Task: Buy 5 Coolers & Accessories from Engine Cooling & Climate Control section under best seller category for shipping address: Dallas Robinson, 4283 Crim Lane, Underhill, Vermont 05489, Cell Number 9377427970. Pay from credit card ending with 6010, CVV 682
Action: Mouse moved to (28, 61)
Screenshot: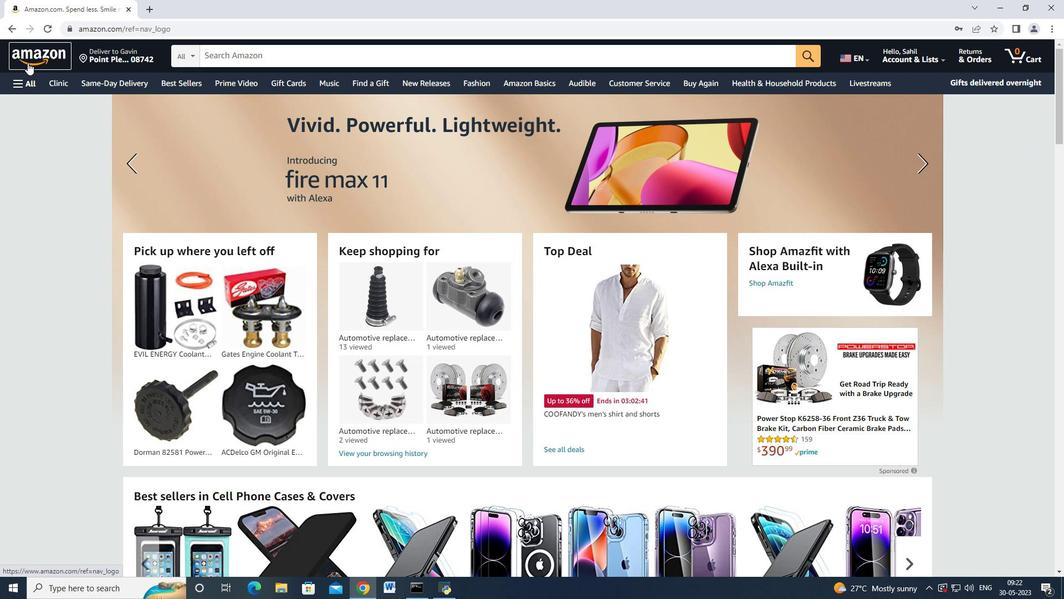 
Action: Mouse pressed left at (28, 61)
Screenshot: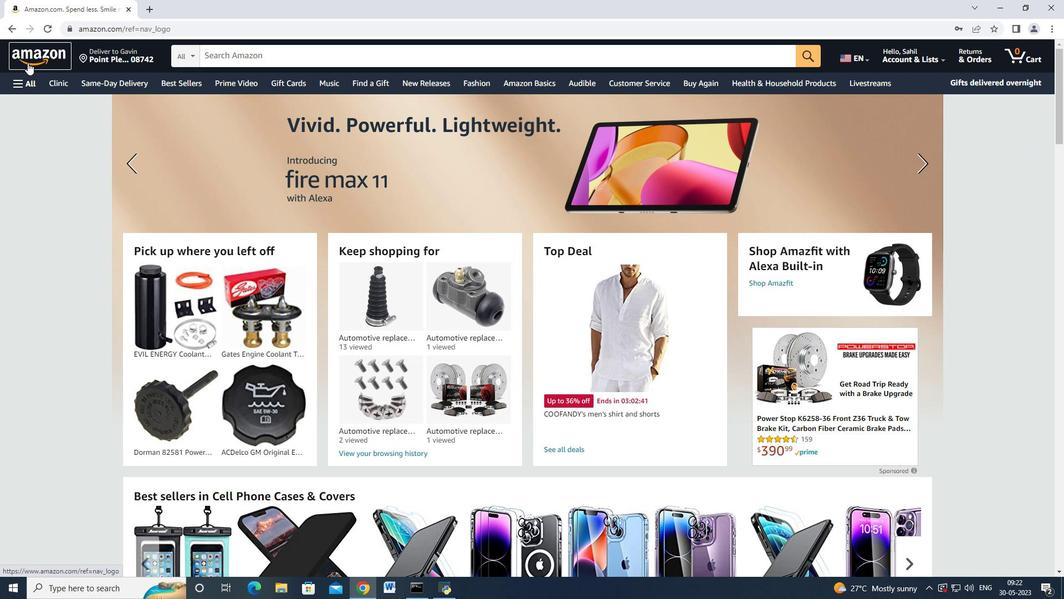 
Action: Mouse moved to (23, 86)
Screenshot: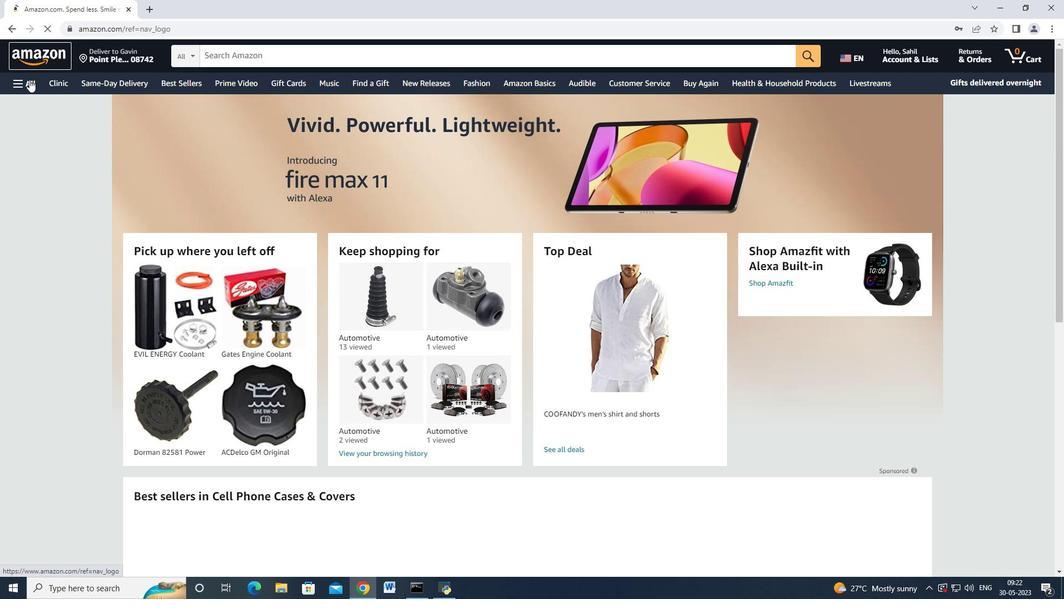 
Action: Mouse pressed left at (23, 86)
Screenshot: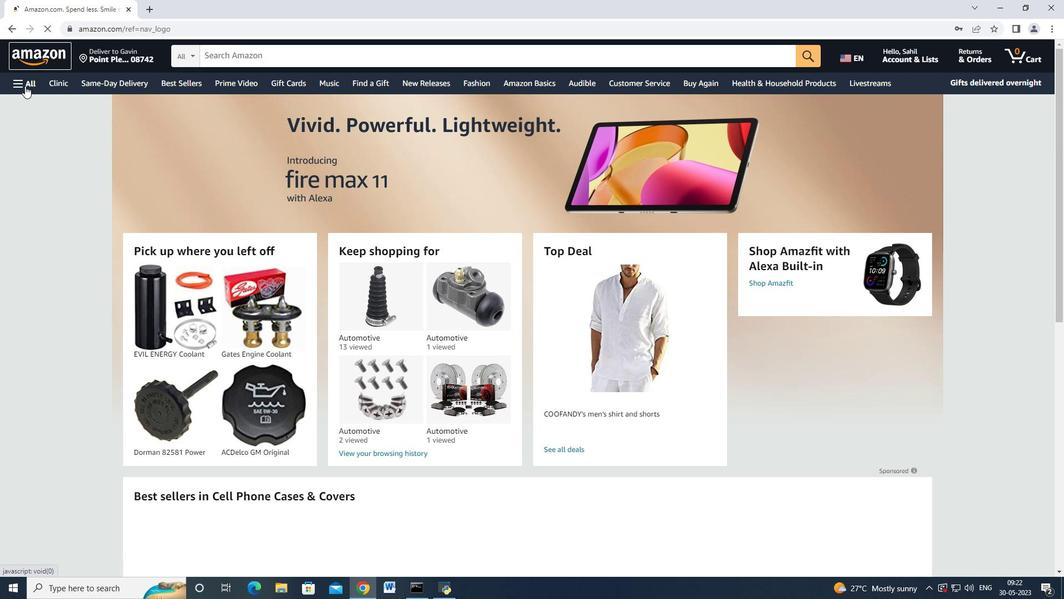 
Action: Mouse moved to (61, 183)
Screenshot: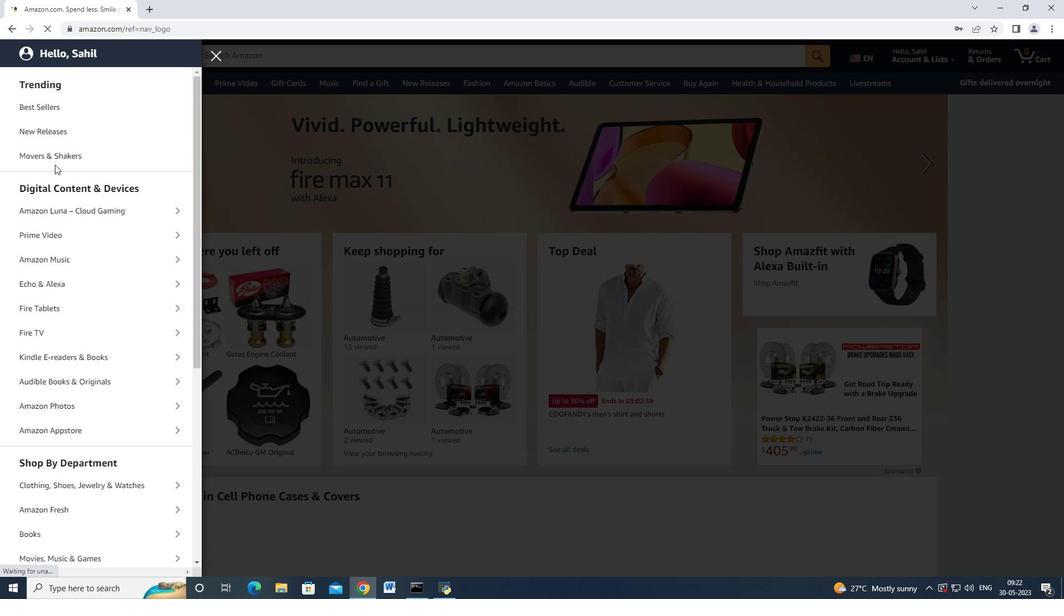 
Action: Mouse scrolled (61, 182) with delta (0, 0)
Screenshot: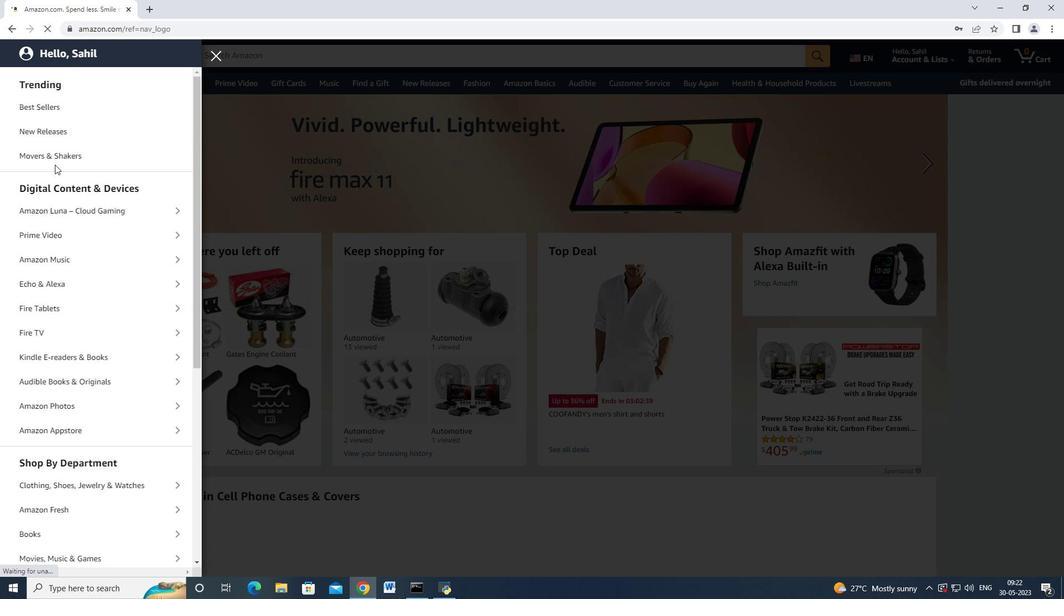 
Action: Mouse moved to (73, 292)
Screenshot: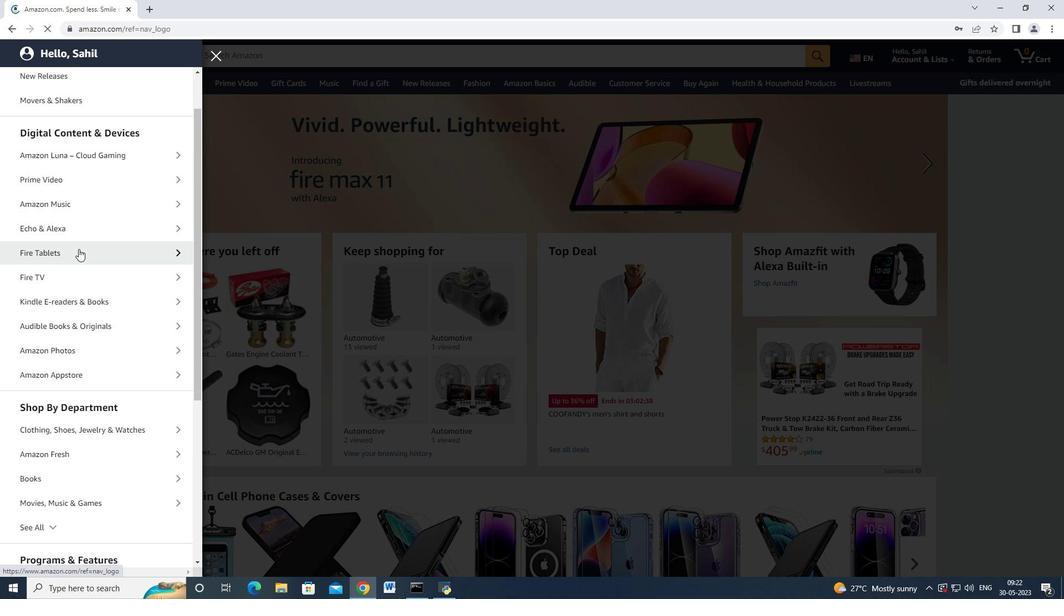 
Action: Mouse scrolled (77, 268) with delta (0, 0)
Screenshot: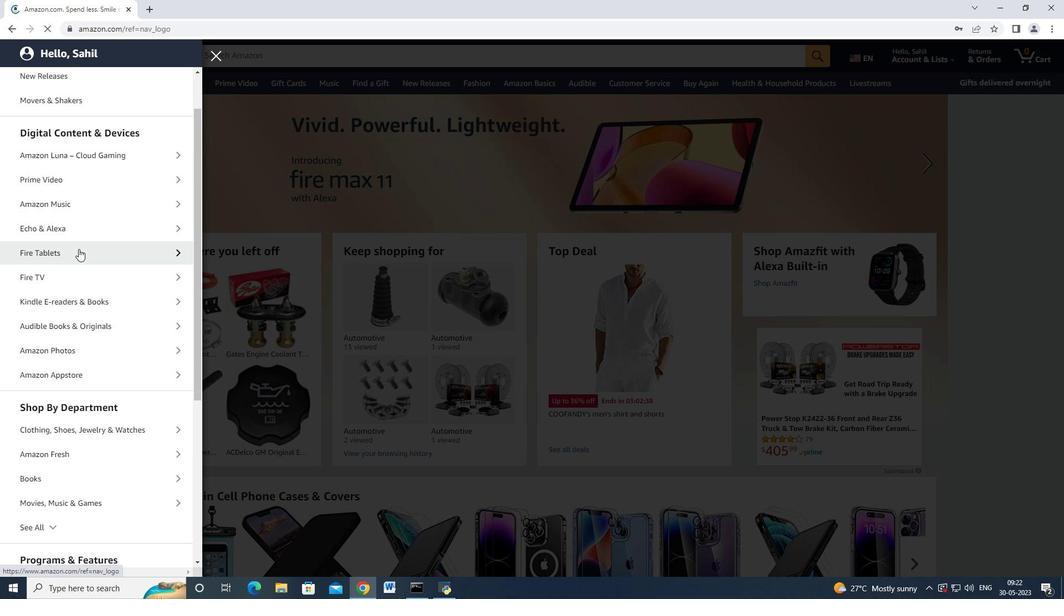
Action: Mouse moved to (74, 304)
Screenshot: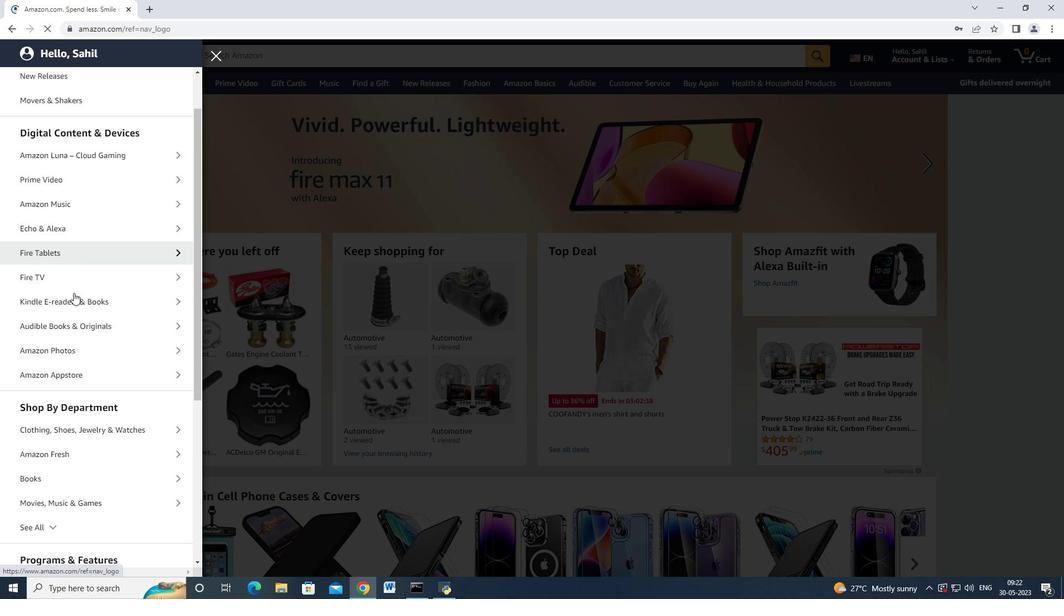
Action: Mouse scrolled (74, 303) with delta (0, 0)
Screenshot: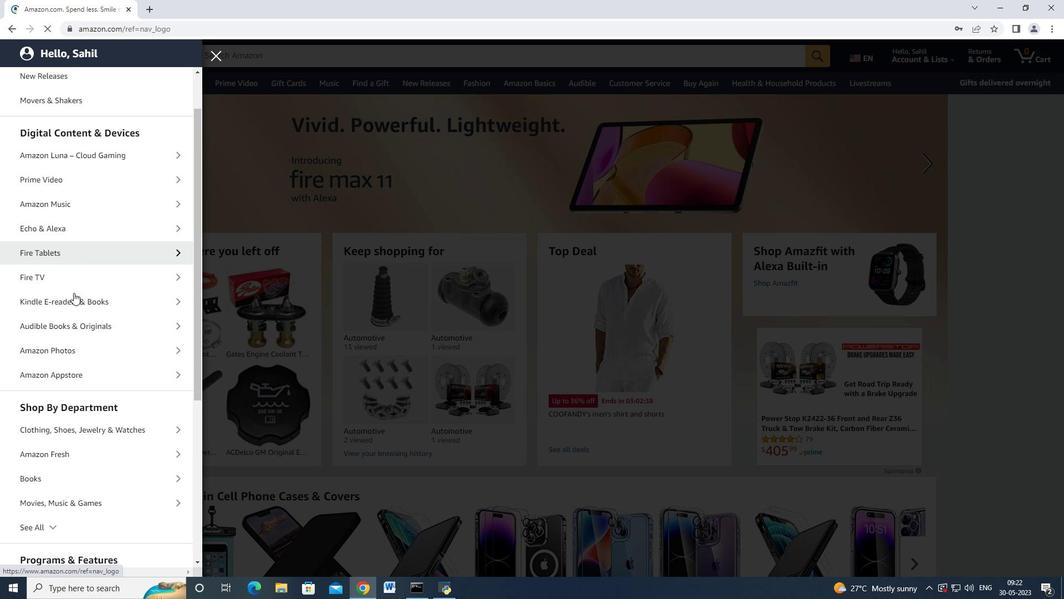 
Action: Mouse moved to (72, 310)
Screenshot: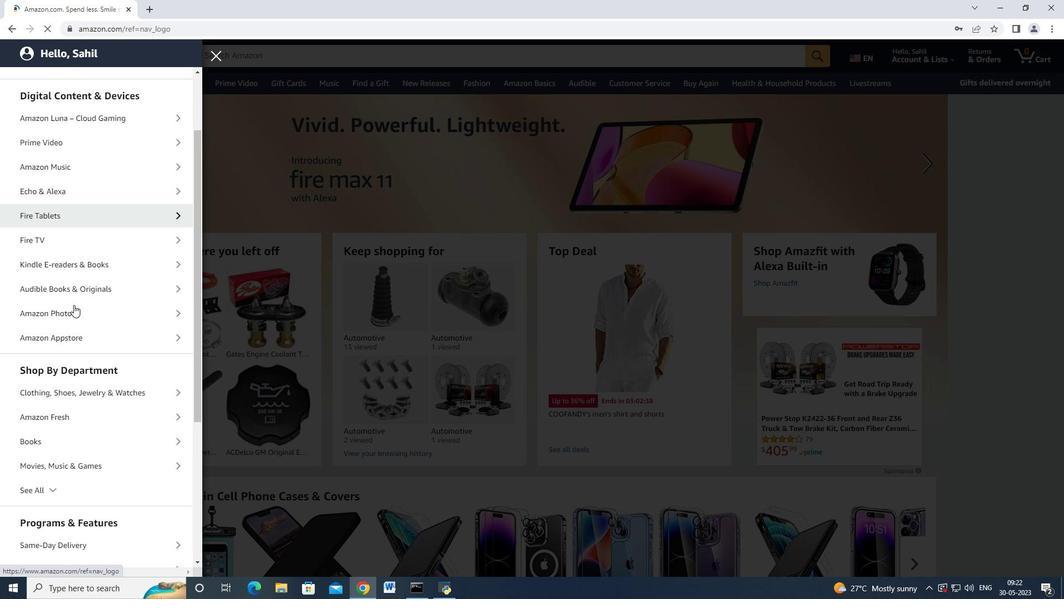 
Action: Mouse scrolled (72, 309) with delta (0, 0)
Screenshot: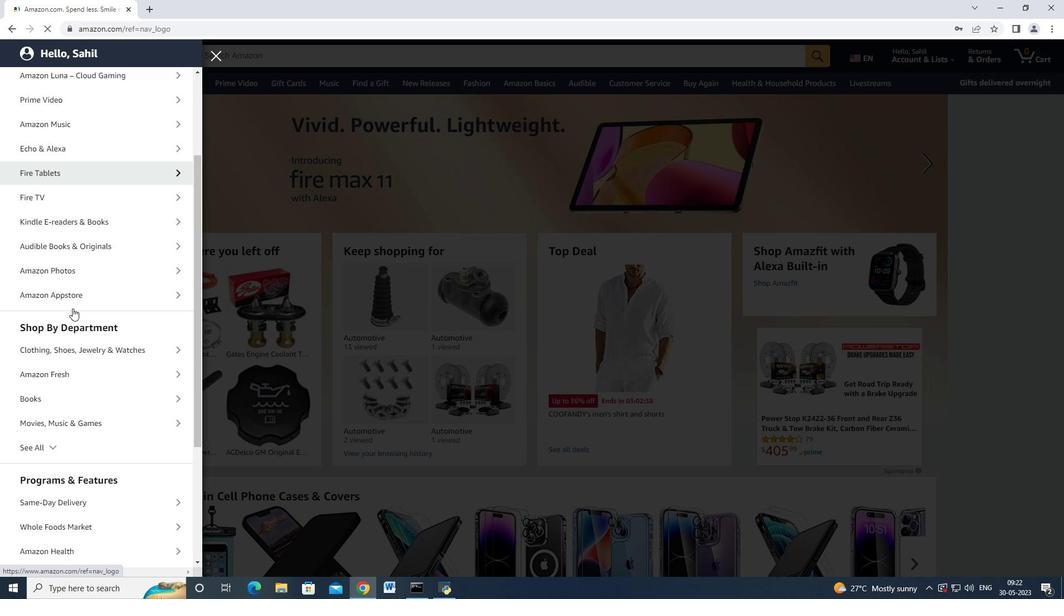 
Action: Mouse moved to (46, 358)
Screenshot: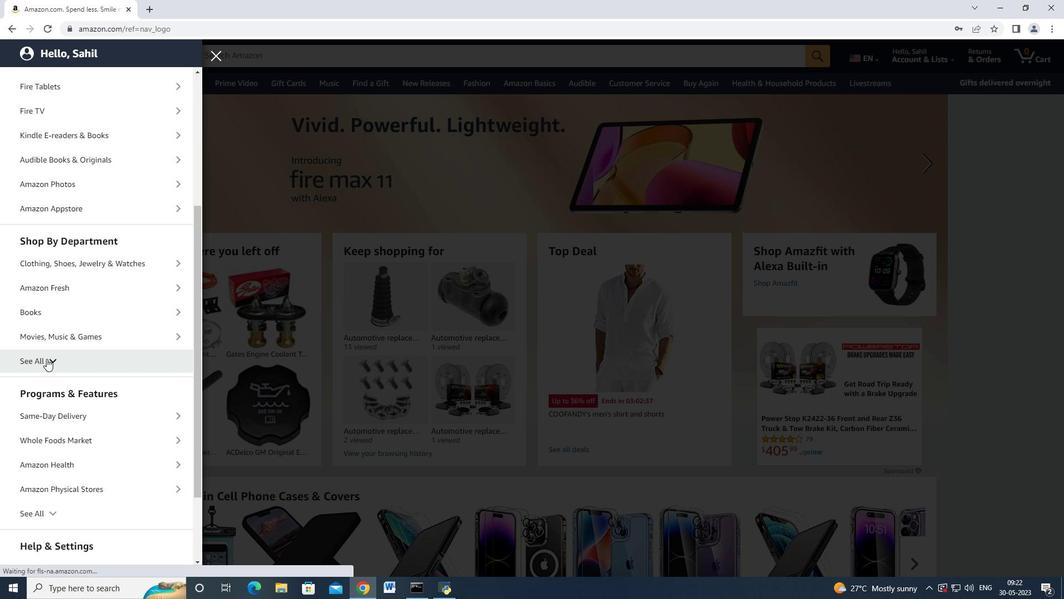 
Action: Mouse pressed left at (46, 358)
Screenshot: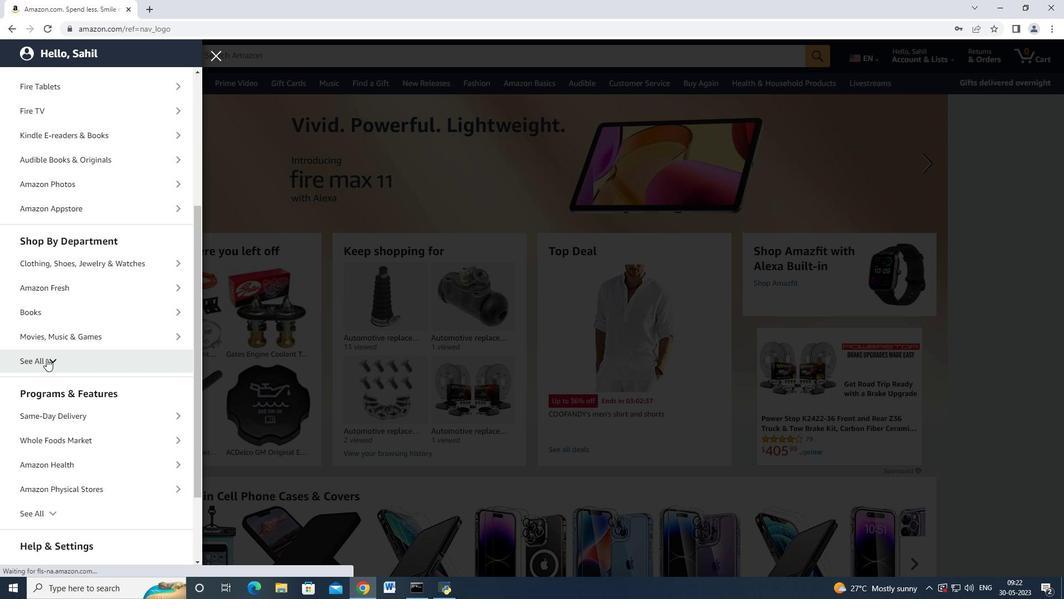 
Action: Mouse moved to (63, 344)
Screenshot: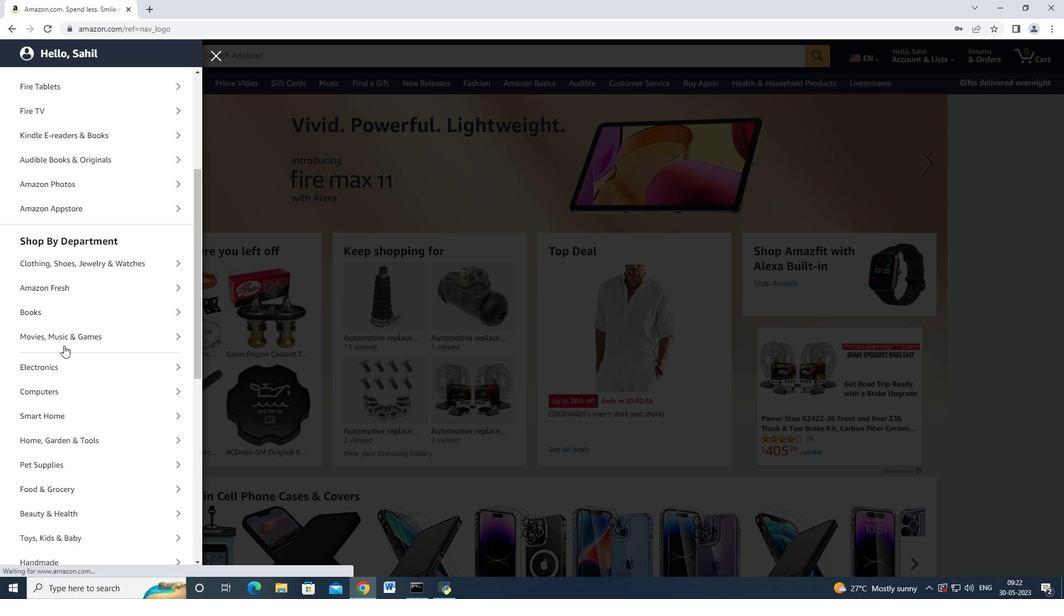 
Action: Mouse scrolled (63, 344) with delta (0, 0)
Screenshot: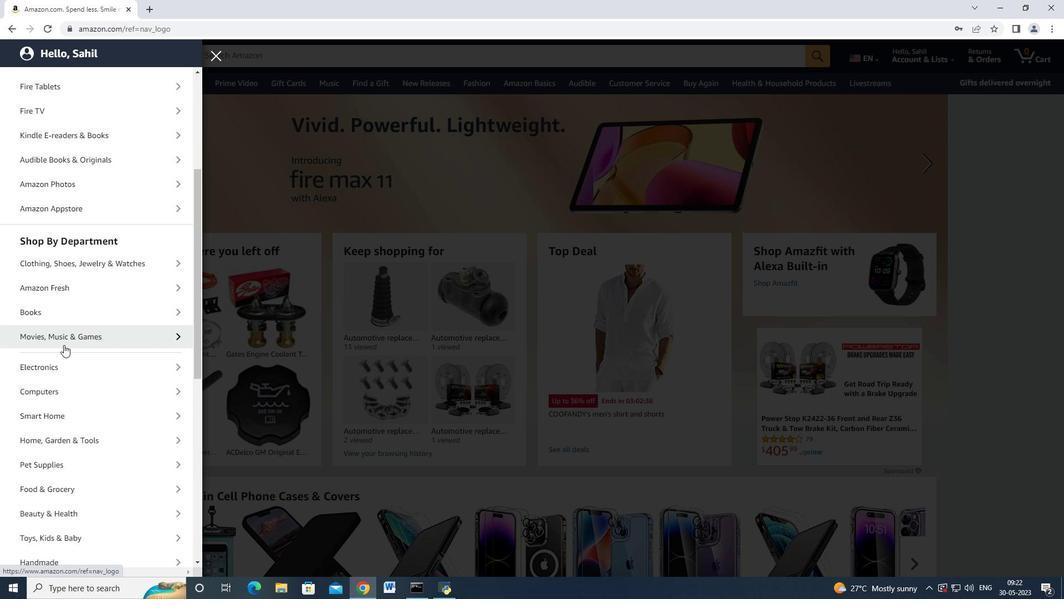 
Action: Mouse moved to (61, 345)
Screenshot: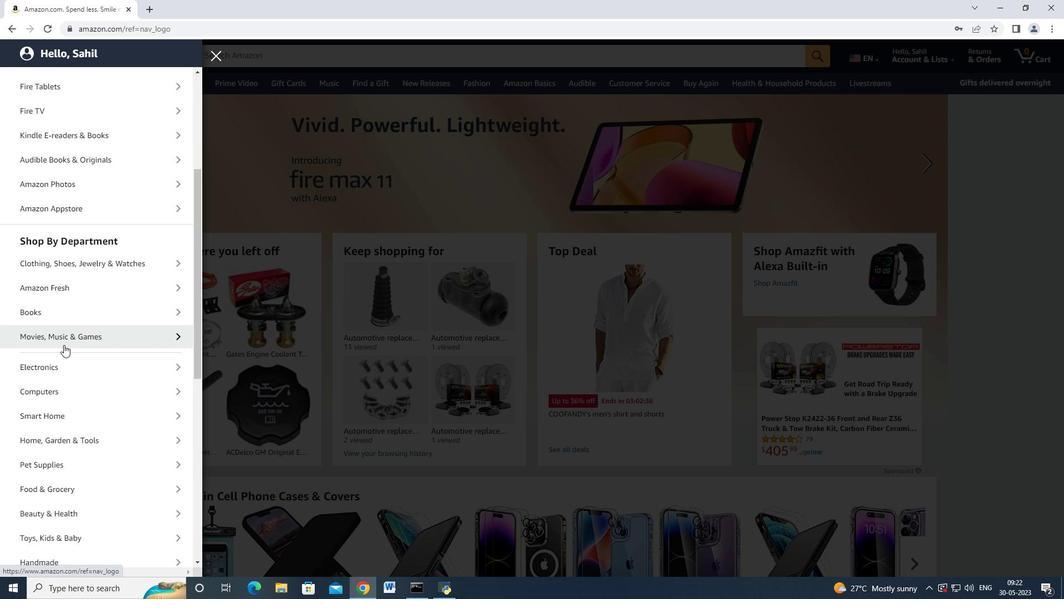 
Action: Mouse scrolled (61, 344) with delta (0, 0)
Screenshot: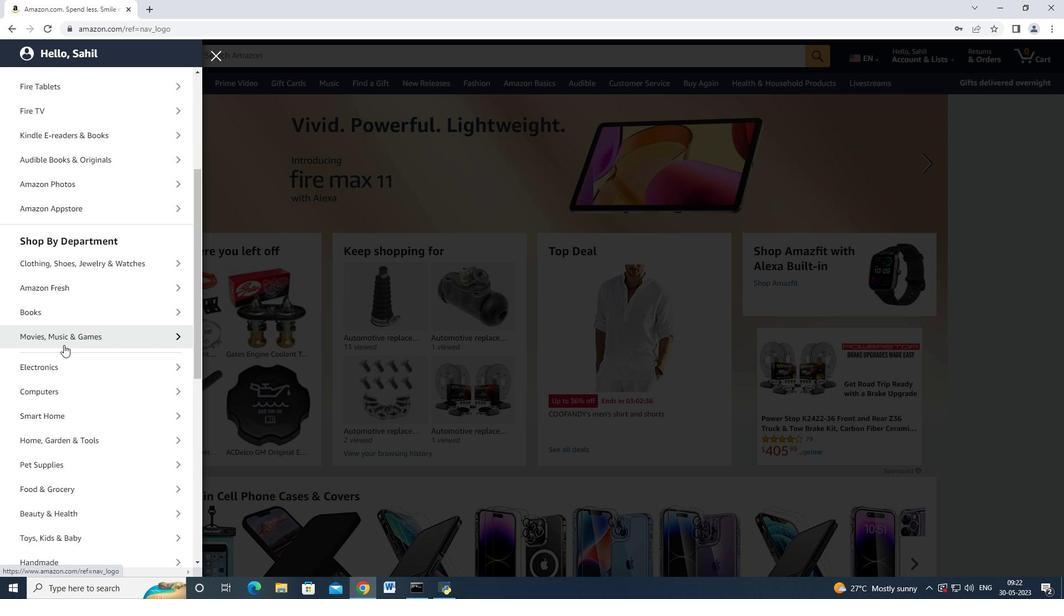 
Action: Mouse moved to (78, 335)
Screenshot: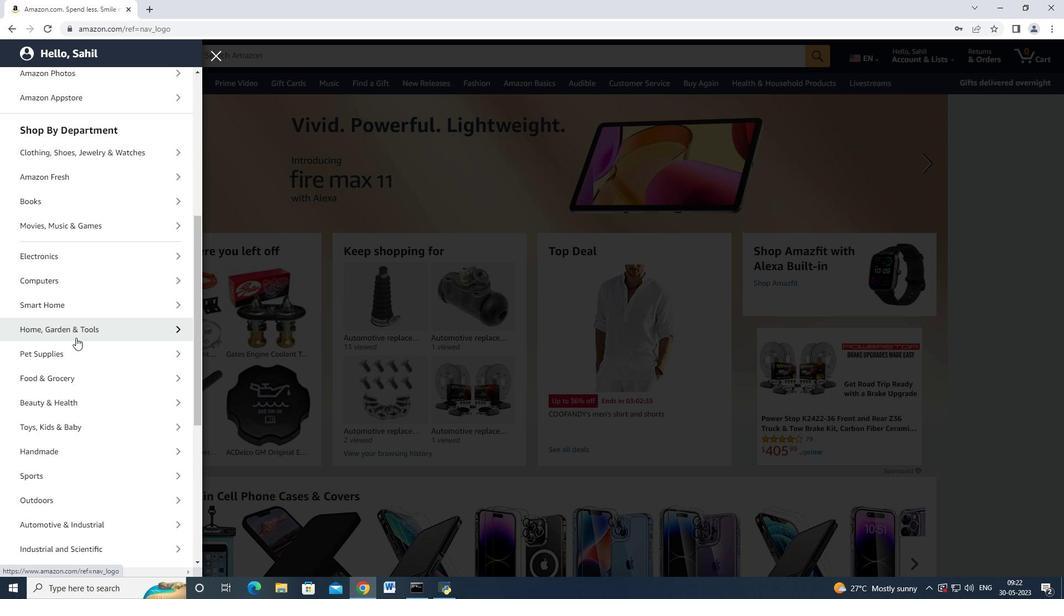 
Action: Mouse scrolled (77, 336) with delta (0, 0)
Screenshot: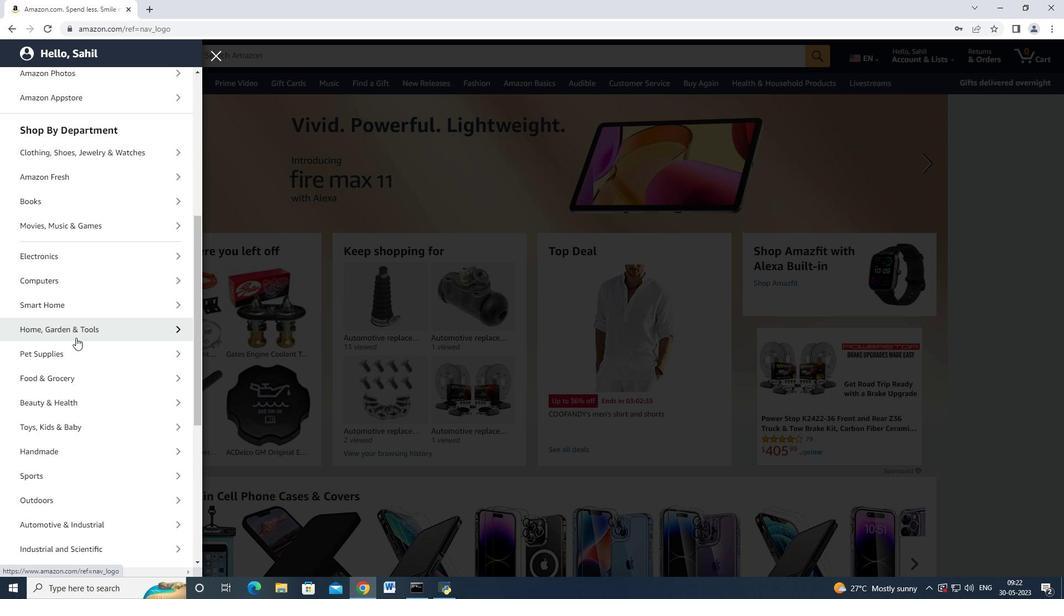 
Action: Mouse moved to (78, 335)
Screenshot: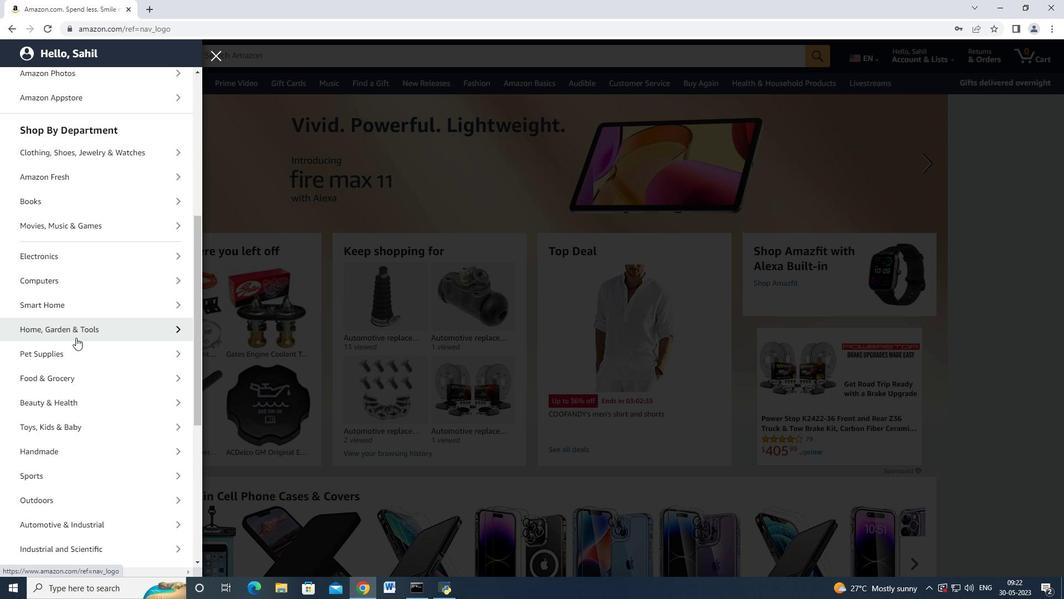 
Action: Mouse scrolled (78, 334) with delta (0, 0)
Screenshot: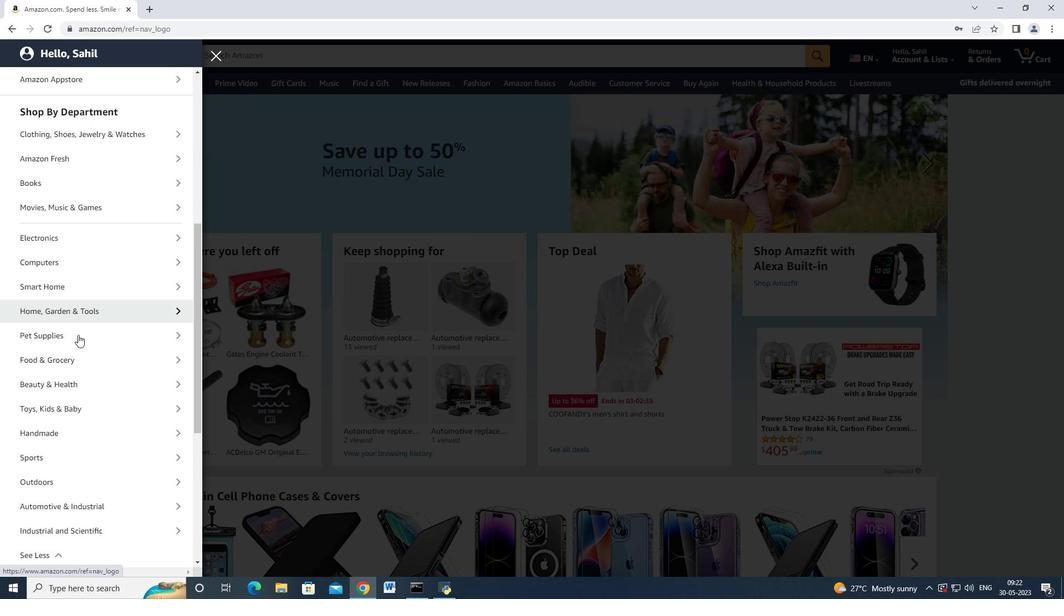 
Action: Mouse moved to (93, 229)
Screenshot: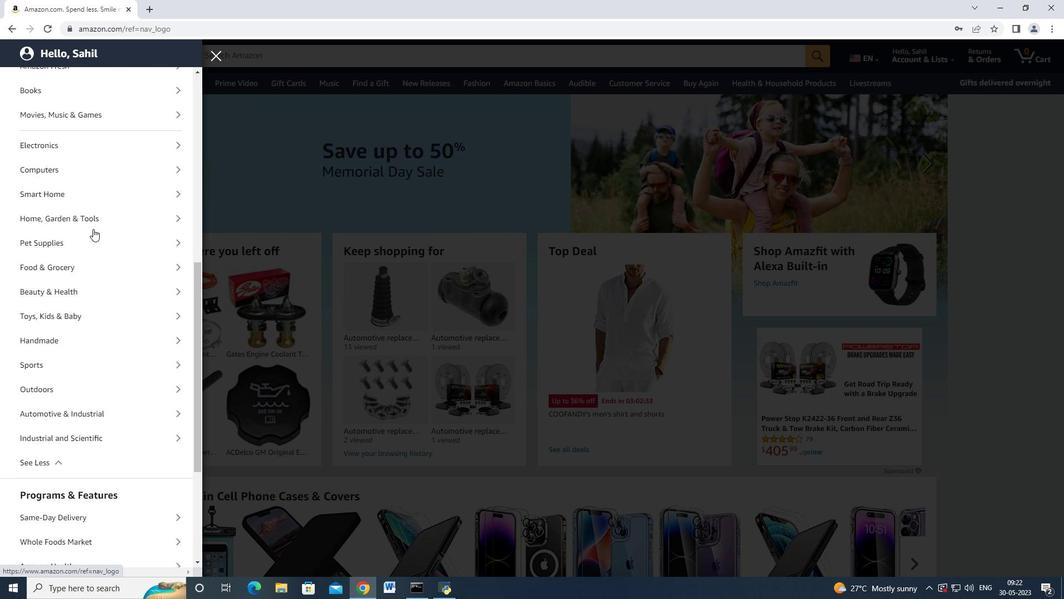 
Action: Mouse scrolled (93, 228) with delta (0, 0)
Screenshot: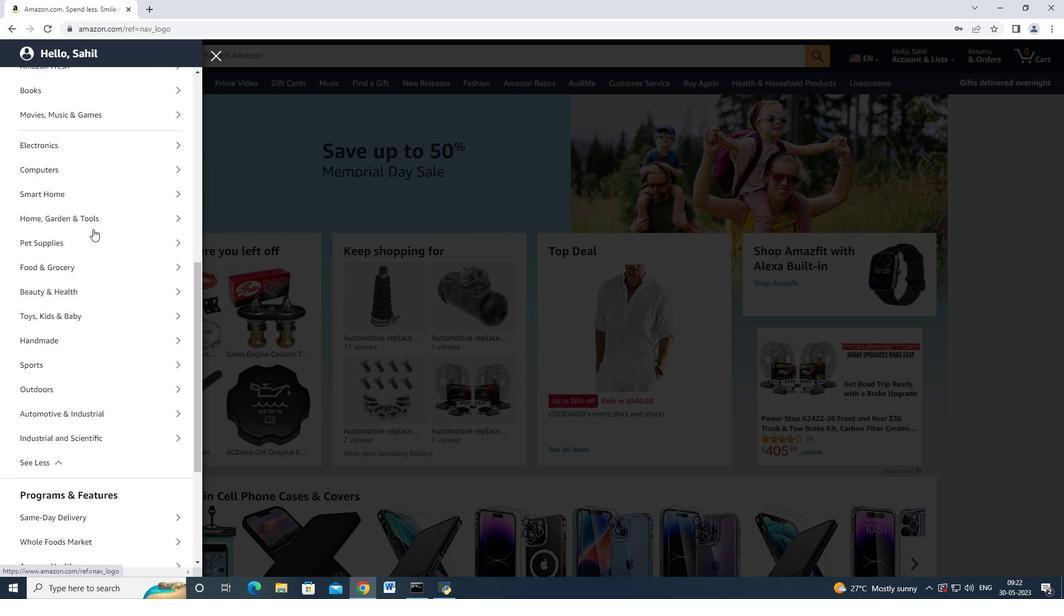 
Action: Mouse moved to (95, 230)
Screenshot: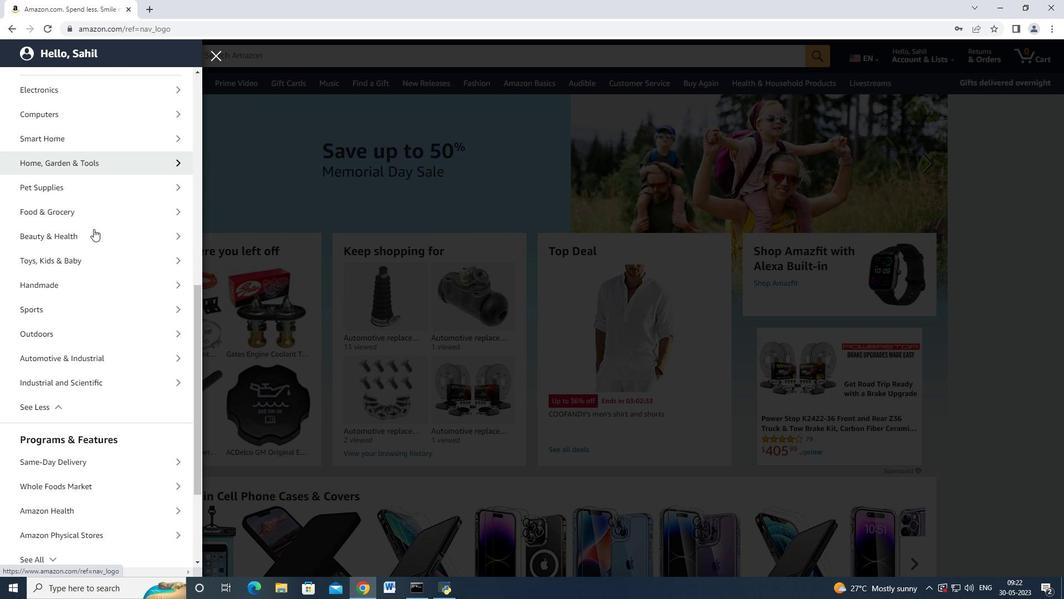 
Action: Mouse scrolled (95, 229) with delta (0, 0)
Screenshot: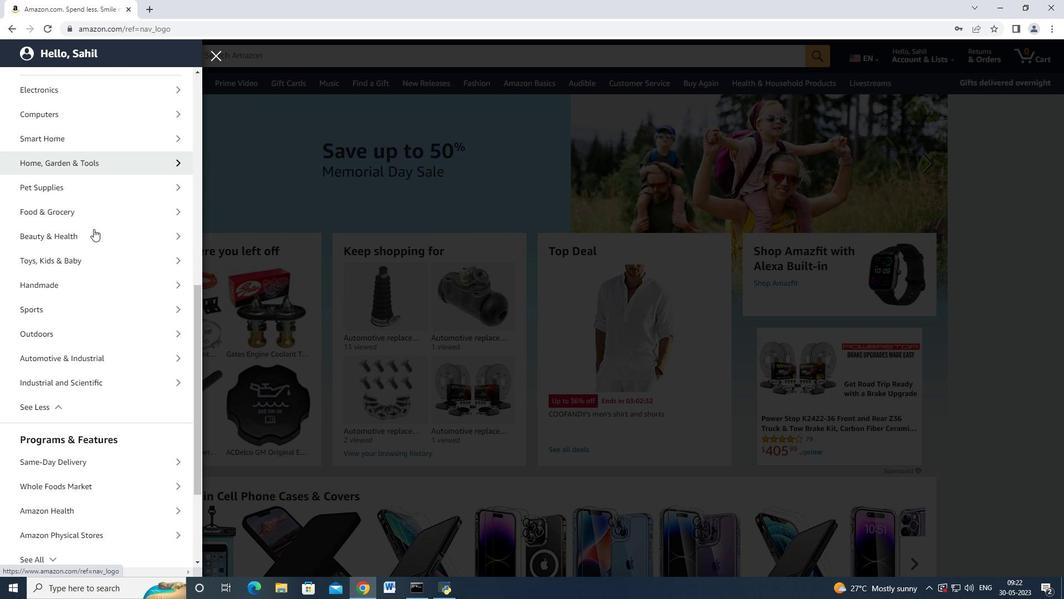 
Action: Mouse moved to (89, 305)
Screenshot: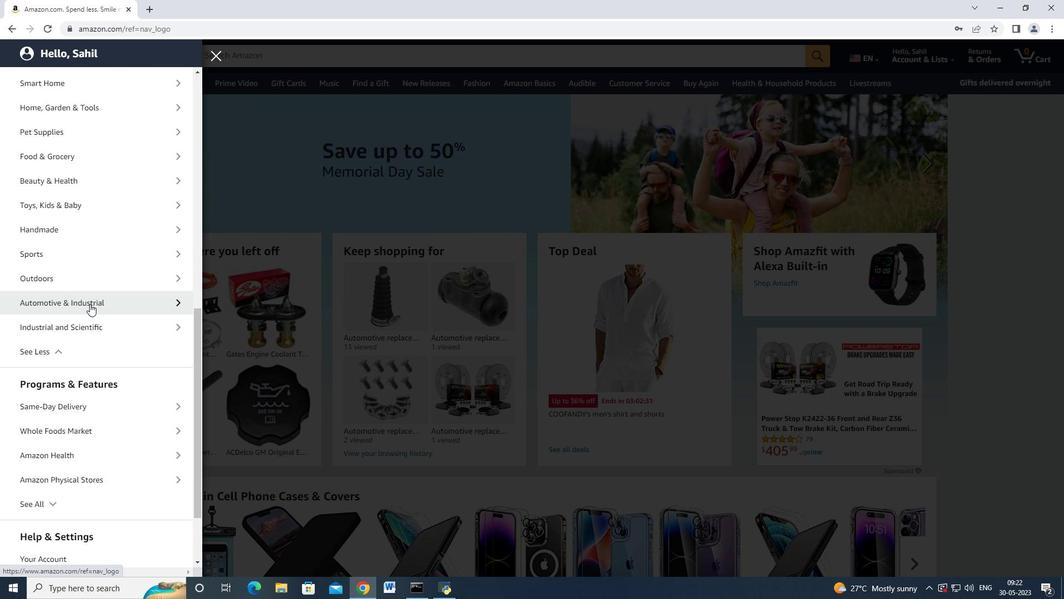
Action: Mouse pressed left at (89, 305)
Screenshot: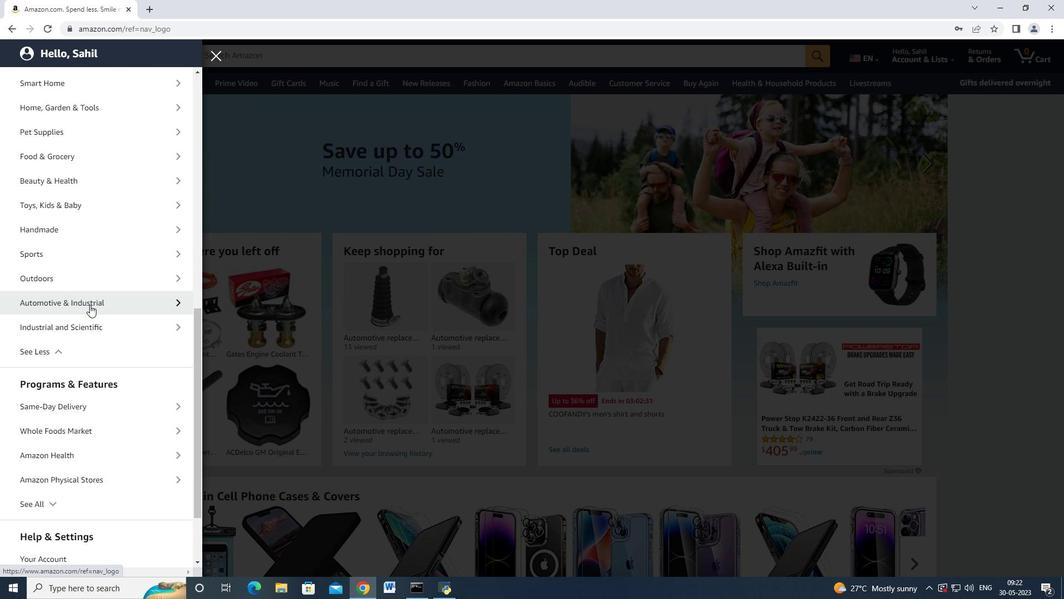 
Action: Mouse moved to (124, 127)
Screenshot: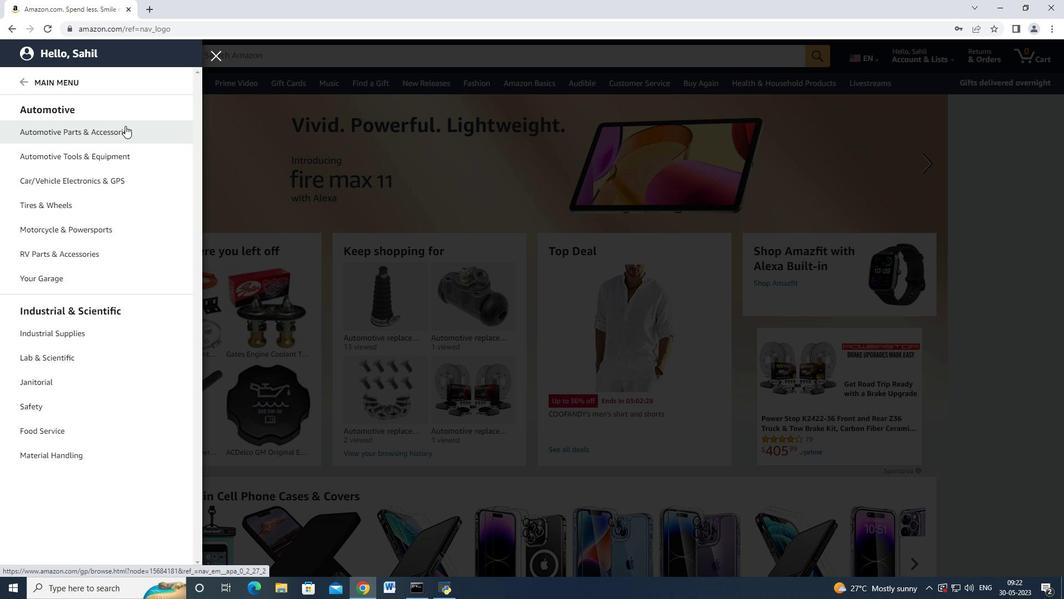
Action: Mouse pressed left at (124, 127)
Screenshot: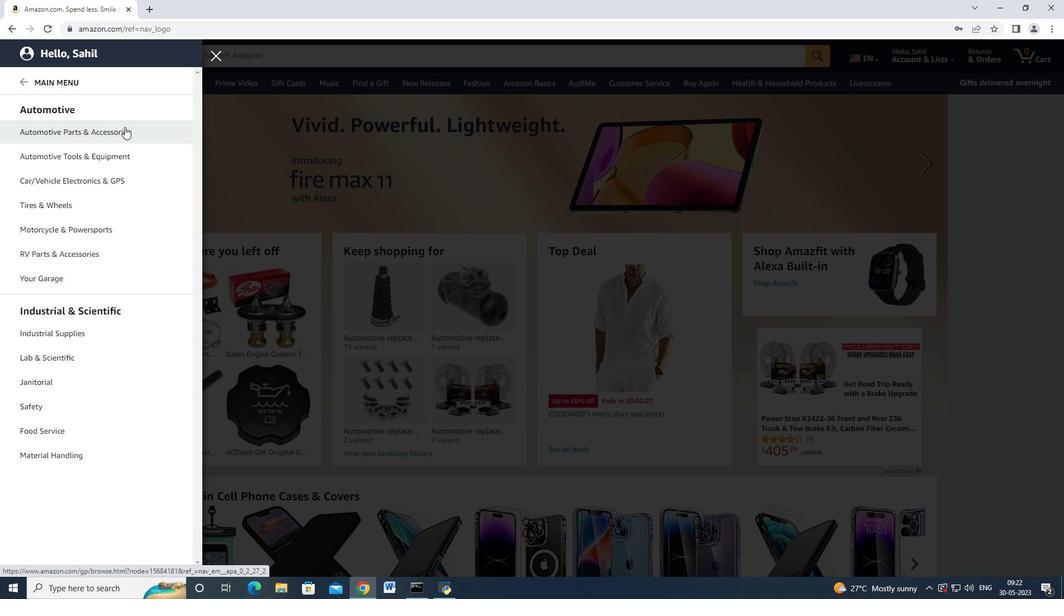 
Action: Mouse moved to (370, 107)
Screenshot: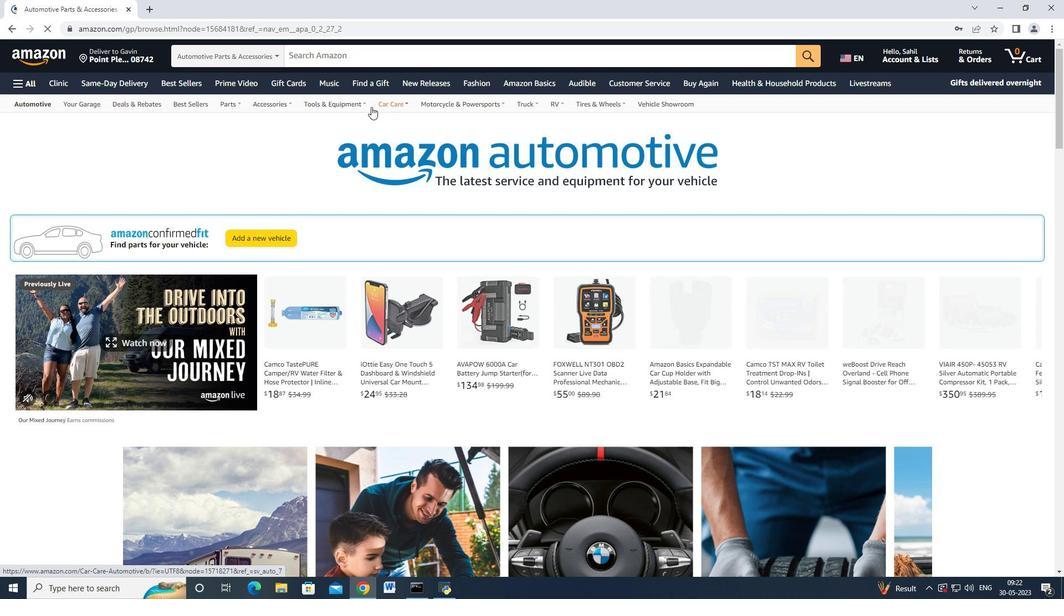 
Action: Mouse scrolled (370, 107) with delta (0, 0)
Screenshot: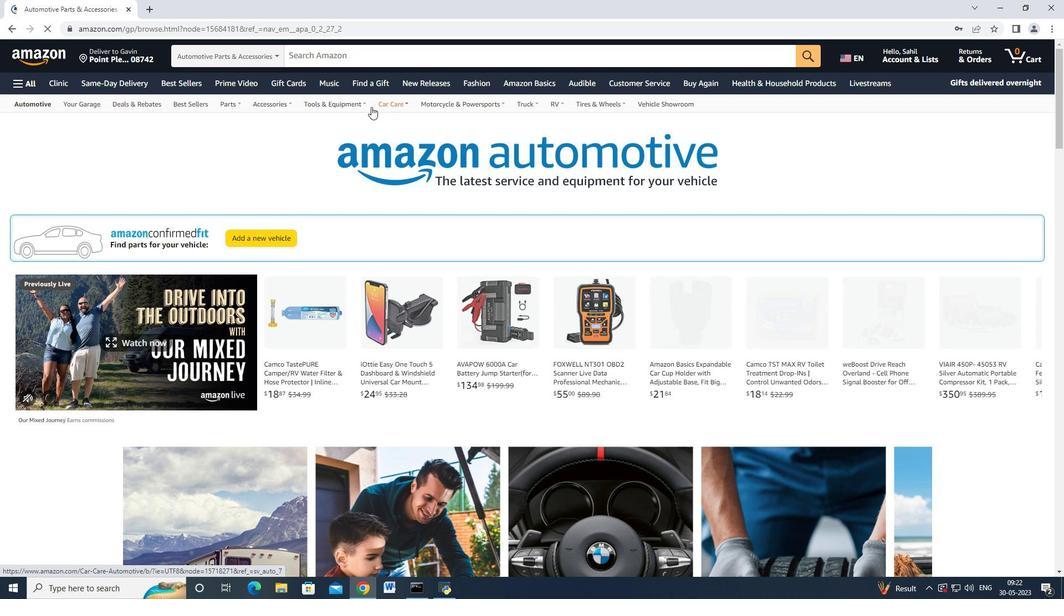 
Action: Mouse moved to (349, 102)
Screenshot: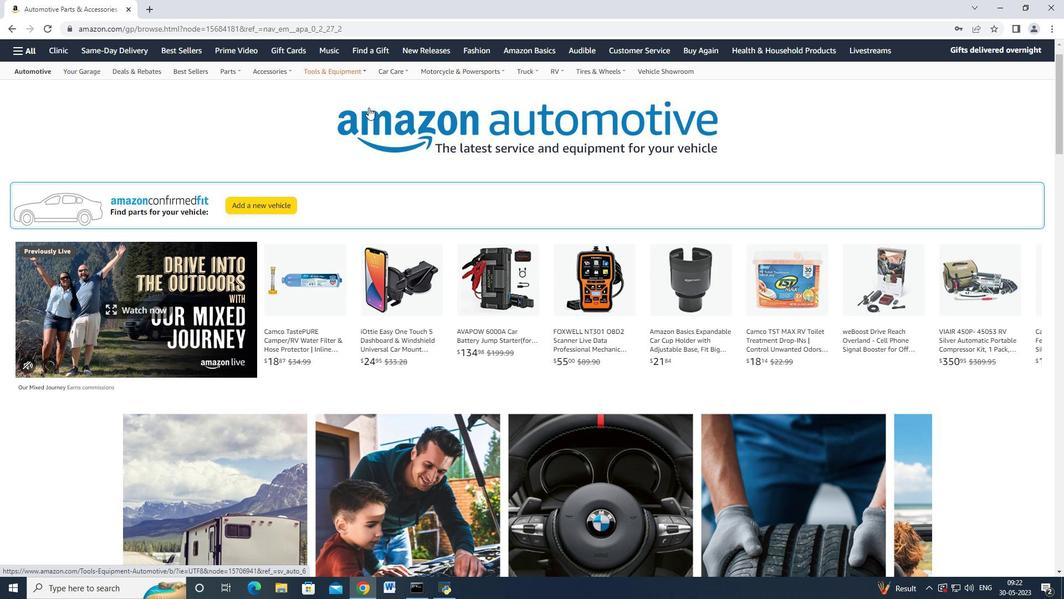 
Action: Mouse scrolled (349, 103) with delta (0, 0)
Screenshot: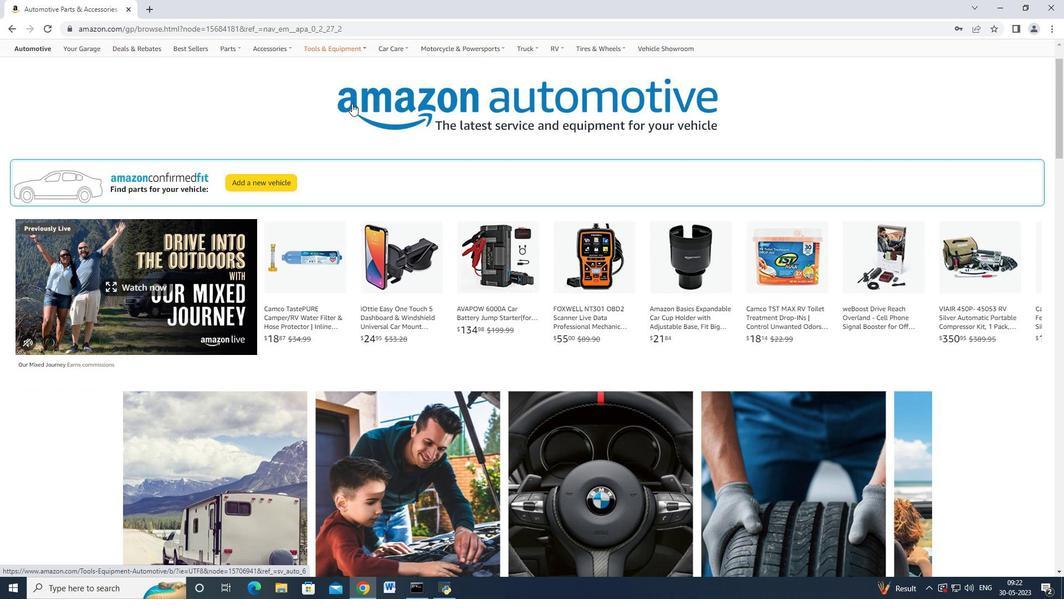 
Action: Mouse moved to (175, 103)
Screenshot: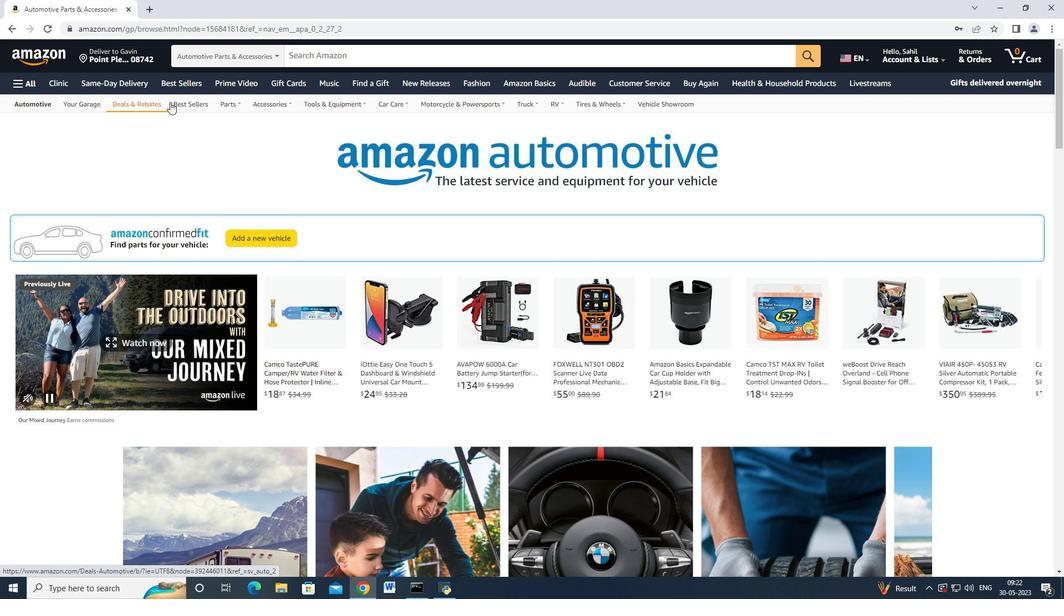 
Action: Mouse pressed left at (175, 103)
Screenshot: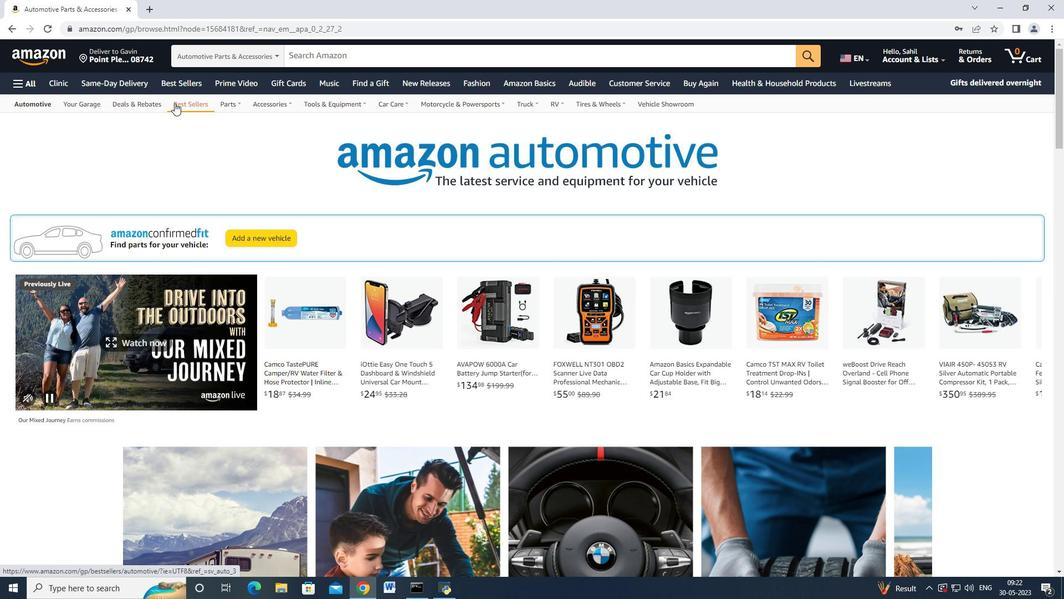 
Action: Mouse moved to (60, 356)
Screenshot: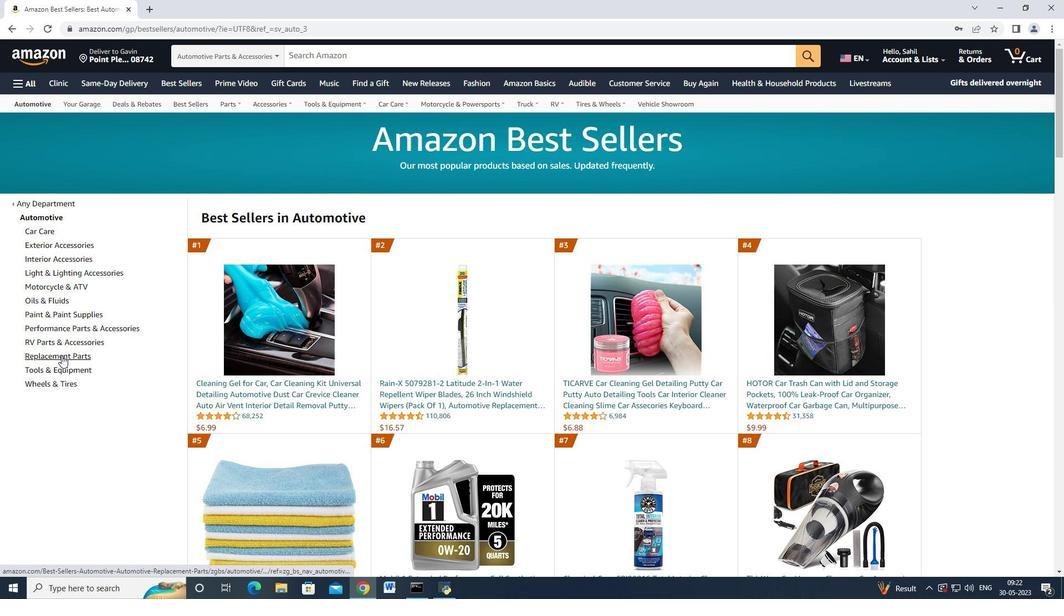 
Action: Mouse pressed left at (60, 356)
Screenshot: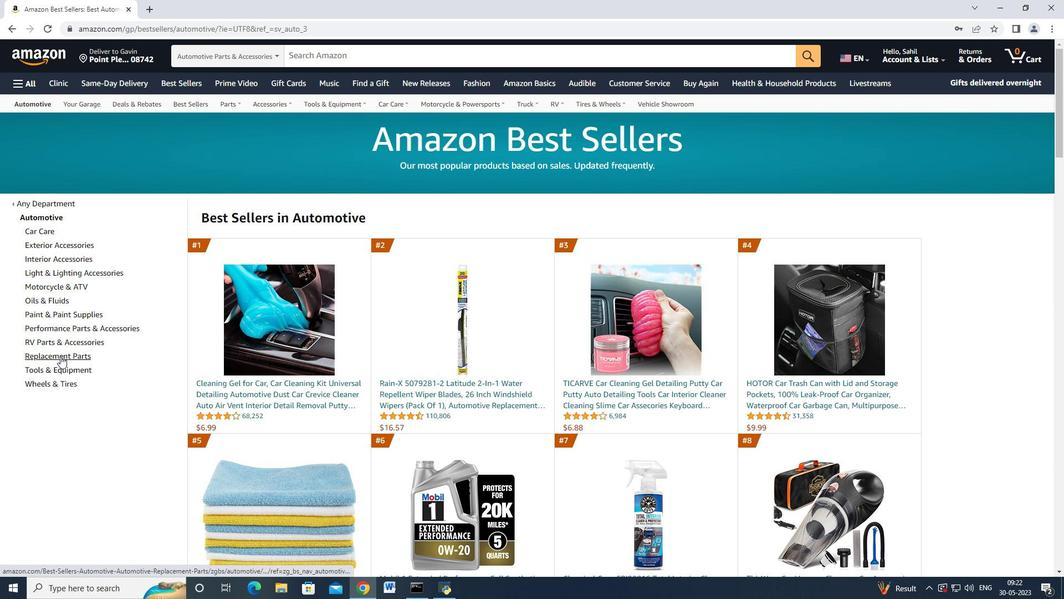 
Action: Mouse moved to (84, 344)
Screenshot: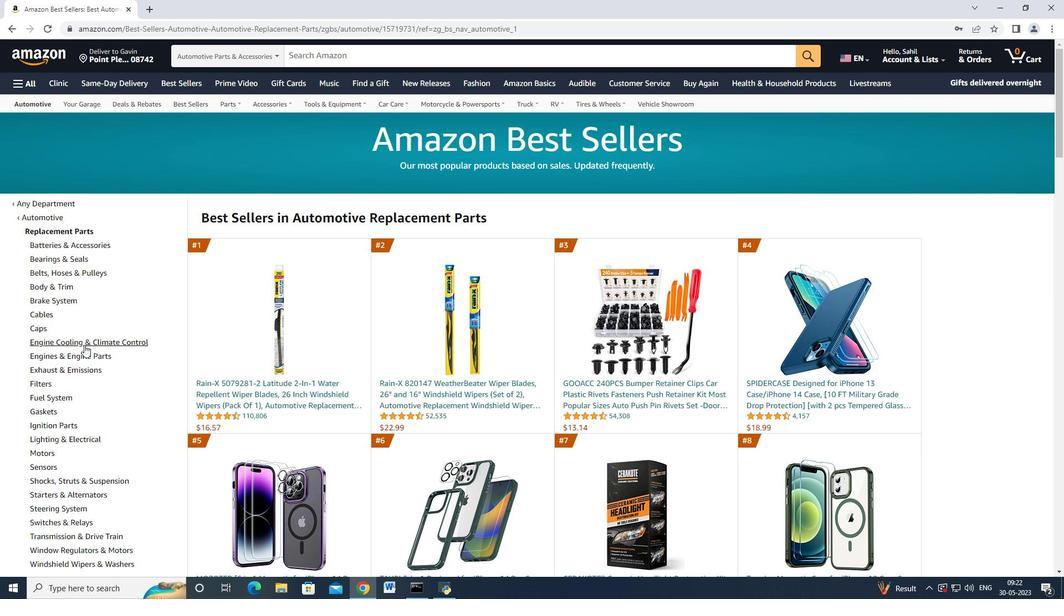 
Action: Mouse pressed left at (84, 344)
Screenshot: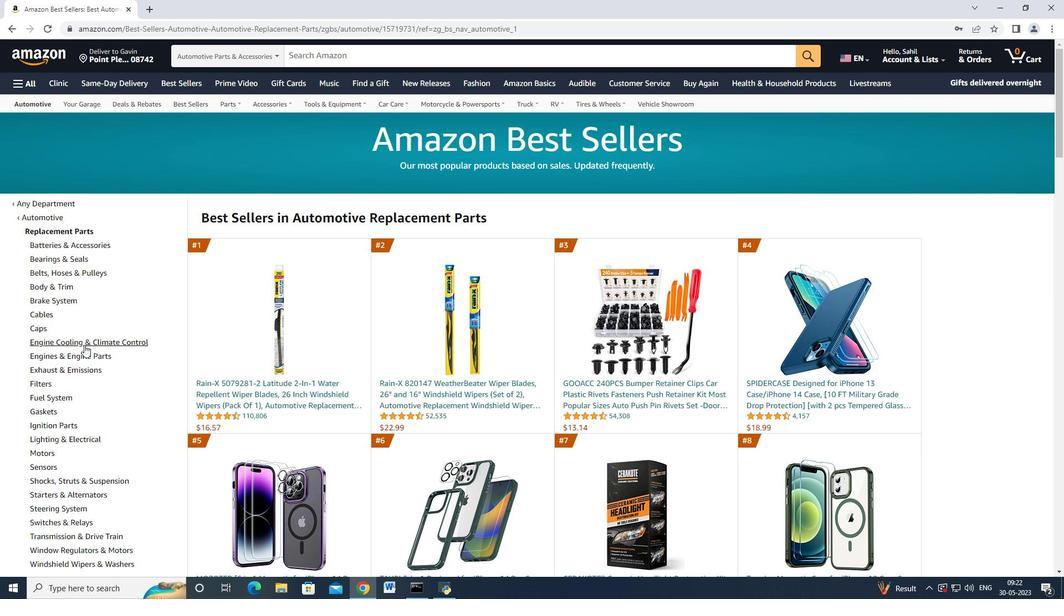 
Action: Mouse moved to (106, 308)
Screenshot: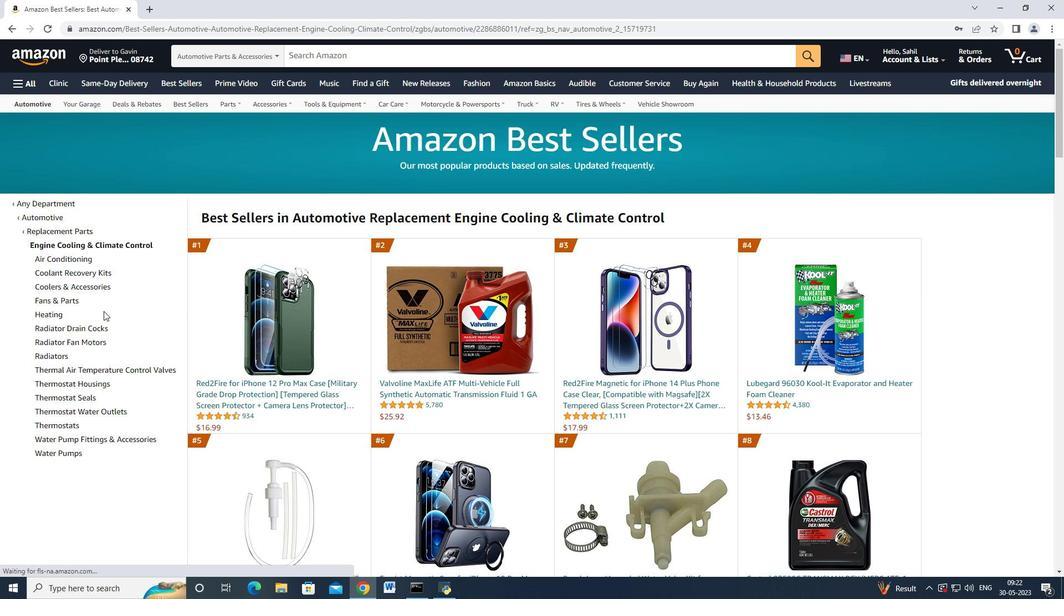 
Action: Mouse scrolled (106, 308) with delta (0, 0)
Screenshot: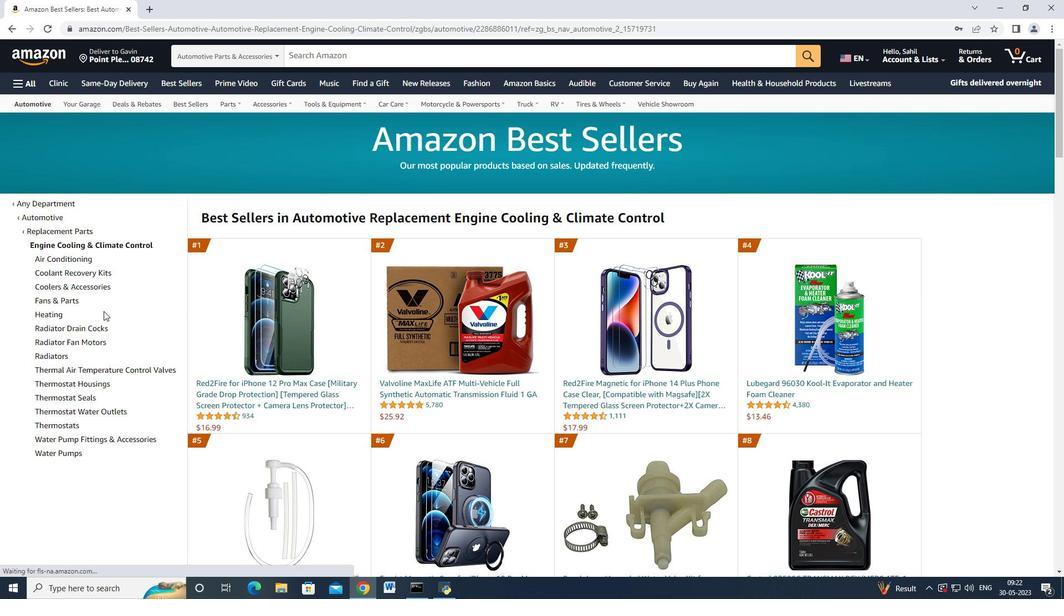 
Action: Mouse moved to (112, 278)
Screenshot: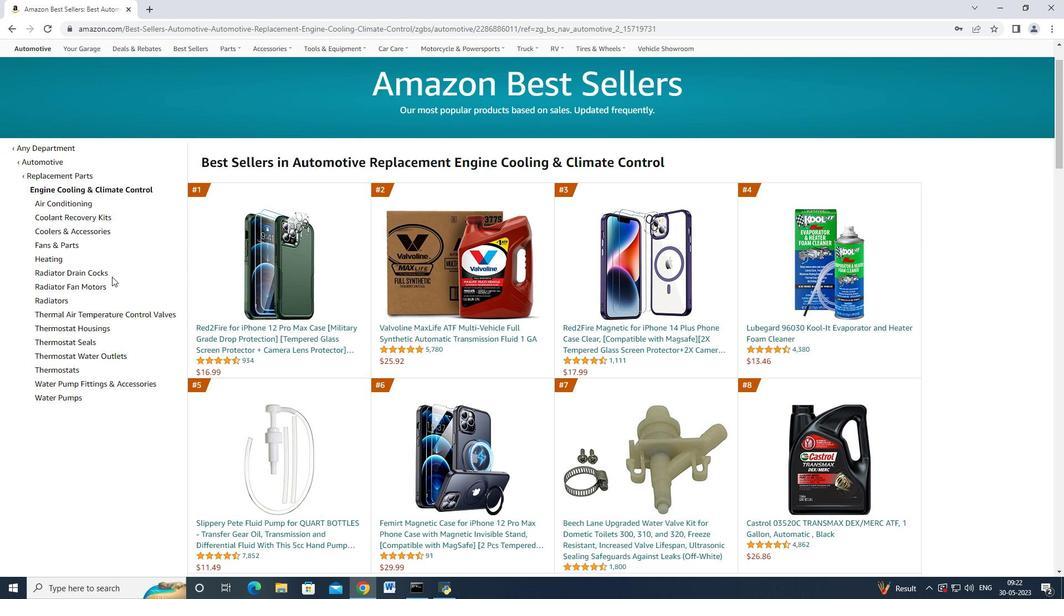 
Action: Mouse scrolled (112, 278) with delta (0, 0)
Screenshot: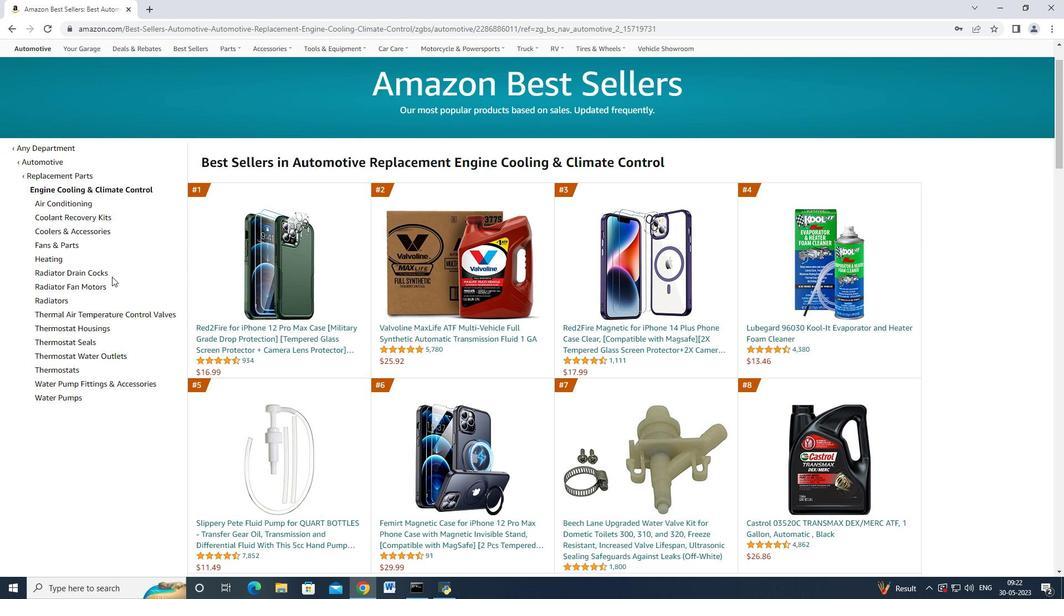 
Action: Mouse moved to (113, 282)
Screenshot: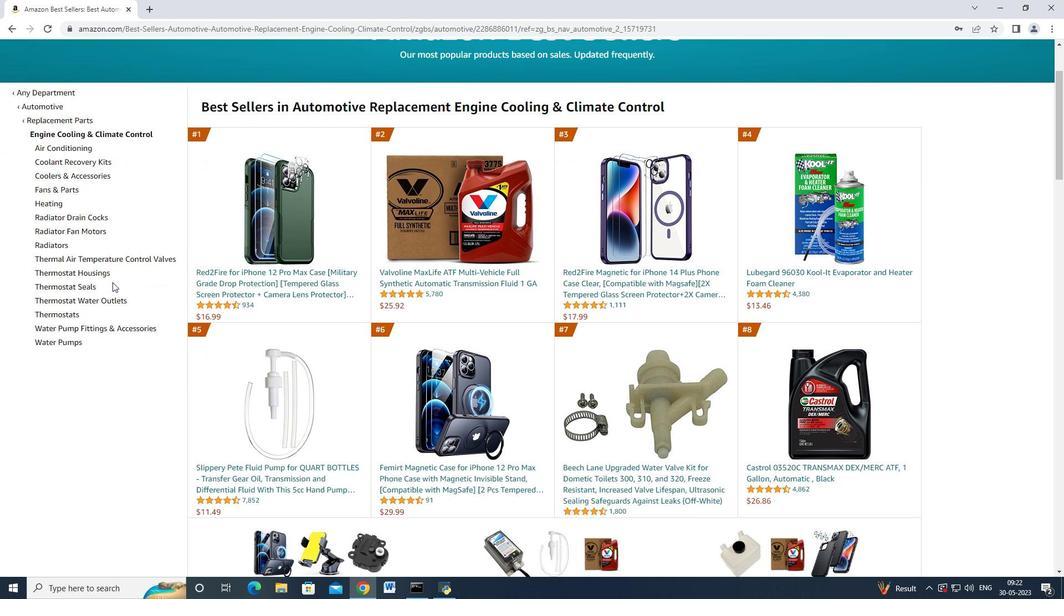 
Action: Mouse scrolled (113, 282) with delta (0, 0)
Screenshot: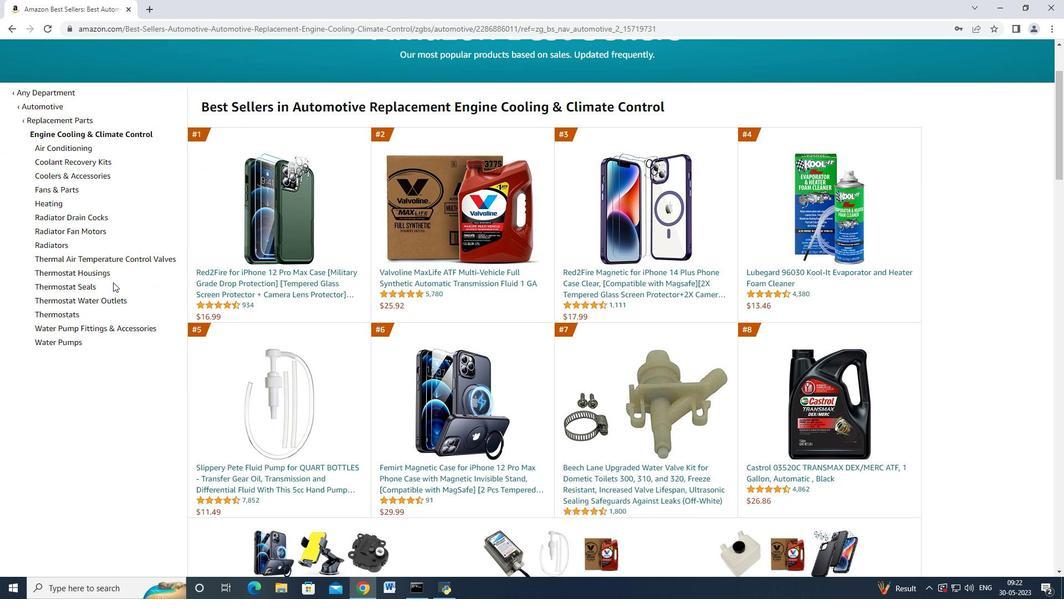 
Action: Mouse scrolled (113, 282) with delta (0, 0)
Screenshot: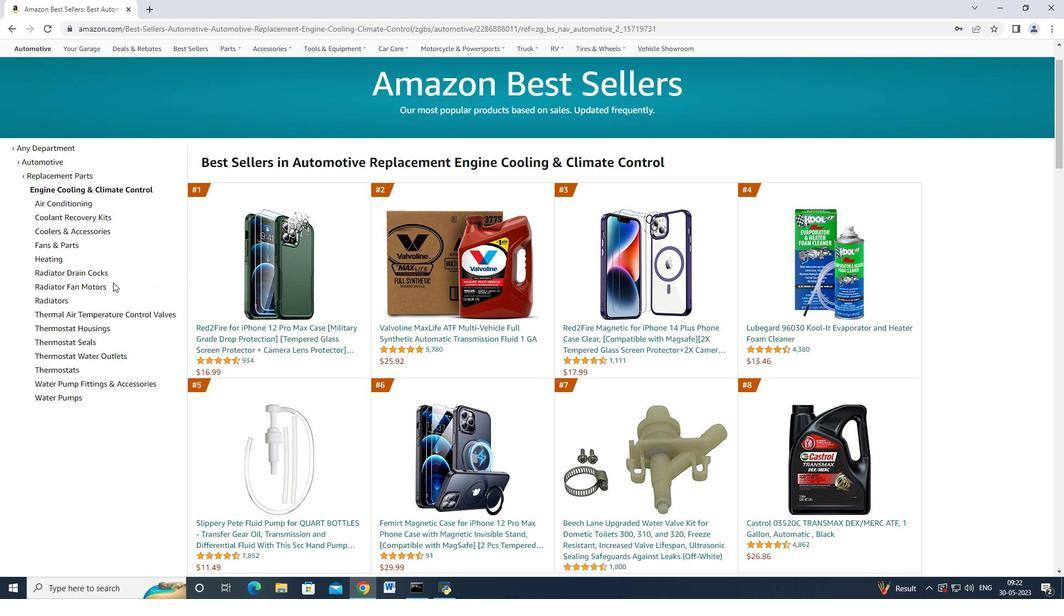 
Action: Mouse moved to (85, 282)
Screenshot: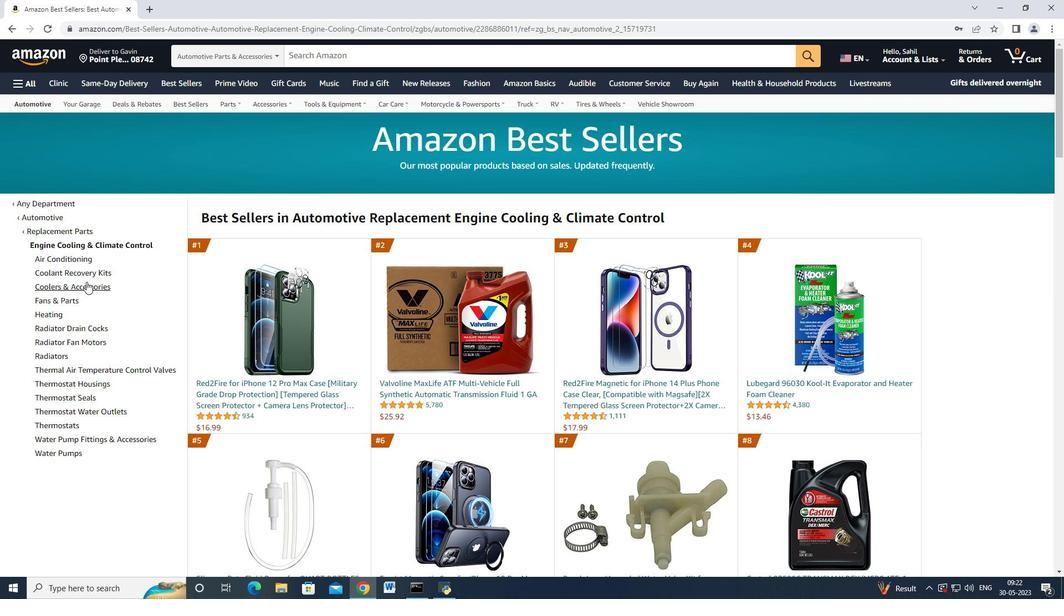 
Action: Mouse pressed left at (85, 282)
Screenshot: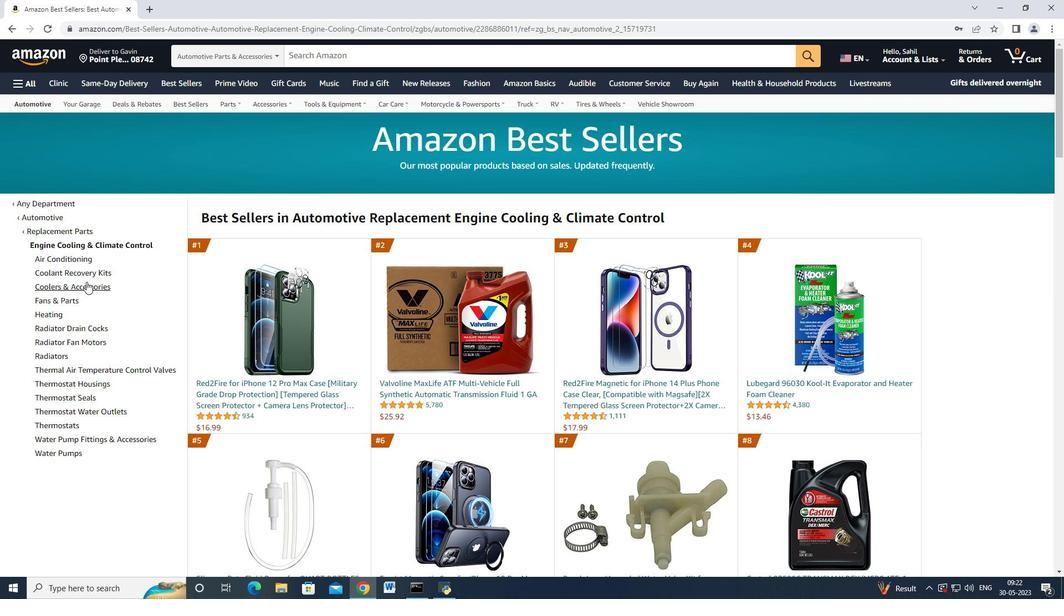 
Action: Mouse moved to (344, 290)
Screenshot: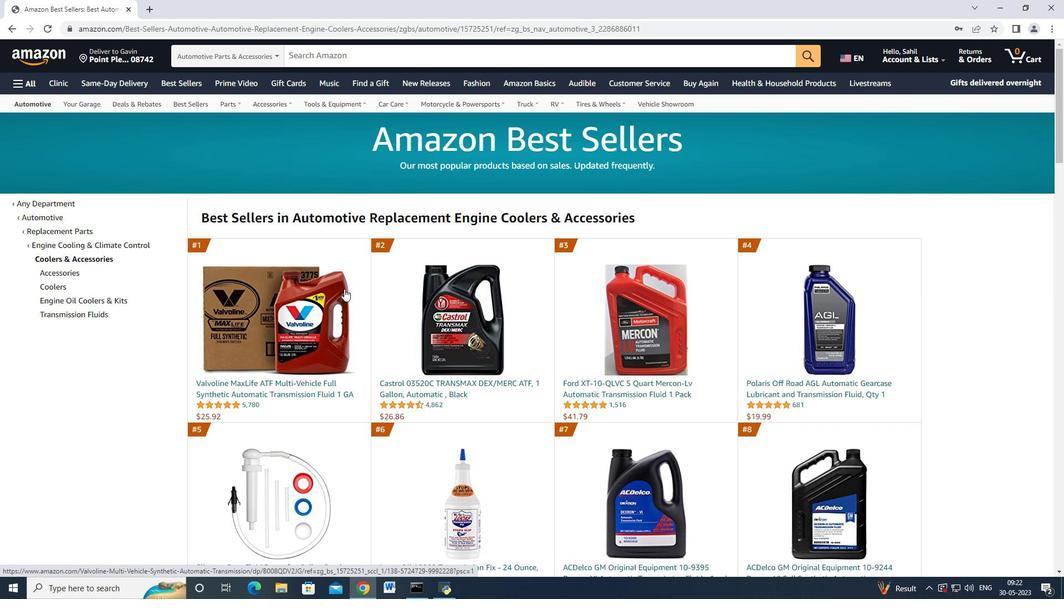 
Action: Mouse scrolled (344, 289) with delta (0, 0)
Screenshot: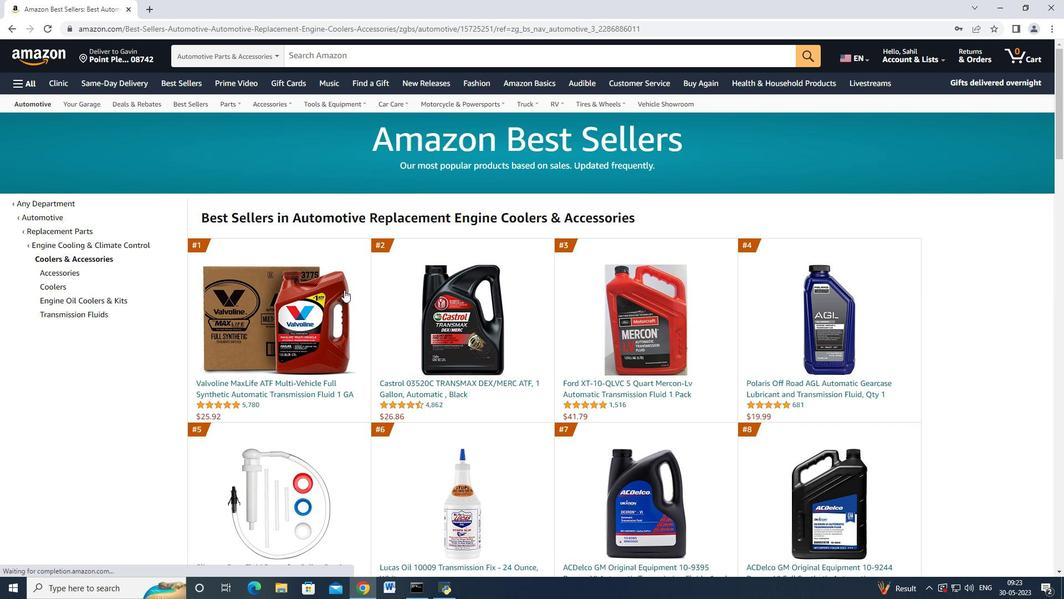 
Action: Mouse scrolled (344, 289) with delta (0, 0)
Screenshot: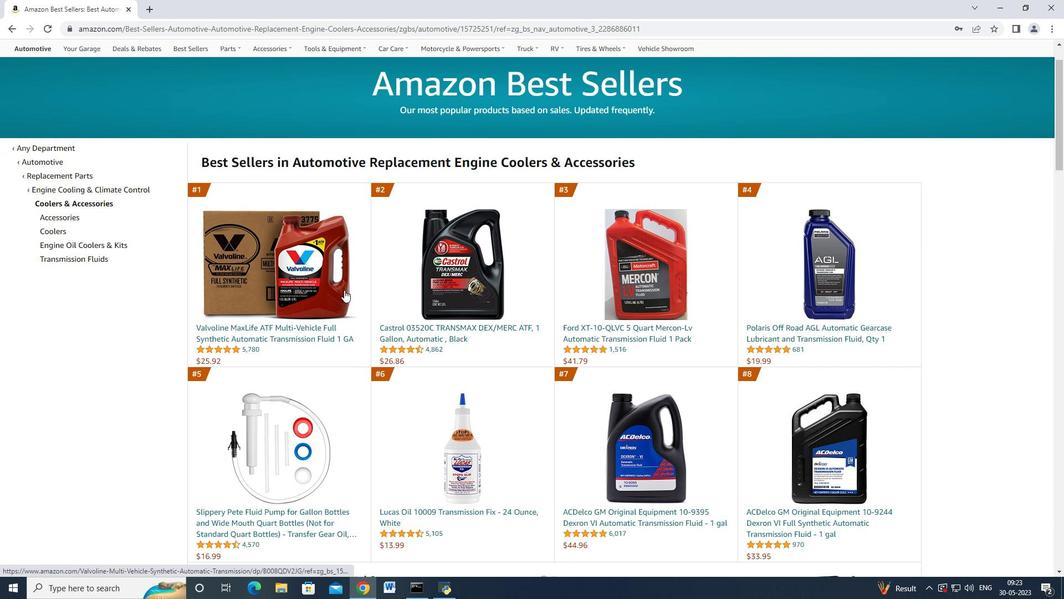 
Action: Mouse moved to (440, 290)
Screenshot: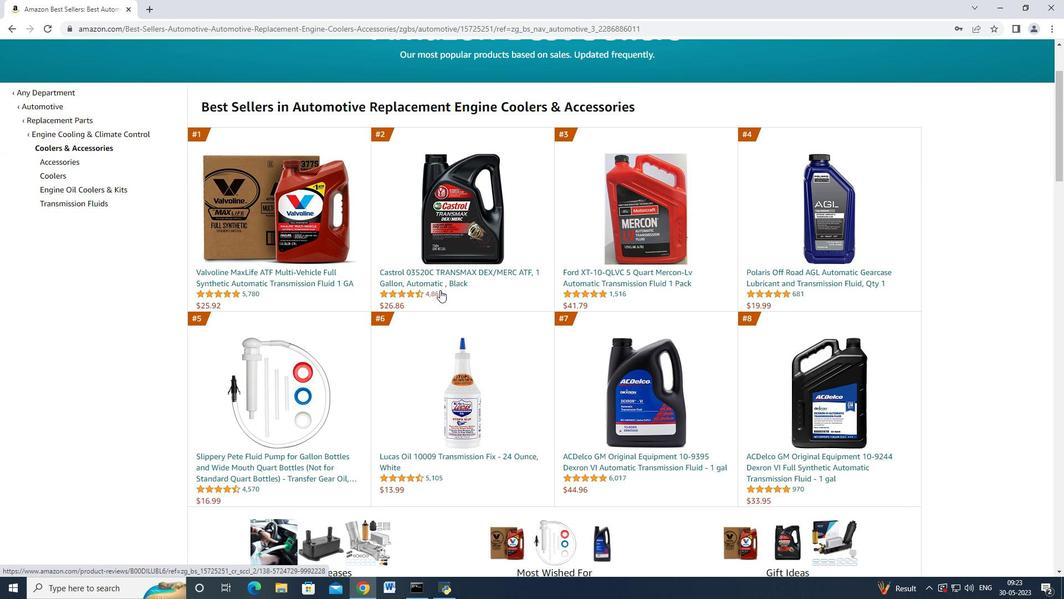 
Action: Mouse scrolled (440, 290) with delta (0, 0)
Screenshot: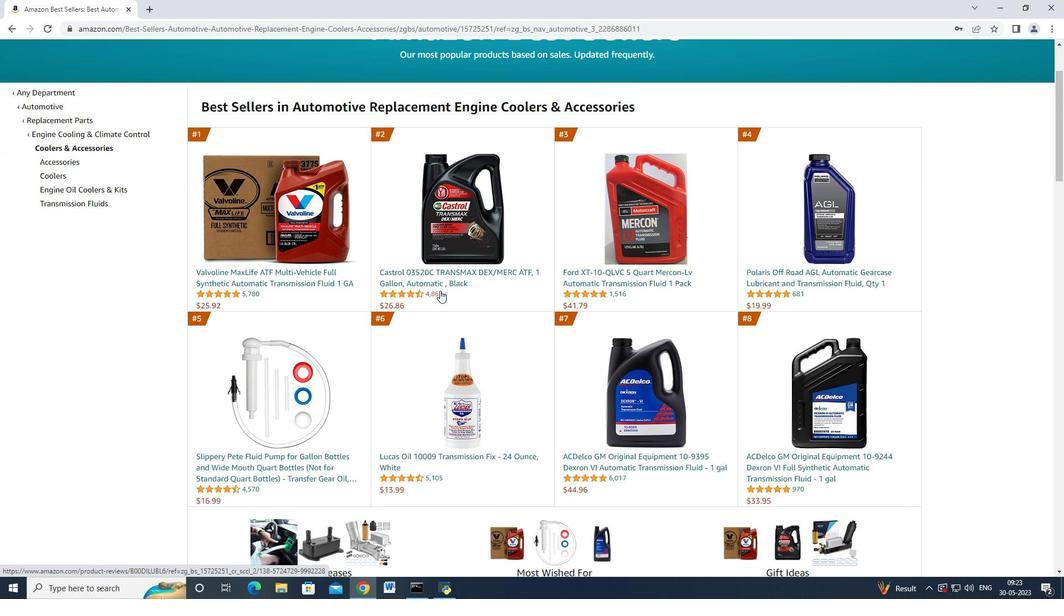 
Action: Mouse moved to (412, 294)
Screenshot: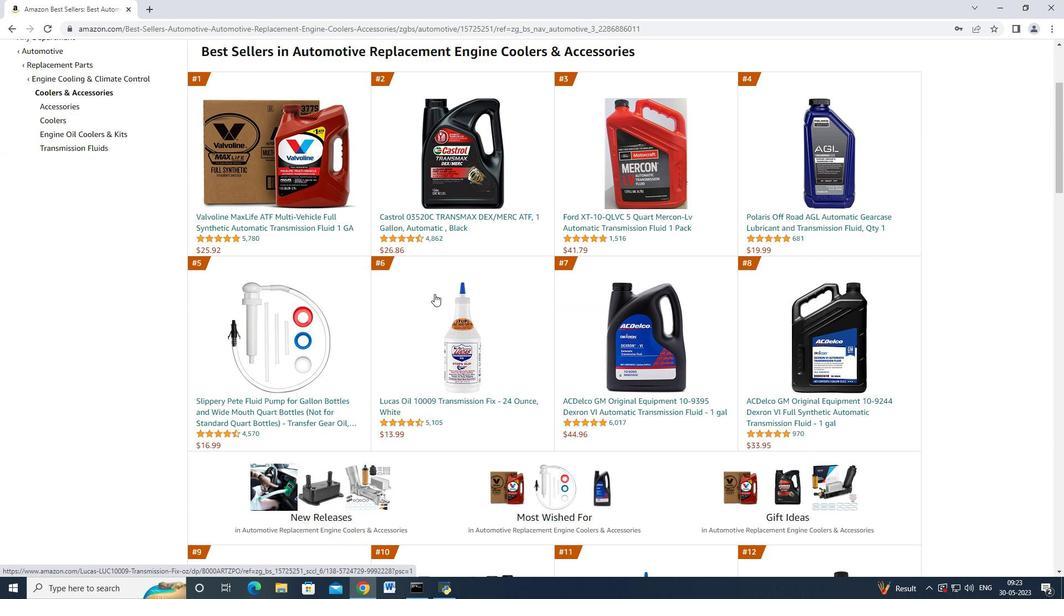 
Action: Mouse scrolled (412, 295) with delta (0, 0)
Screenshot: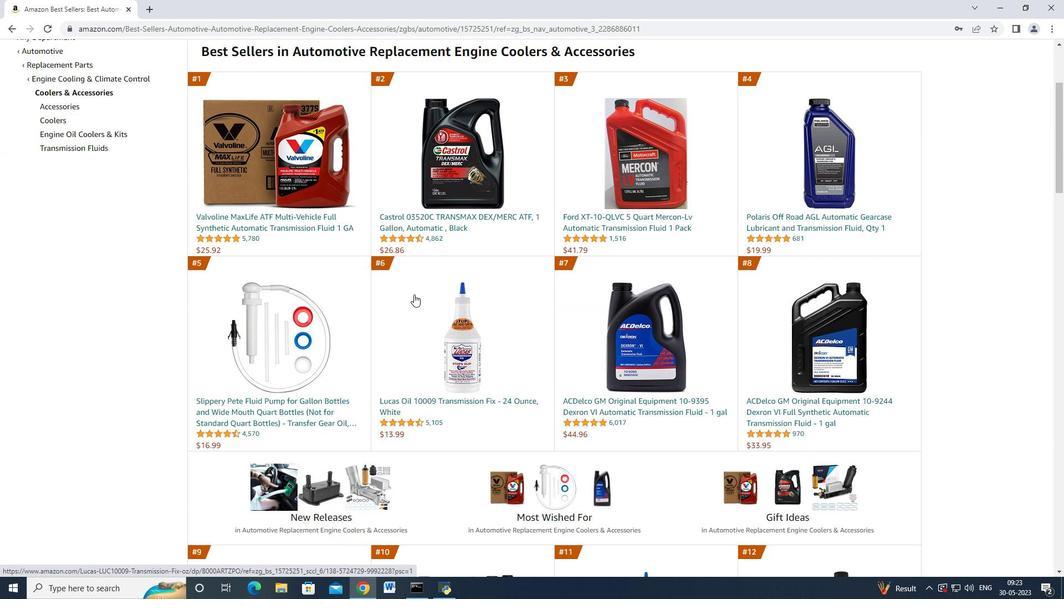 
Action: Mouse moved to (411, 294)
Screenshot: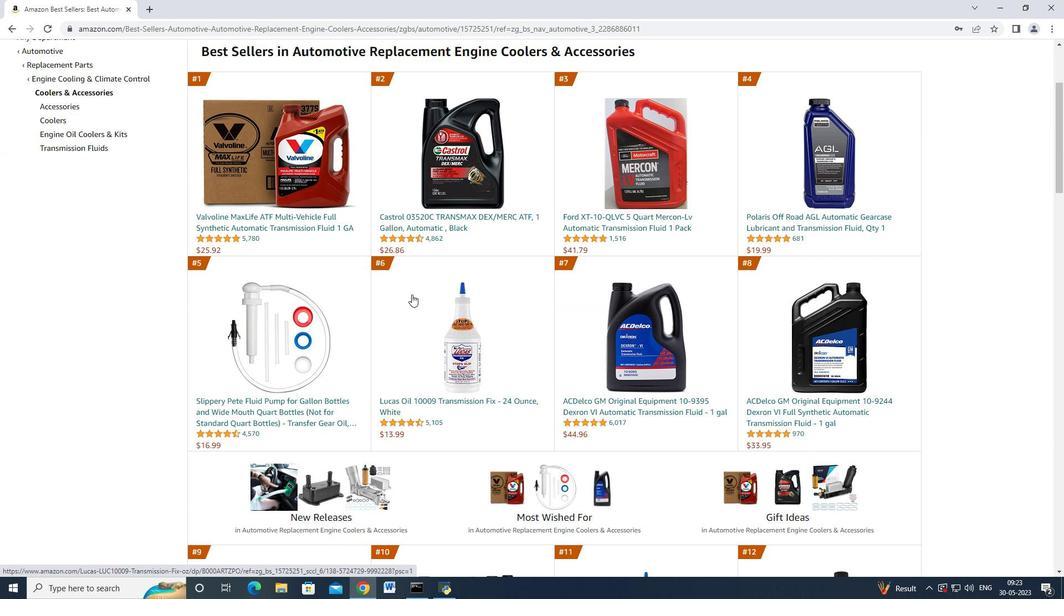 
Action: Mouse scrolled (411, 295) with delta (0, 0)
Screenshot: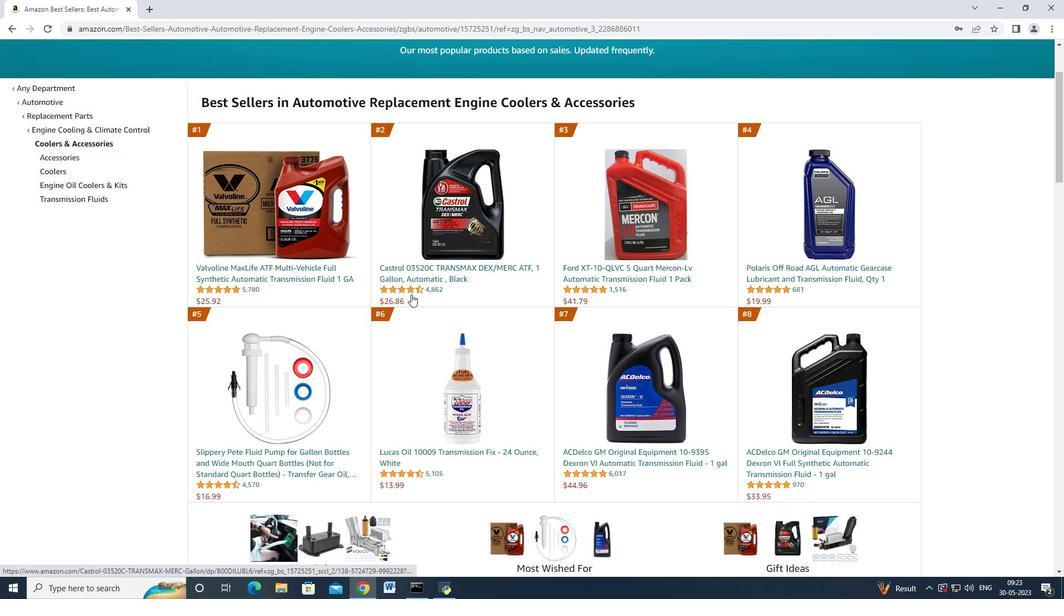 
Action: Mouse moved to (322, 327)
Screenshot: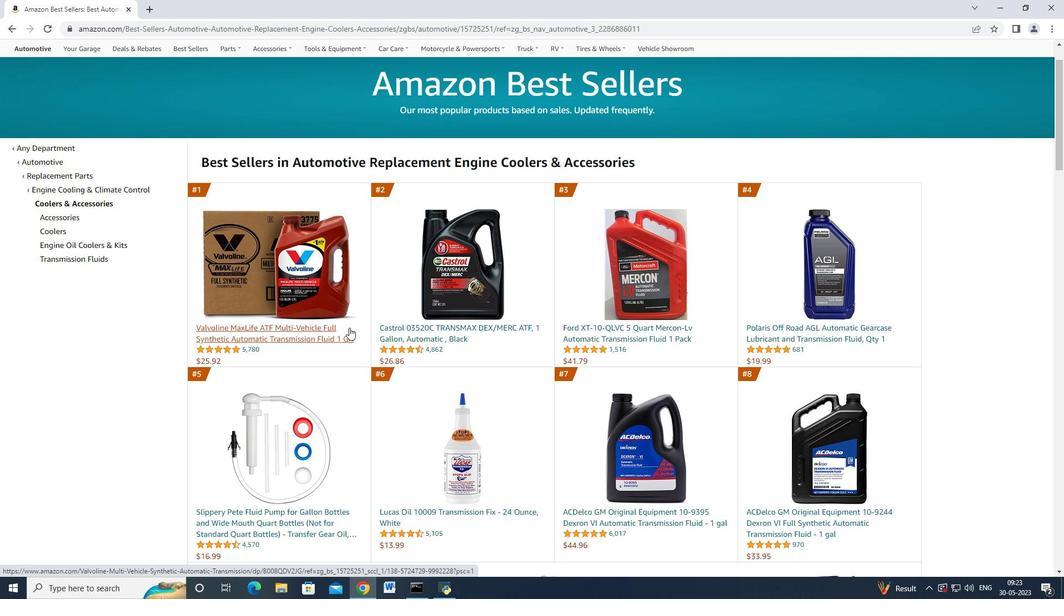 
Action: Mouse pressed left at (322, 327)
Screenshot: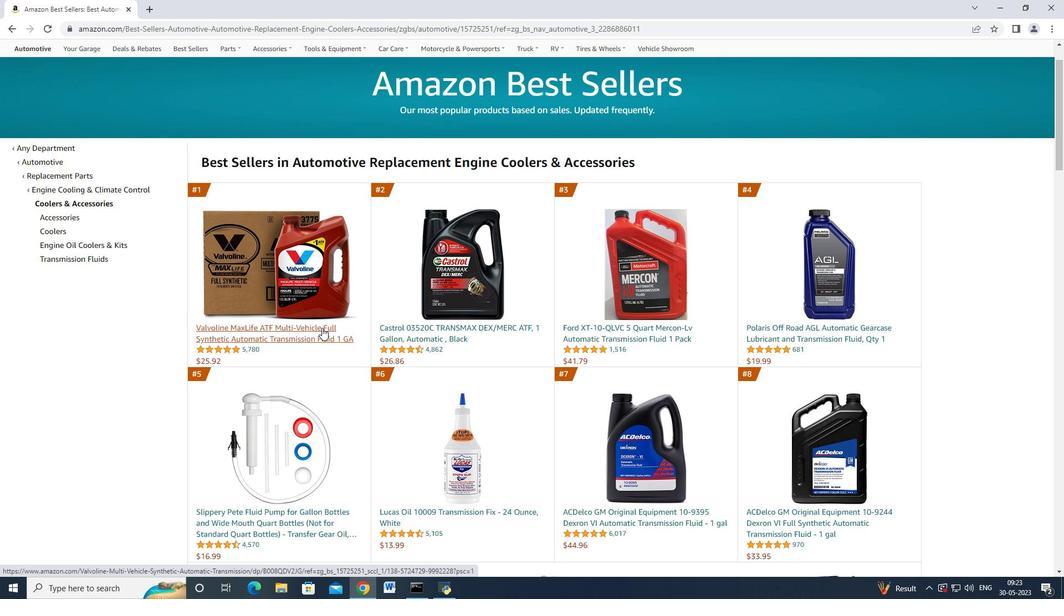 
Action: Mouse moved to (380, 226)
Screenshot: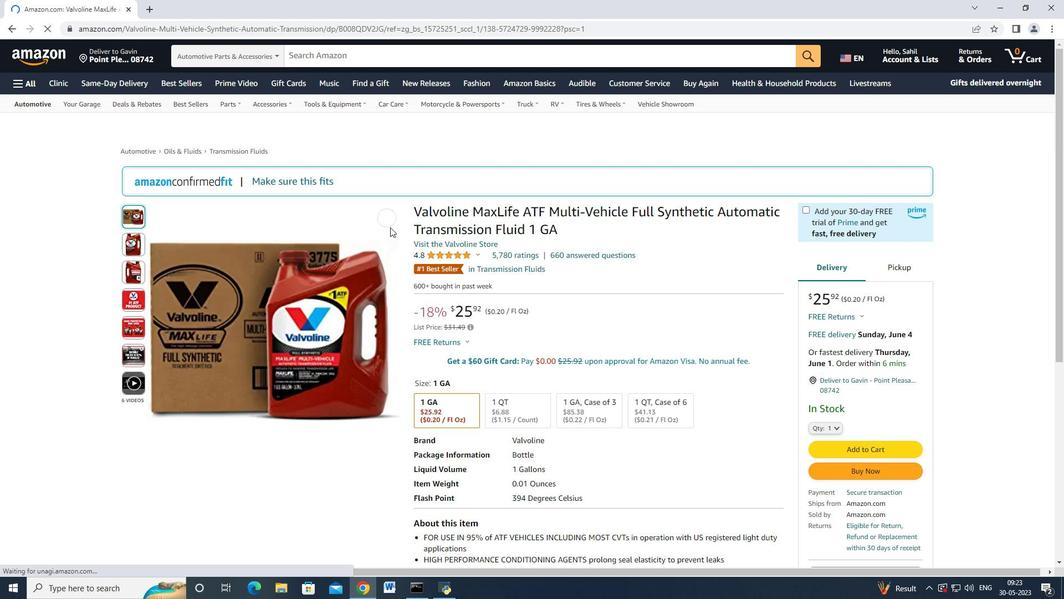 
Action: Mouse scrolled (380, 226) with delta (0, 0)
Screenshot: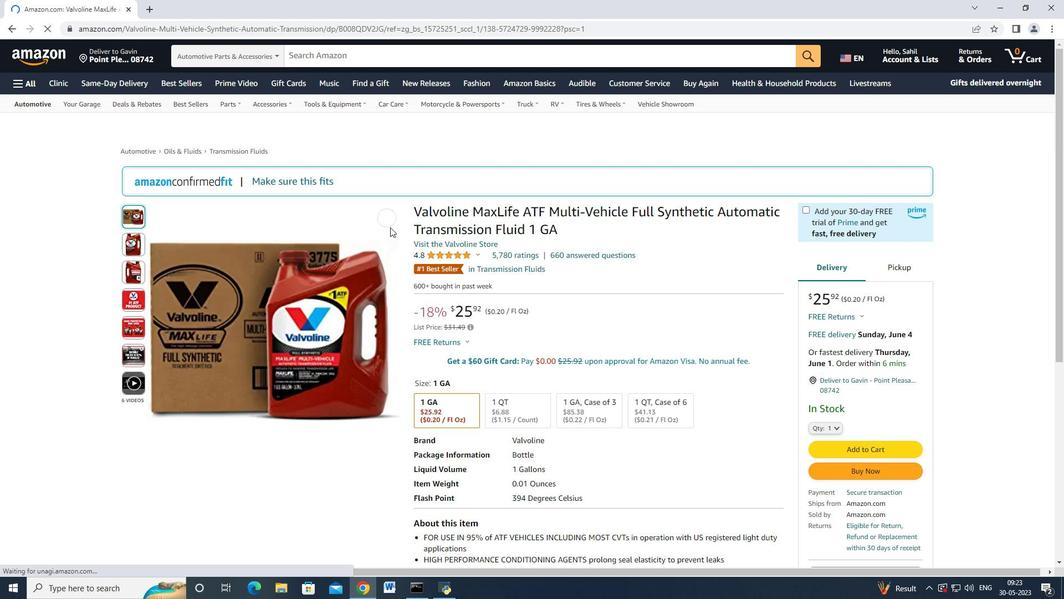 
Action: Mouse moved to (385, 227)
Screenshot: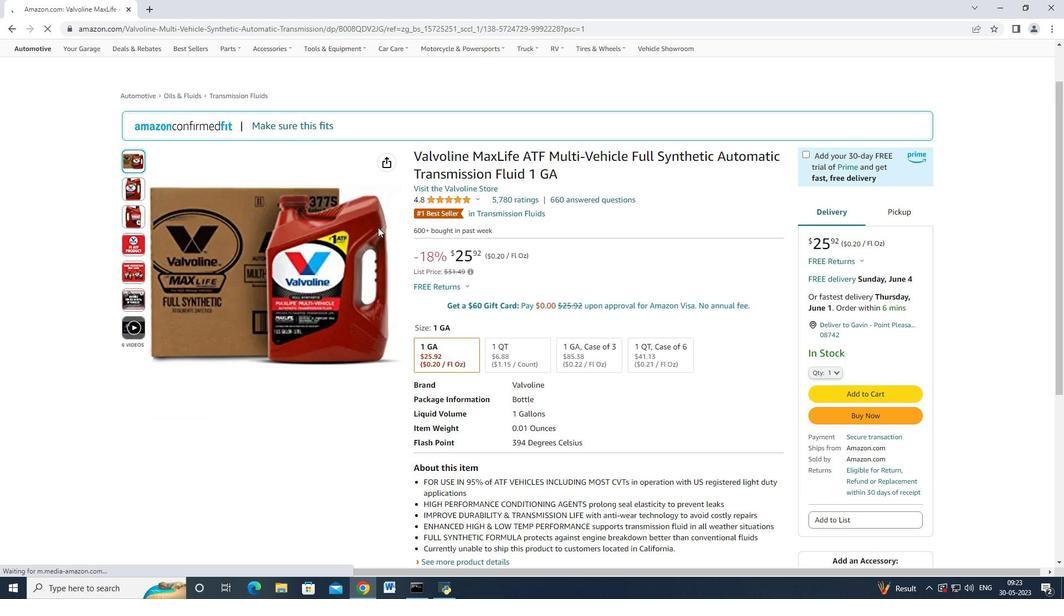 
Action: Mouse scrolled (385, 227) with delta (0, 0)
Screenshot: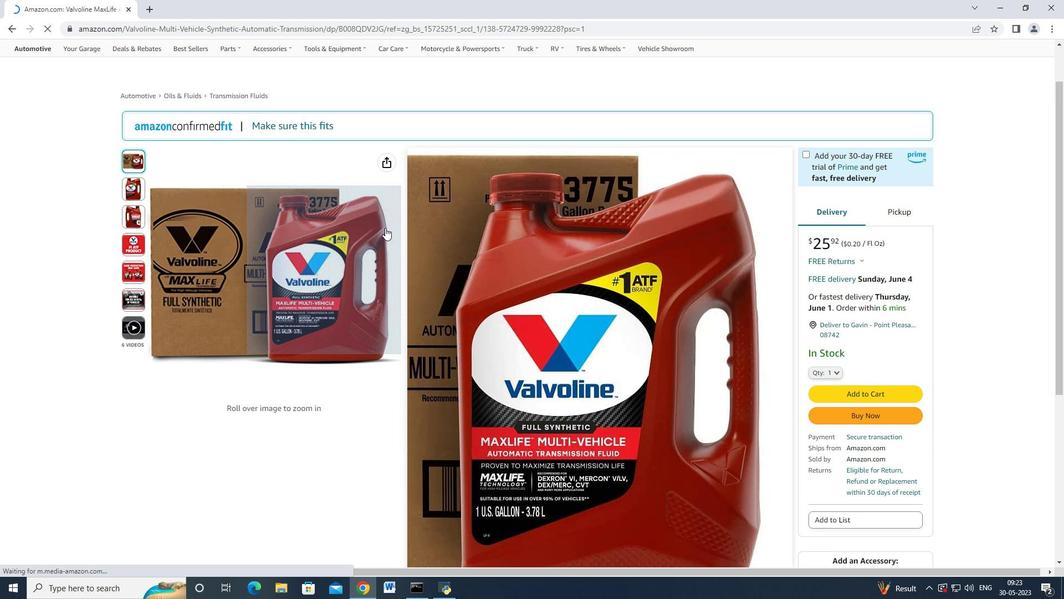
Action: Mouse moved to (528, 291)
Screenshot: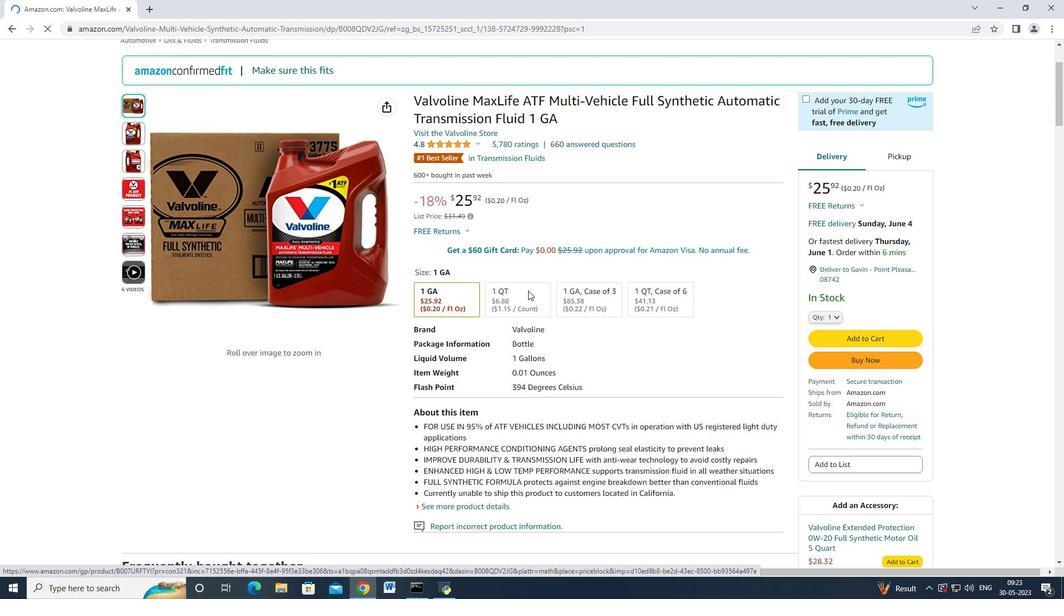 
Action: Mouse pressed left at (528, 291)
Screenshot: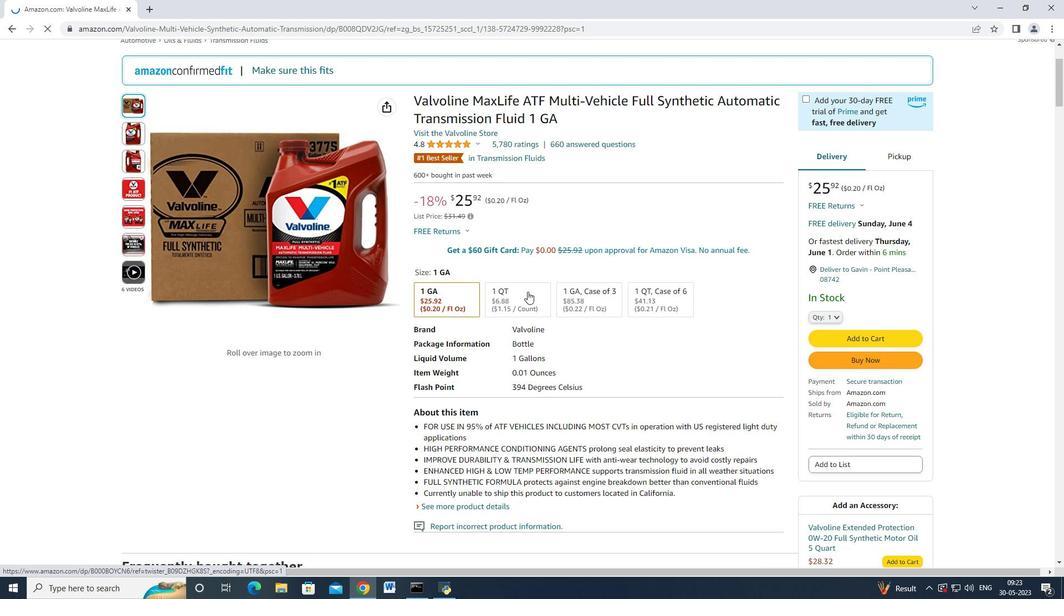 
Action: Mouse moved to (529, 298)
Screenshot: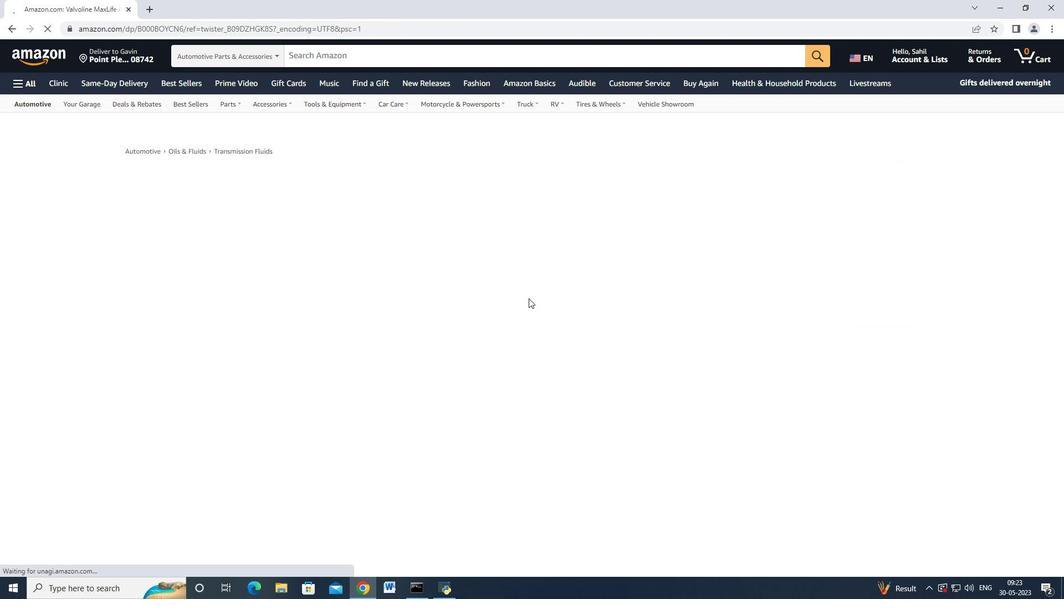 
Action: Mouse scrolled (529, 297) with delta (0, 0)
Screenshot: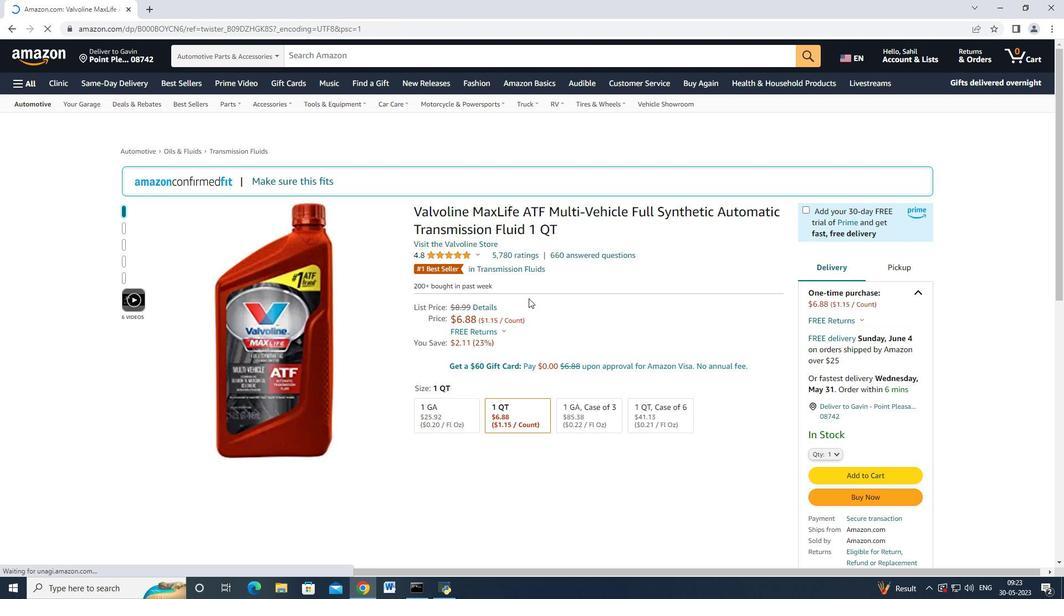 
Action: Mouse scrolled (529, 297) with delta (0, 0)
Screenshot: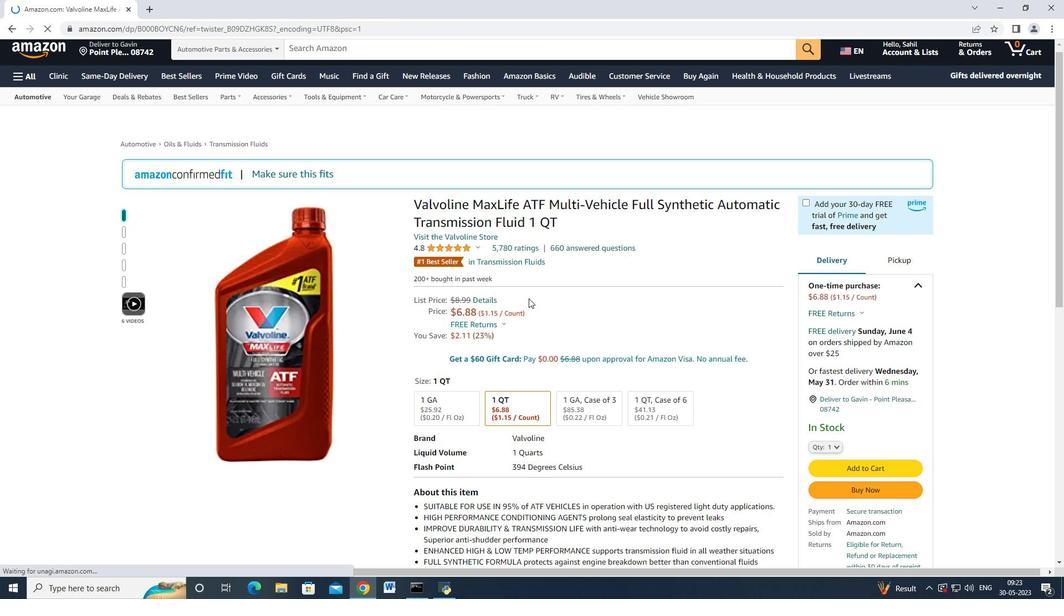 
Action: Mouse scrolled (529, 297) with delta (0, 0)
Screenshot: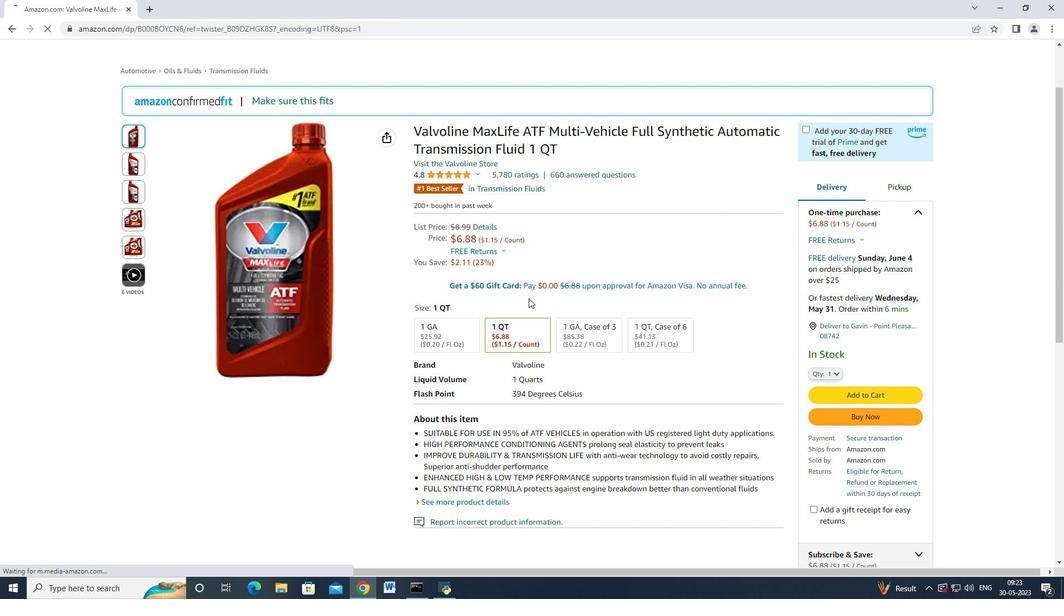 
Action: Mouse scrolled (529, 297) with delta (0, 0)
Screenshot: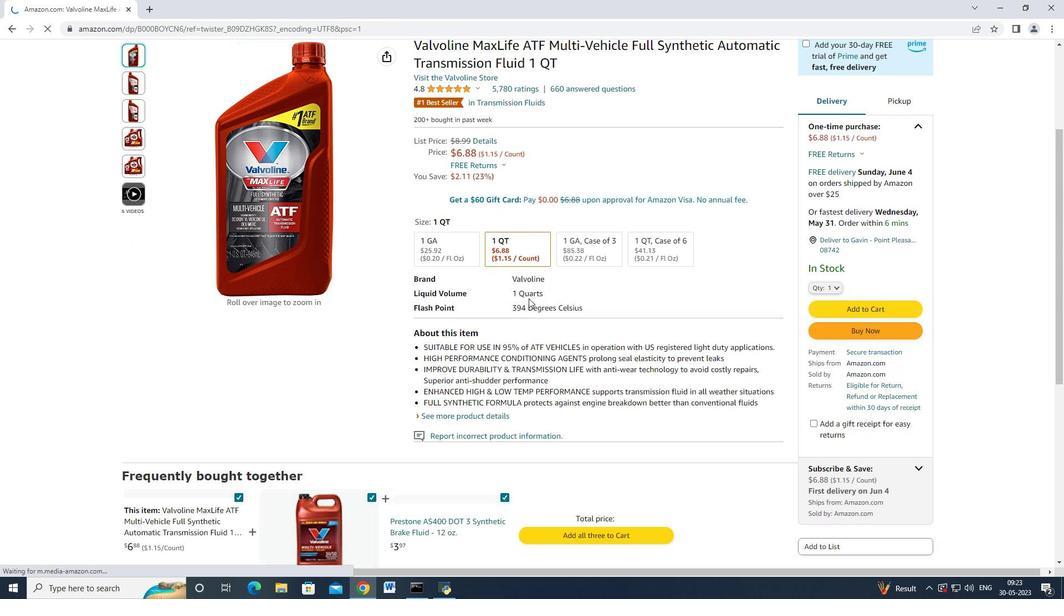 
Action: Mouse scrolled (529, 297) with delta (0, 0)
Screenshot: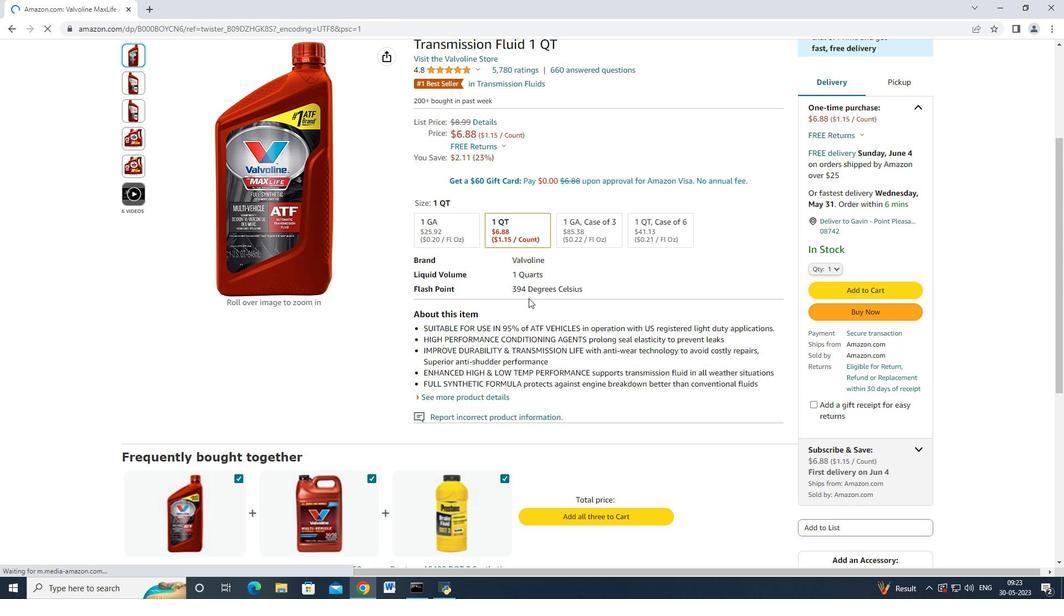 
Action: Mouse moved to (530, 296)
Screenshot: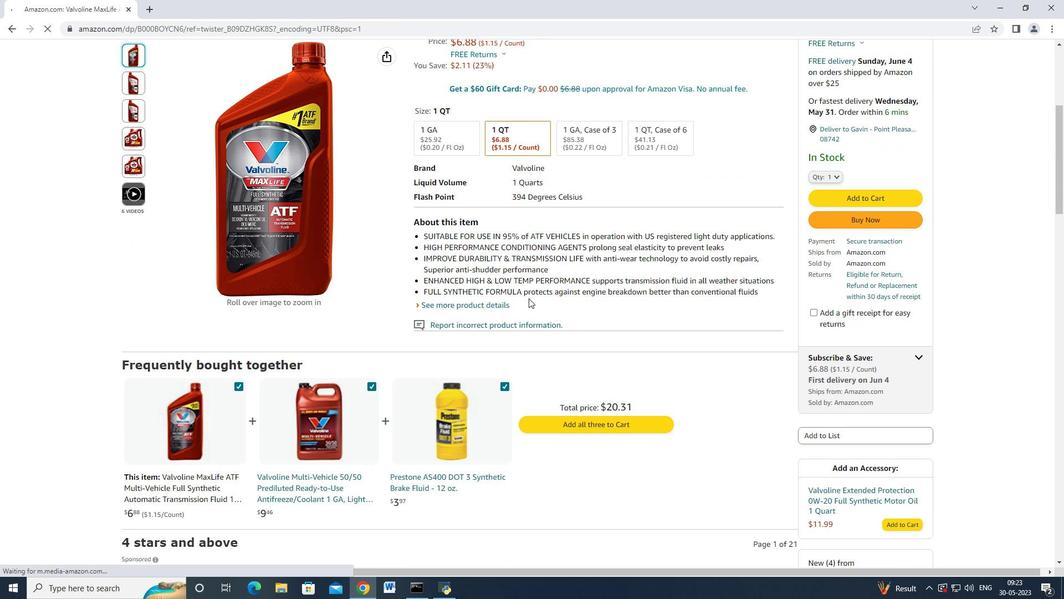 
Action: Mouse scrolled (530, 296) with delta (0, 0)
Screenshot: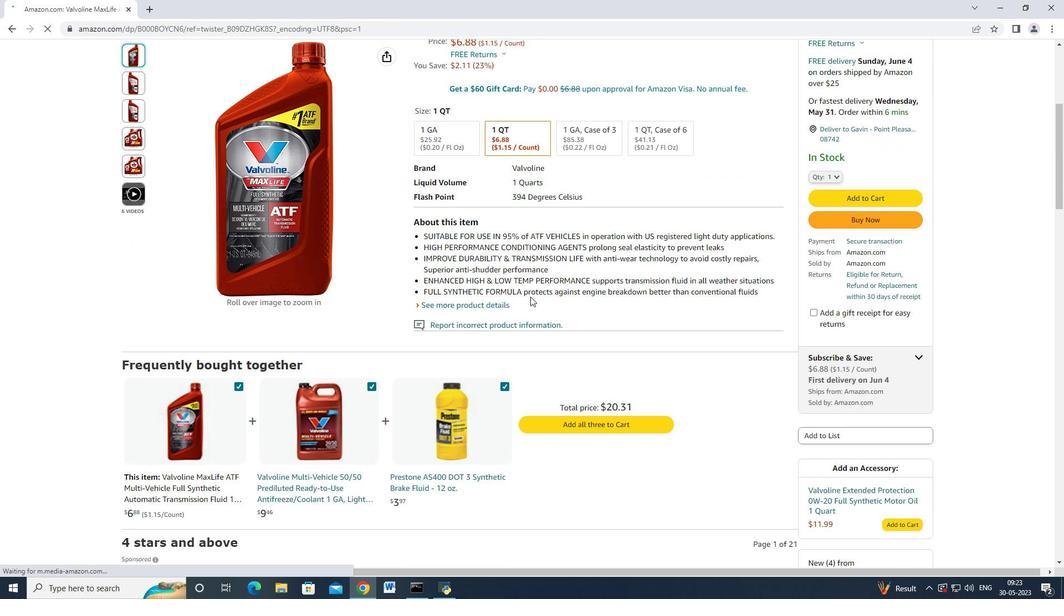 
Action: Mouse moved to (495, 249)
Screenshot: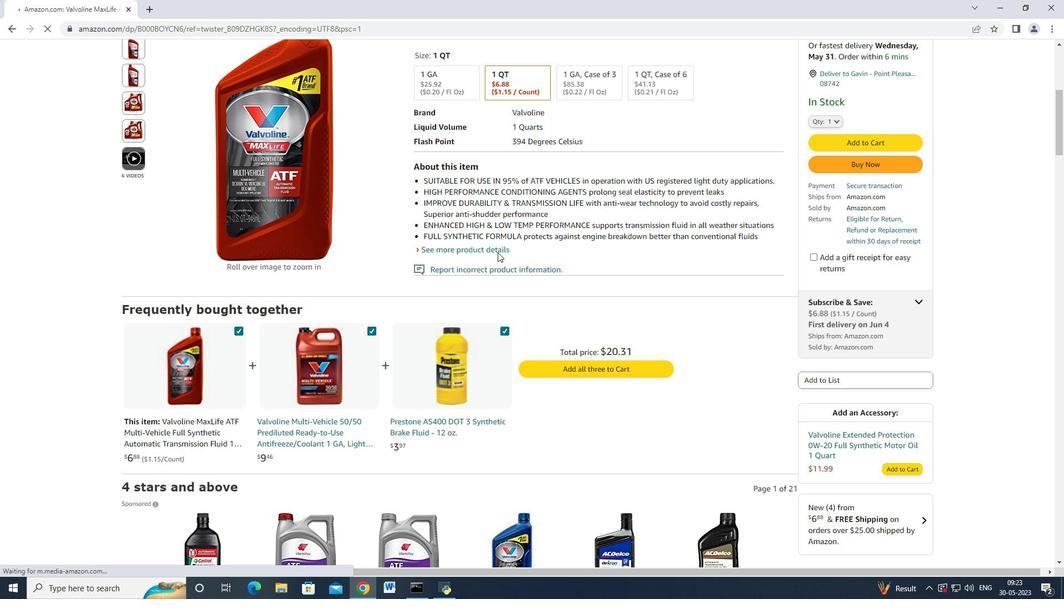 
Action: Mouse pressed left at (495, 249)
Screenshot: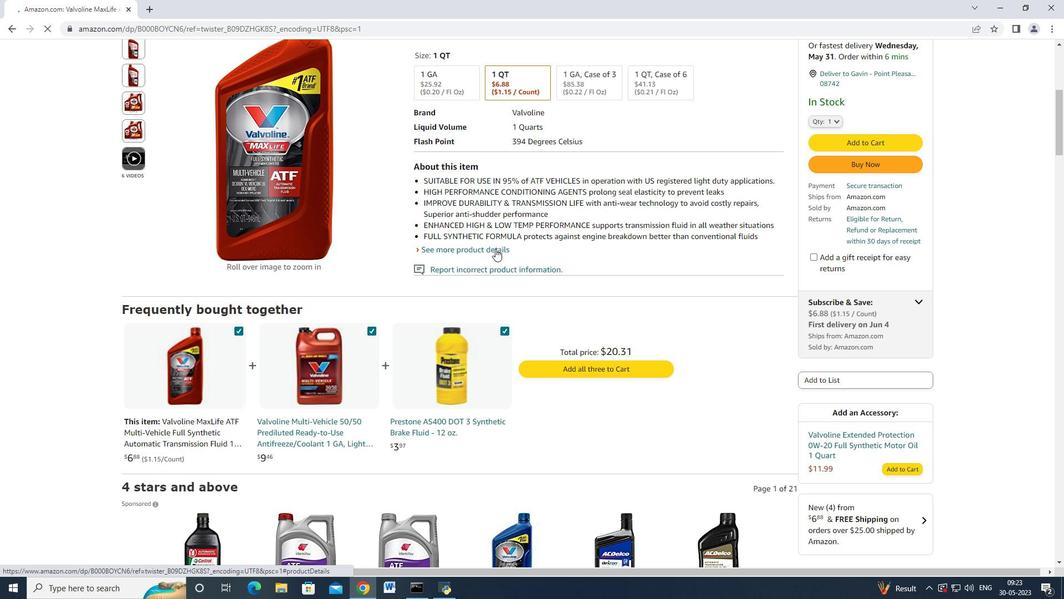 
Action: Mouse moved to (506, 249)
Screenshot: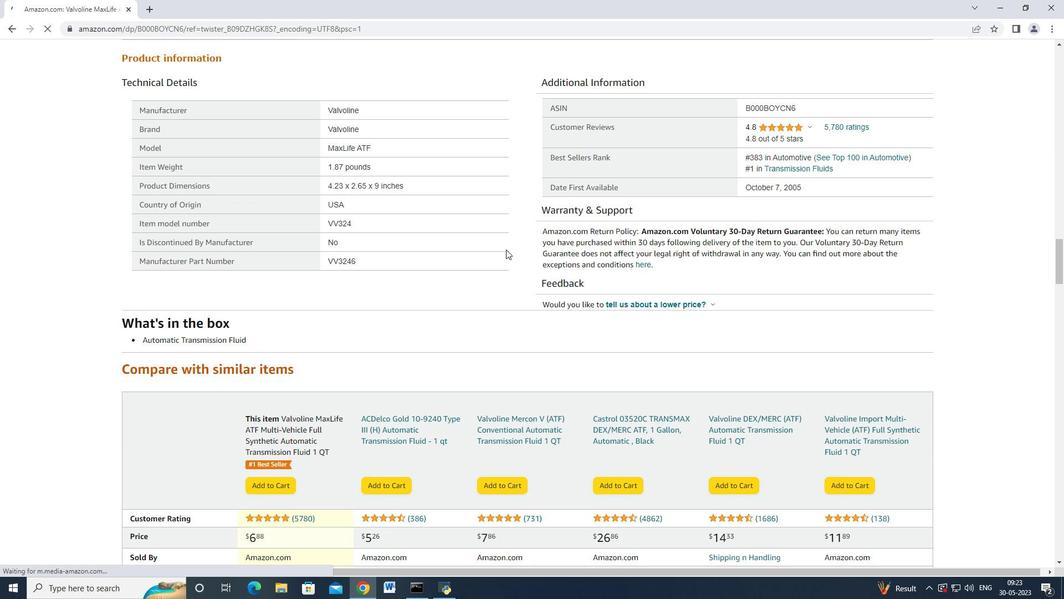 
Action: Mouse scrolled (506, 249) with delta (0, 0)
Screenshot: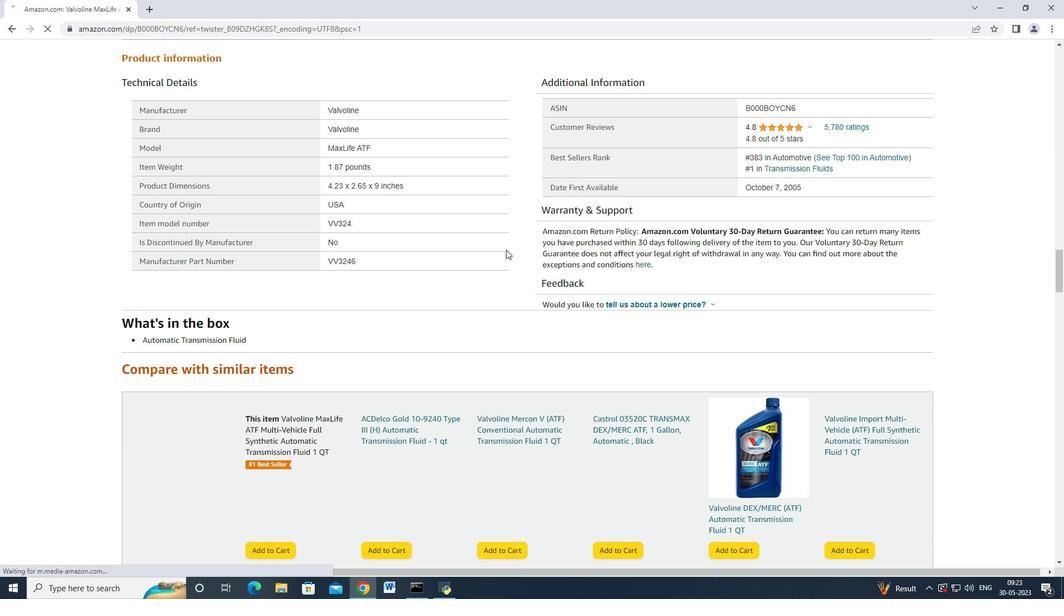 
Action: Mouse scrolled (506, 249) with delta (0, 0)
Screenshot: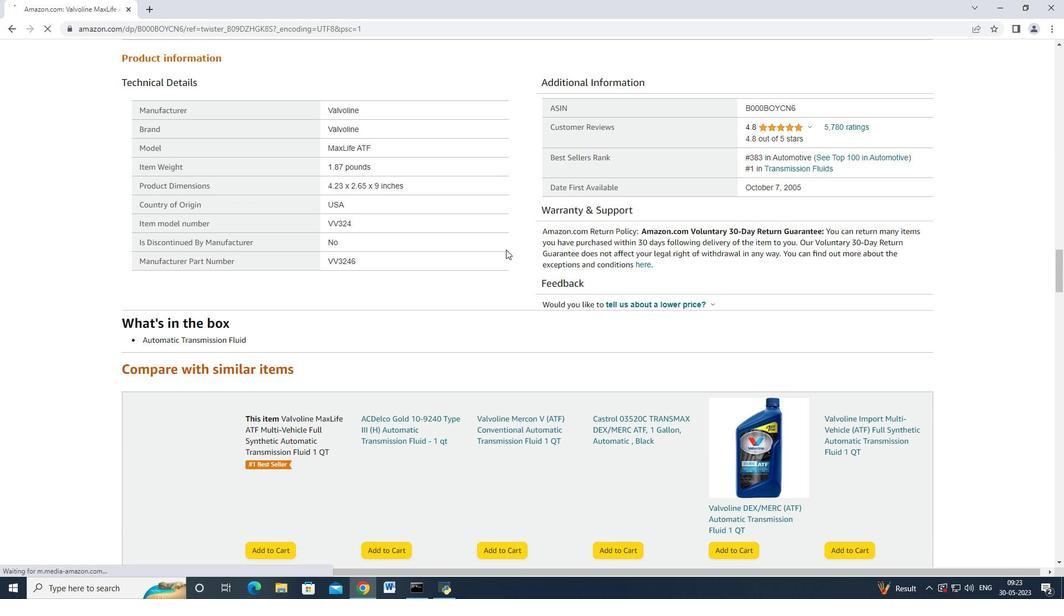 
Action: Mouse scrolled (506, 249) with delta (0, 0)
Screenshot: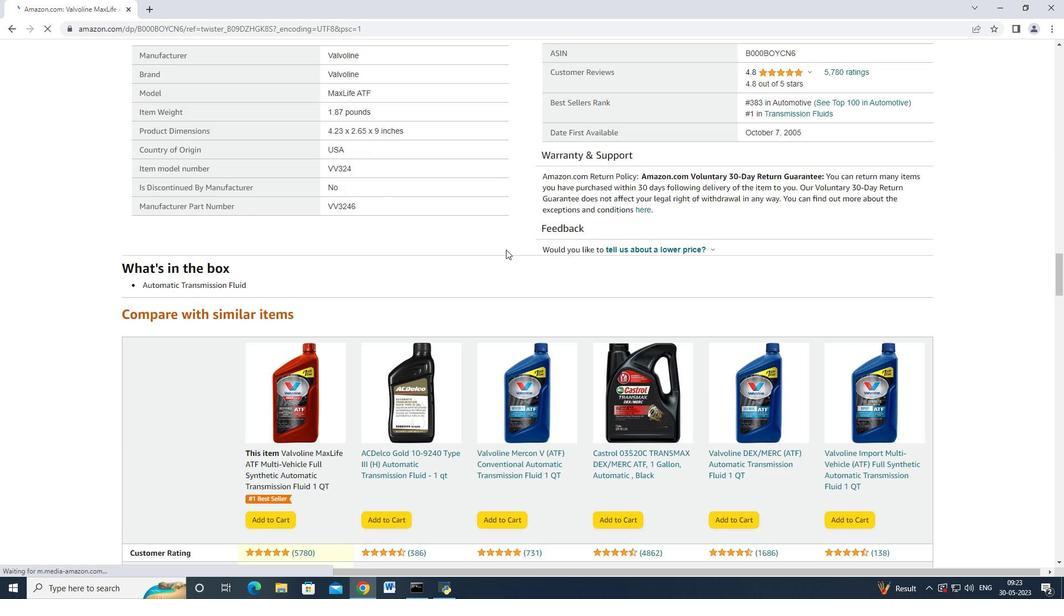 
Action: Mouse scrolled (506, 249) with delta (0, 0)
Screenshot: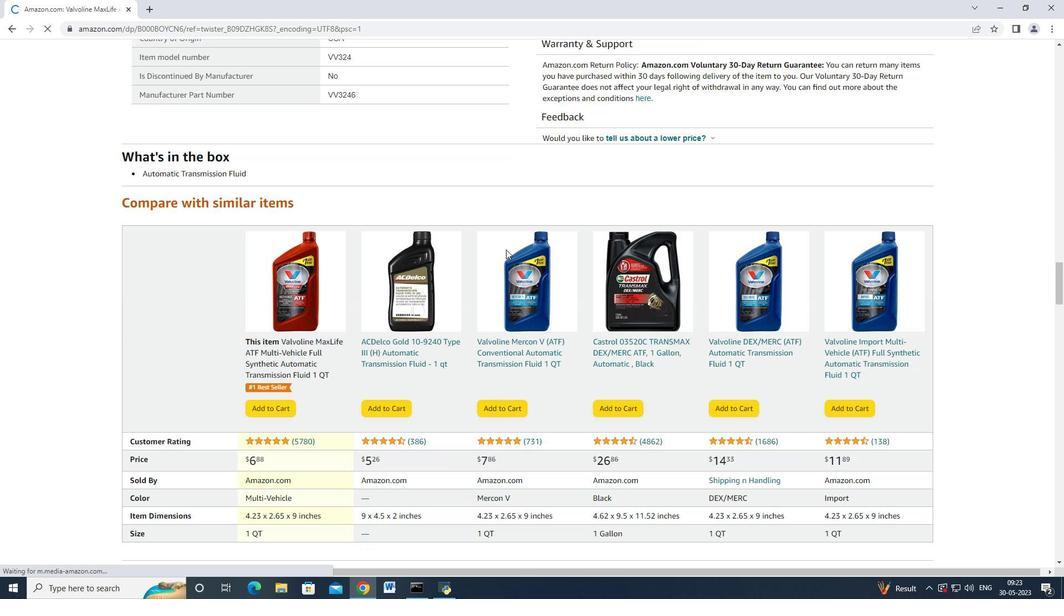 
Action: Mouse scrolled (506, 249) with delta (0, 0)
Screenshot: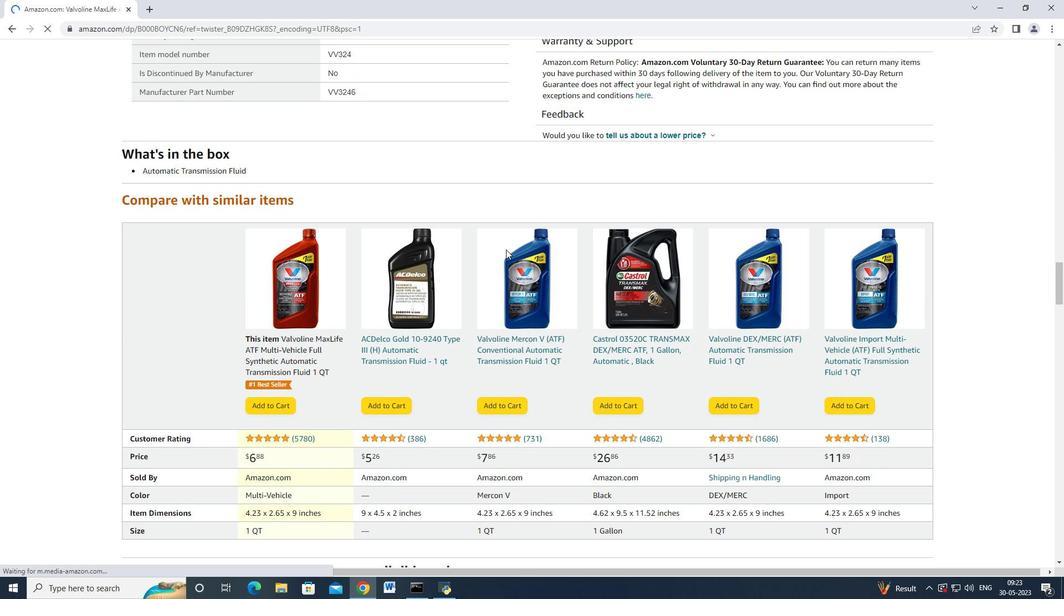 
Action: Mouse scrolled (506, 249) with delta (0, 0)
Screenshot: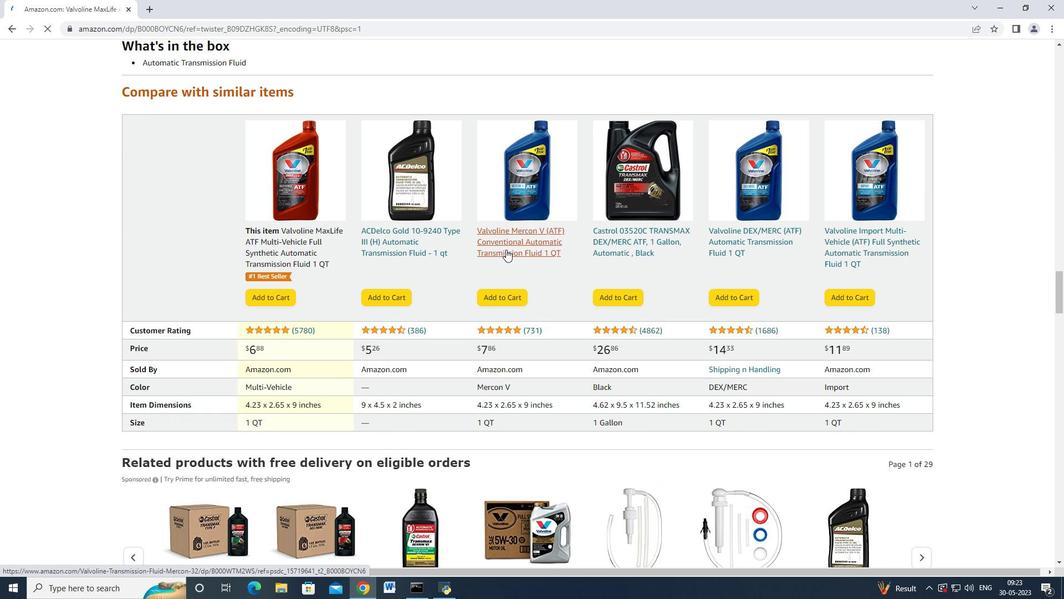 
Action: Mouse scrolled (506, 249) with delta (0, 0)
Screenshot: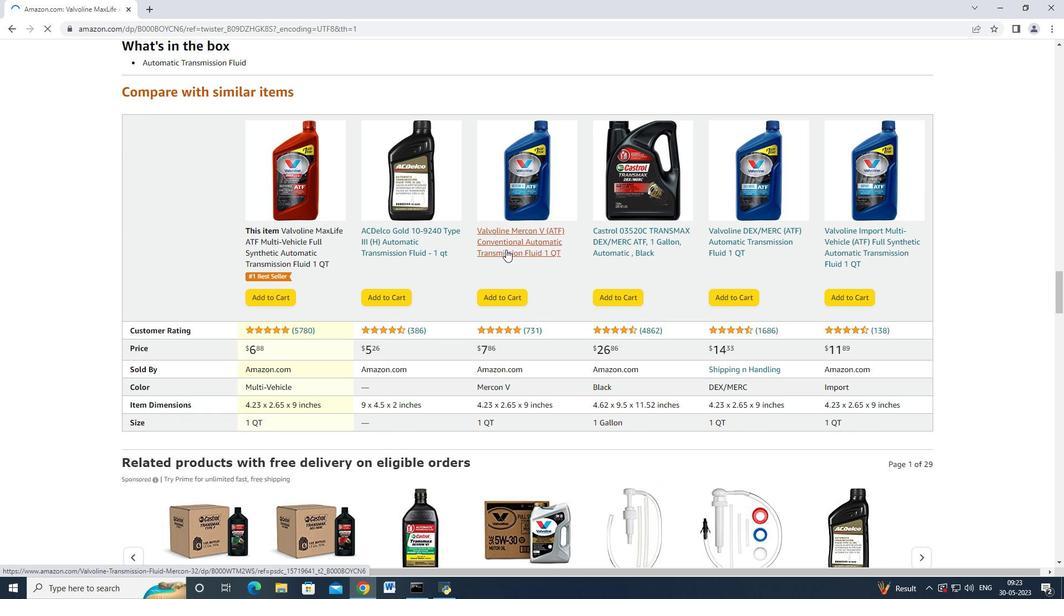 
Action: Mouse scrolled (506, 249) with delta (0, 0)
Screenshot: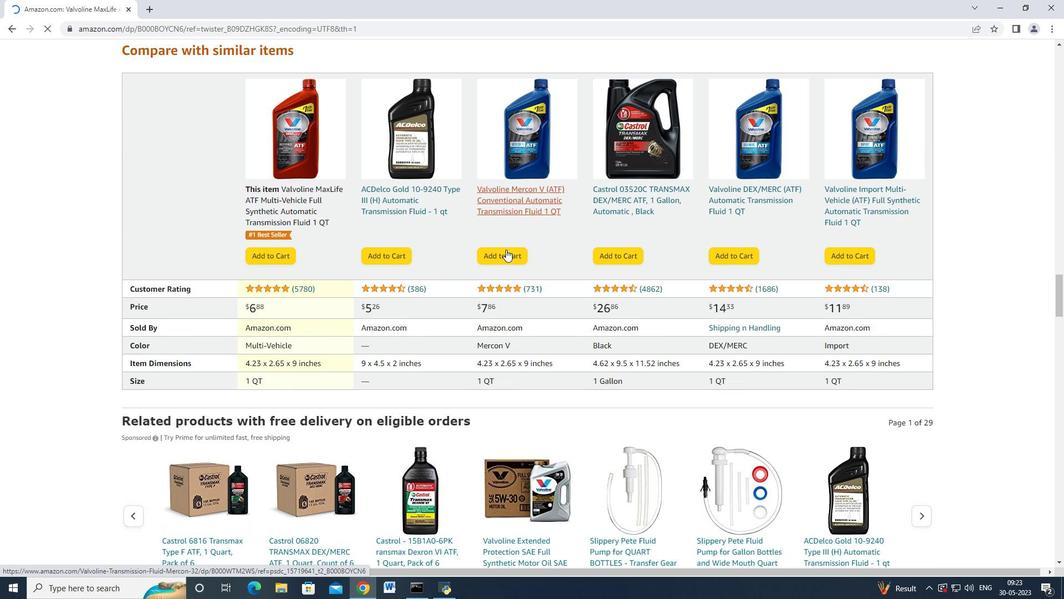 
Action: Mouse scrolled (506, 249) with delta (0, 0)
Screenshot: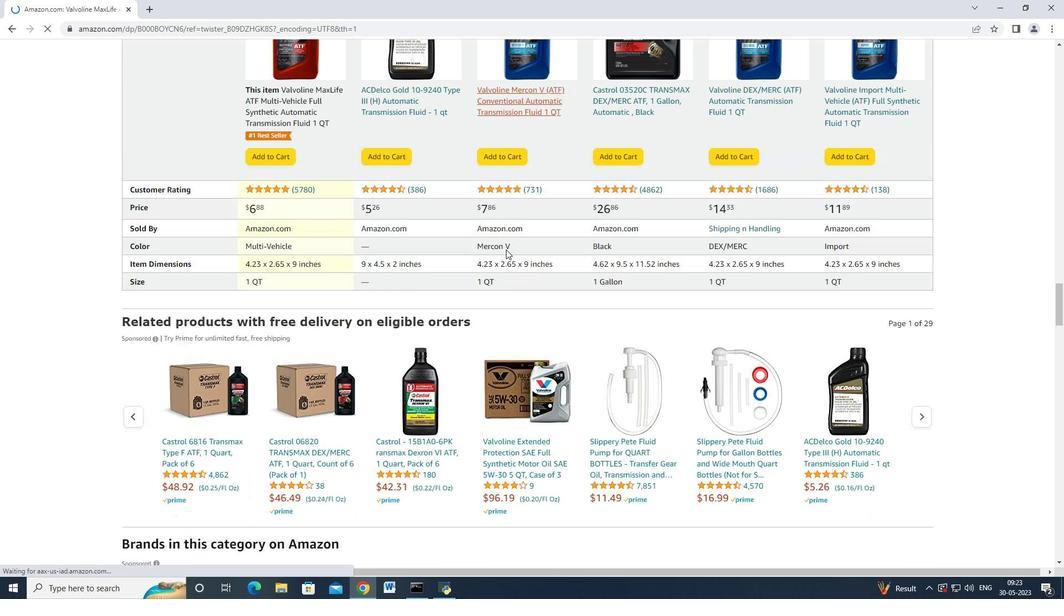 
Action: Mouse scrolled (506, 249) with delta (0, 0)
Screenshot: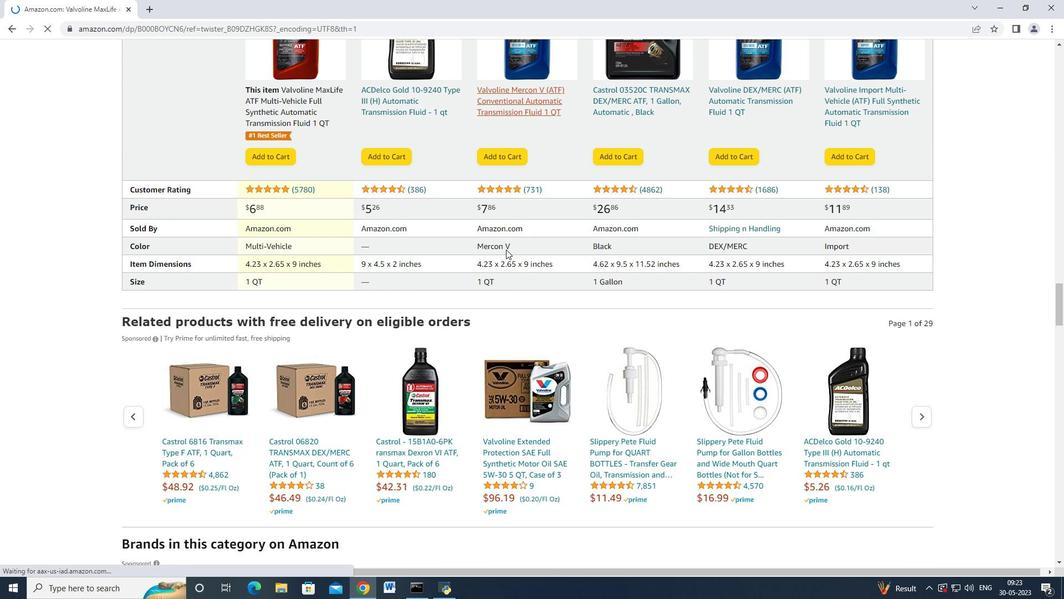 
Action: Mouse scrolled (506, 249) with delta (0, 0)
Screenshot: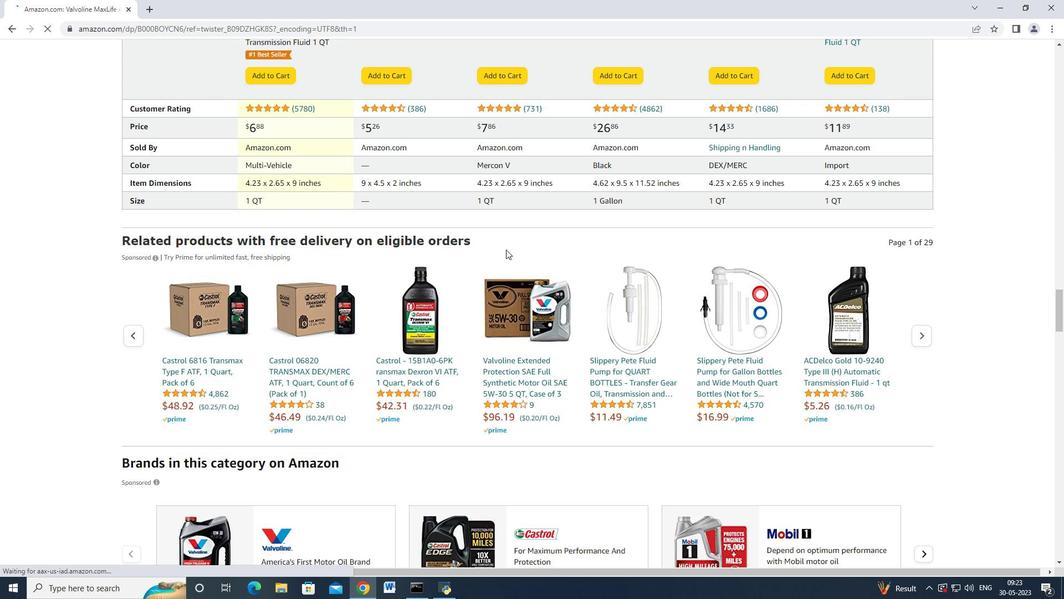 
Action: Mouse moved to (506, 250)
Screenshot: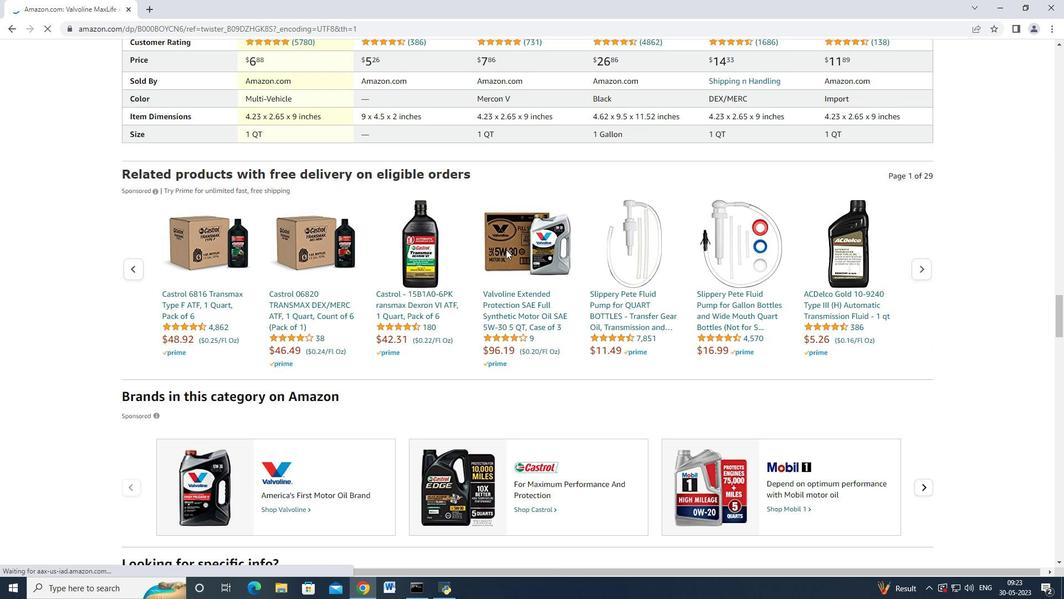 
Action: Mouse scrolled (506, 250) with delta (0, 0)
Screenshot: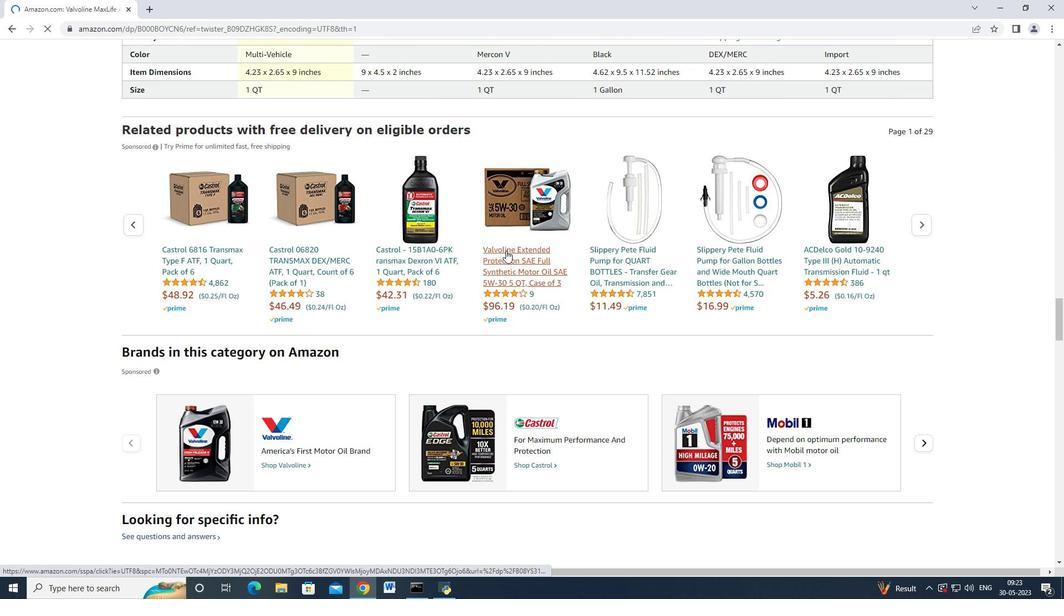 
Action: Mouse scrolled (506, 250) with delta (0, 0)
Screenshot: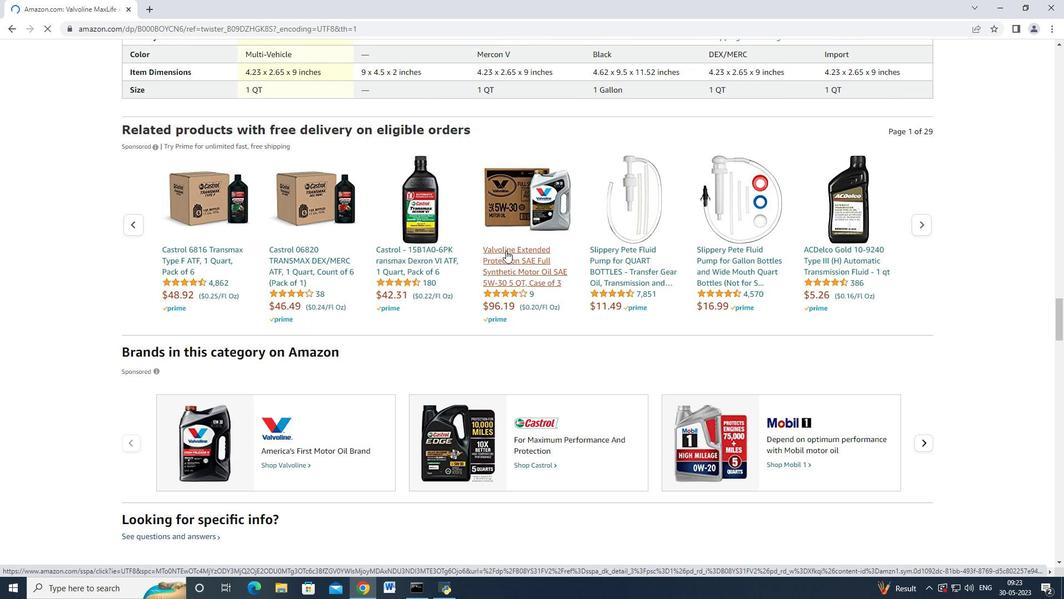 
Action: Mouse scrolled (506, 250) with delta (0, 0)
Screenshot: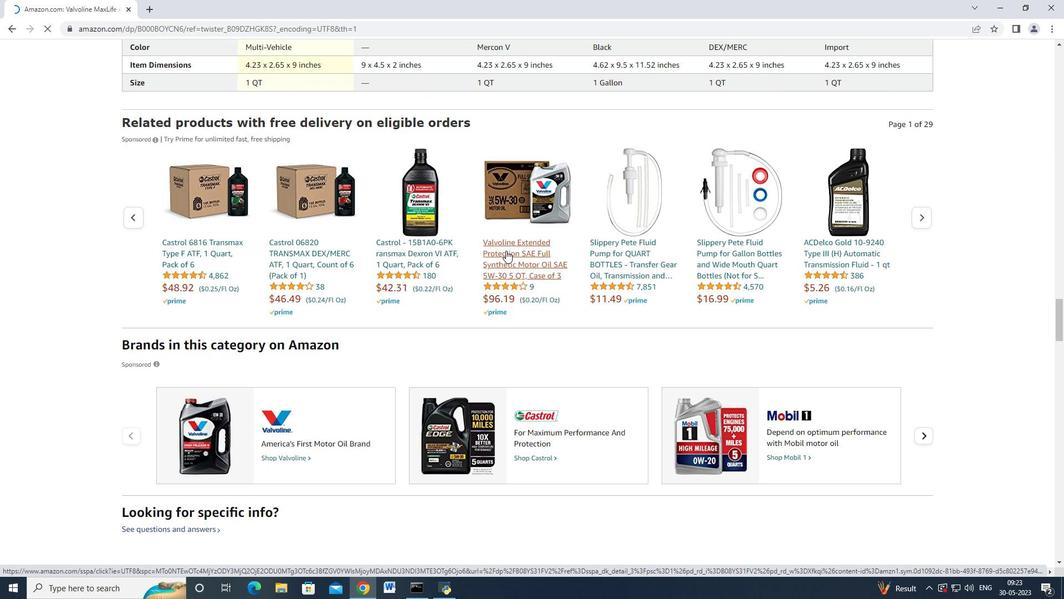 
Action: Mouse scrolled (506, 250) with delta (0, 0)
Screenshot: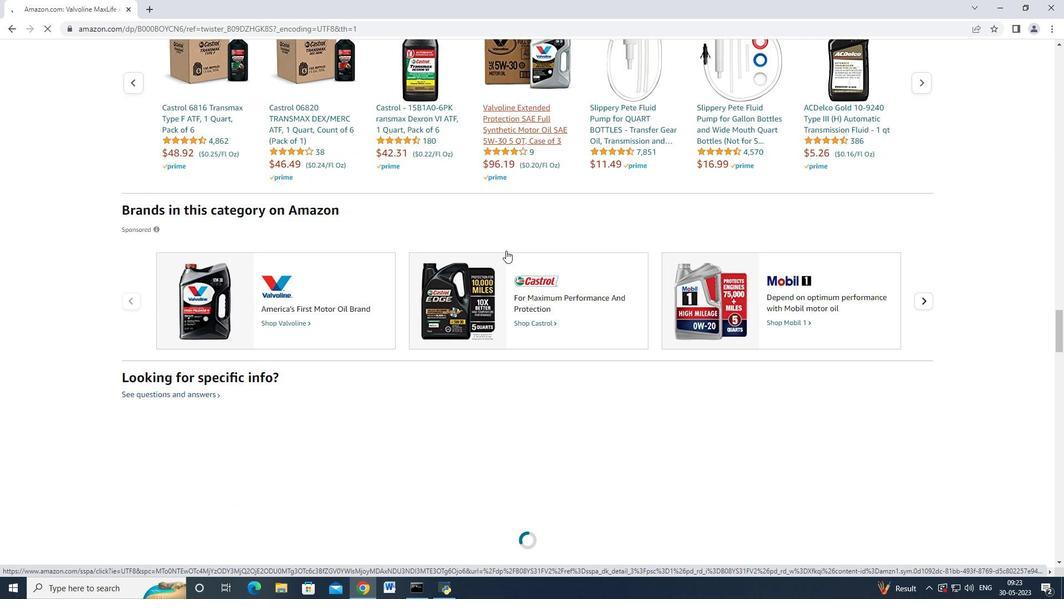 
Action: Mouse scrolled (506, 250) with delta (0, 0)
Screenshot: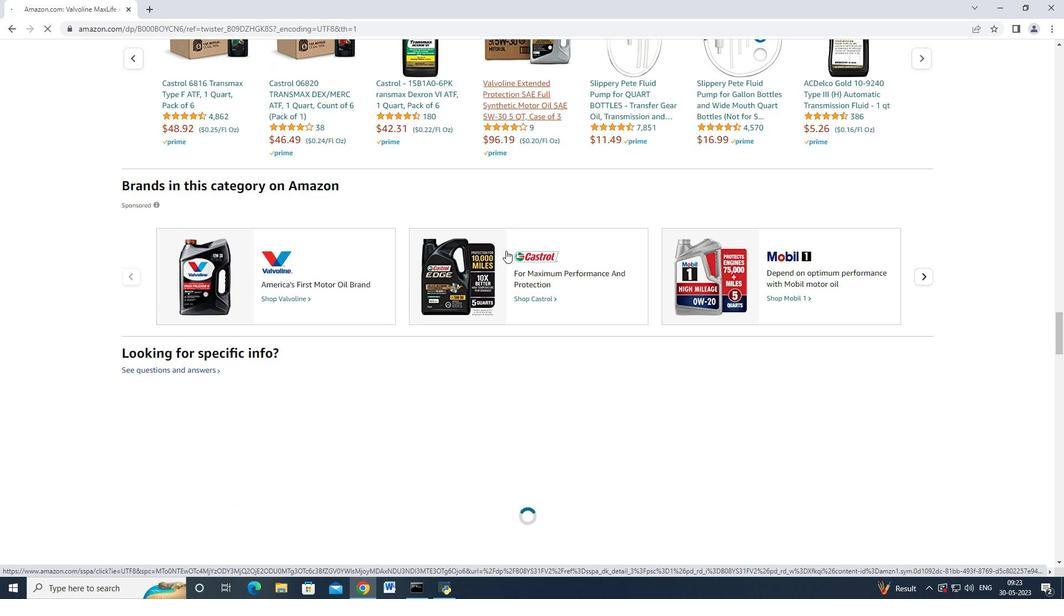 
Action: Mouse scrolled (506, 250) with delta (0, 0)
Screenshot: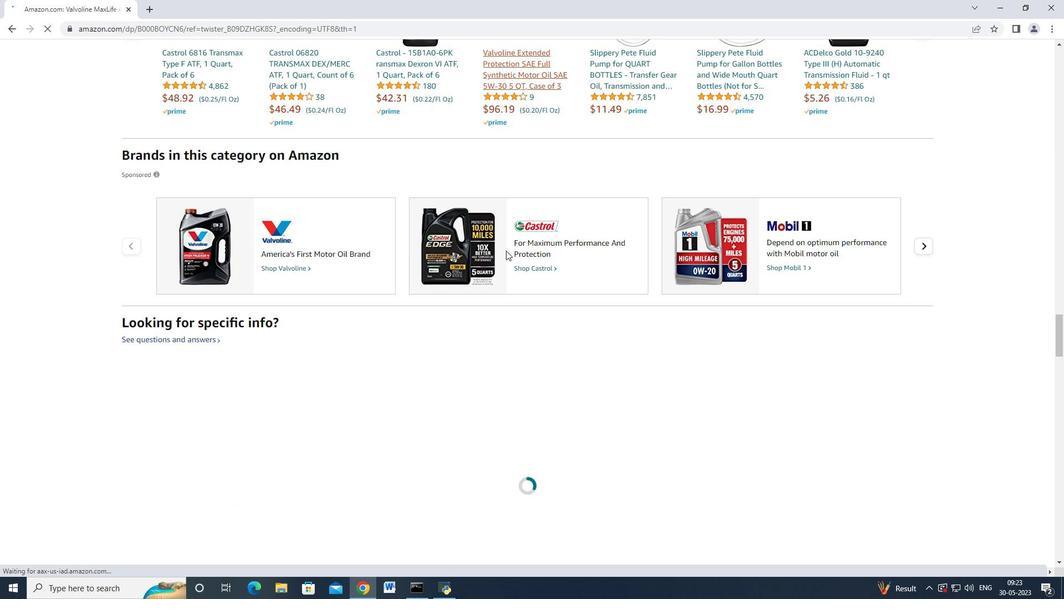 
Action: Mouse moved to (514, 250)
Screenshot: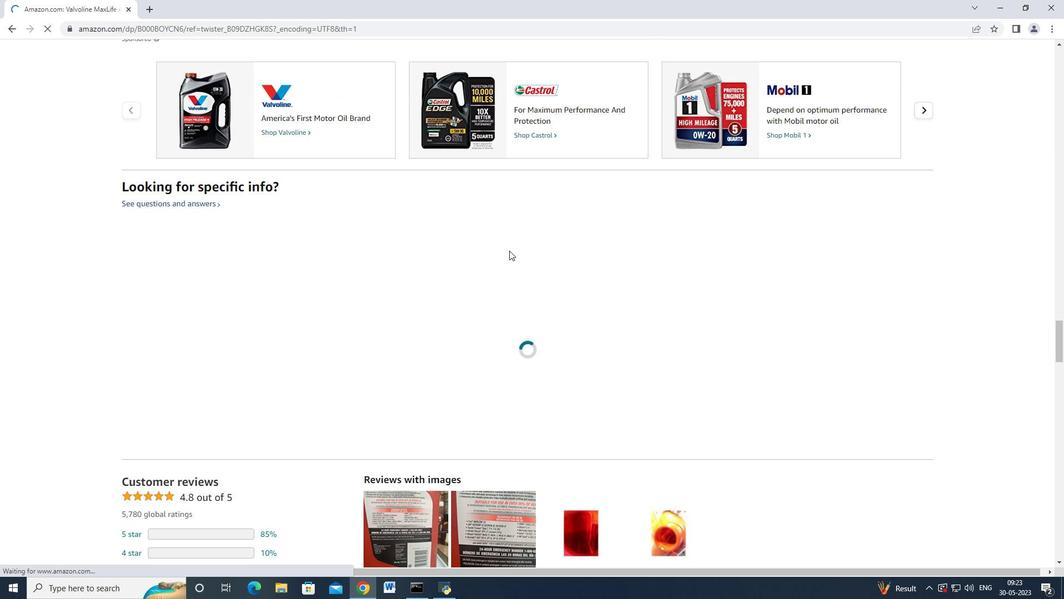
Action: Mouse scrolled (514, 249) with delta (0, 0)
Screenshot: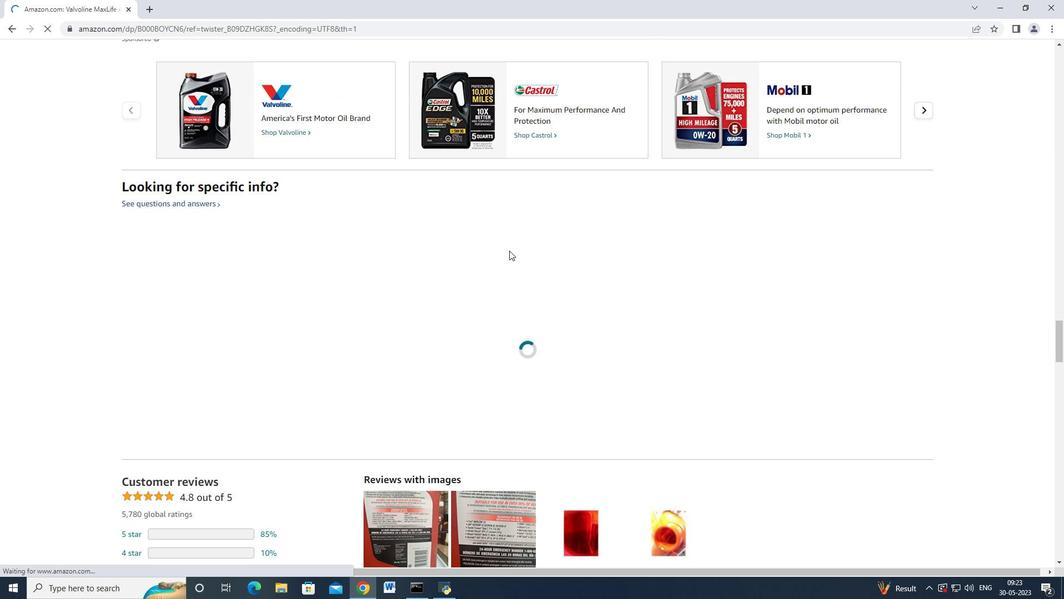
Action: Mouse moved to (515, 250)
Screenshot: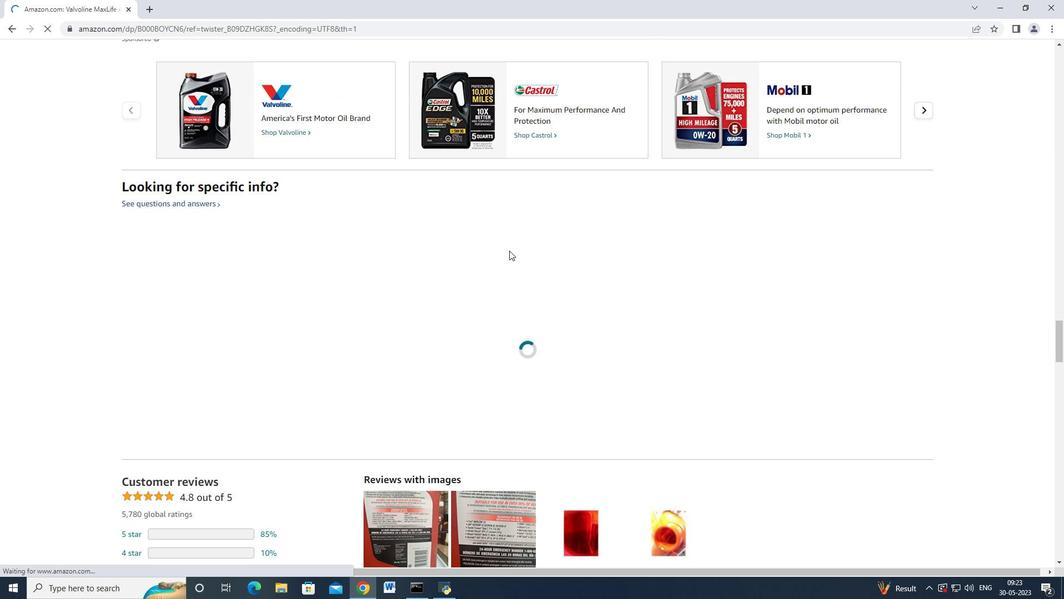 
Action: Mouse scrolled (515, 249) with delta (0, 0)
Screenshot: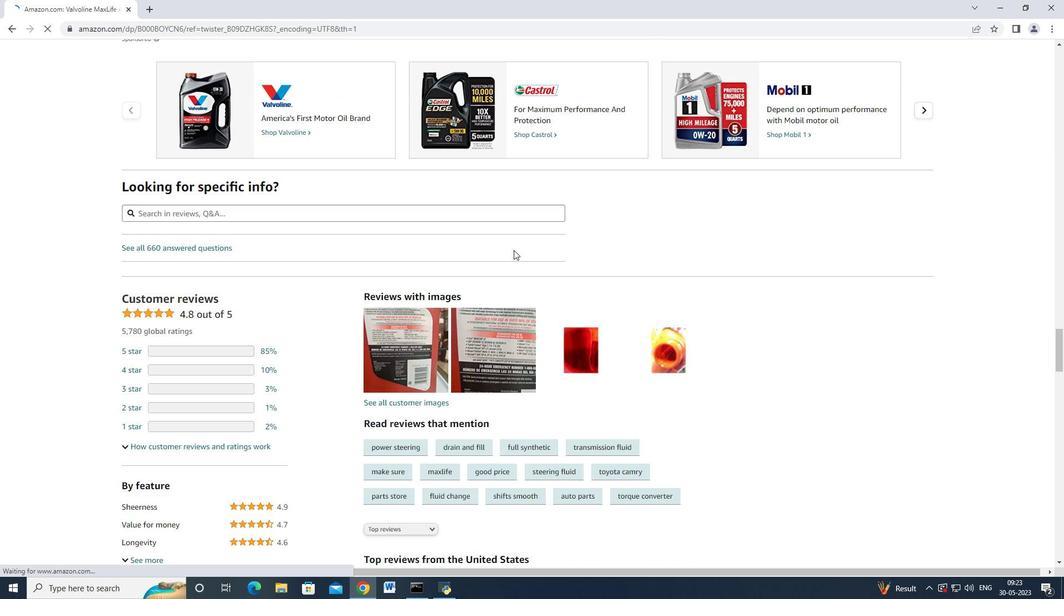 
Action: Mouse scrolled (515, 249) with delta (0, 0)
Screenshot: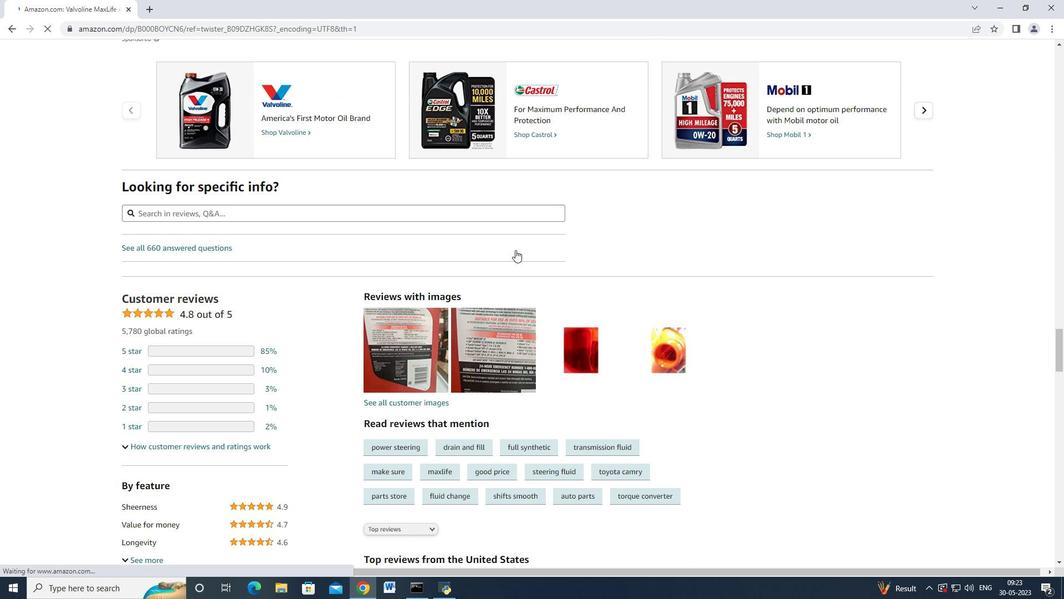 
Action: Mouse scrolled (515, 249) with delta (0, 0)
Screenshot: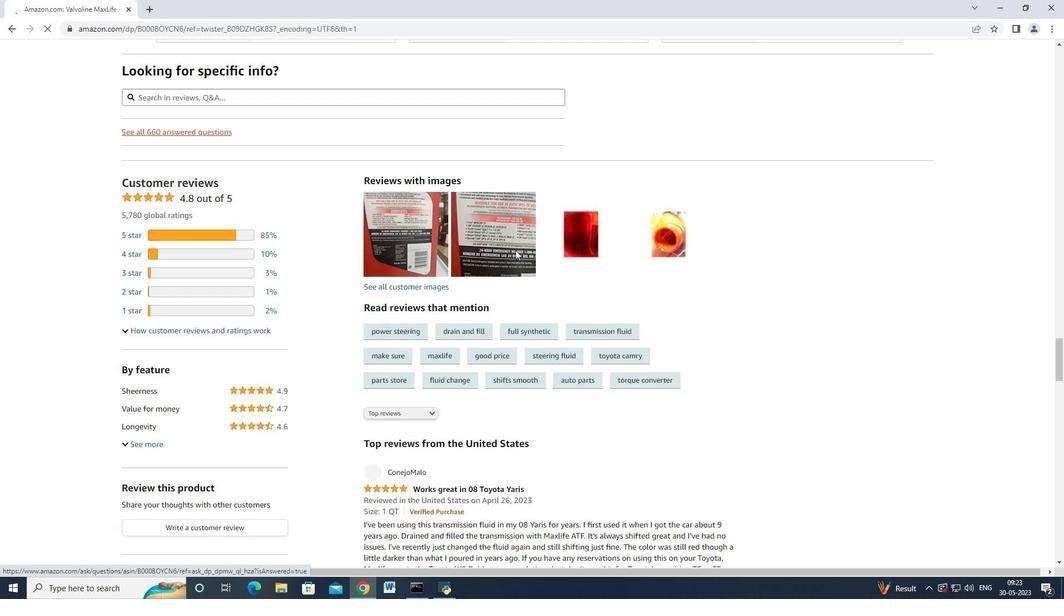 
Action: Mouse scrolled (515, 249) with delta (0, 0)
Screenshot: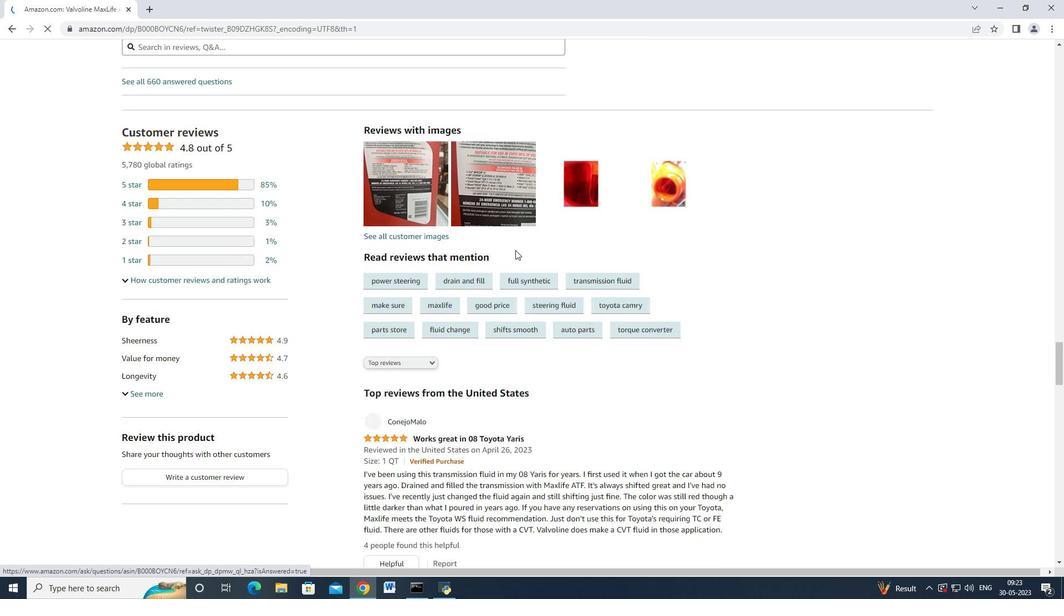 
Action: Mouse moved to (559, 265)
Screenshot: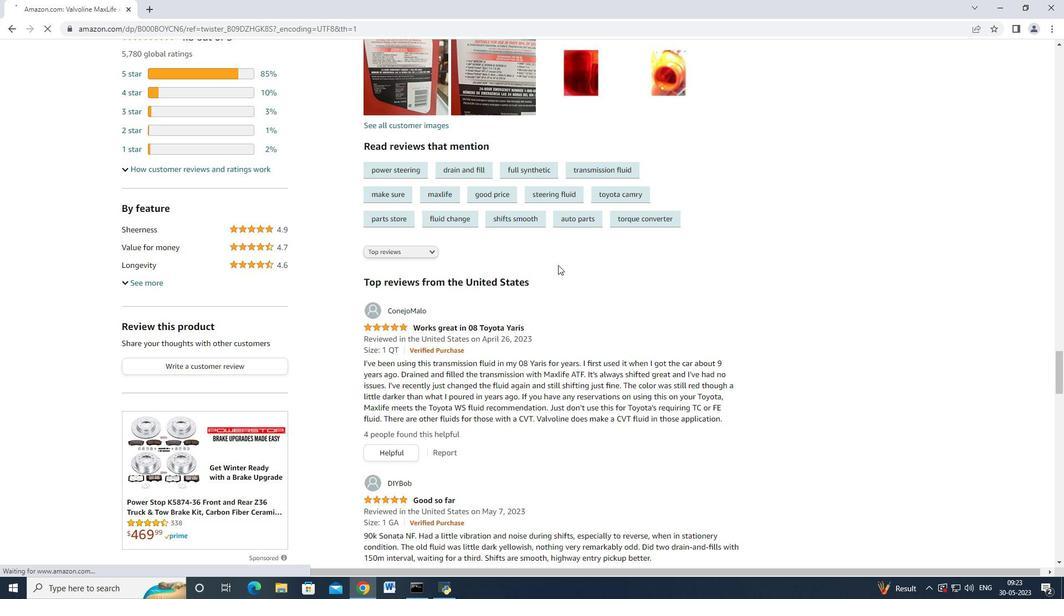 
Action: Mouse scrolled (559, 265) with delta (0, 0)
Screenshot: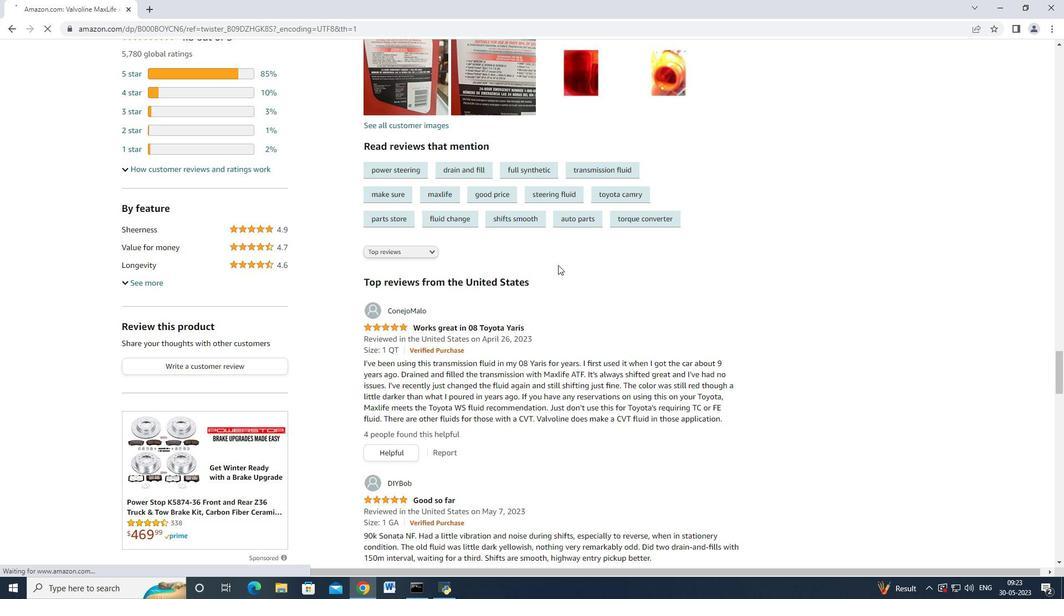 
Action: Mouse scrolled (559, 265) with delta (0, 0)
Screenshot: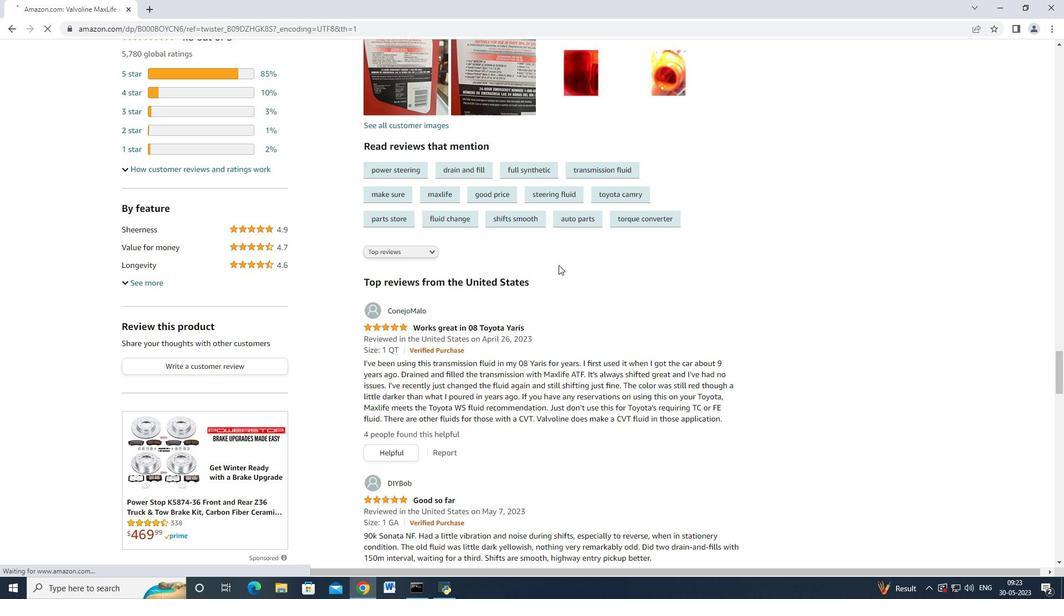 
Action: Mouse scrolled (559, 265) with delta (0, 0)
Screenshot: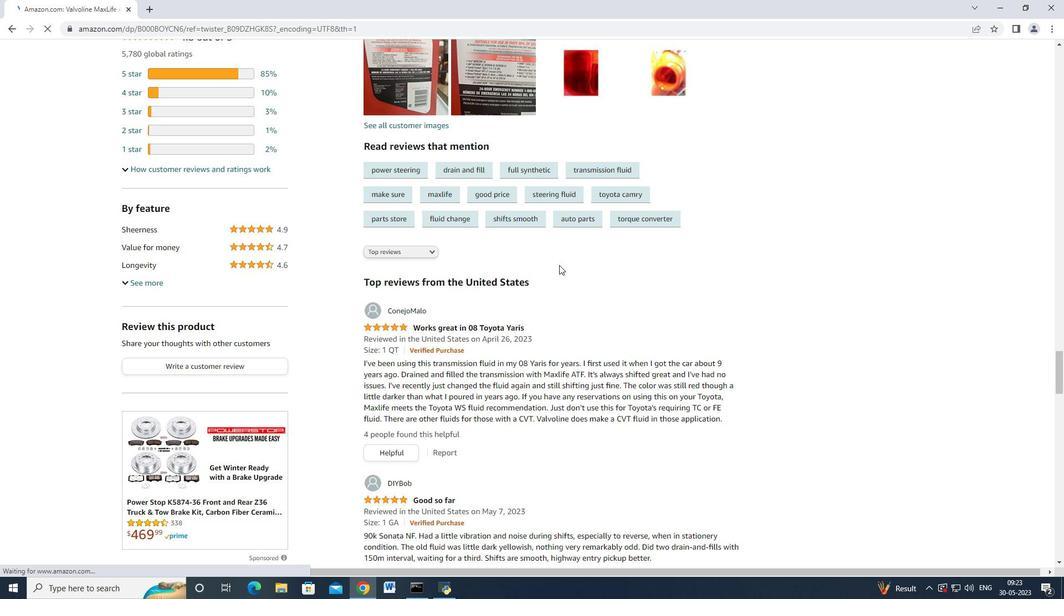 
Action: Mouse scrolled (559, 265) with delta (0, 0)
Screenshot: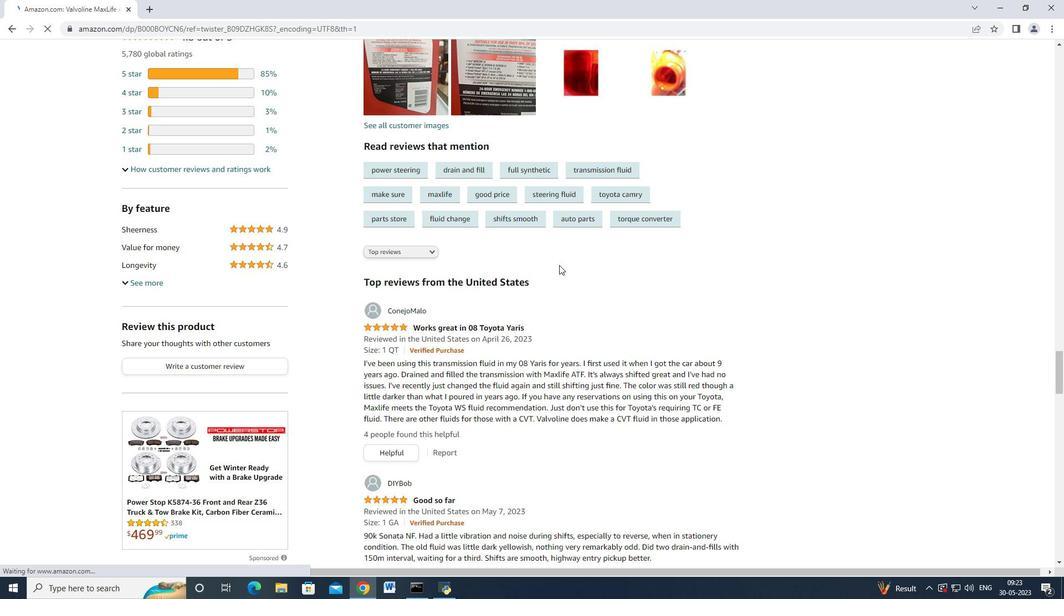 
Action: Mouse scrolled (559, 265) with delta (0, 0)
Screenshot: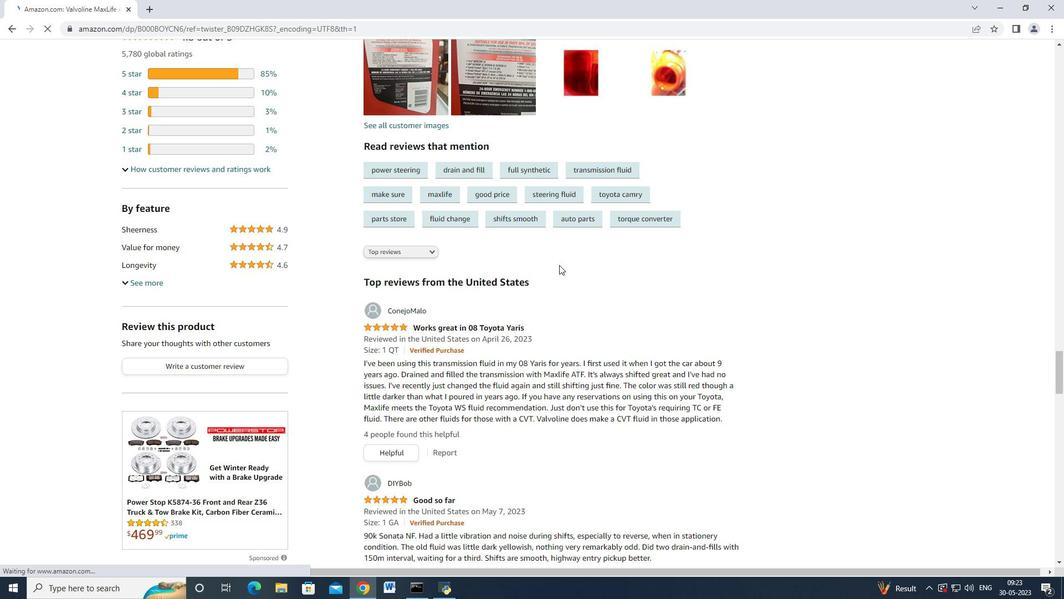 
Action: Mouse scrolled (559, 265) with delta (0, 0)
Screenshot: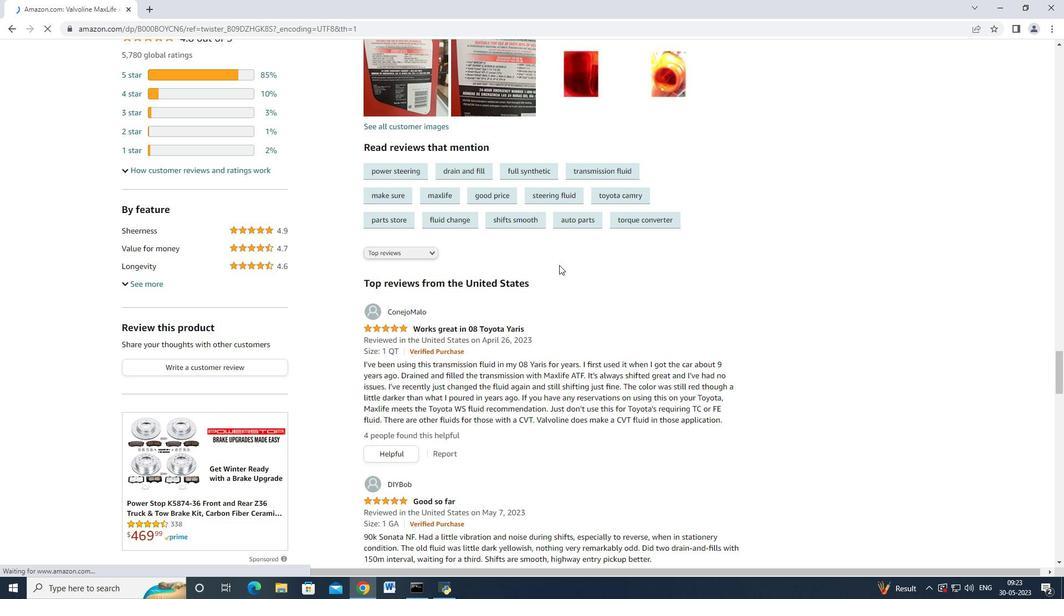 
Action: Mouse scrolled (559, 265) with delta (0, 0)
Screenshot: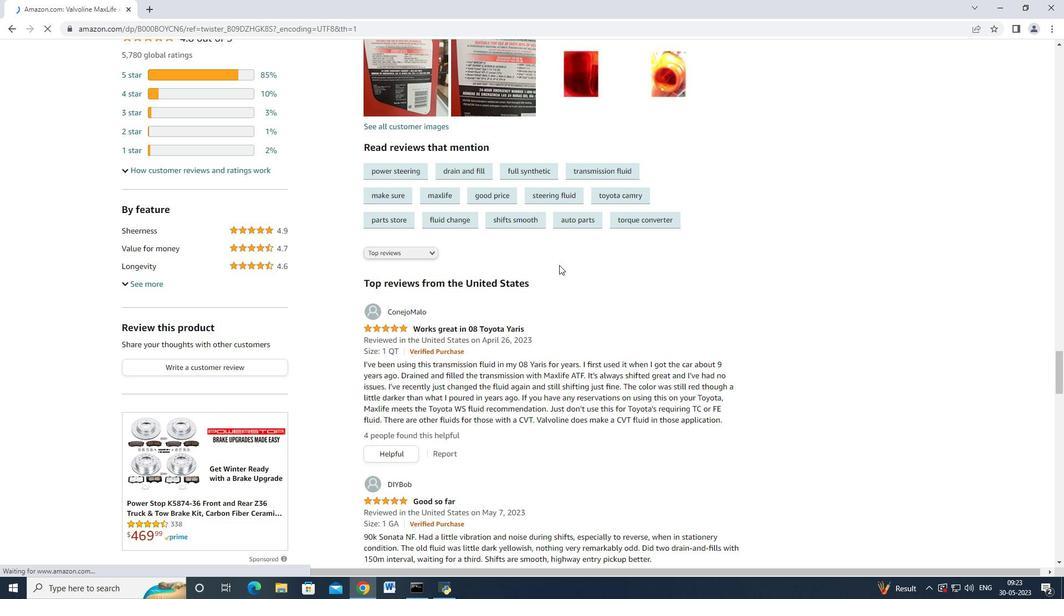 
Action: Mouse moved to (574, 269)
Screenshot: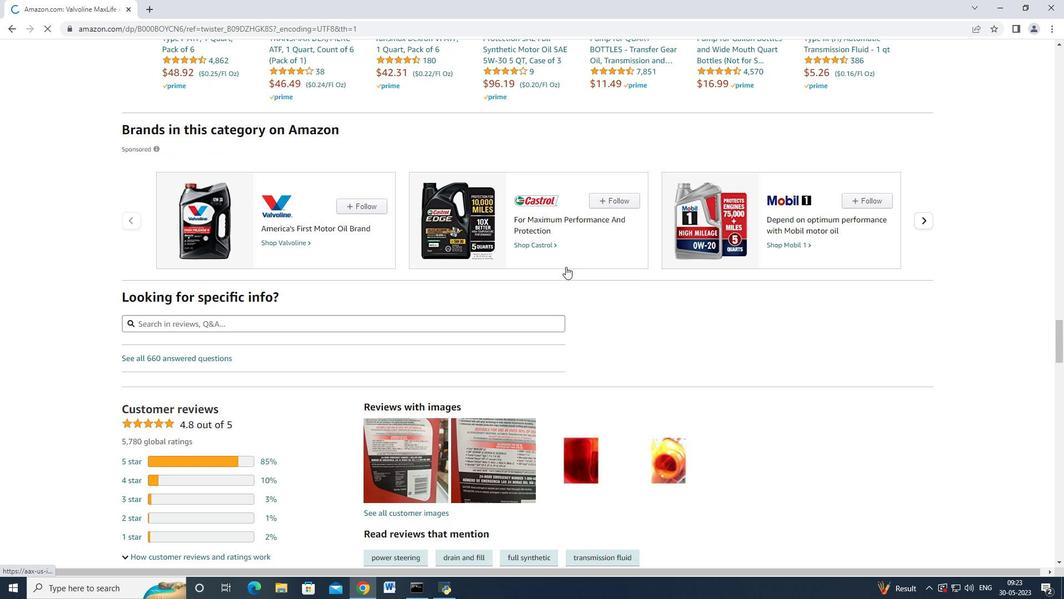 
Action: Mouse scrolled (574, 269) with delta (0, 0)
Screenshot: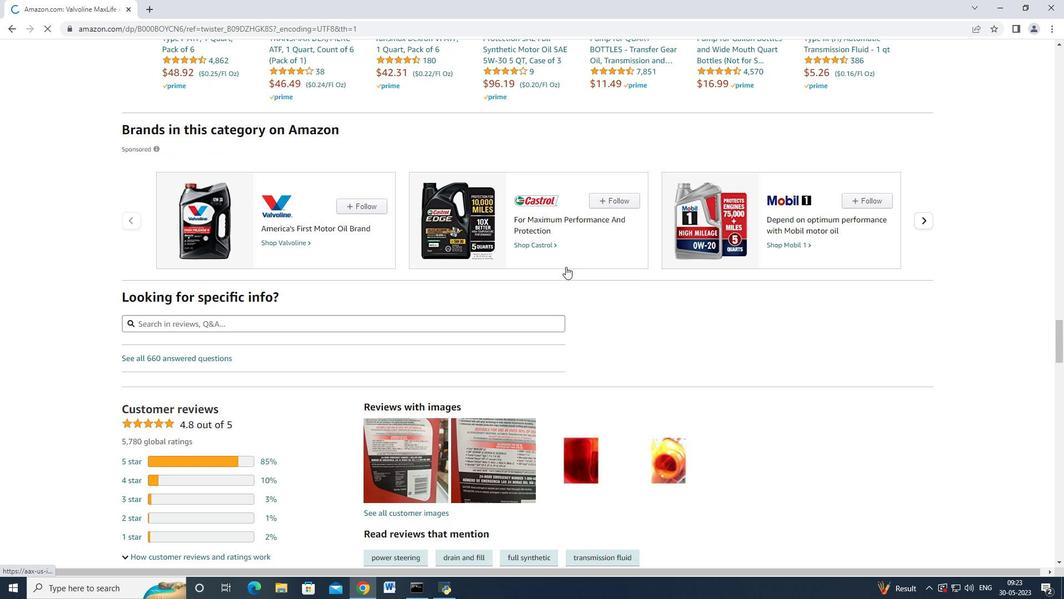 
Action: Mouse scrolled (574, 269) with delta (0, 0)
Screenshot: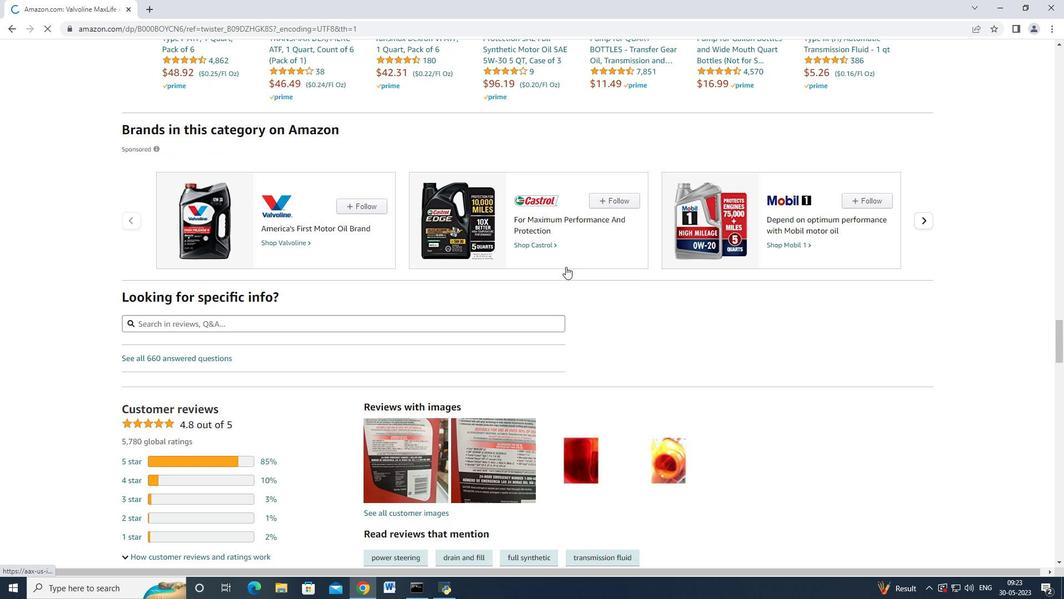 
Action: Mouse moved to (575, 269)
Screenshot: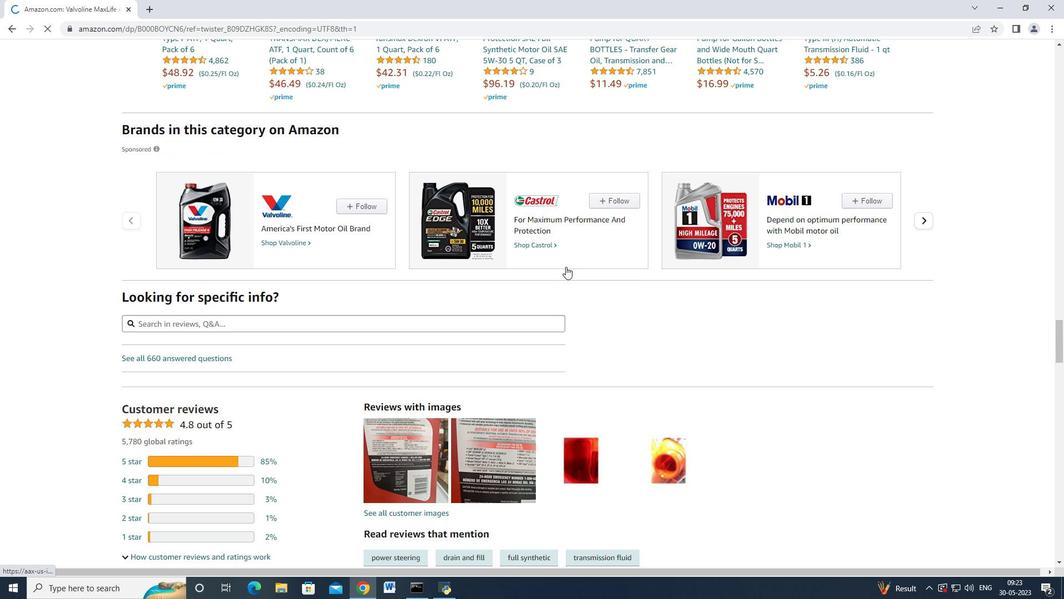 
Action: Mouse scrolled (575, 269) with delta (0, 0)
Screenshot: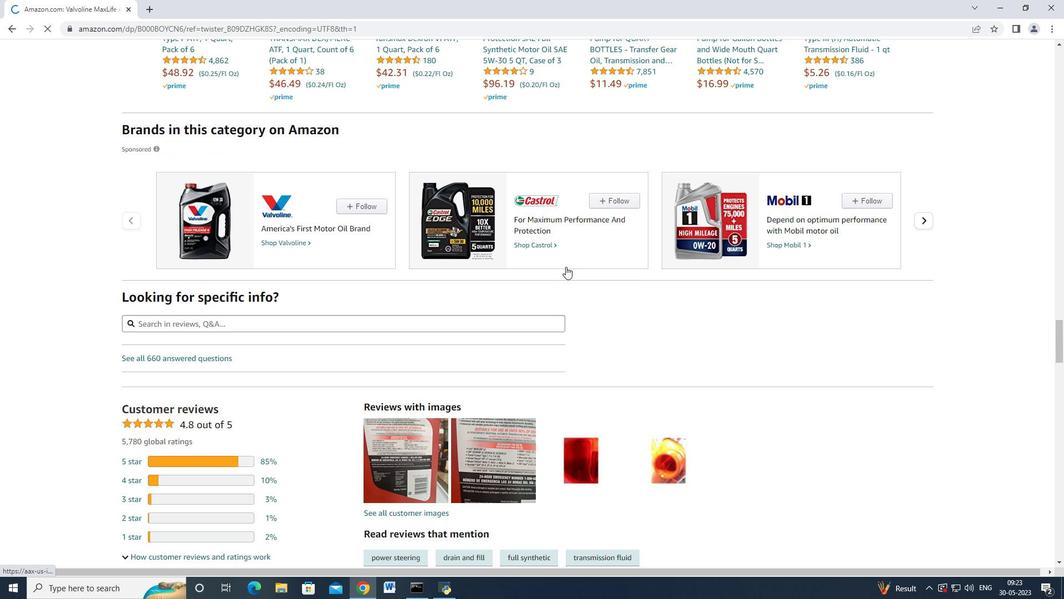 
Action: Mouse scrolled (575, 269) with delta (0, 0)
Screenshot: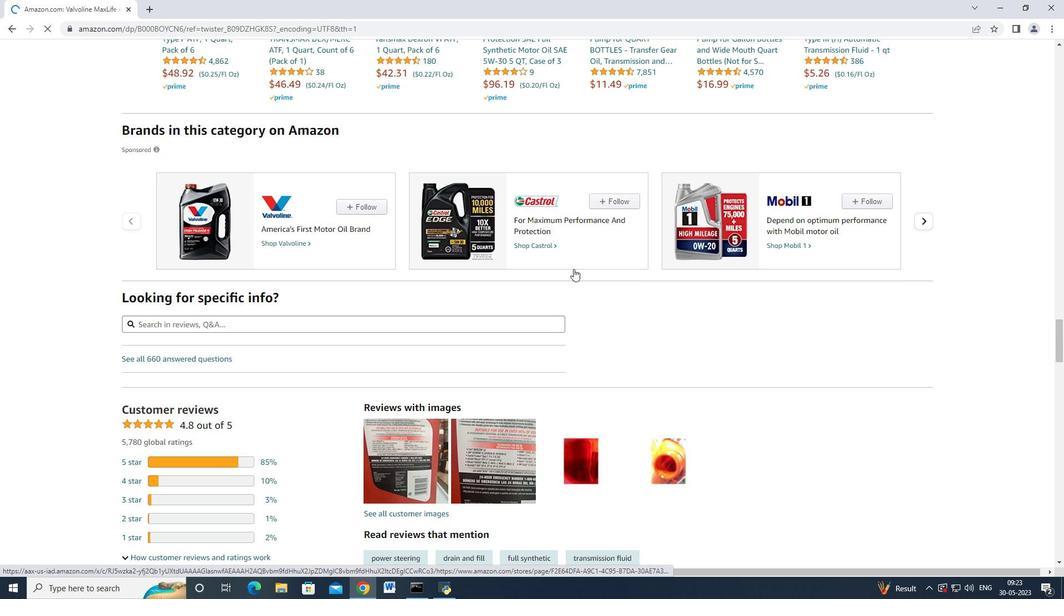 
Action: Mouse scrolled (575, 269) with delta (0, 0)
Screenshot: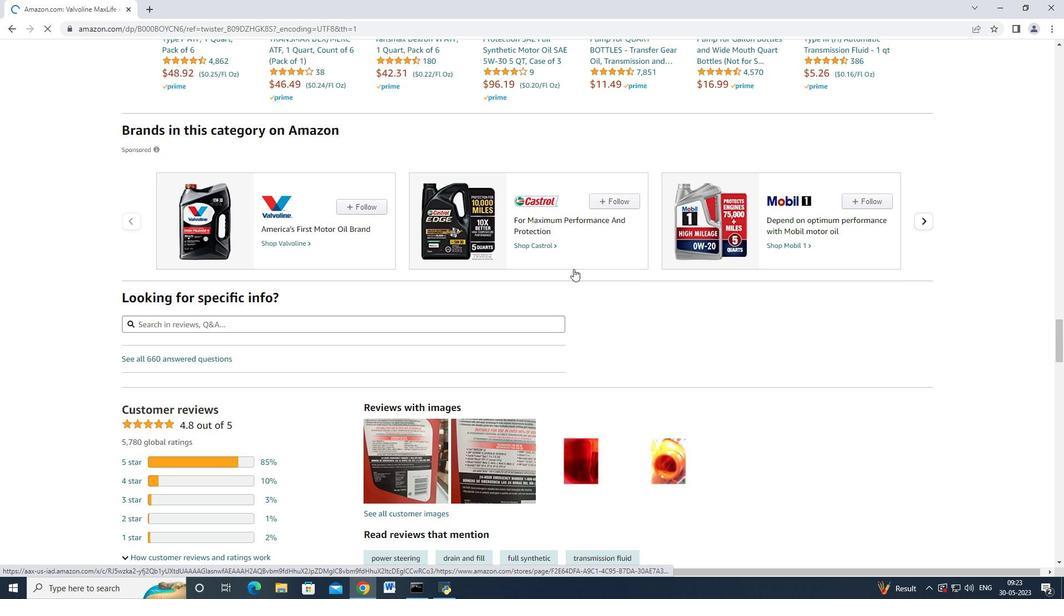 
Action: Mouse scrolled (575, 269) with delta (0, 0)
Screenshot: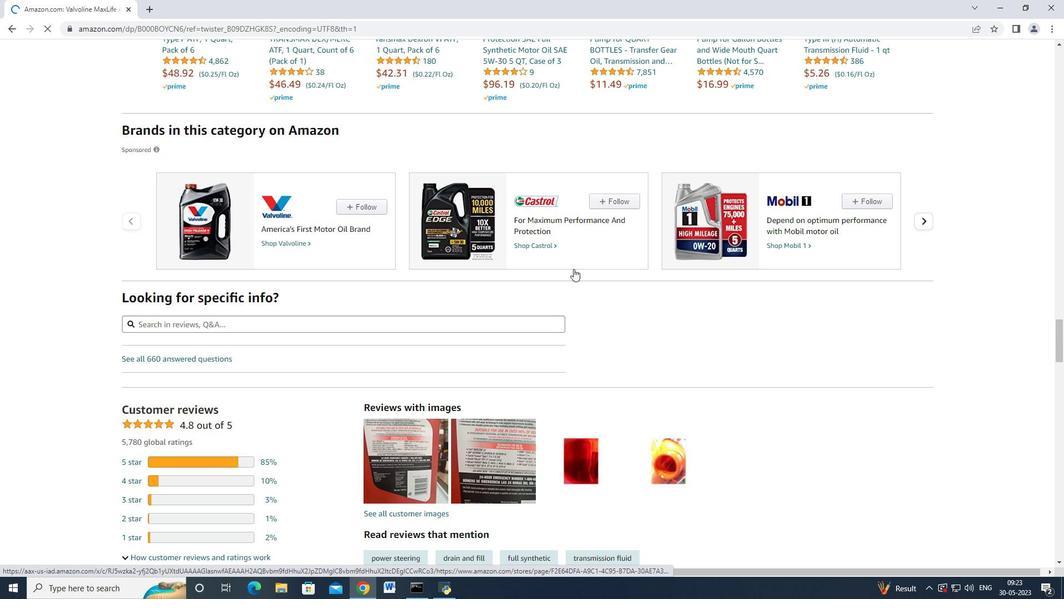 
Action: Mouse moved to (575, 269)
Screenshot: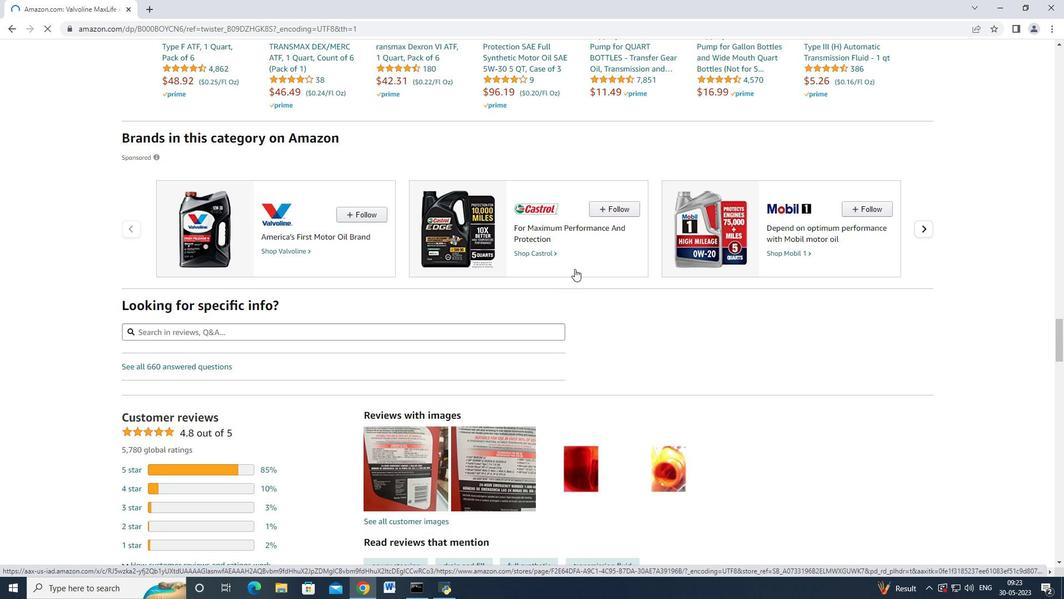 
Action: Mouse scrolled (575, 270) with delta (0, 0)
Screenshot: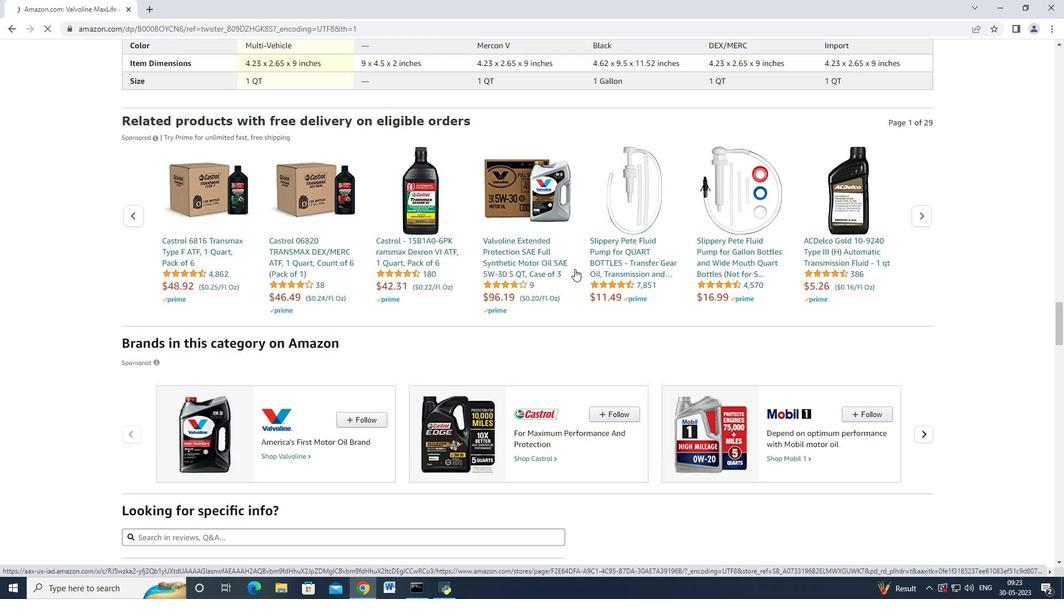 
Action: Mouse scrolled (575, 270) with delta (0, 0)
Screenshot: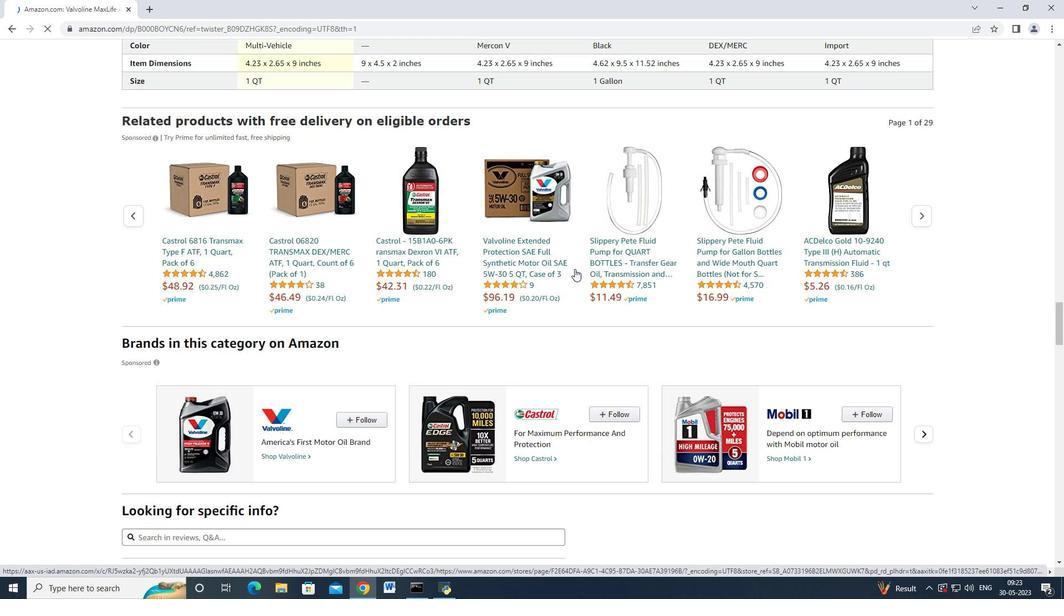 
Action: Mouse moved to (575, 269)
Screenshot: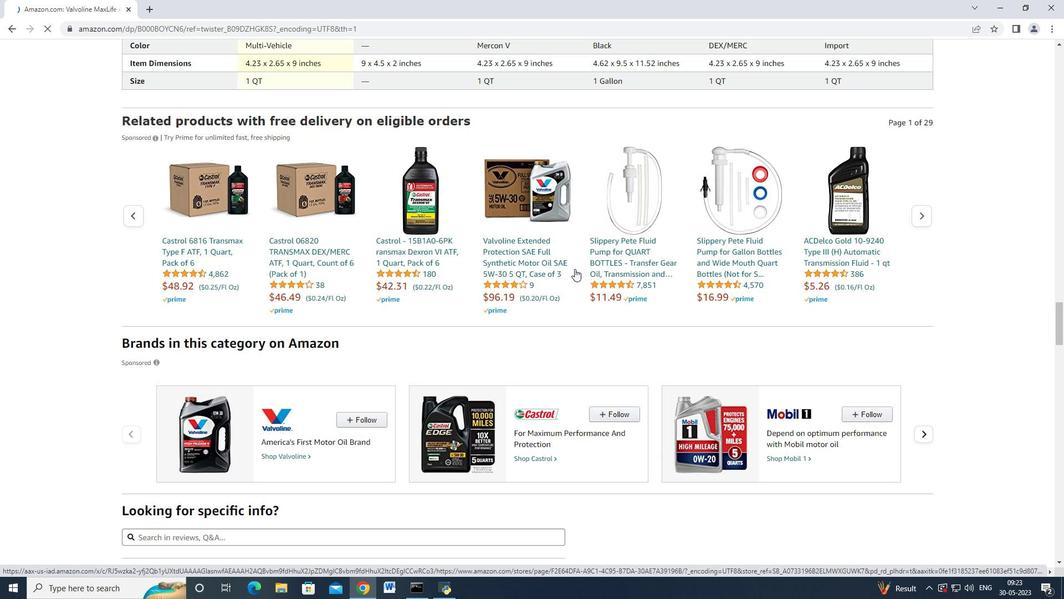 
Action: Mouse scrolled (575, 270) with delta (0, 0)
Screenshot: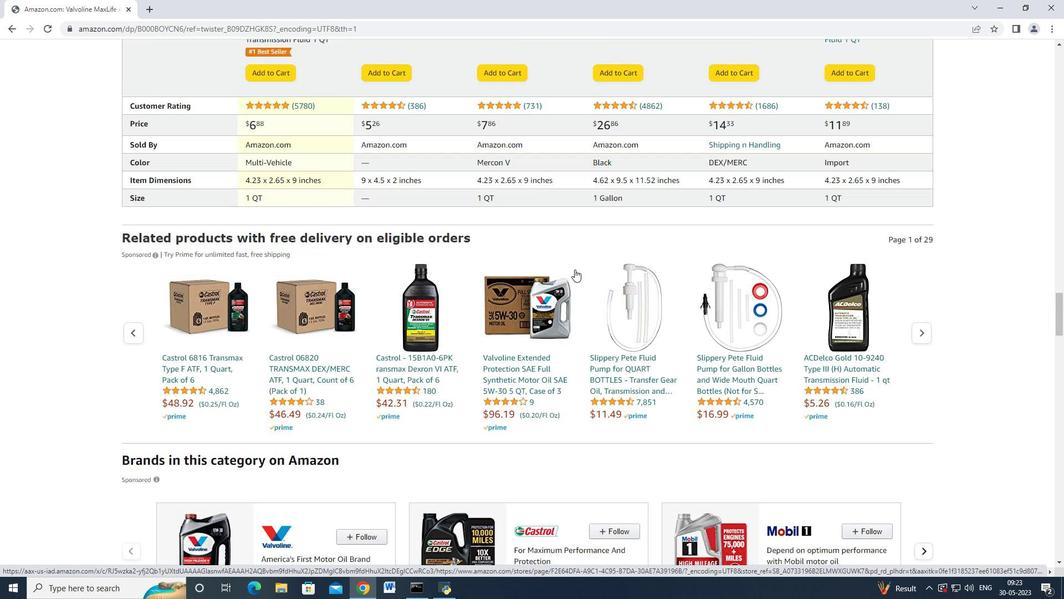 
Action: Mouse scrolled (575, 270) with delta (0, 0)
Screenshot: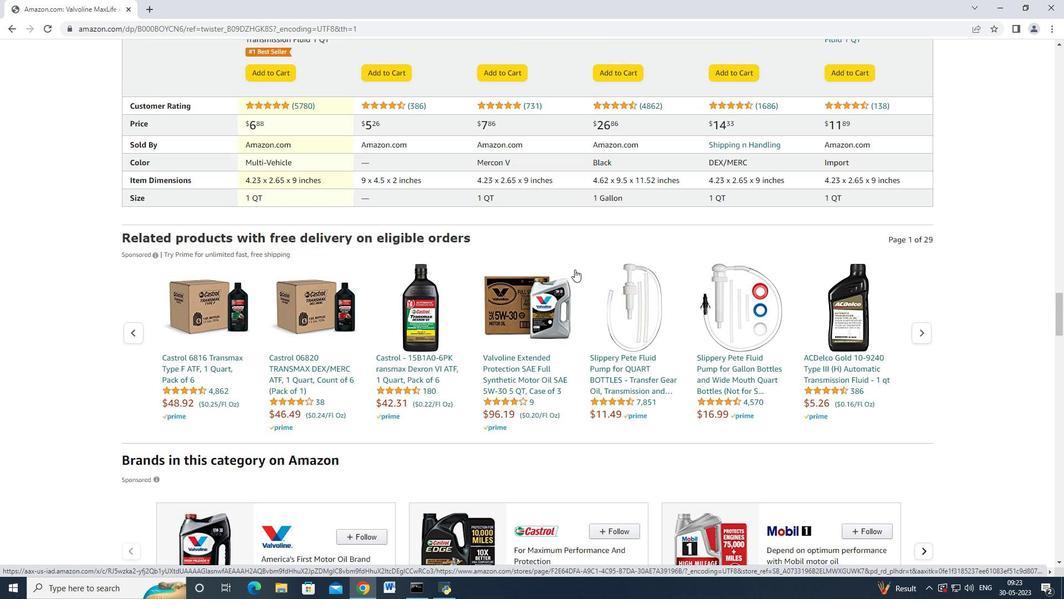 
Action: Mouse scrolled (575, 270) with delta (0, 0)
Screenshot: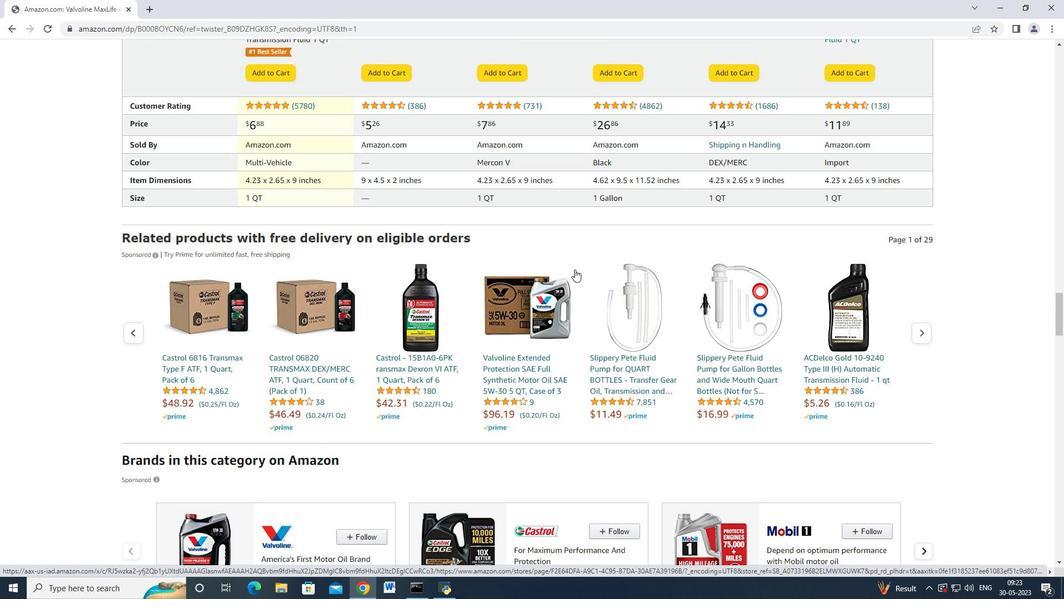 
Action: Mouse scrolled (575, 270) with delta (0, 0)
Screenshot: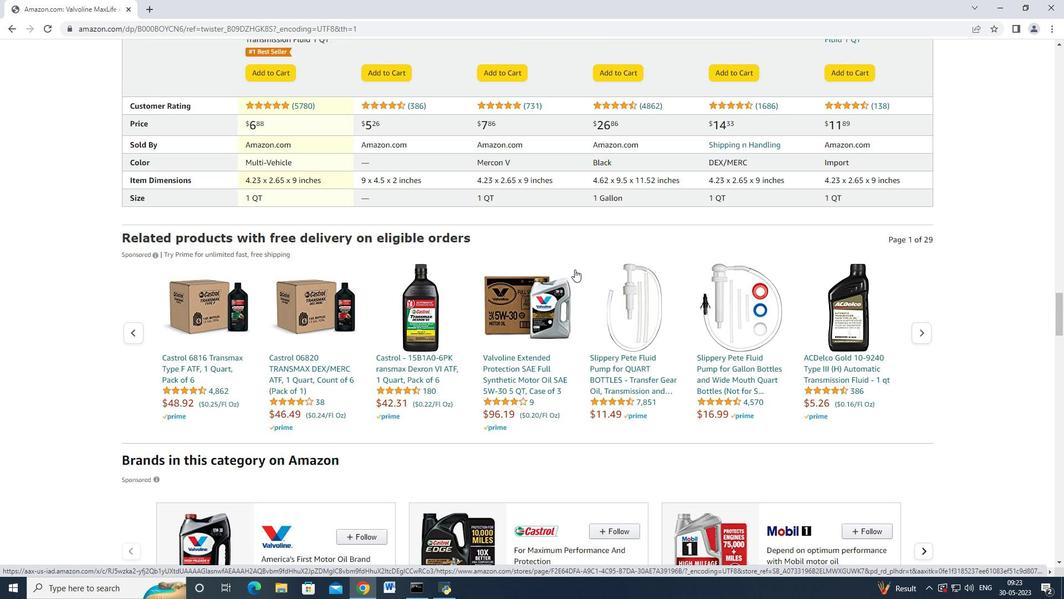 
Action: Mouse scrolled (575, 270) with delta (0, 0)
Screenshot: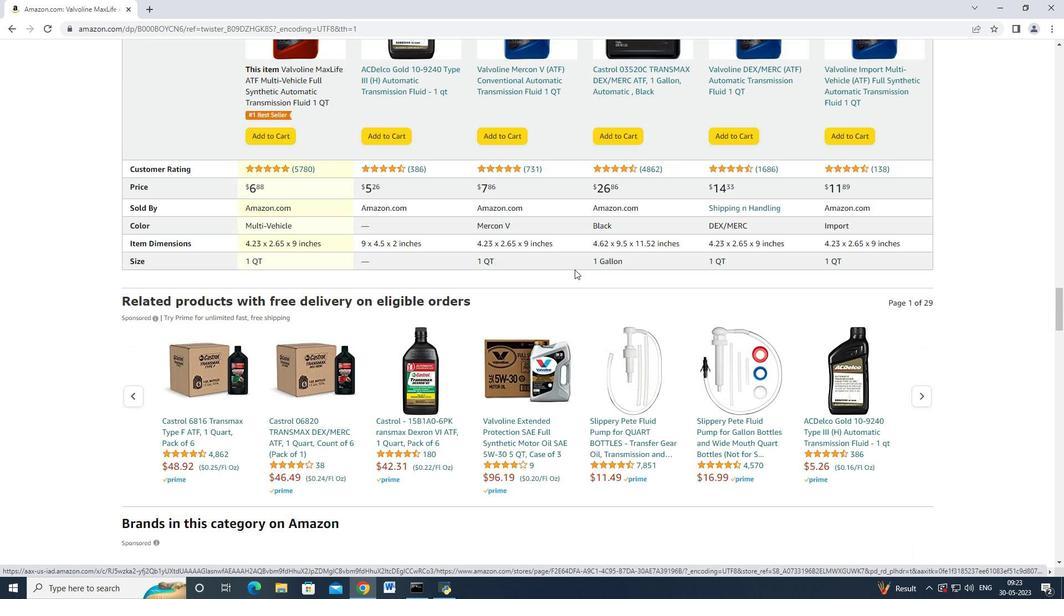 
Action: Mouse scrolled (575, 270) with delta (0, 0)
Screenshot: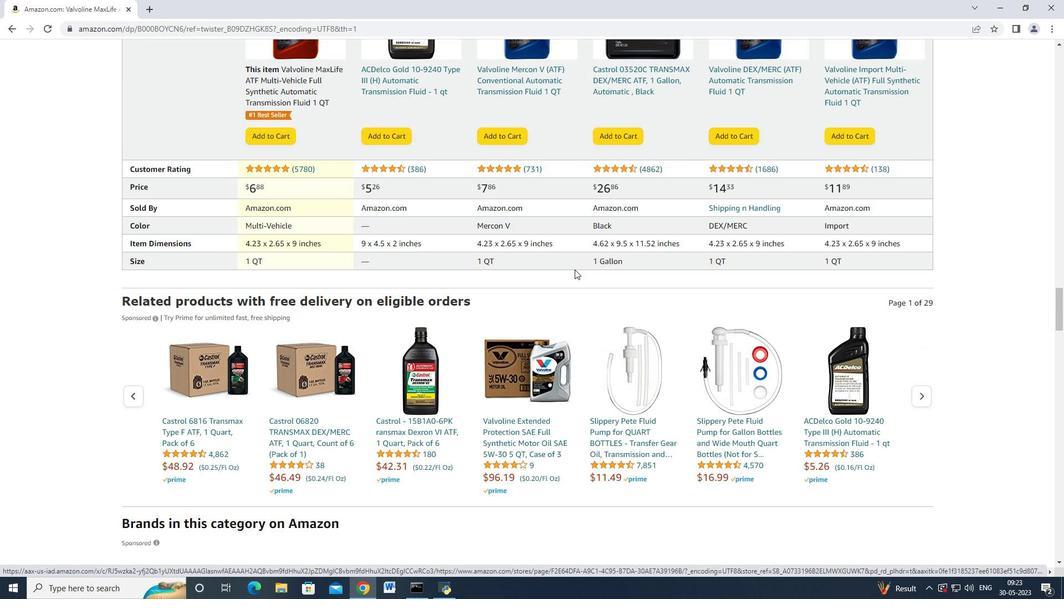 
Action: Mouse scrolled (575, 270) with delta (0, 0)
Screenshot: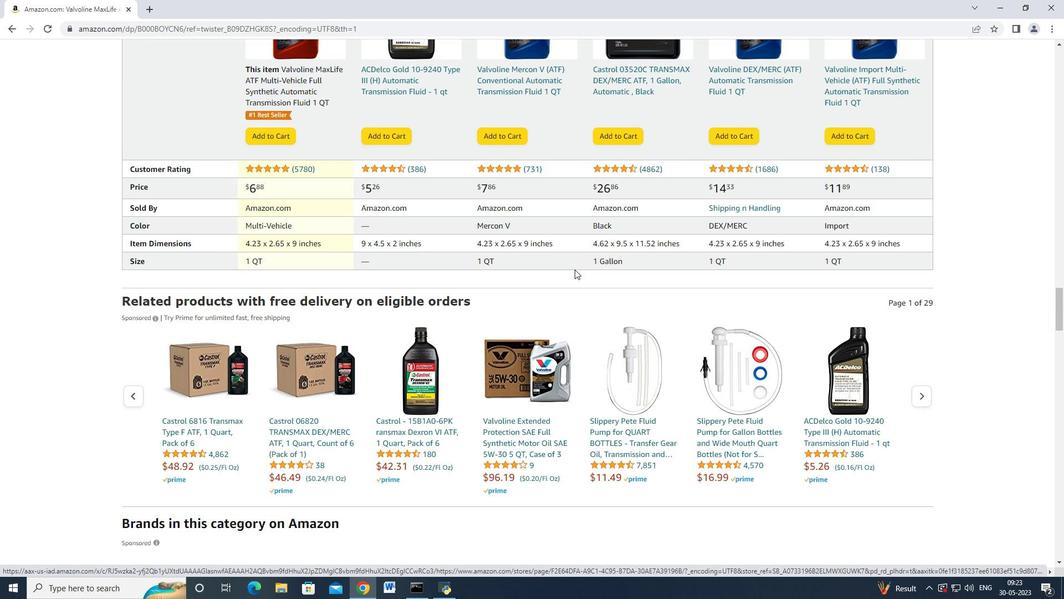 
Action: Mouse moved to (575, 269)
Screenshot: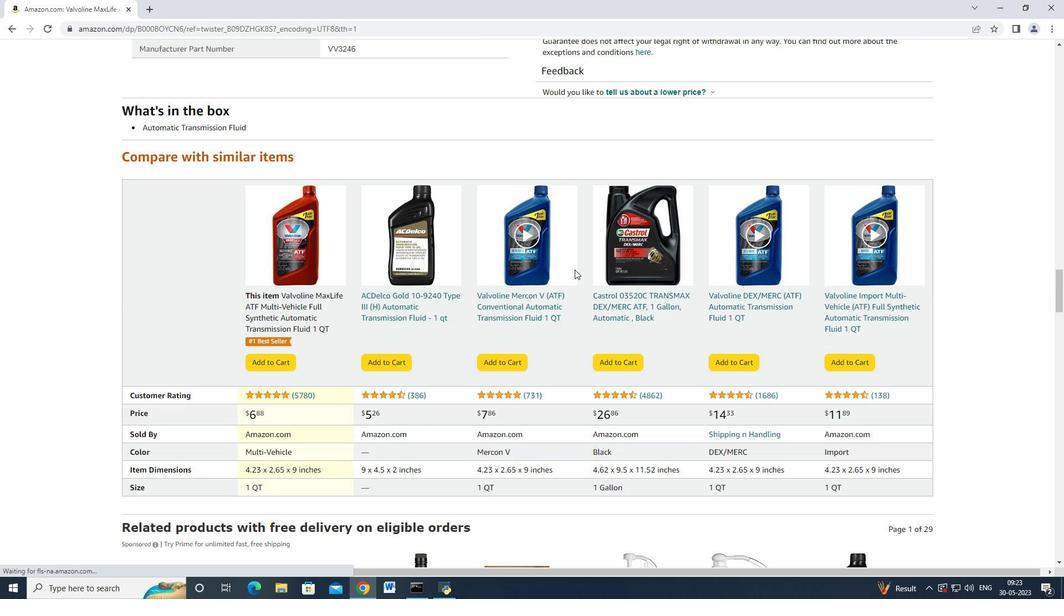 
Action: Mouse scrolled (575, 270) with delta (0, 0)
Screenshot: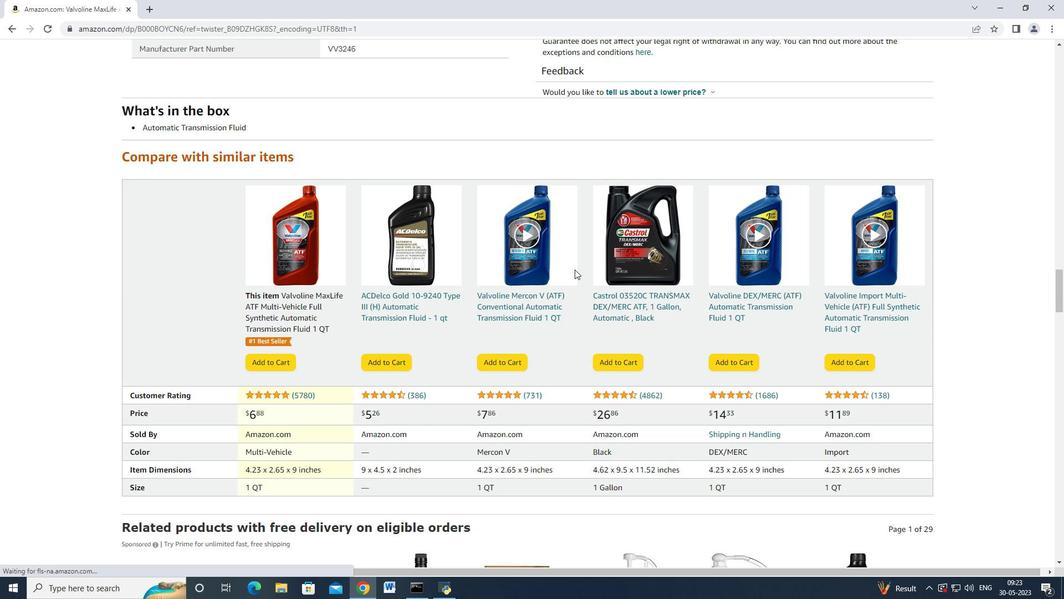 
Action: Mouse moved to (575, 269)
Screenshot: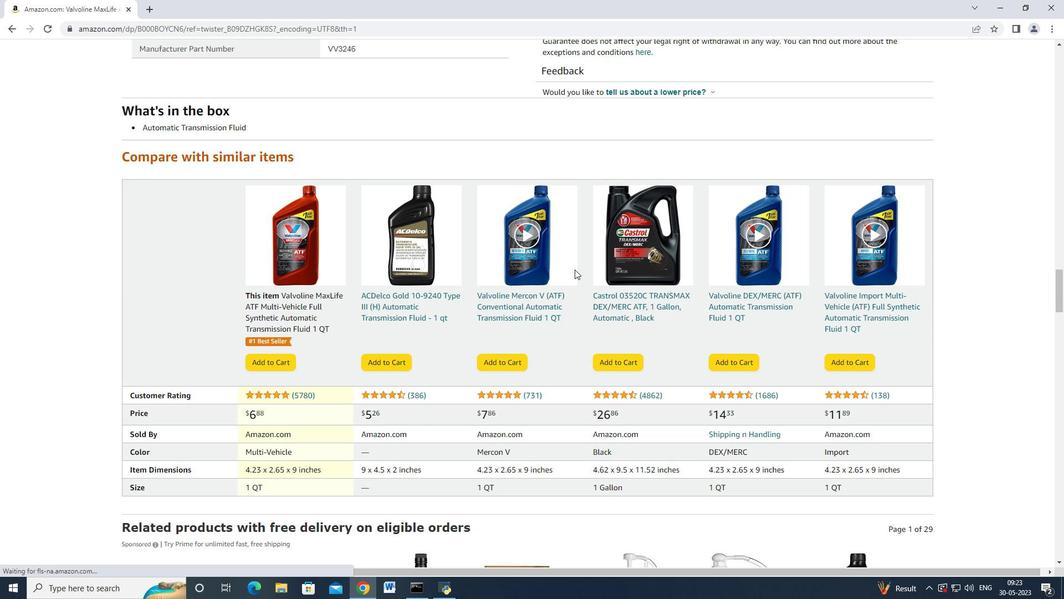 
Action: Mouse scrolled (575, 270) with delta (0, 0)
Screenshot: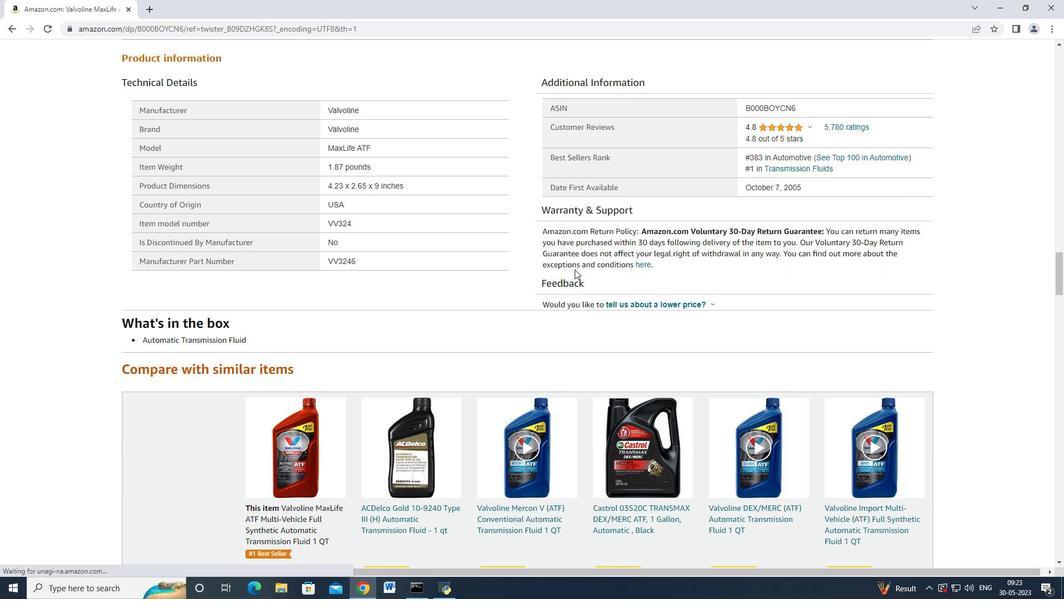 
Action: Mouse moved to (575, 269)
Screenshot: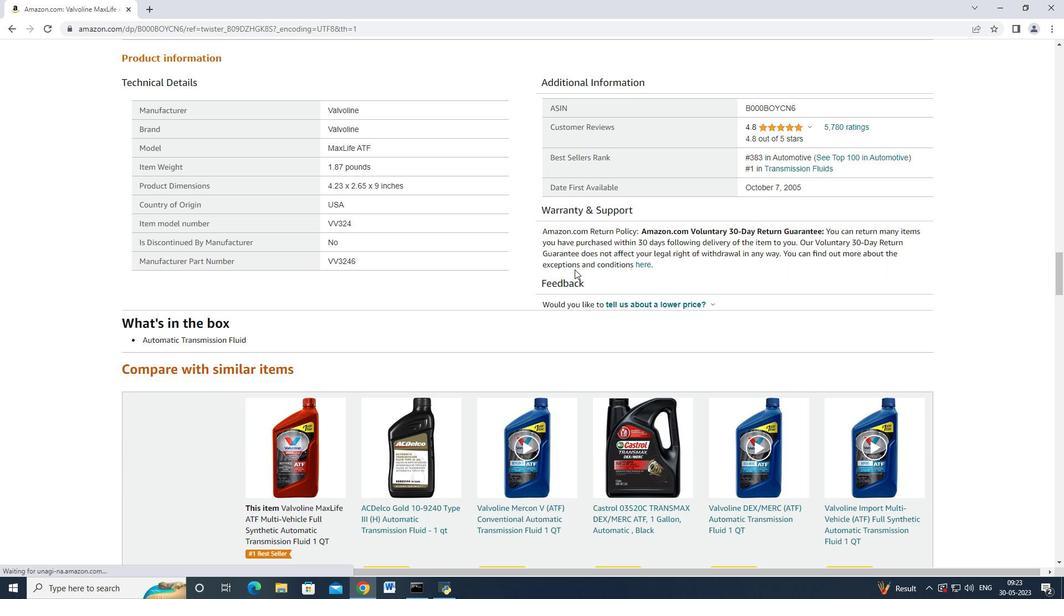 
Action: Mouse scrolled (575, 270) with delta (0, 0)
Screenshot: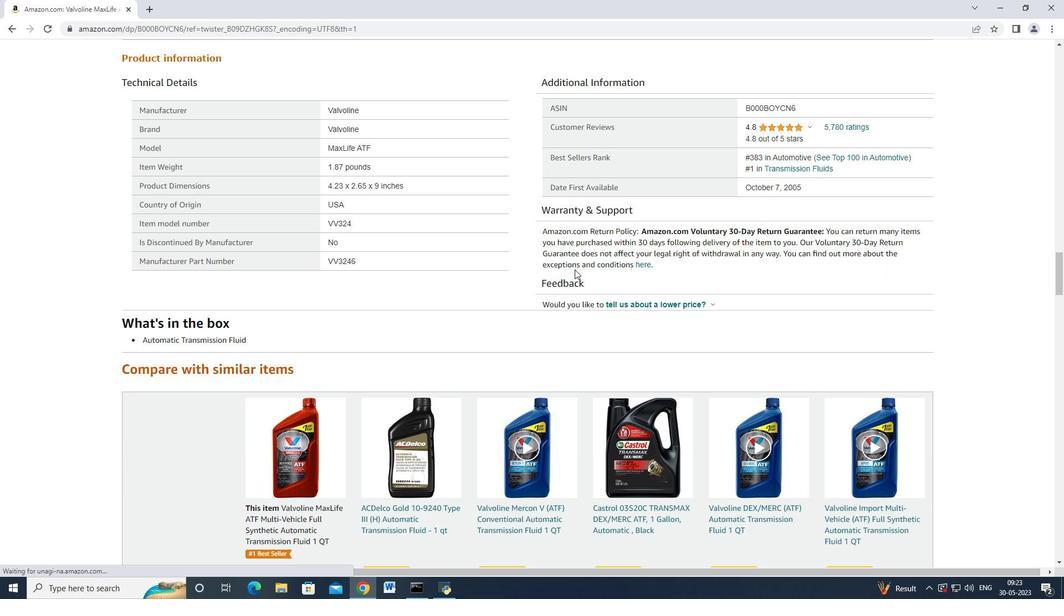 
Action: Mouse moved to (575, 269)
Screenshot: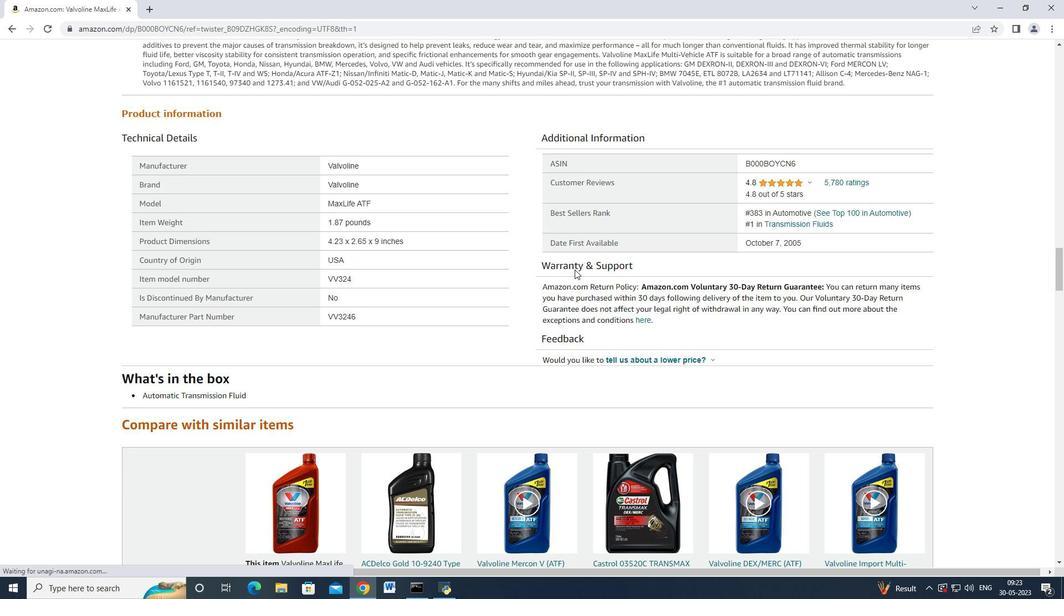 
Action: Mouse scrolled (575, 270) with delta (0, 0)
Screenshot: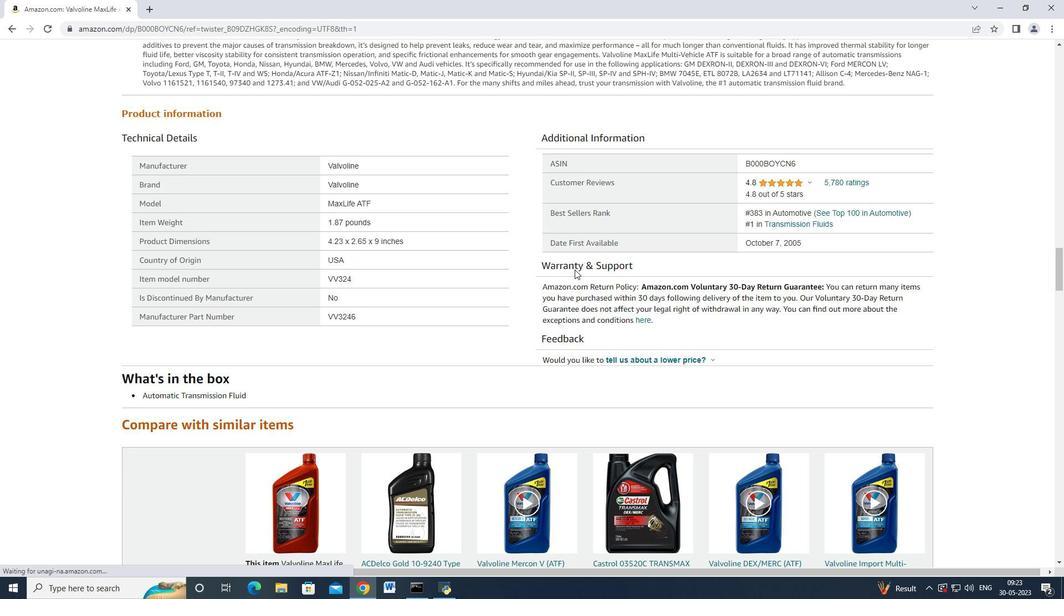 
Action: Mouse moved to (575, 270)
Screenshot: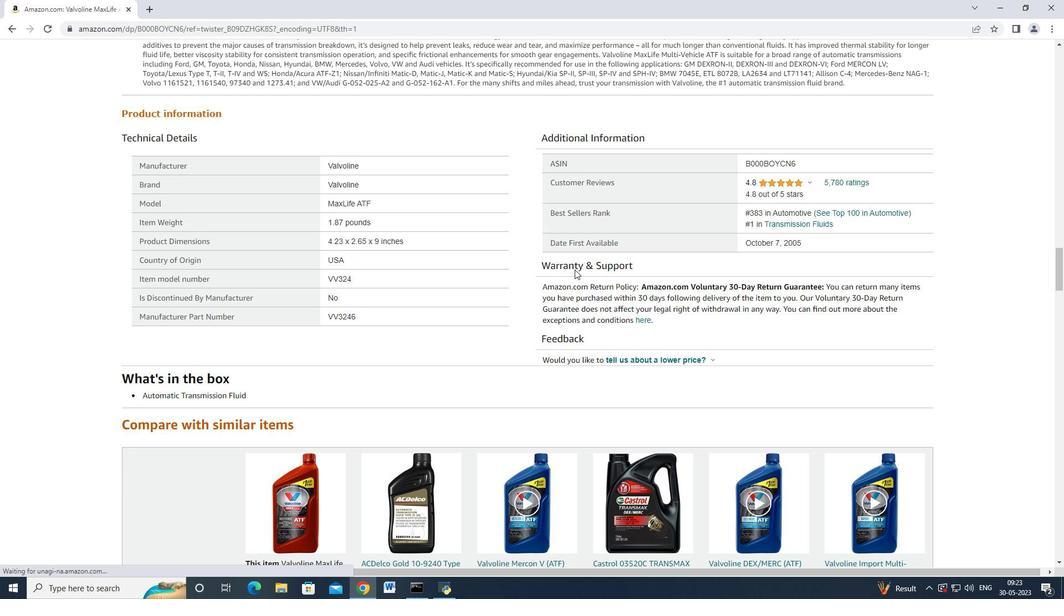 
Action: Mouse scrolled (575, 270) with delta (0, 0)
Screenshot: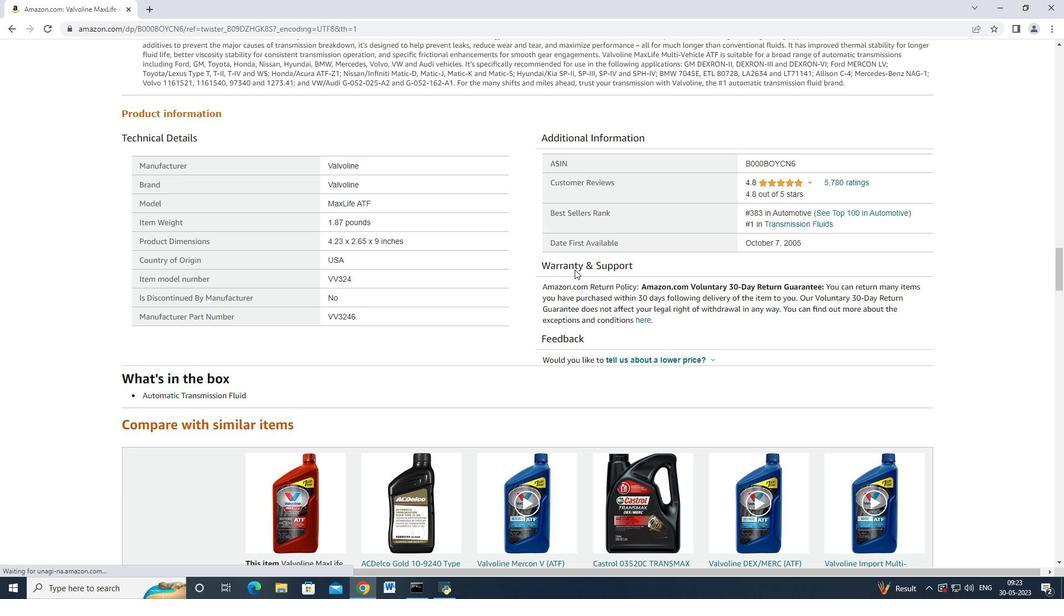 
Action: Mouse moved to (575, 270)
Screenshot: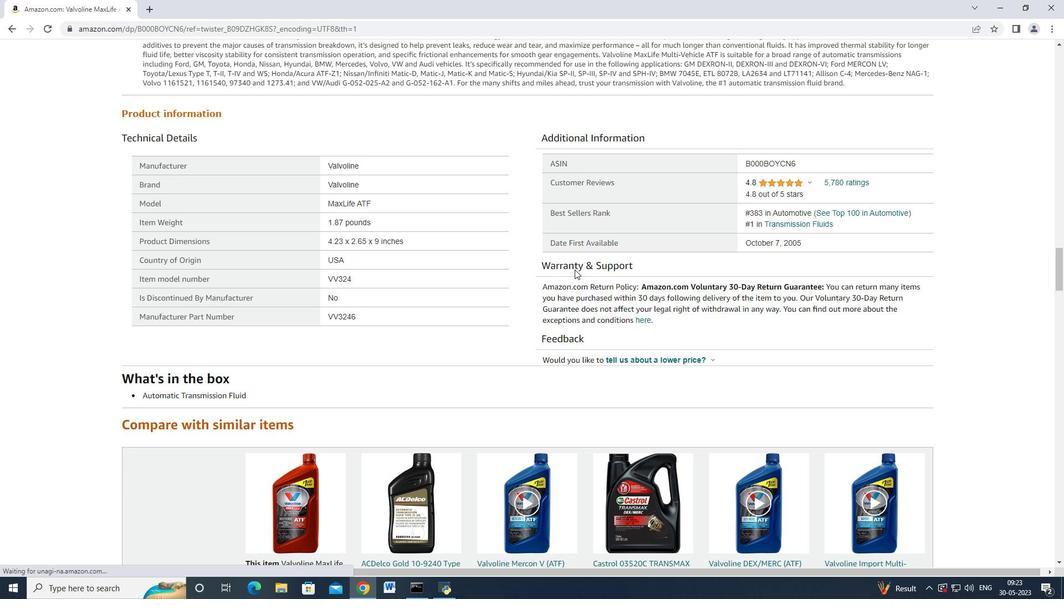 
Action: Mouse scrolled (575, 270) with delta (0, 0)
Screenshot: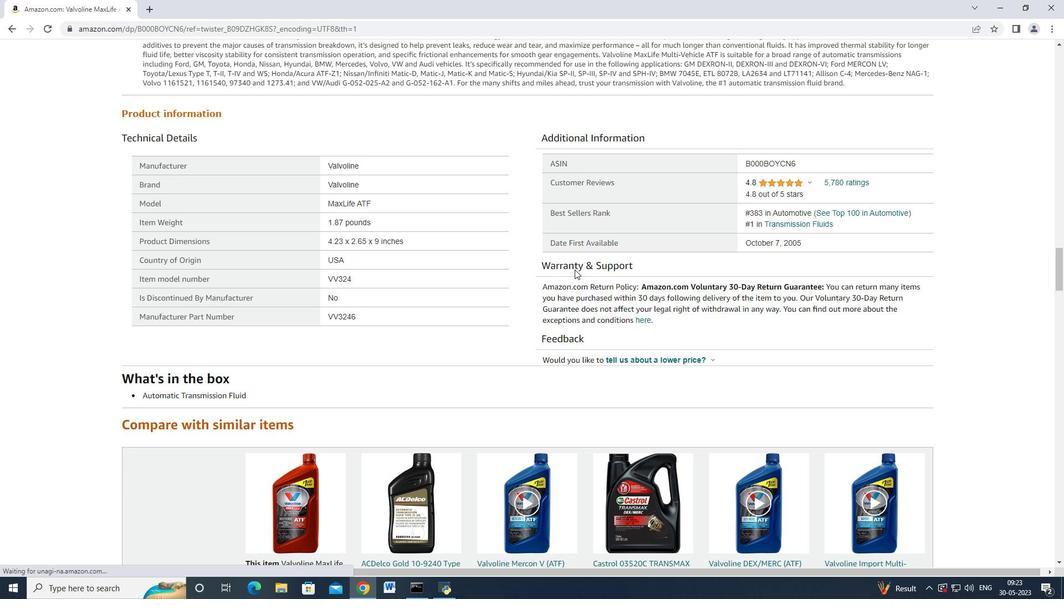 
Action: Mouse moved to (574, 270)
Screenshot: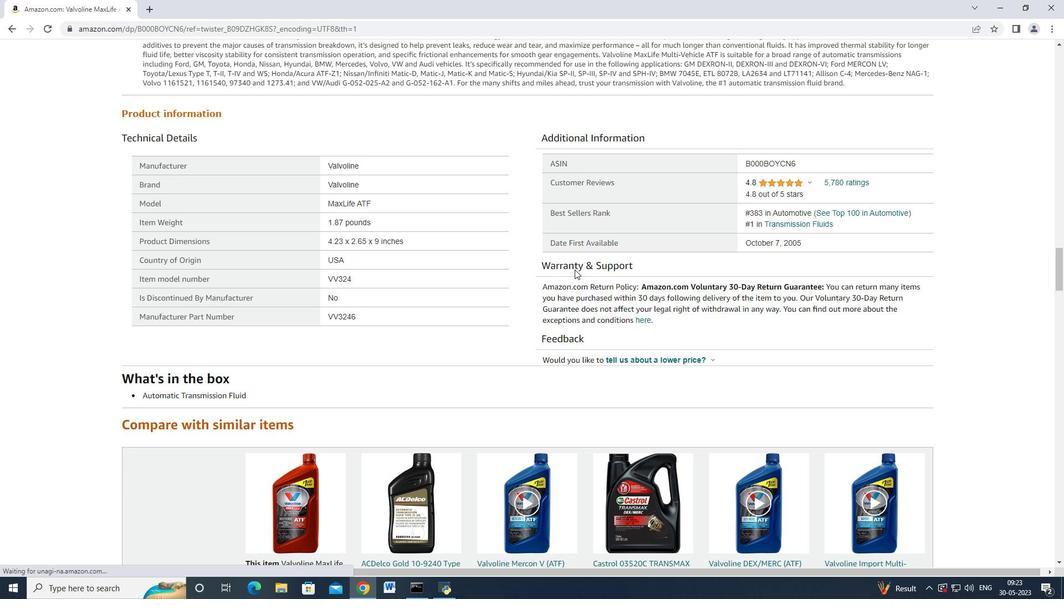 
Action: Mouse scrolled (575, 270) with delta (0, 0)
Screenshot: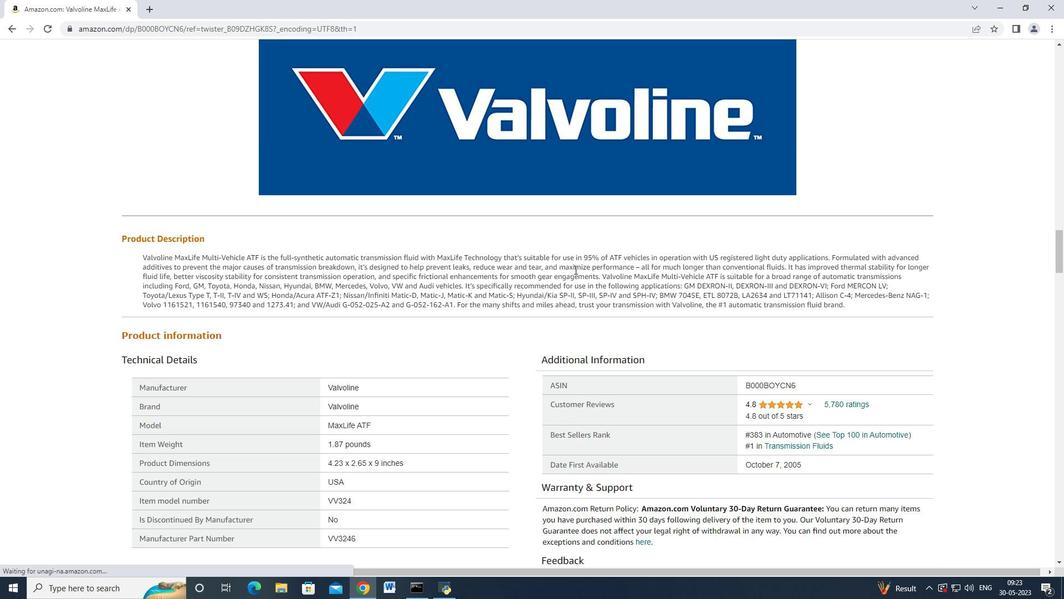 
Action: Mouse scrolled (575, 270) with delta (0, 0)
Screenshot: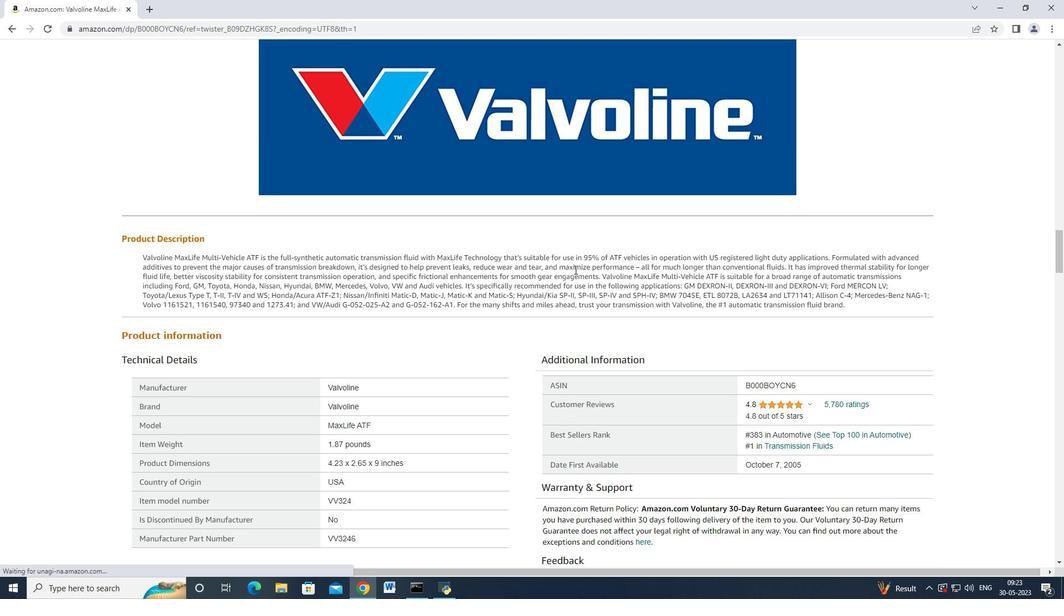 
Action: Mouse scrolled (575, 270) with delta (0, 0)
Screenshot: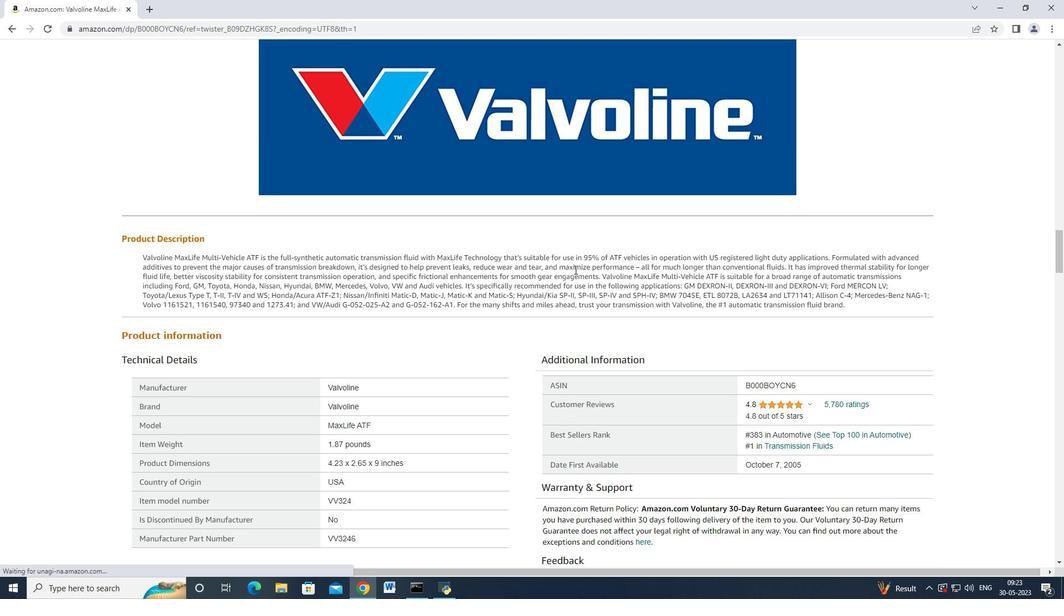 
Action: Mouse scrolled (575, 270) with delta (0, 0)
Screenshot: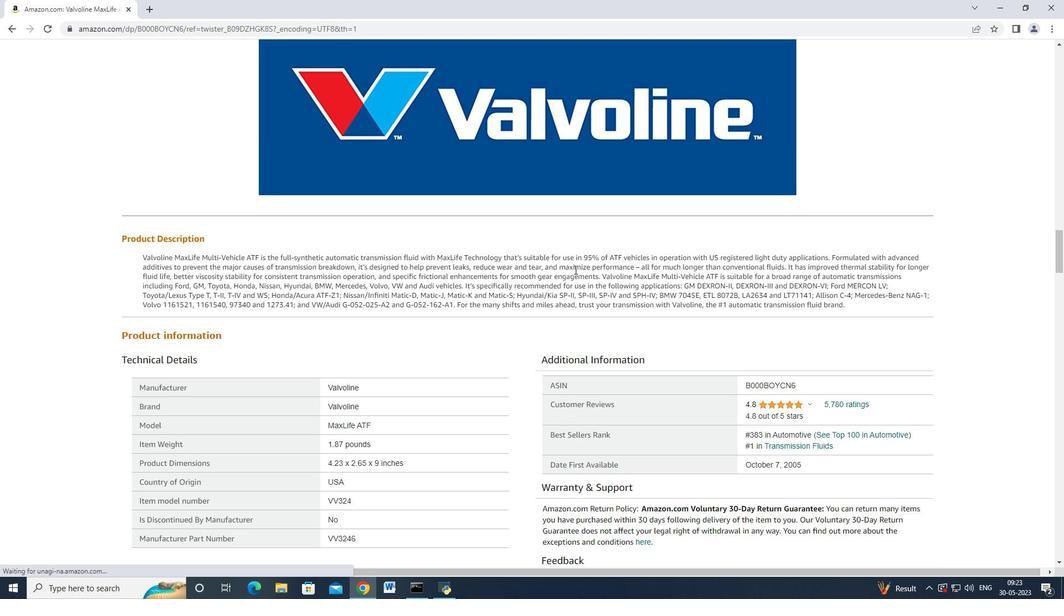 
Action: Mouse scrolled (575, 270) with delta (0, 0)
Screenshot: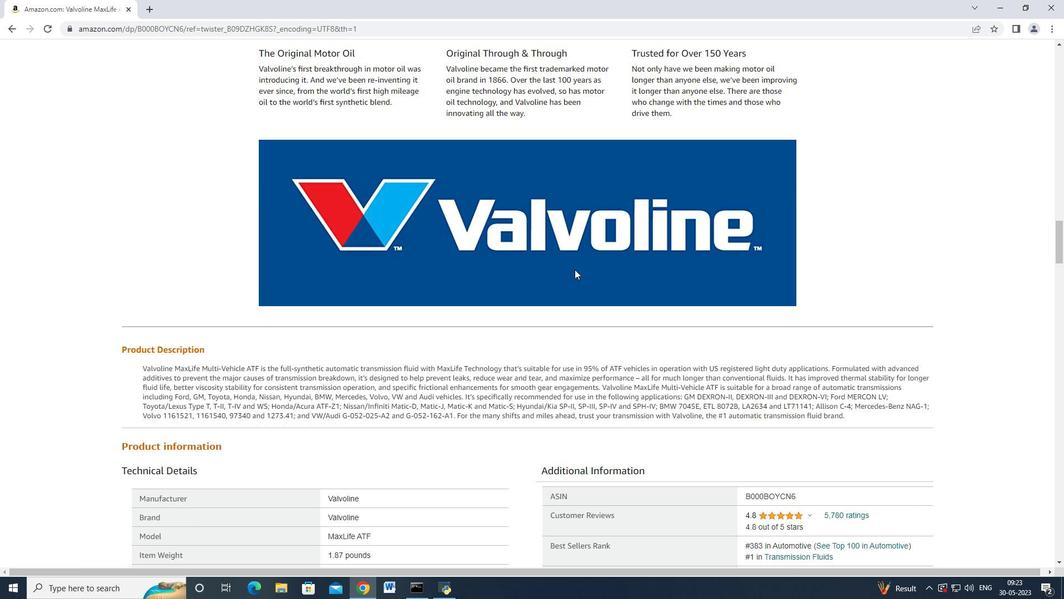 
Action: Mouse scrolled (575, 270) with delta (0, 0)
Screenshot: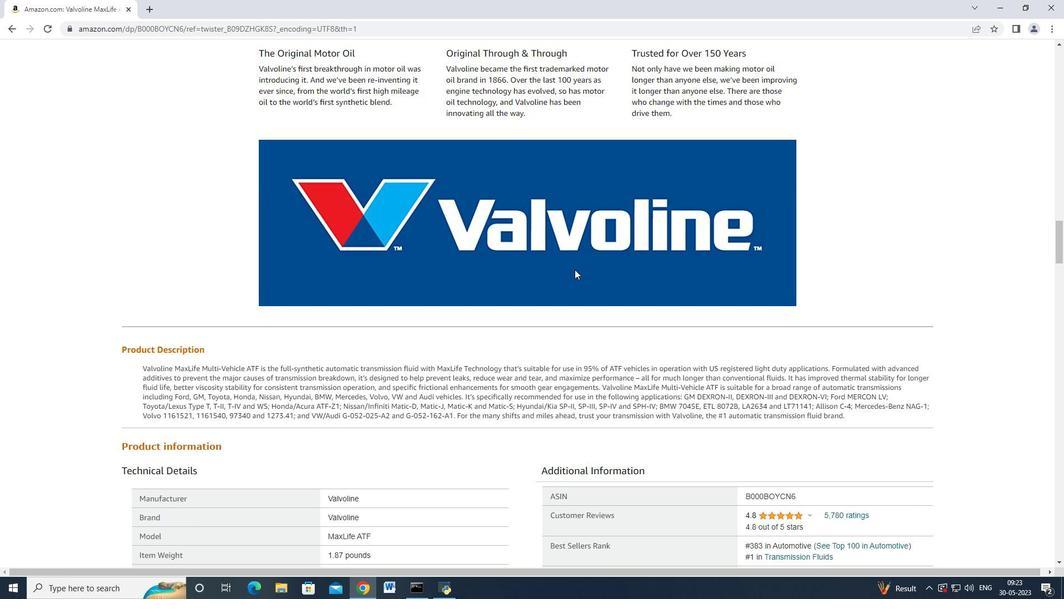 
Action: Mouse scrolled (575, 270) with delta (0, 0)
Screenshot: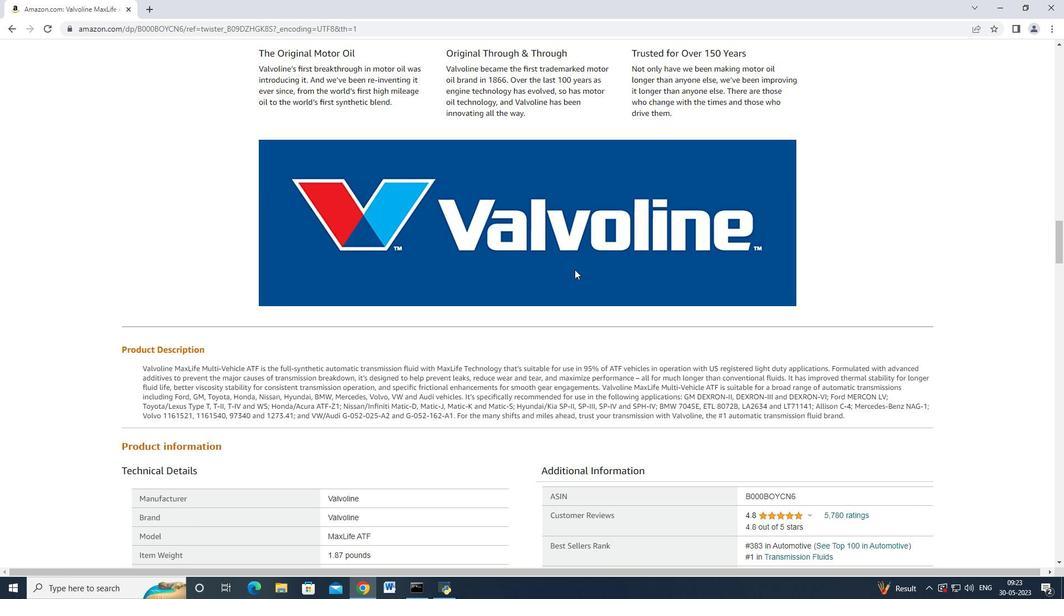 
Action: Mouse scrolled (575, 270) with delta (0, 0)
Screenshot: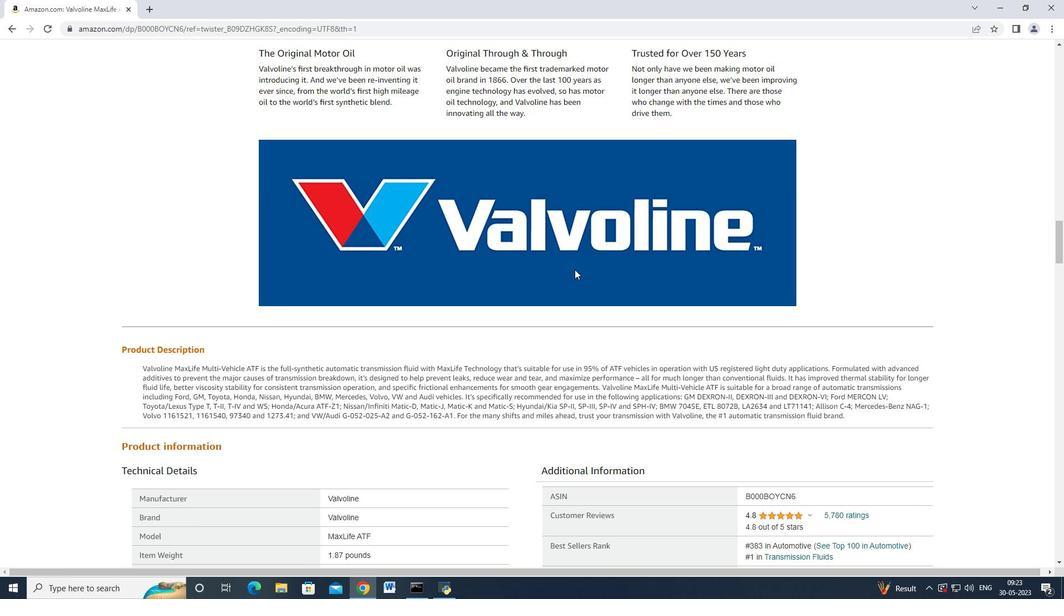 
Action: Mouse scrolled (575, 271) with delta (0, 0)
Screenshot: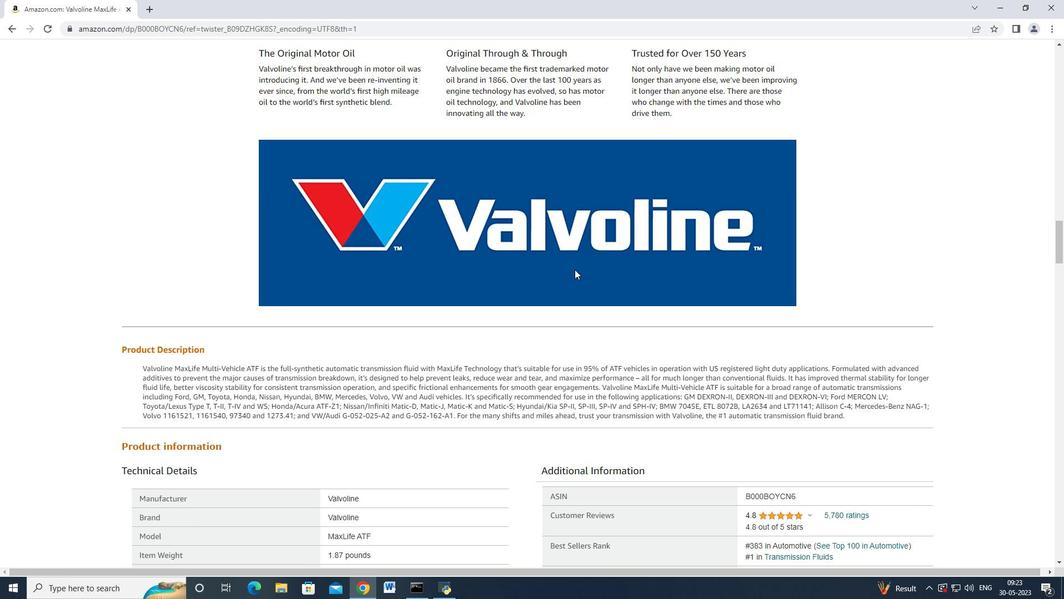 
Action: Mouse scrolled (575, 271) with delta (0, 0)
Screenshot: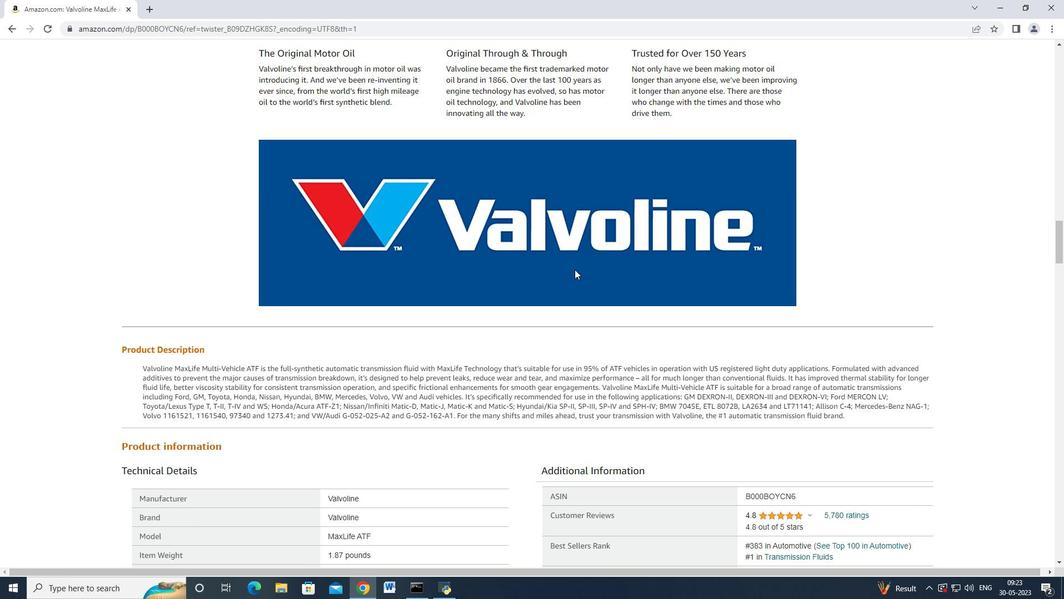 
Action: Mouse scrolled (575, 271) with delta (0, 0)
Screenshot: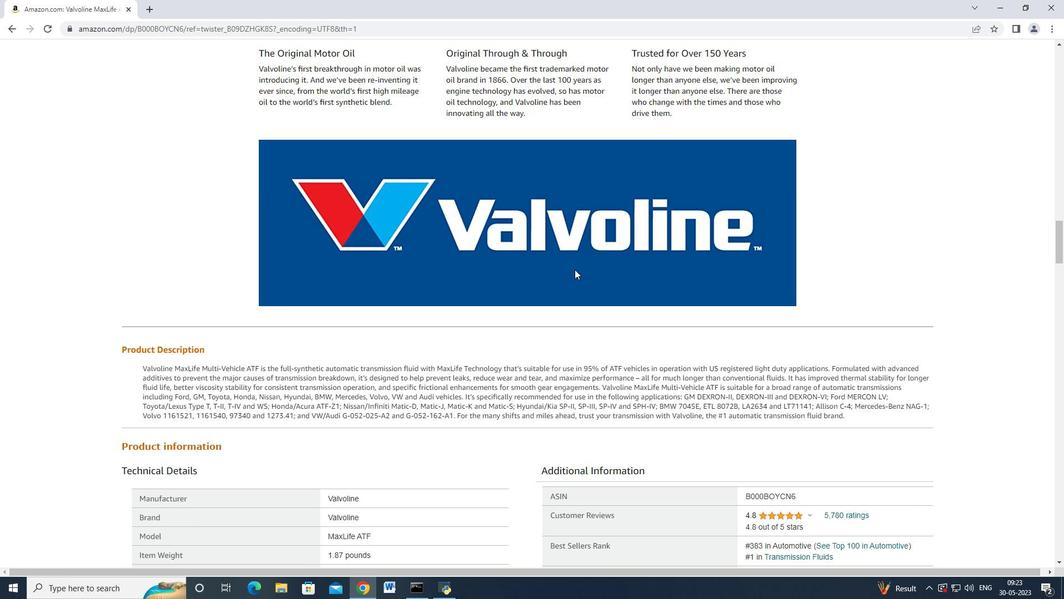 
Action: Mouse scrolled (575, 271) with delta (0, 0)
Screenshot: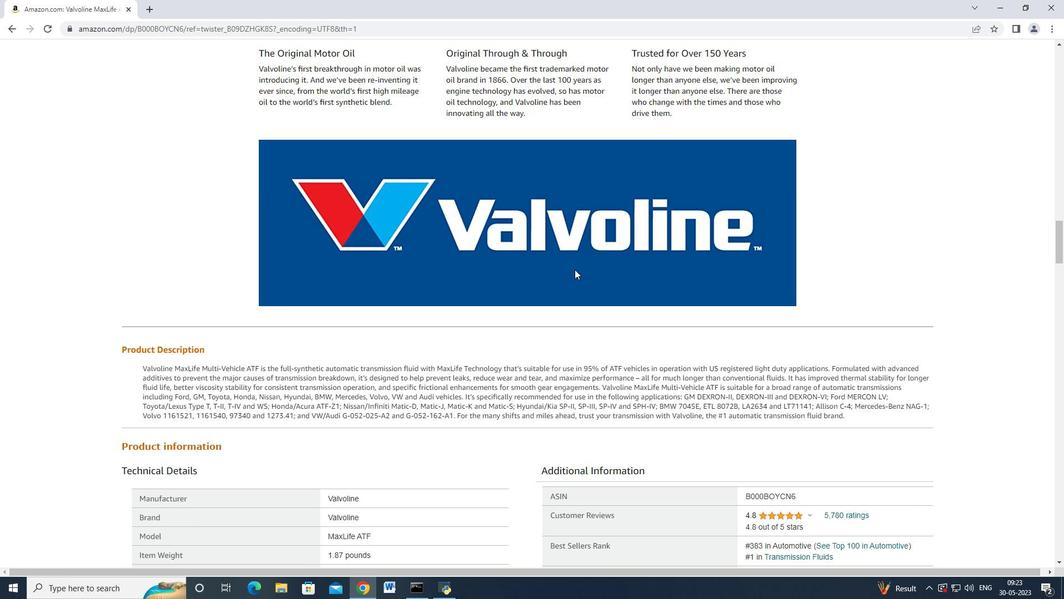
Action: Mouse scrolled (575, 271) with delta (0, 0)
Screenshot: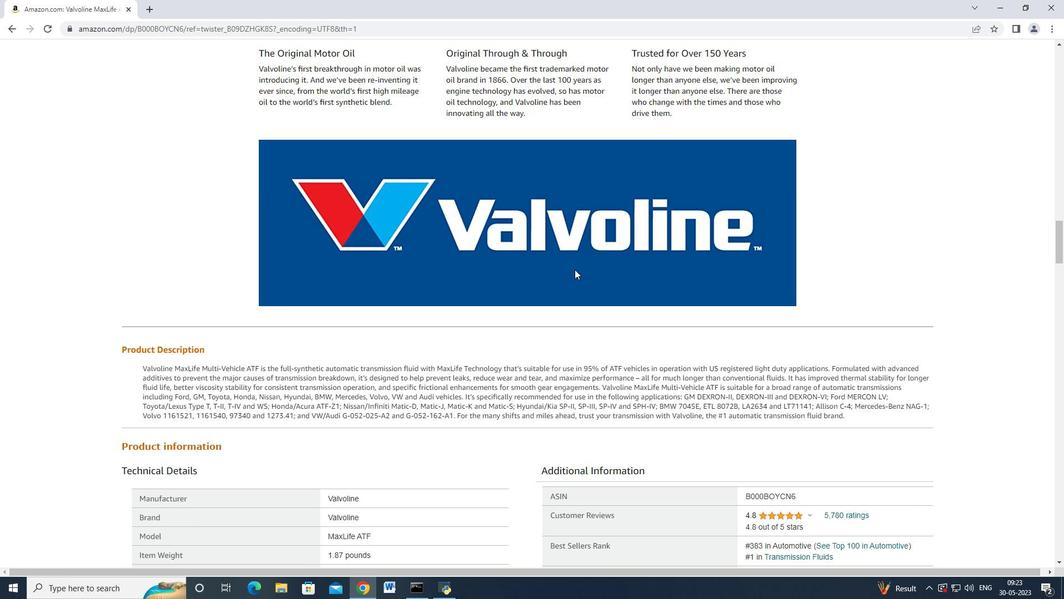 
Action: Mouse scrolled (575, 271) with delta (0, 0)
Screenshot: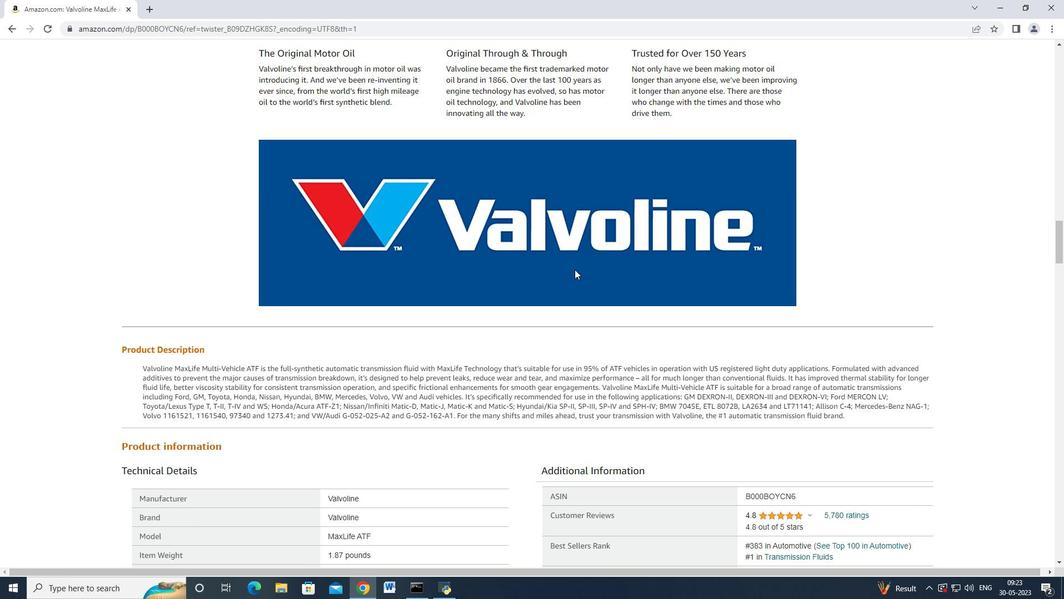
Action: Mouse pressed middle at (574, 270)
Screenshot: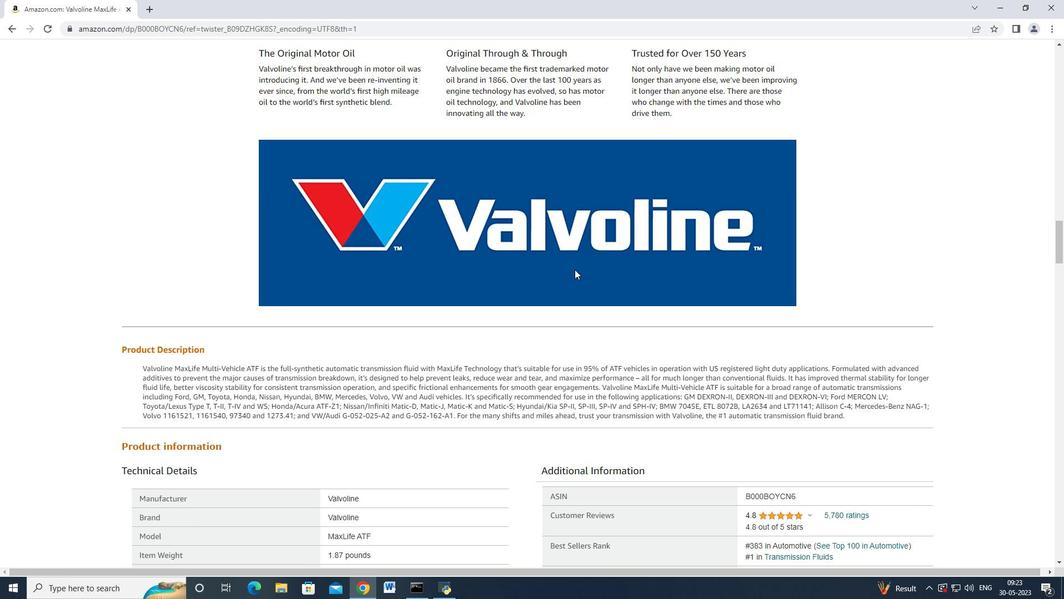 
Action: Mouse scrolled (574, 271) with delta (0, 0)
Screenshot: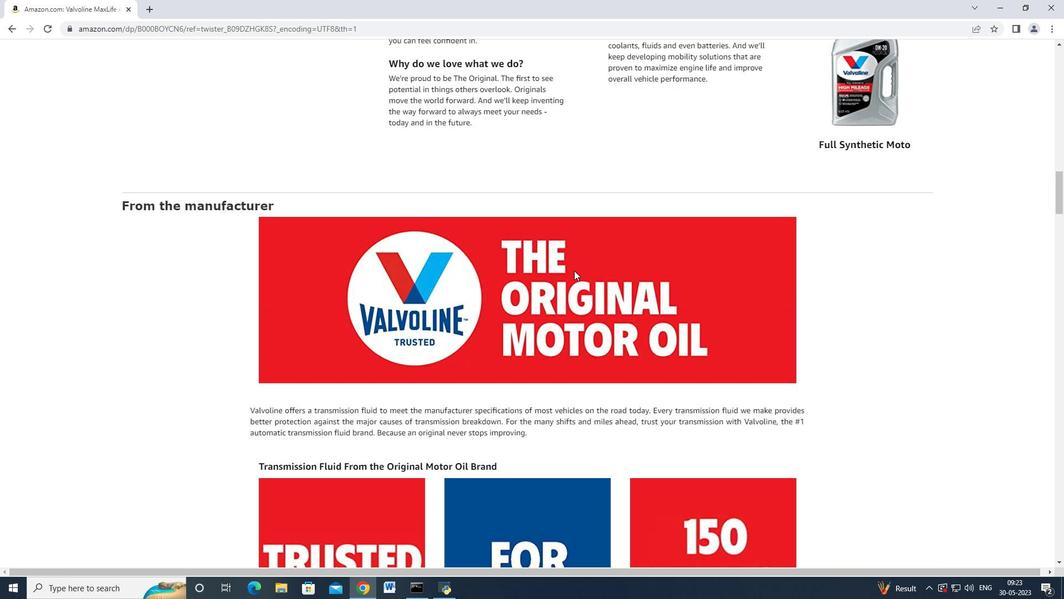 
Action: Mouse scrolled (574, 271) with delta (0, 0)
Screenshot: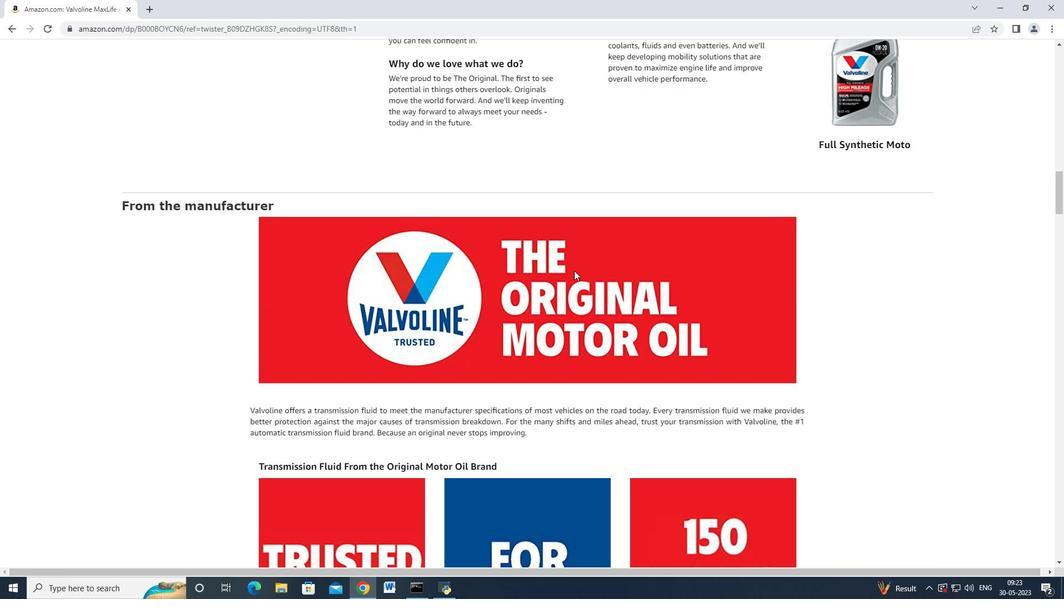 
Action: Mouse scrolled (574, 271) with delta (0, 0)
Screenshot: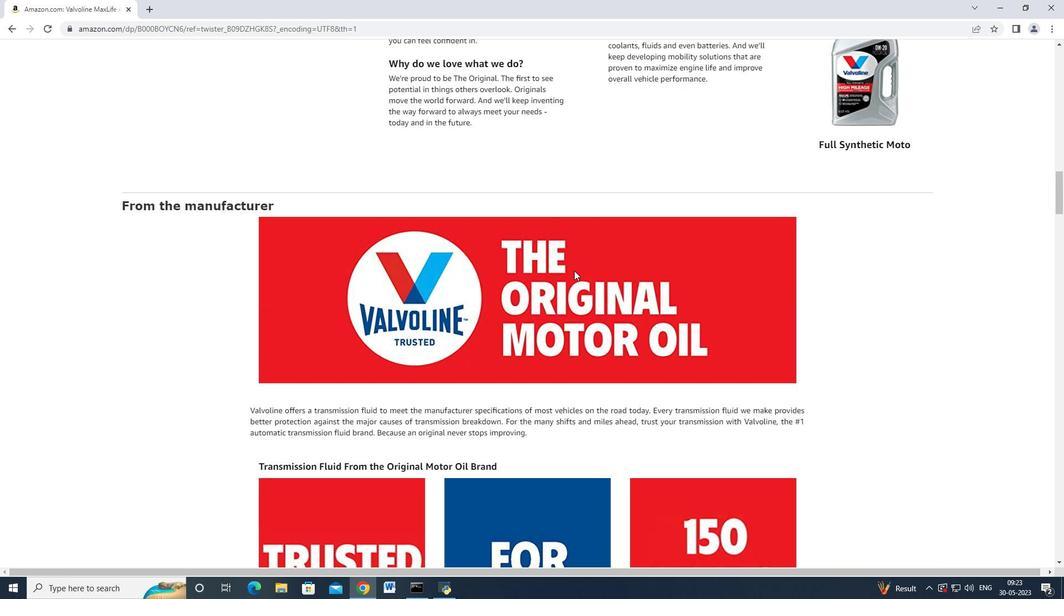 
Action: Mouse scrolled (574, 271) with delta (0, 0)
Screenshot: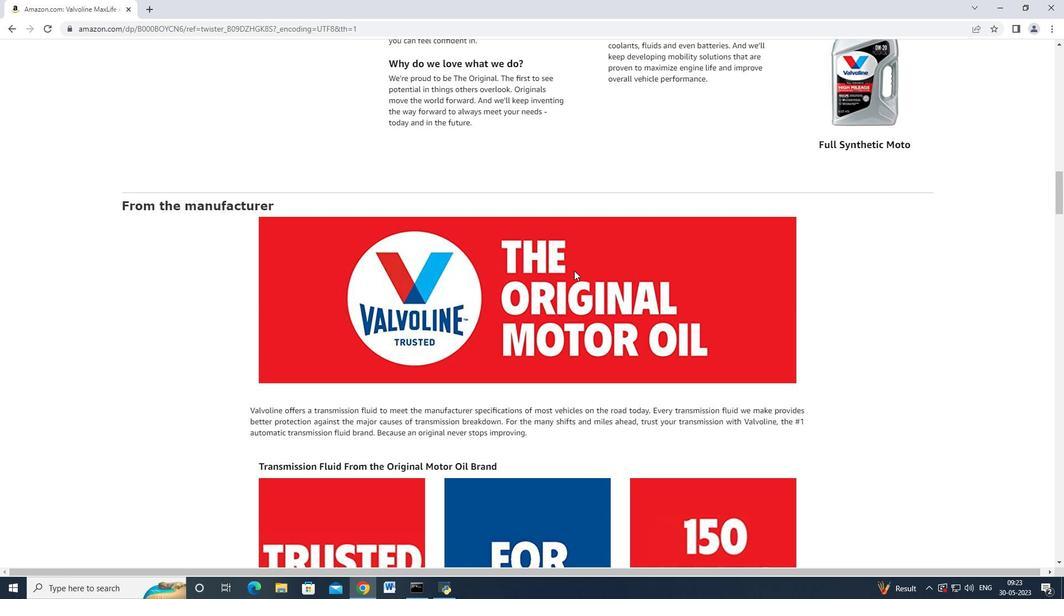 
Action: Mouse scrolled (574, 271) with delta (0, 0)
Screenshot: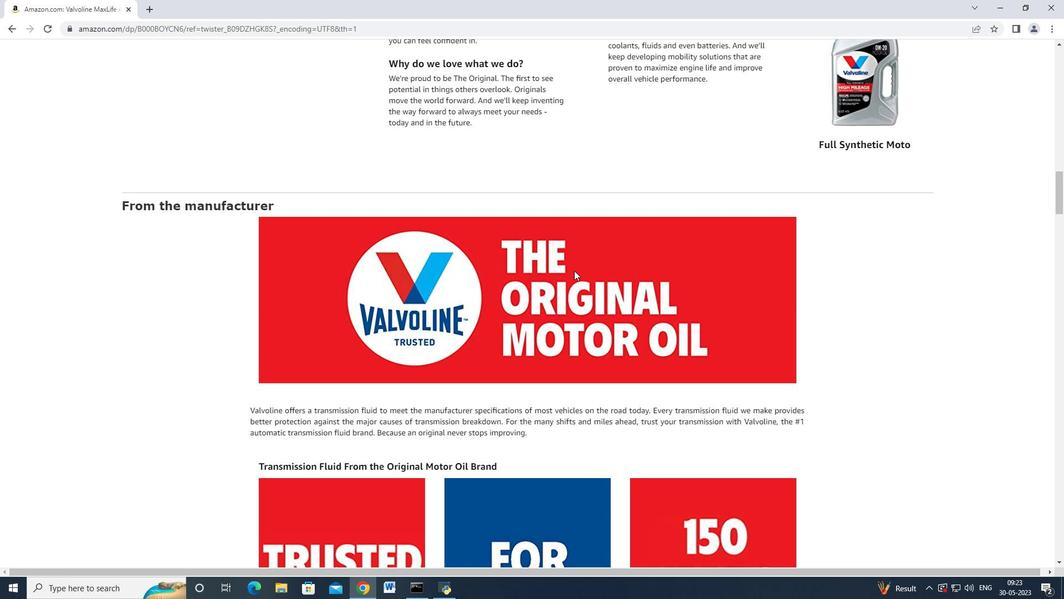 
Action: Mouse moved to (574, 270)
Screenshot: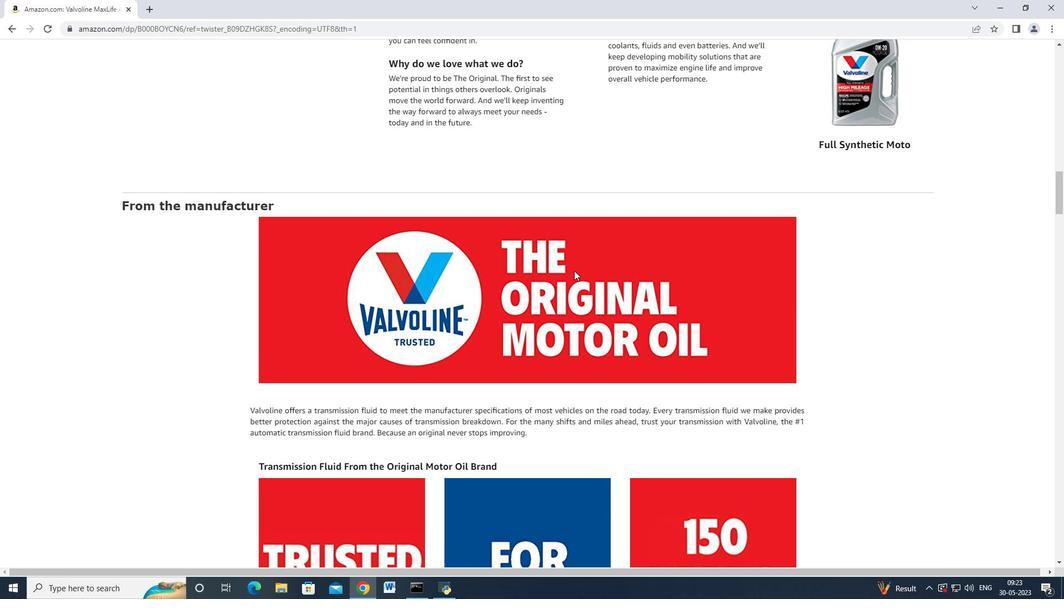 
Action: Mouse scrolled (574, 271) with delta (0, 0)
Screenshot: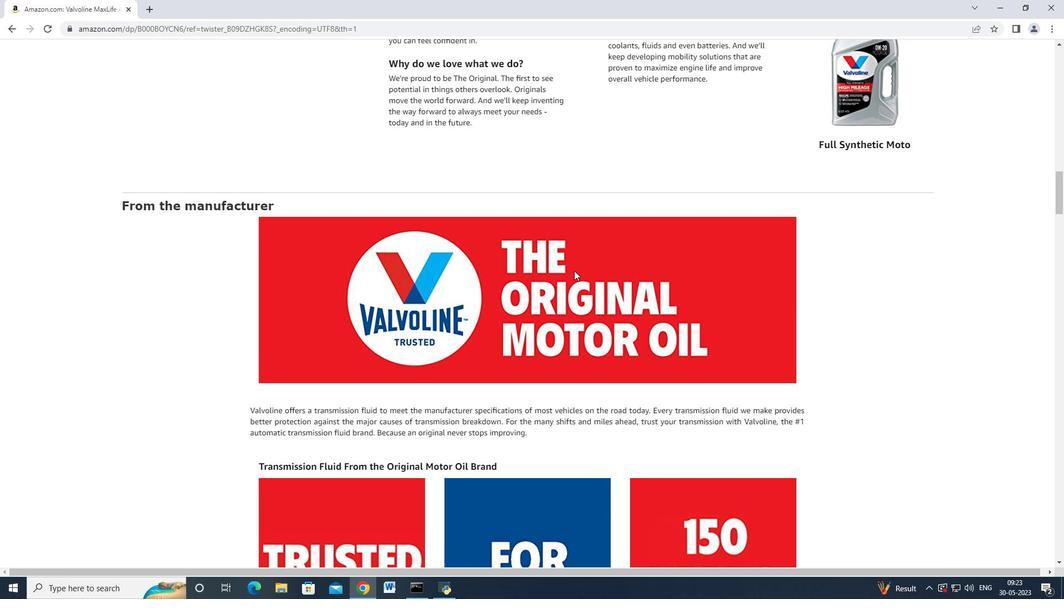 
Action: Mouse moved to (574, 270)
Screenshot: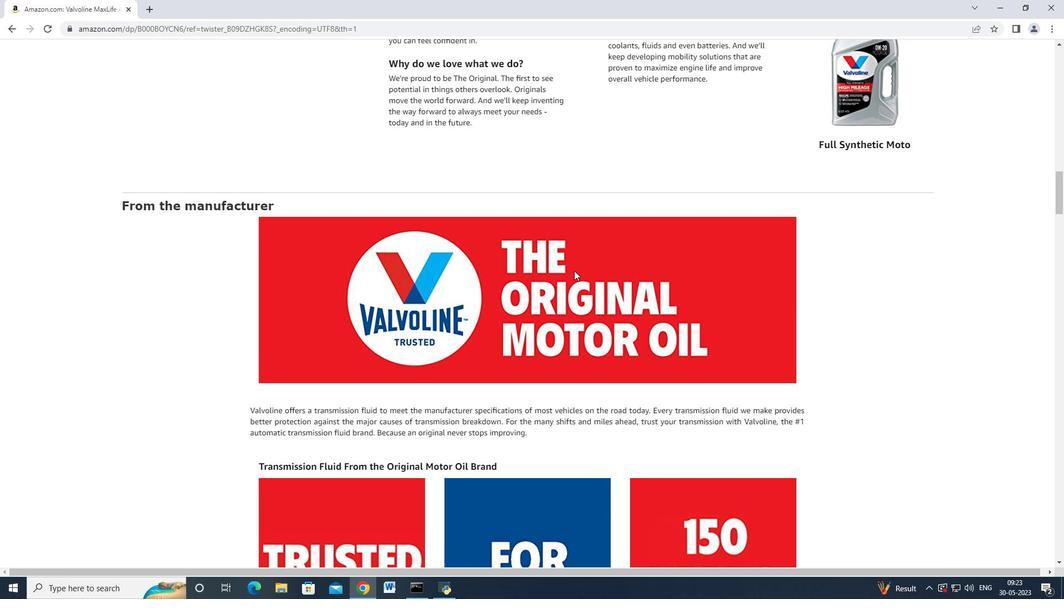 
Action: Mouse scrolled (574, 271) with delta (0, 0)
Screenshot: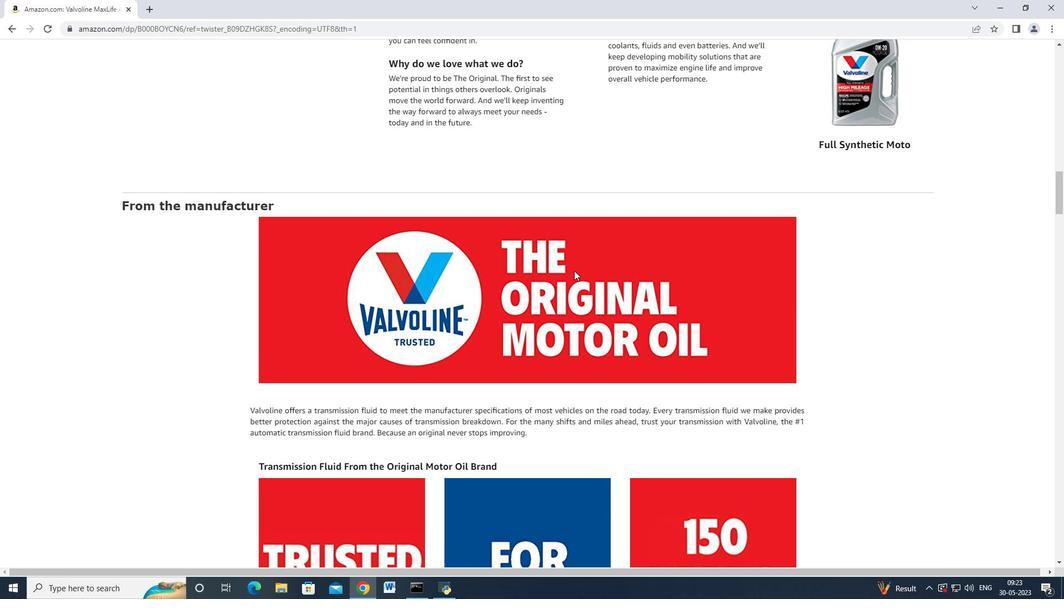 
Action: Mouse scrolled (574, 271) with delta (0, 0)
Screenshot: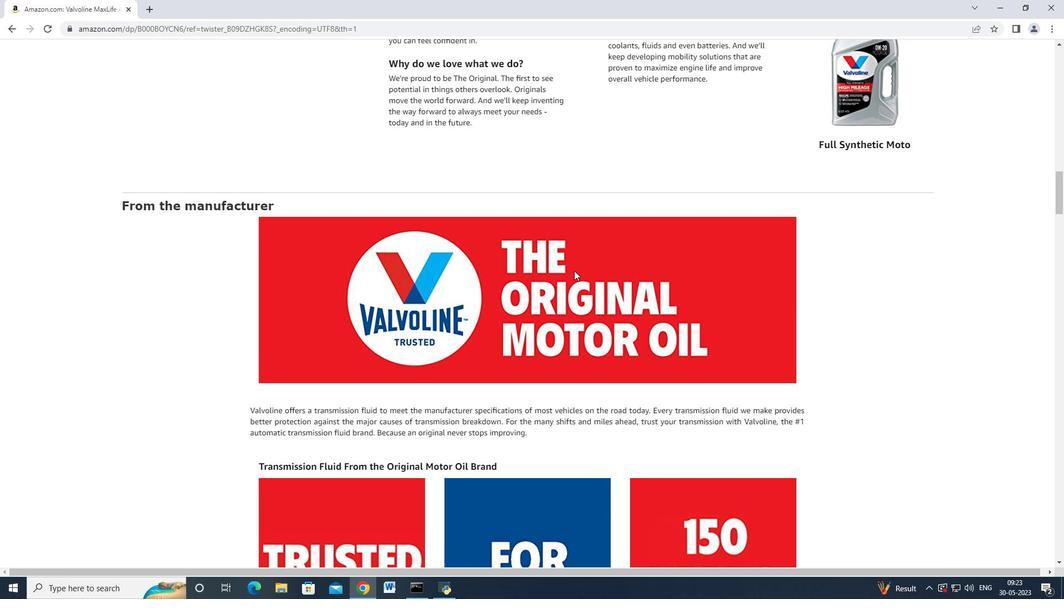 
Action: Mouse scrolled (574, 271) with delta (0, 0)
Screenshot: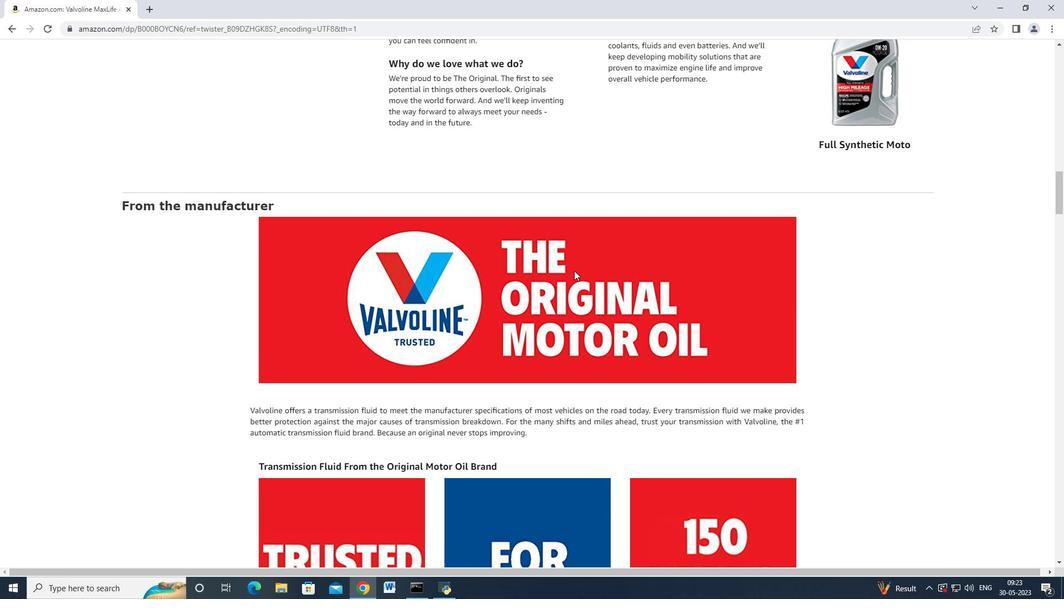 
Action: Mouse scrolled (574, 271) with delta (0, 0)
Screenshot: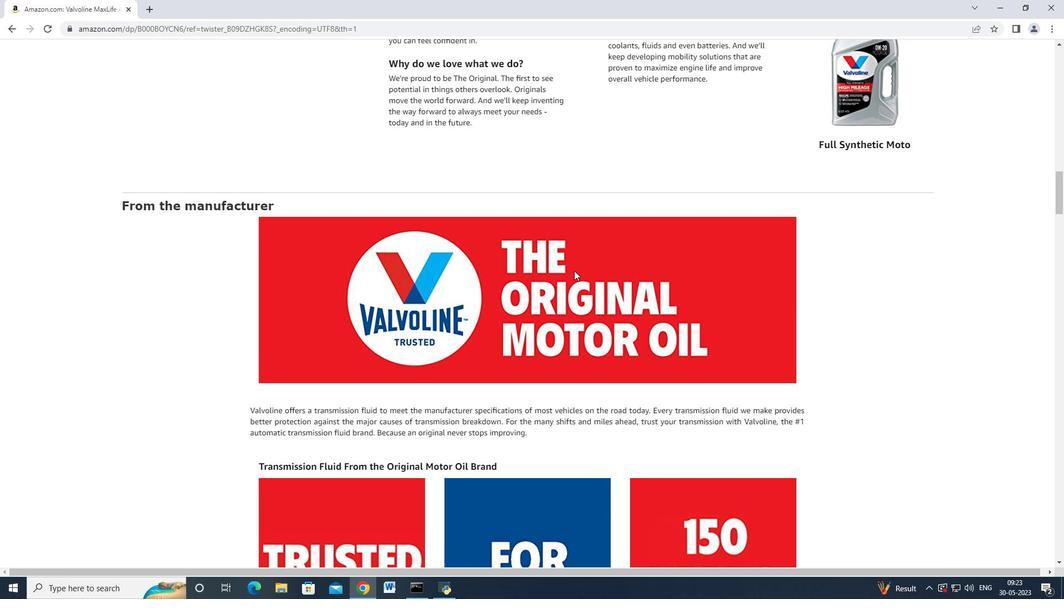 
Action: Mouse scrolled (574, 271) with delta (0, 0)
Screenshot: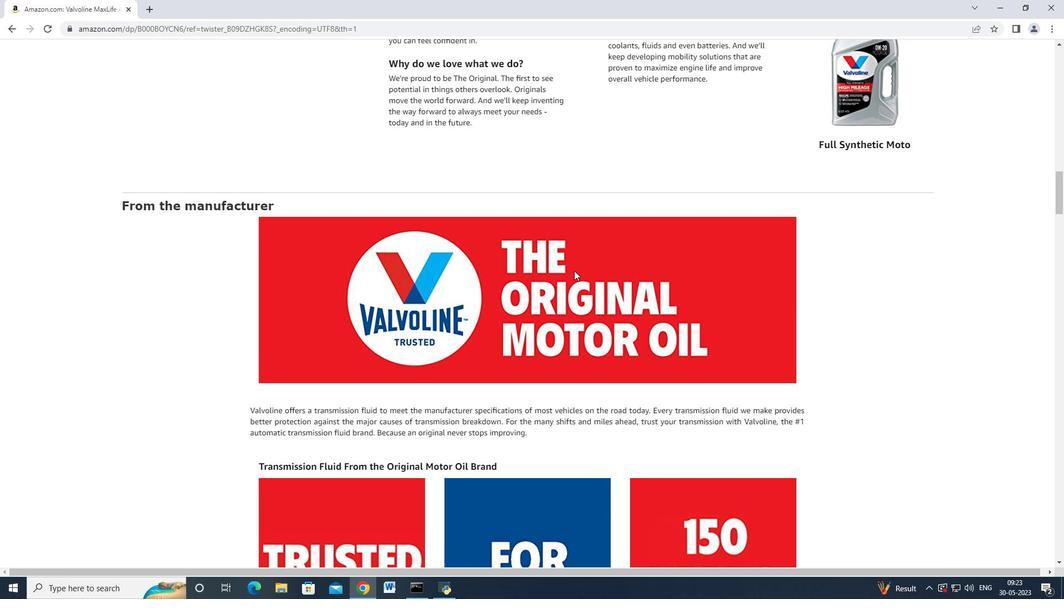 
Action: Mouse scrolled (574, 271) with delta (0, 0)
Screenshot: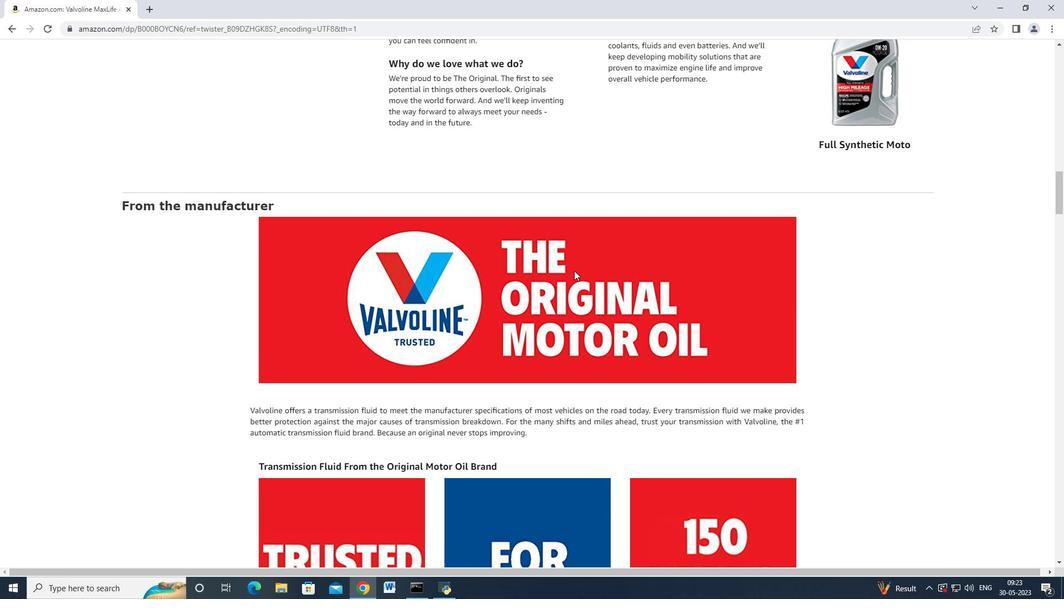 
Action: Mouse scrolled (574, 271) with delta (0, 0)
Screenshot: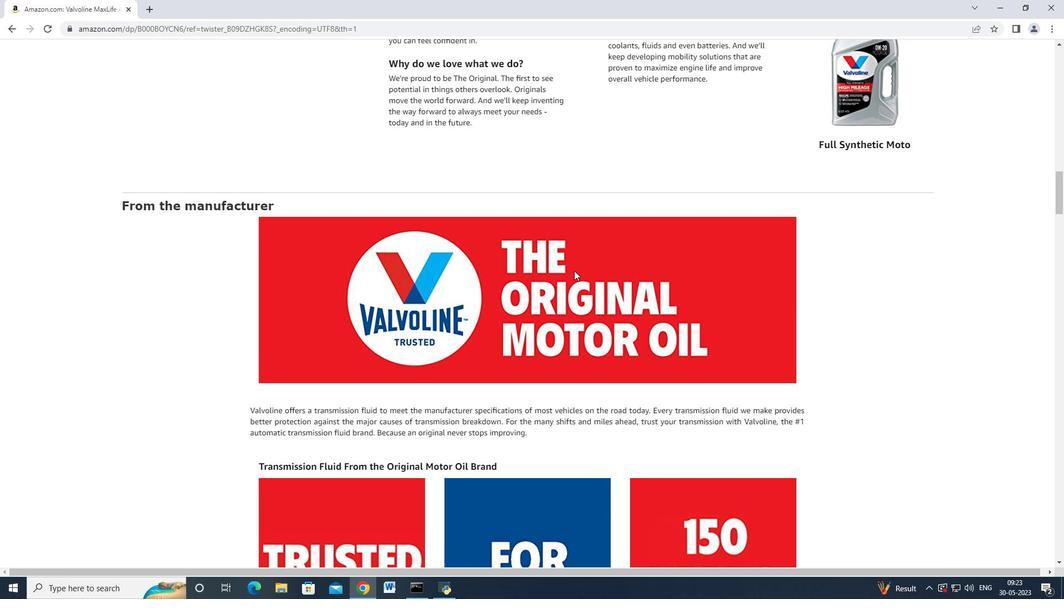 
Action: Mouse moved to (572, 271)
Screenshot: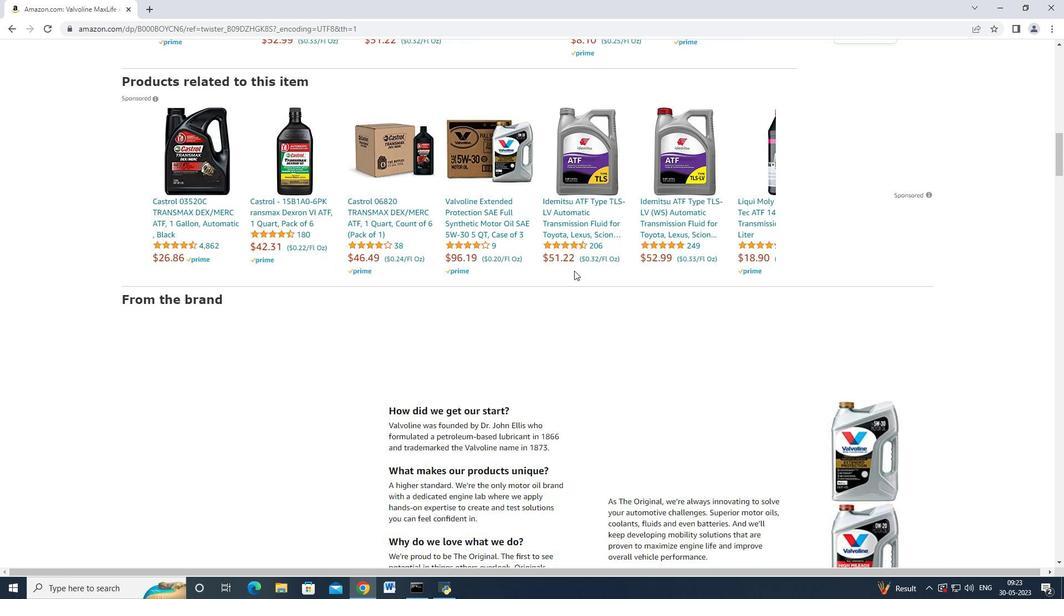 
Action: Mouse scrolled (574, 271) with delta (0, 0)
Screenshot: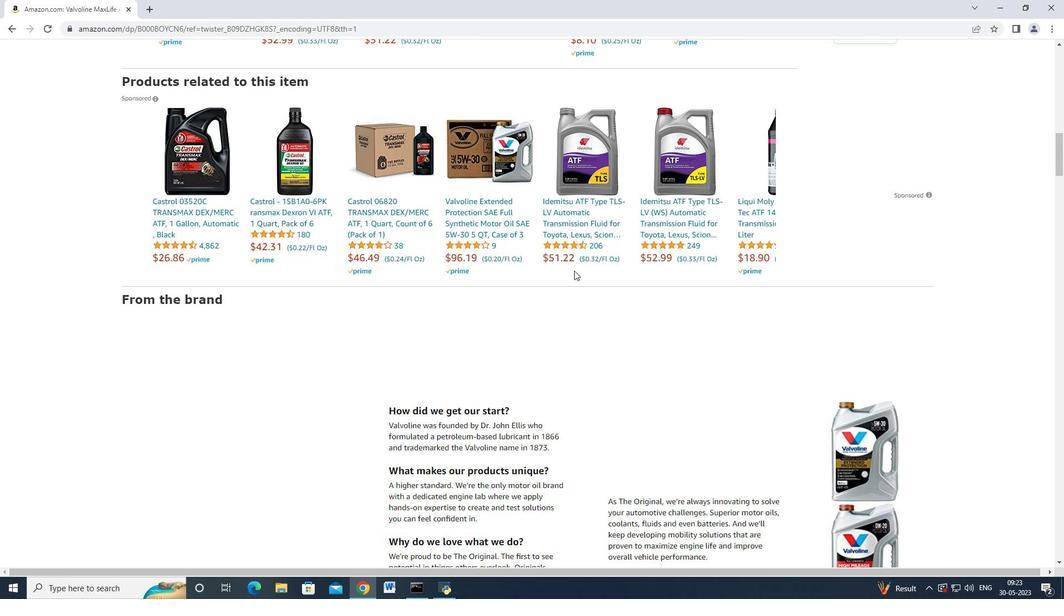 
Action: Mouse scrolled (574, 271) with delta (0, 0)
Screenshot: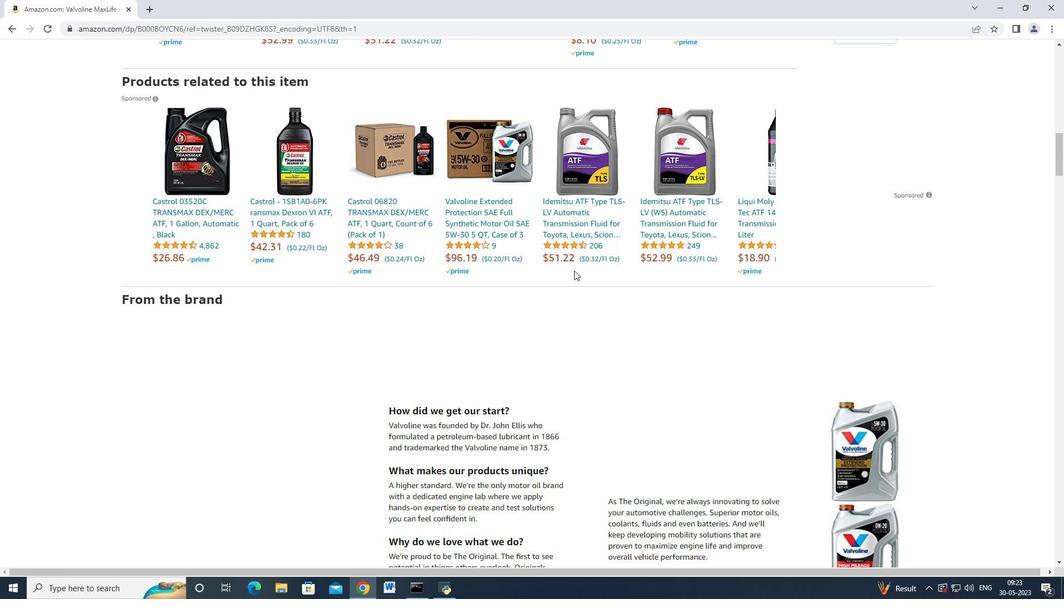
Action: Mouse scrolled (574, 271) with delta (0, 0)
Screenshot: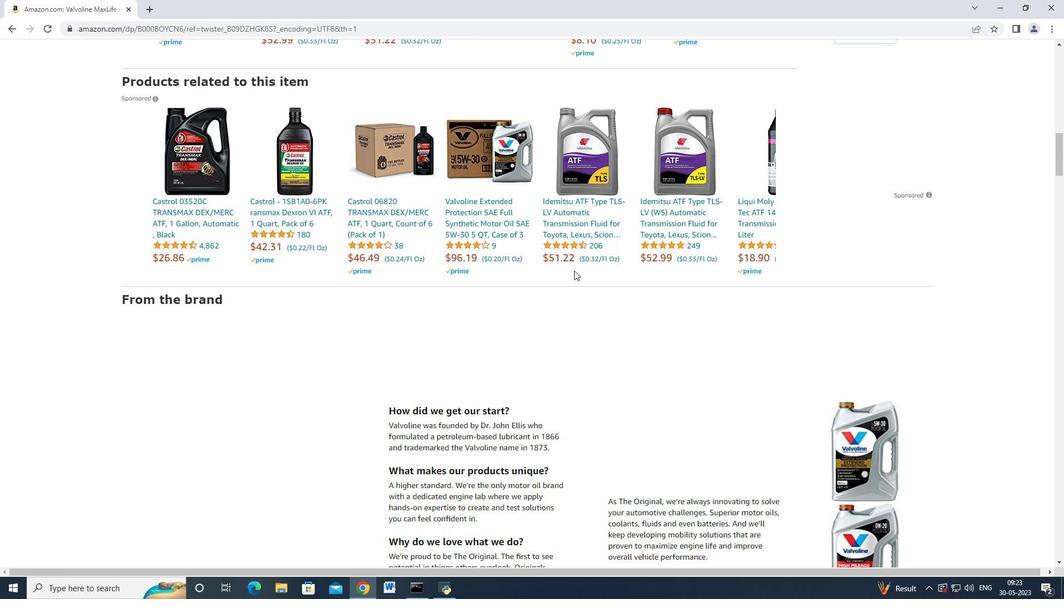 
Action: Mouse scrolled (574, 271) with delta (0, 0)
Screenshot: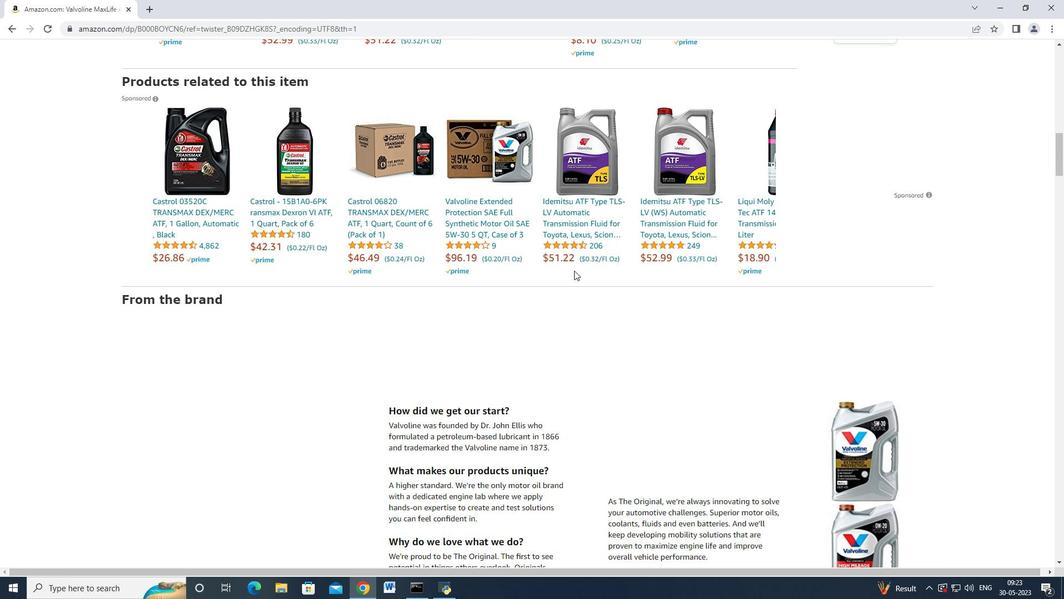 
Action: Mouse scrolled (574, 271) with delta (0, 0)
Screenshot: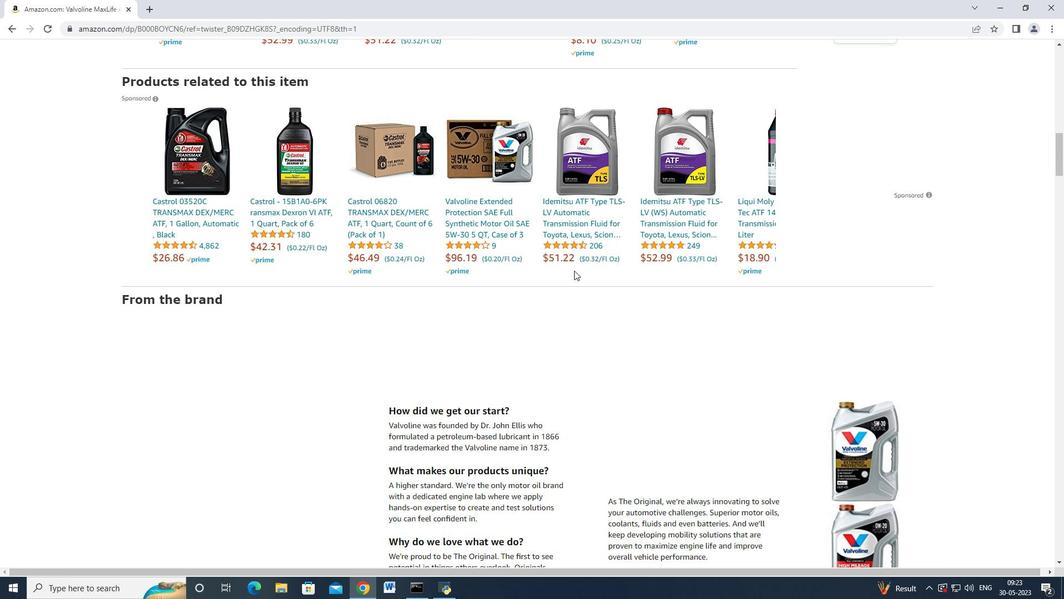 
Action: Mouse scrolled (574, 271) with delta (0, 0)
Screenshot: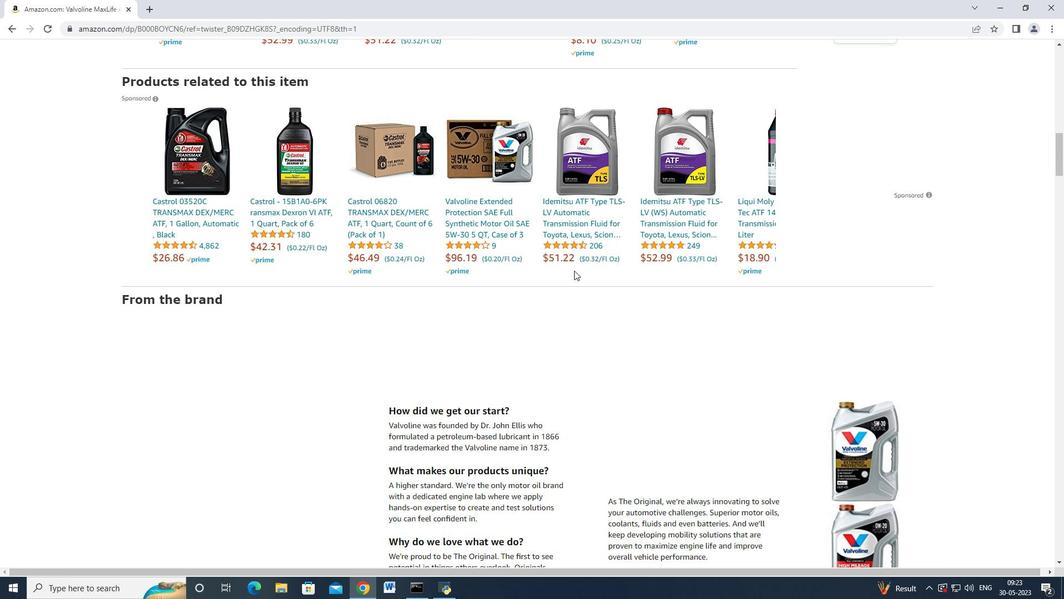 
Action: Mouse scrolled (574, 271) with delta (0, 0)
Screenshot: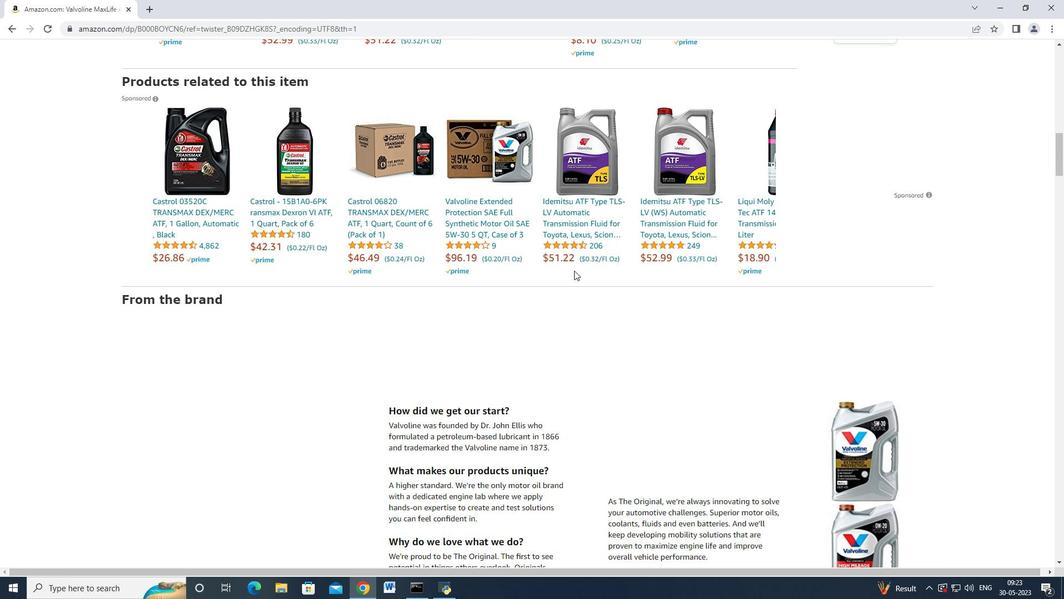 
Action: Mouse scrolled (574, 271) with delta (0, 0)
Screenshot: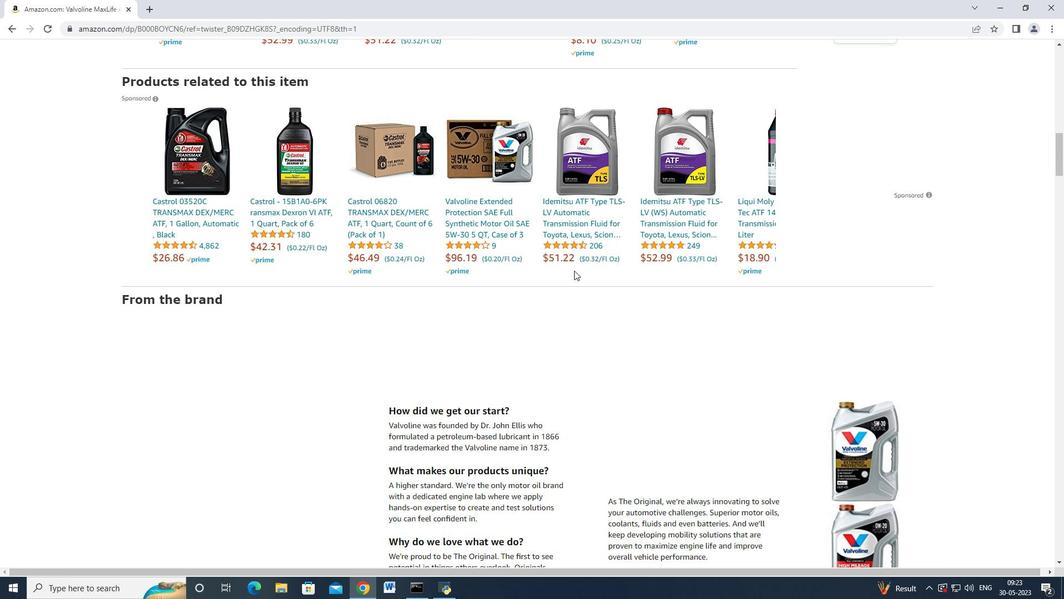 
Action: Mouse scrolled (574, 271) with delta (0, 0)
Screenshot: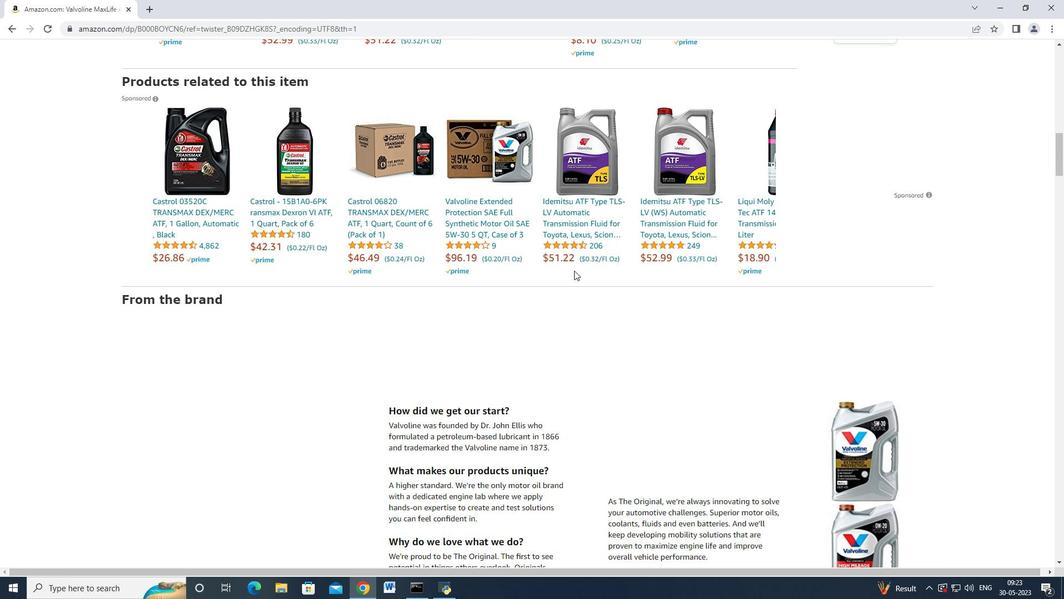 
Action: Mouse moved to (572, 271)
Screenshot: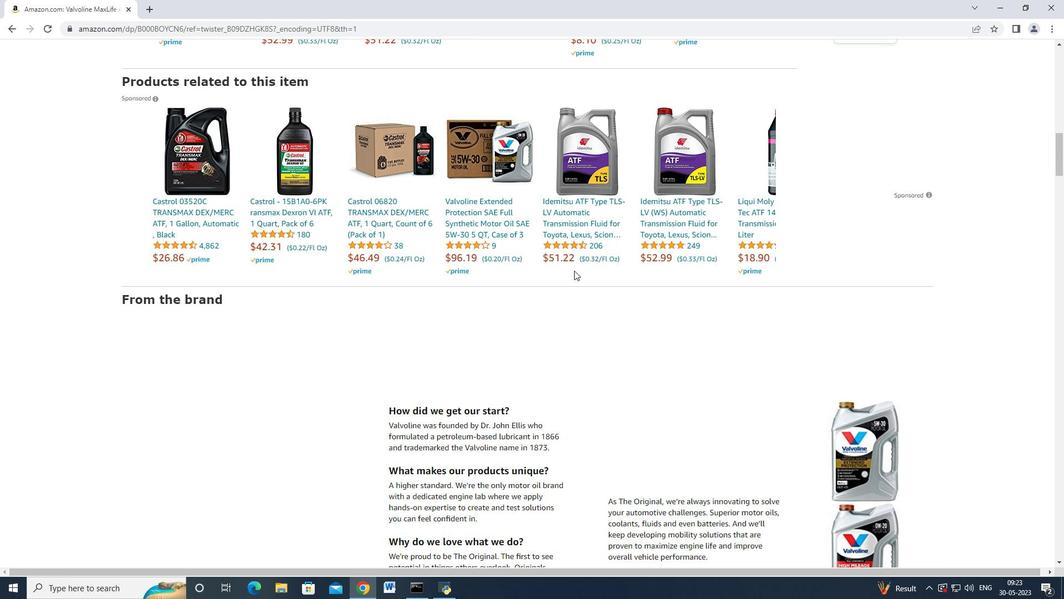 
Action: Mouse scrolled (574, 271) with delta (0, 0)
Screenshot: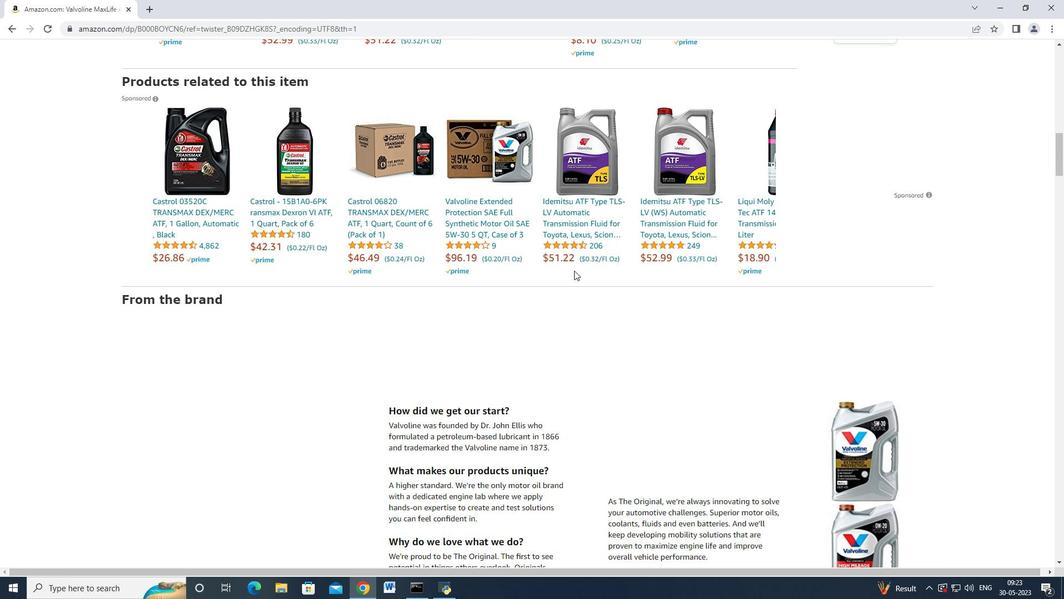 
Action: Mouse moved to (571, 271)
Screenshot: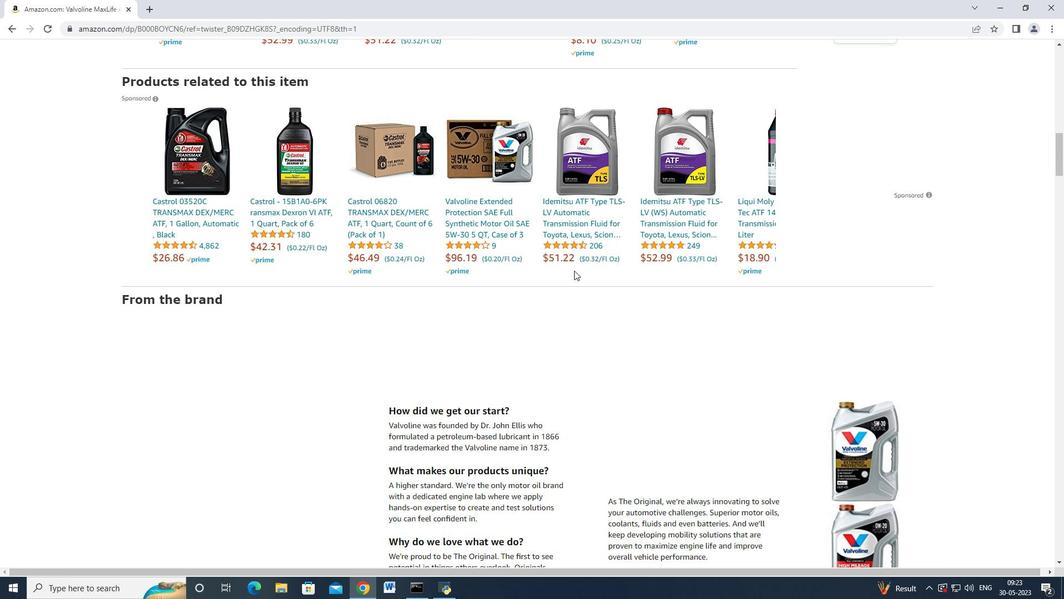 
Action: Mouse scrolled (572, 271) with delta (0, 0)
Screenshot: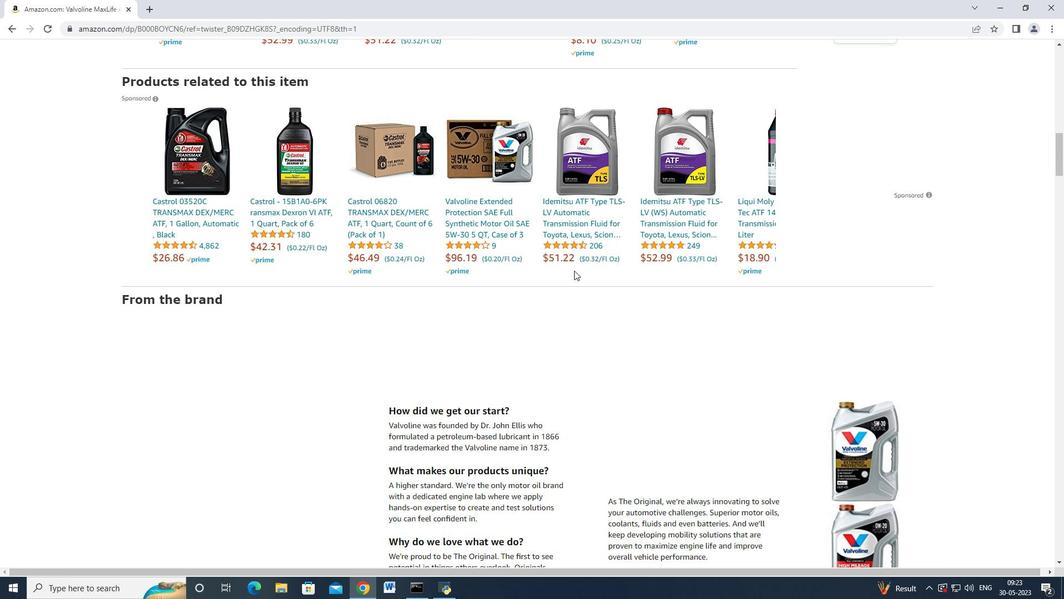 
Action: Mouse moved to (571, 271)
Screenshot: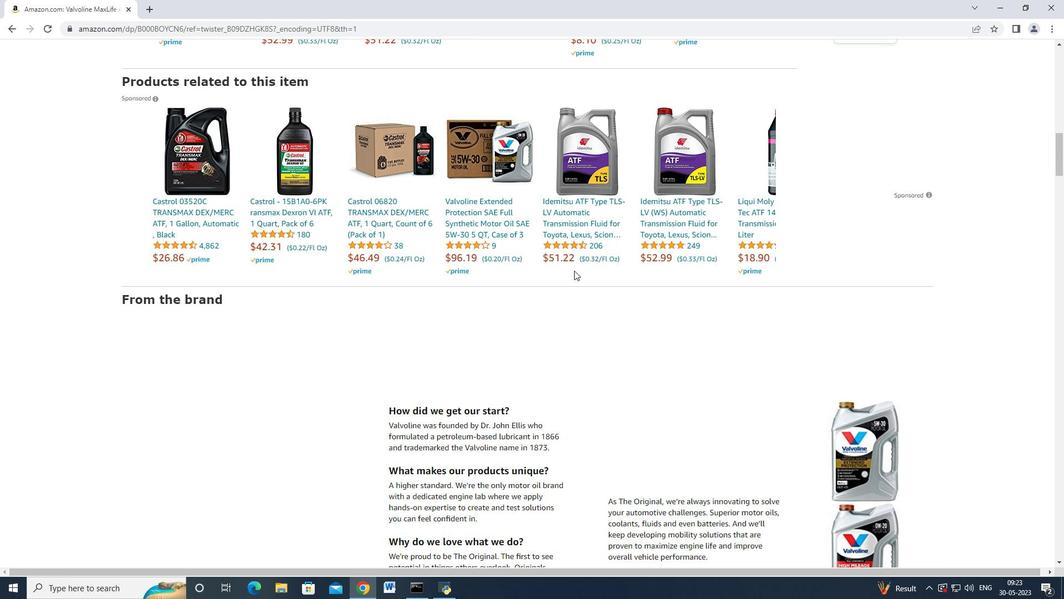 
Action: Mouse scrolled (572, 271) with delta (0, 0)
Screenshot: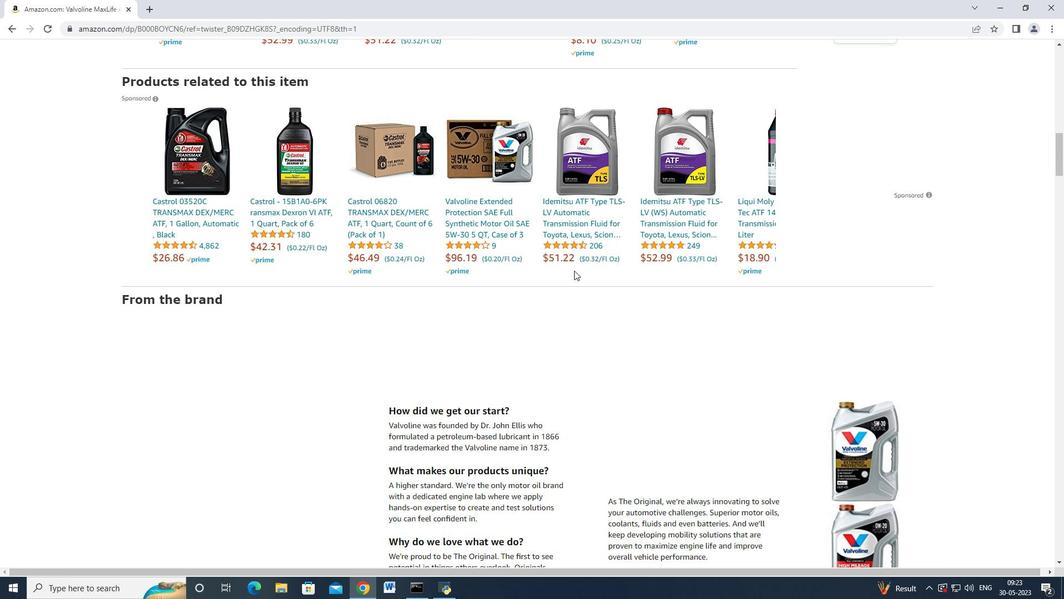 
Action: Mouse scrolled (572, 271) with delta (0, 0)
Screenshot: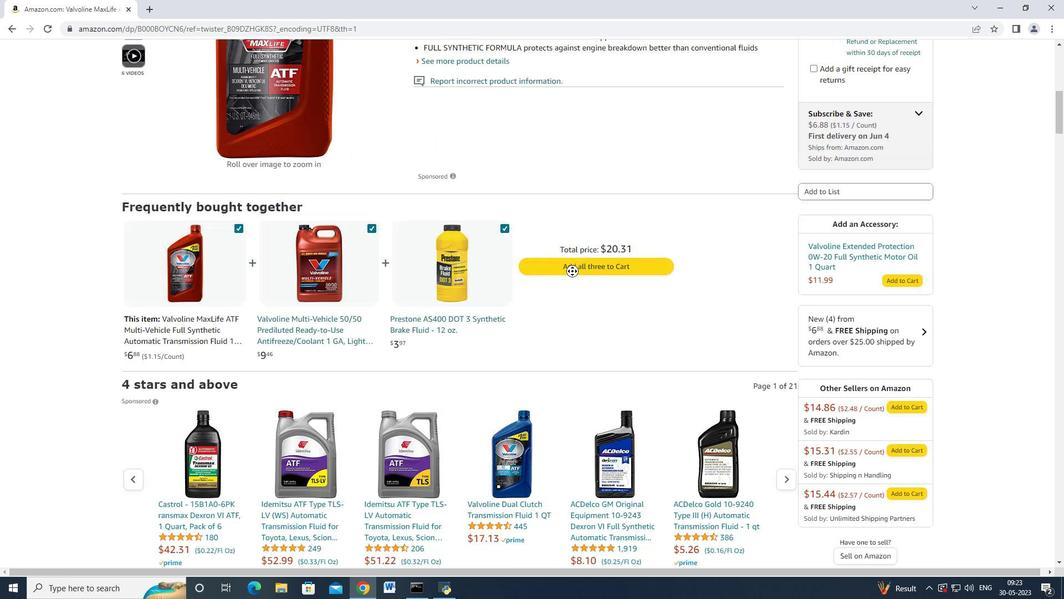 
Action: Mouse scrolled (572, 271) with delta (0, 0)
Screenshot: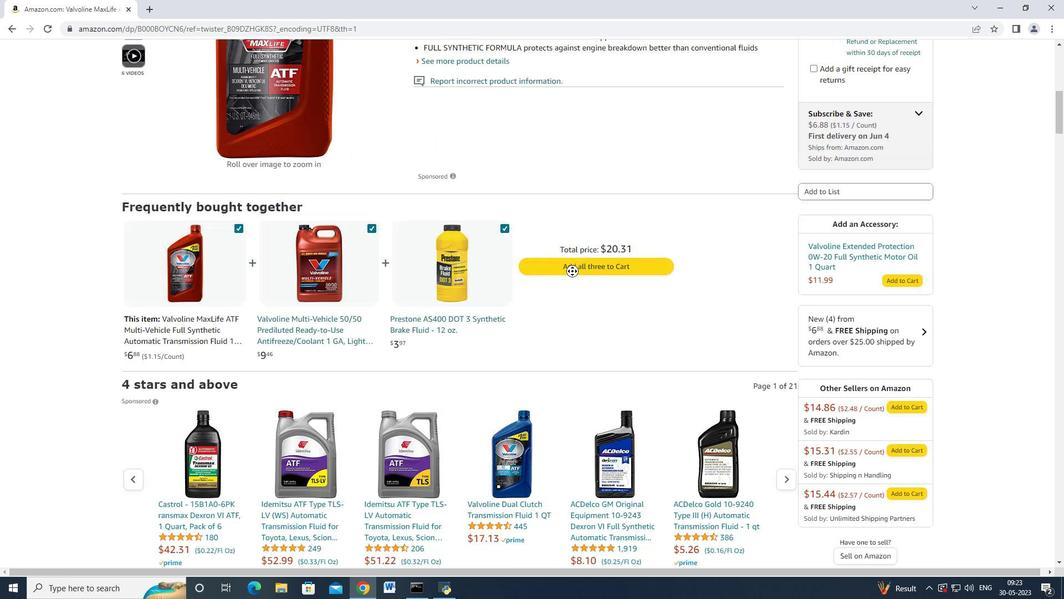 
Action: Mouse scrolled (572, 271) with delta (0, 0)
Screenshot: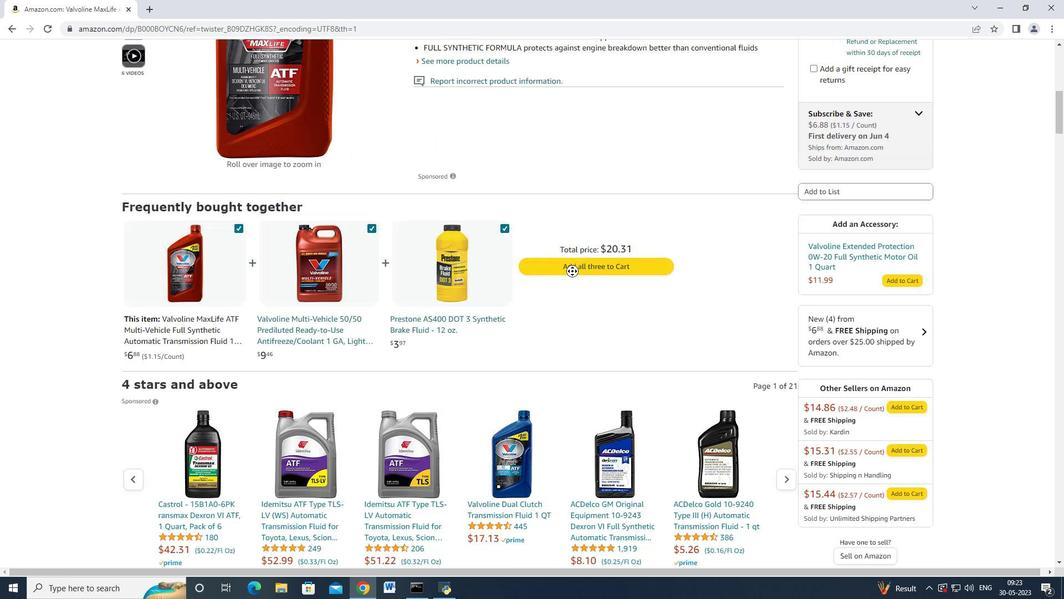 
Action: Mouse scrolled (572, 271) with delta (0, 0)
Screenshot: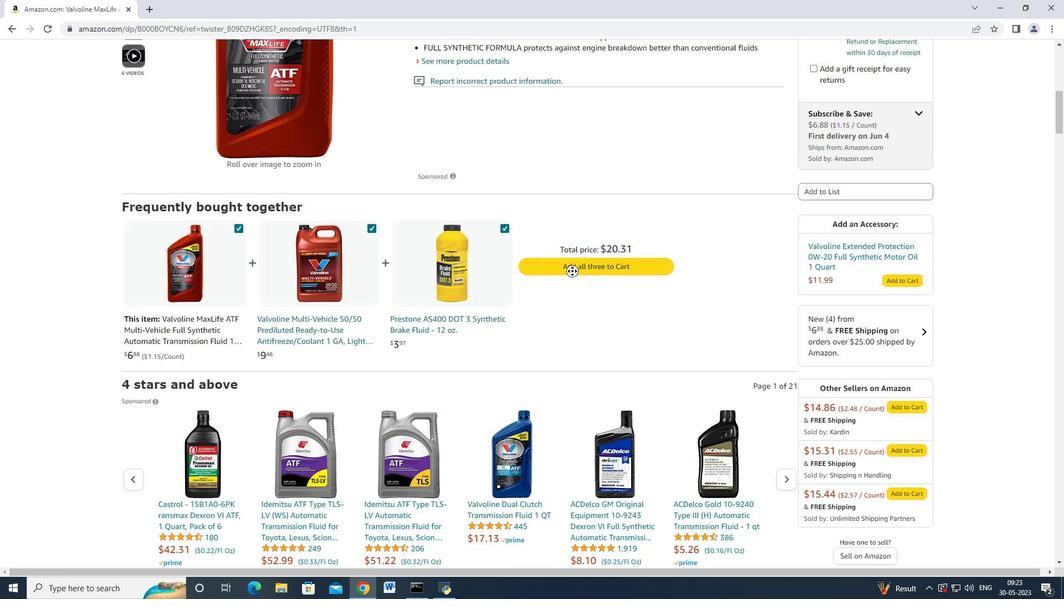 
Action: Mouse scrolled (572, 271) with delta (0, 0)
Screenshot: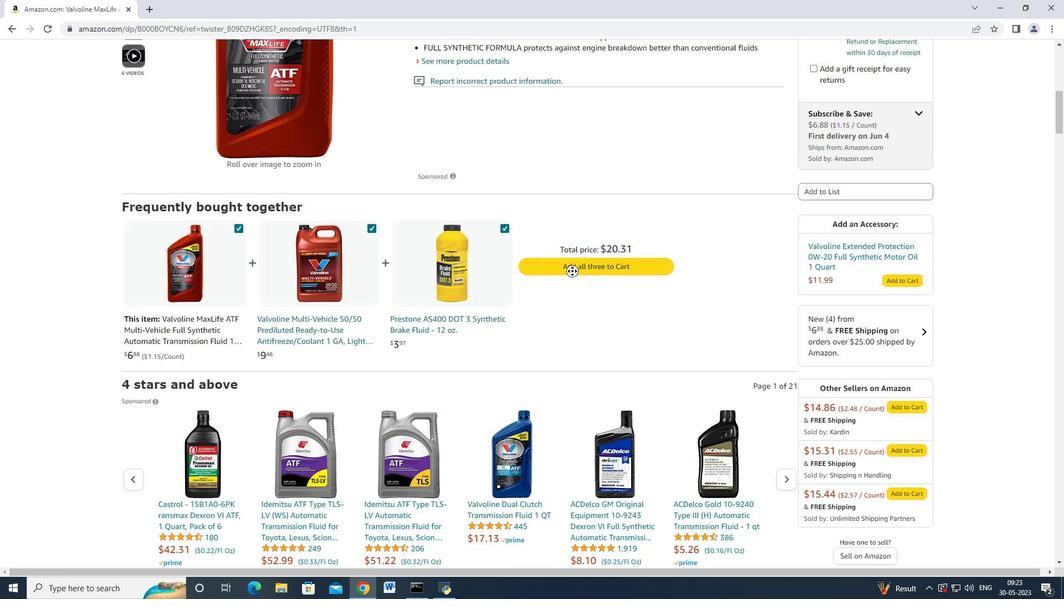 
Action: Mouse scrolled (572, 271) with delta (0, 0)
Screenshot: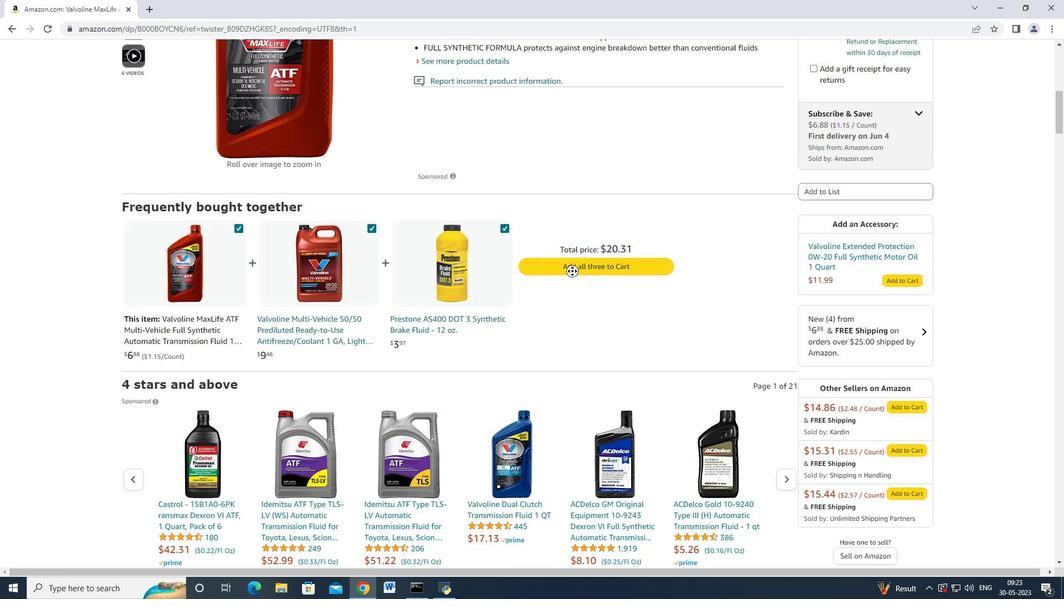 
Action: Mouse scrolled (572, 271) with delta (0, 0)
Screenshot: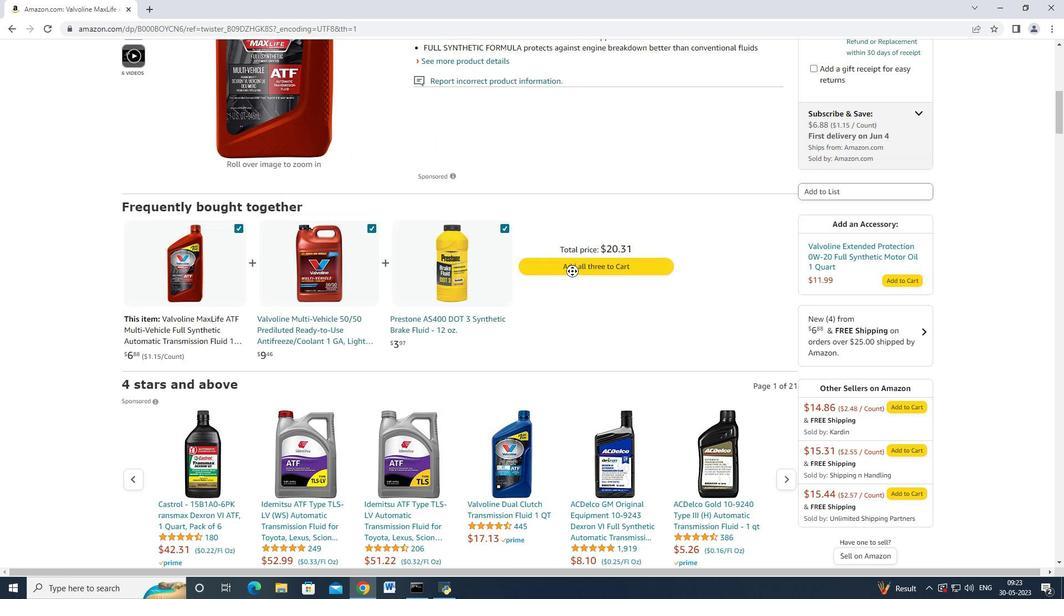 
Action: Mouse moved to (571, 271)
Screenshot: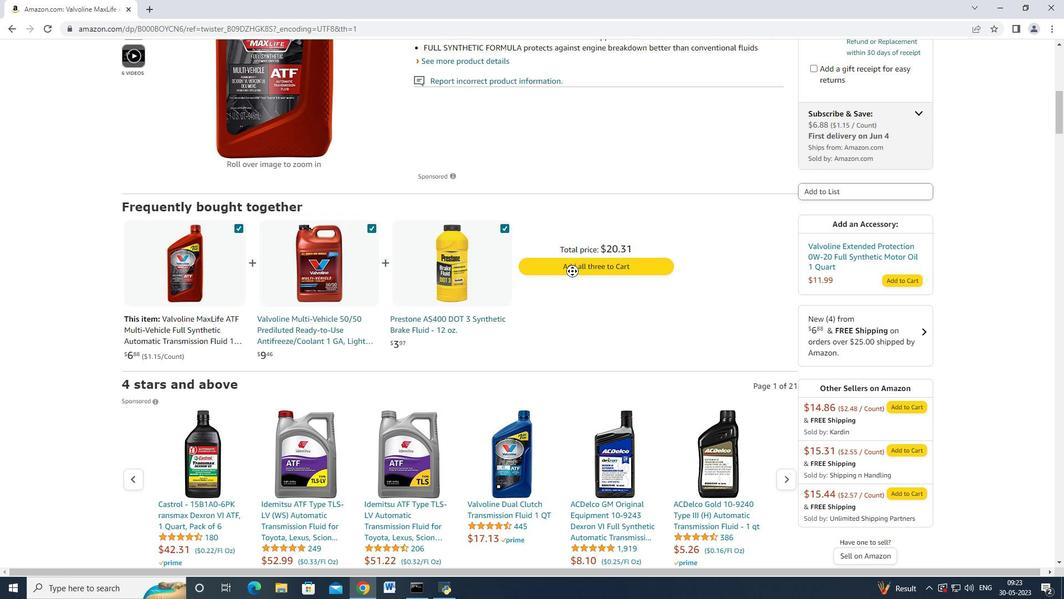 
Action: Mouse scrolled (572, 271) with delta (0, 0)
Screenshot: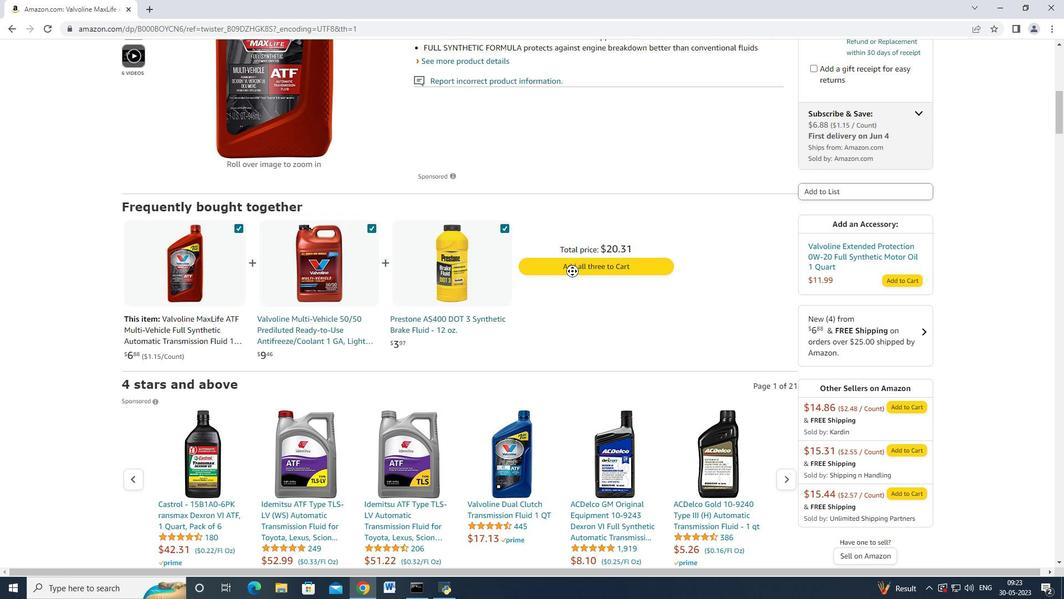 
Action: Mouse moved to (572, 271)
Screenshot: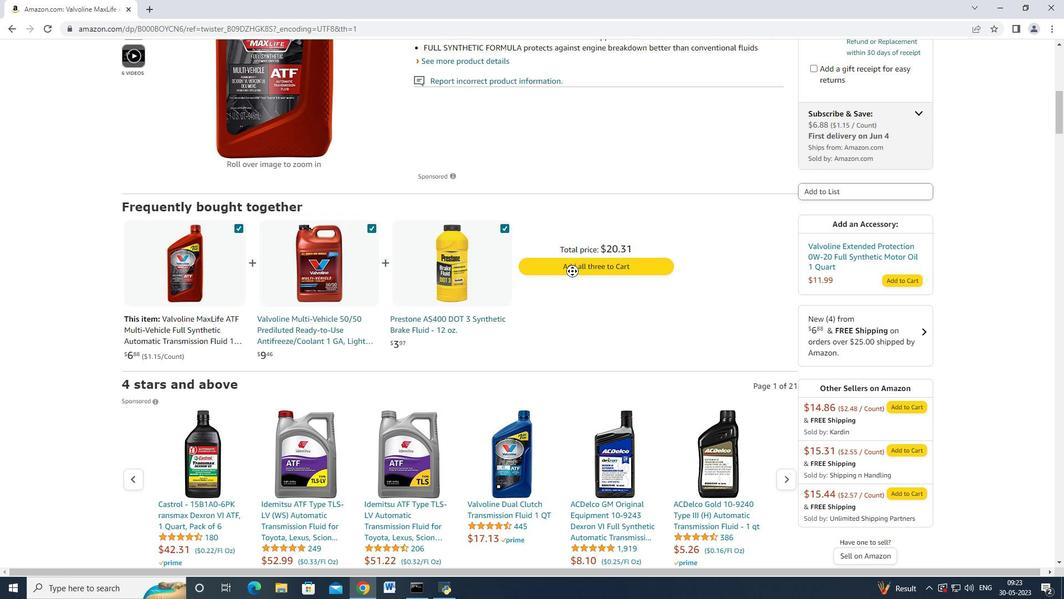
Action: Mouse scrolled (571, 271) with delta (0, 0)
Screenshot: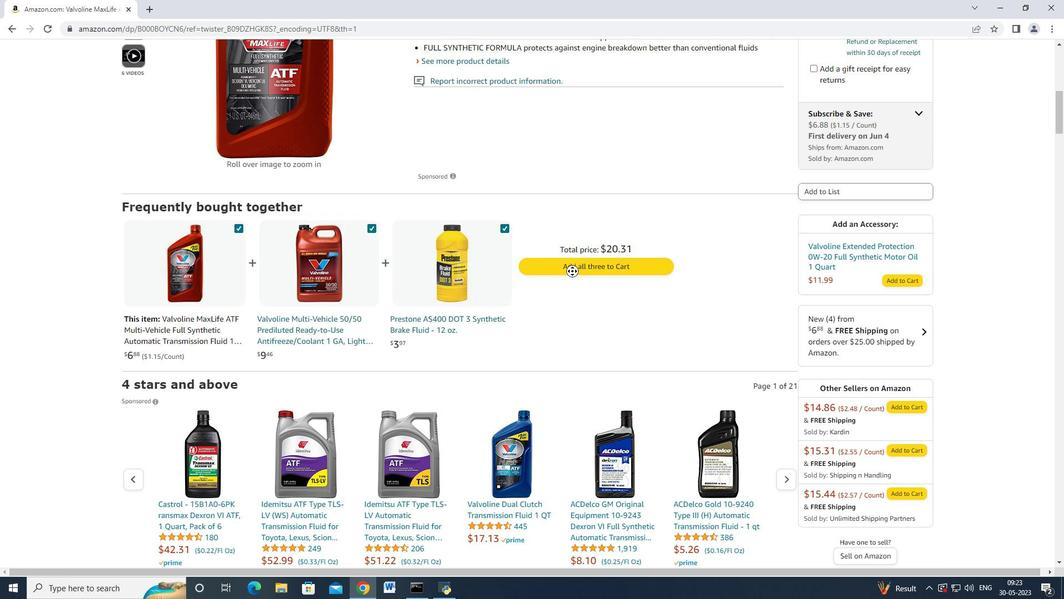 
Action: Mouse moved to (572, 270)
Screenshot: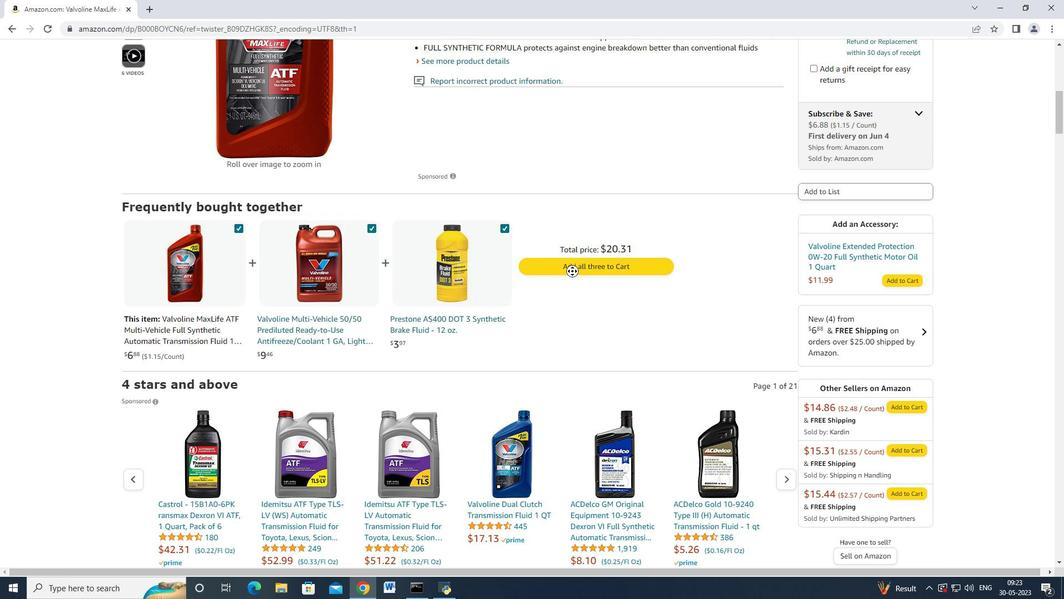 
Action: Mouse scrolled (571, 271) with delta (0, 0)
Screenshot: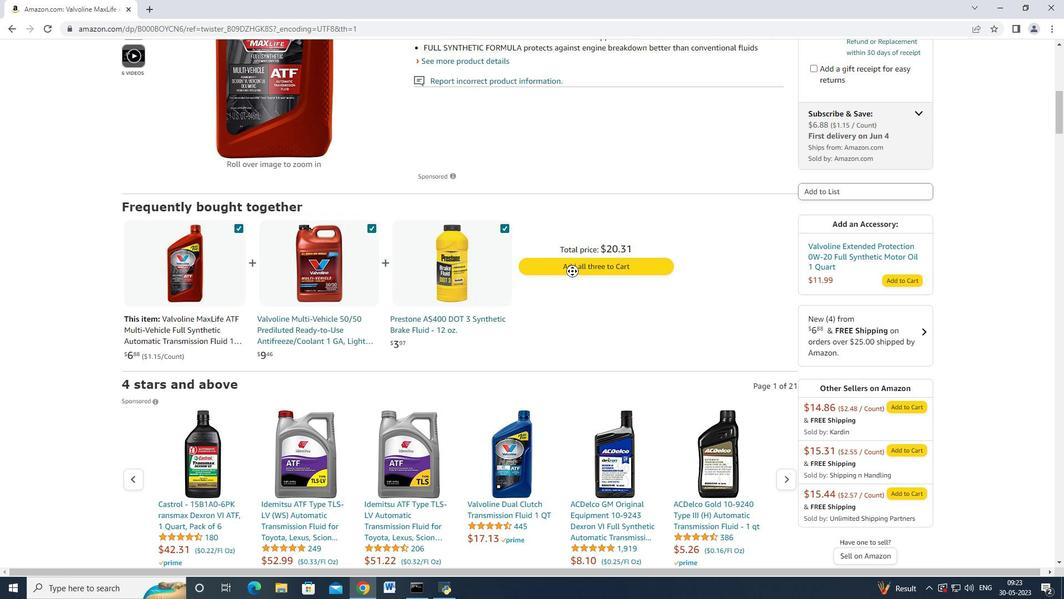 
Action: Mouse moved to (572, 270)
Screenshot: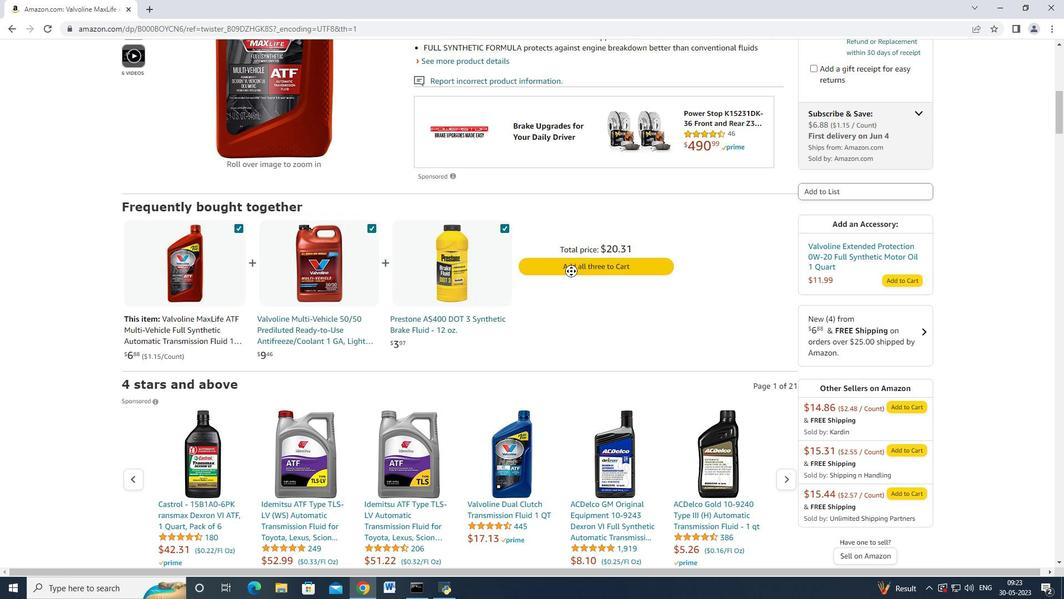 
Action: Mouse scrolled (571, 271) with delta (0, 0)
Screenshot: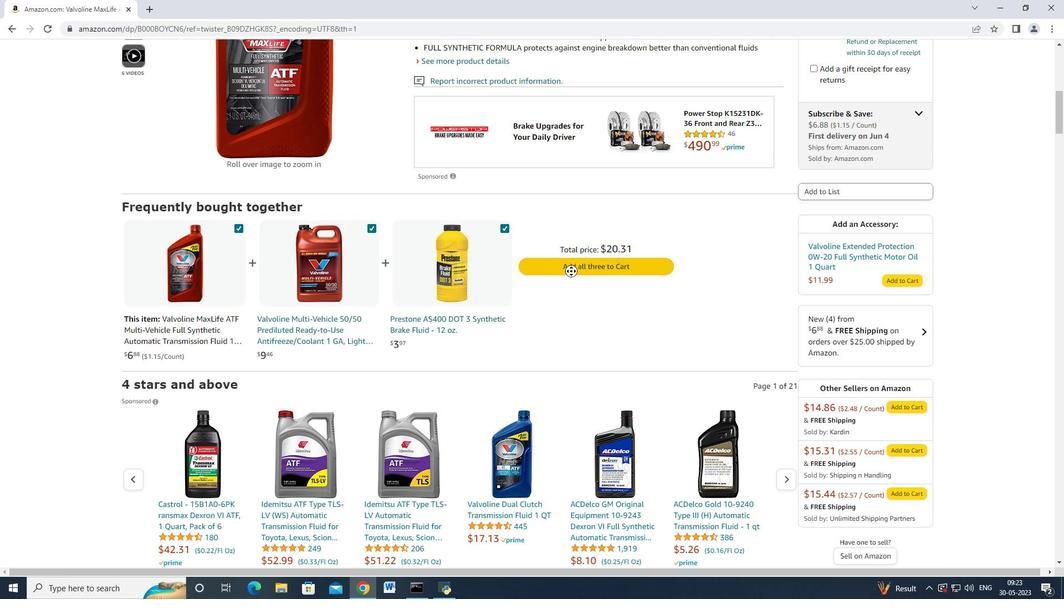 
Action: Mouse scrolled (571, 271) with delta (0, 0)
Screenshot: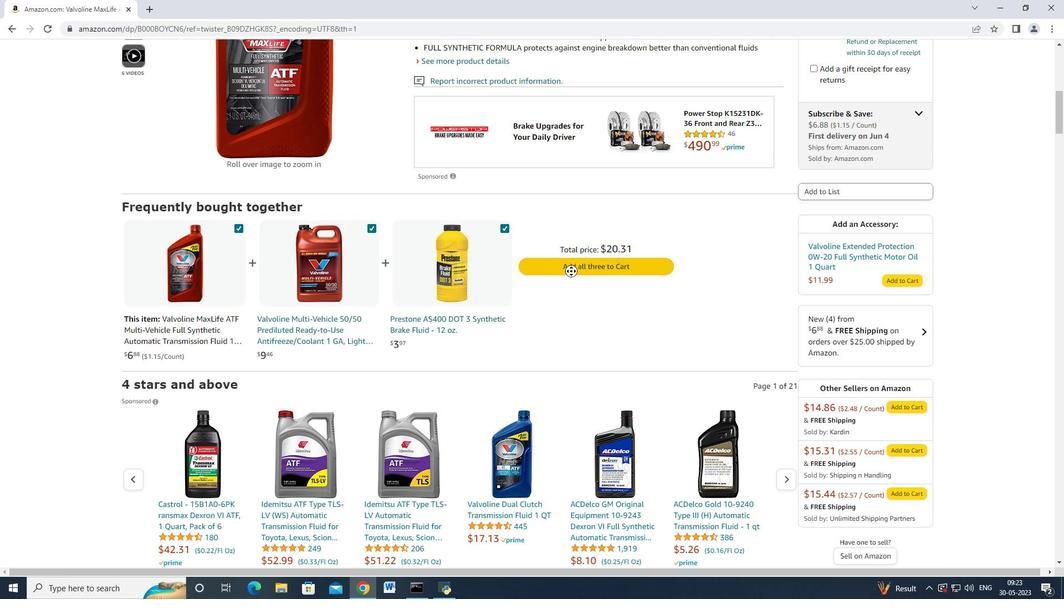 
Action: Mouse scrolled (571, 271) with delta (0, 0)
Screenshot: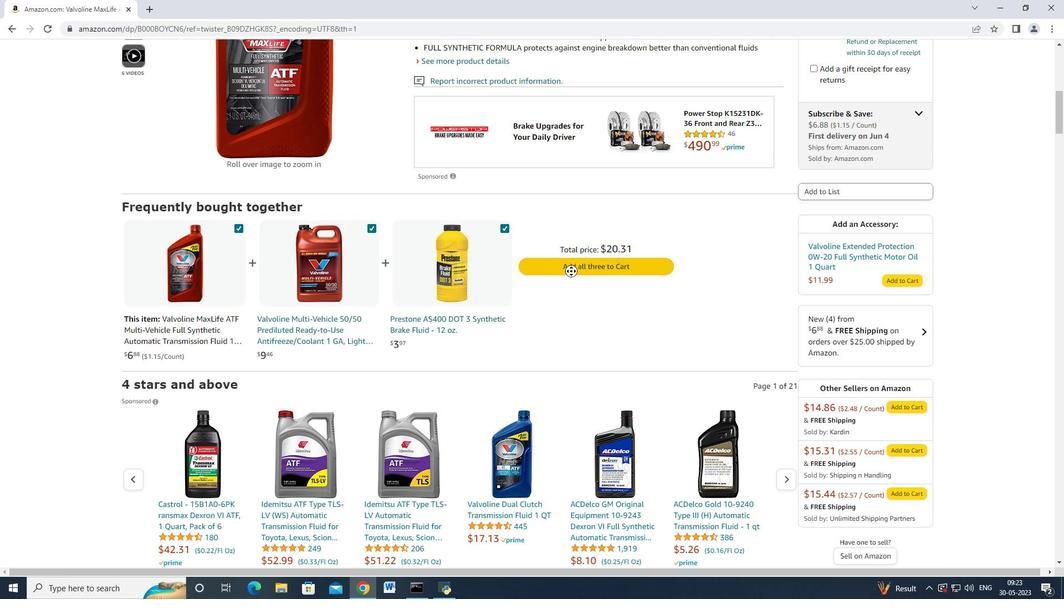
Action: Mouse scrolled (571, 271) with delta (0, 0)
Screenshot: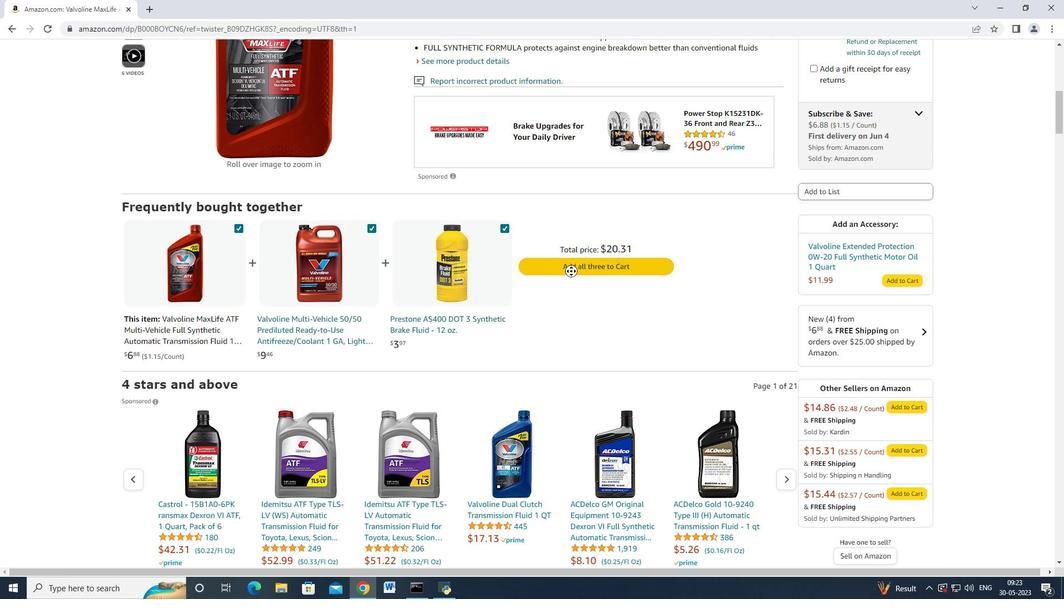 
Action: Mouse scrolled (571, 271) with delta (0, 0)
Screenshot: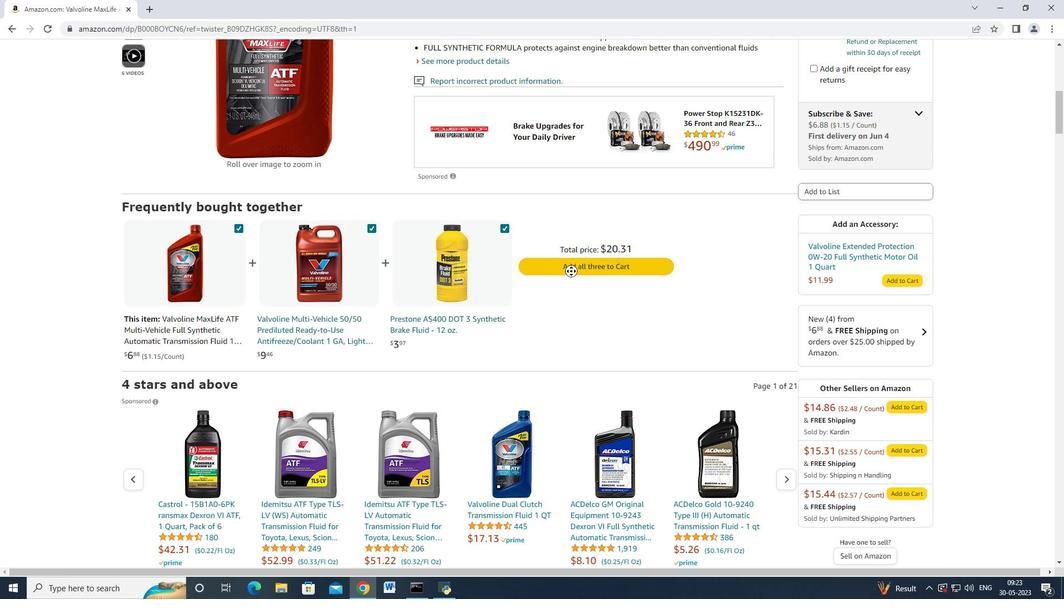 
Action: Mouse scrolled (572, 271) with delta (0, 0)
Screenshot: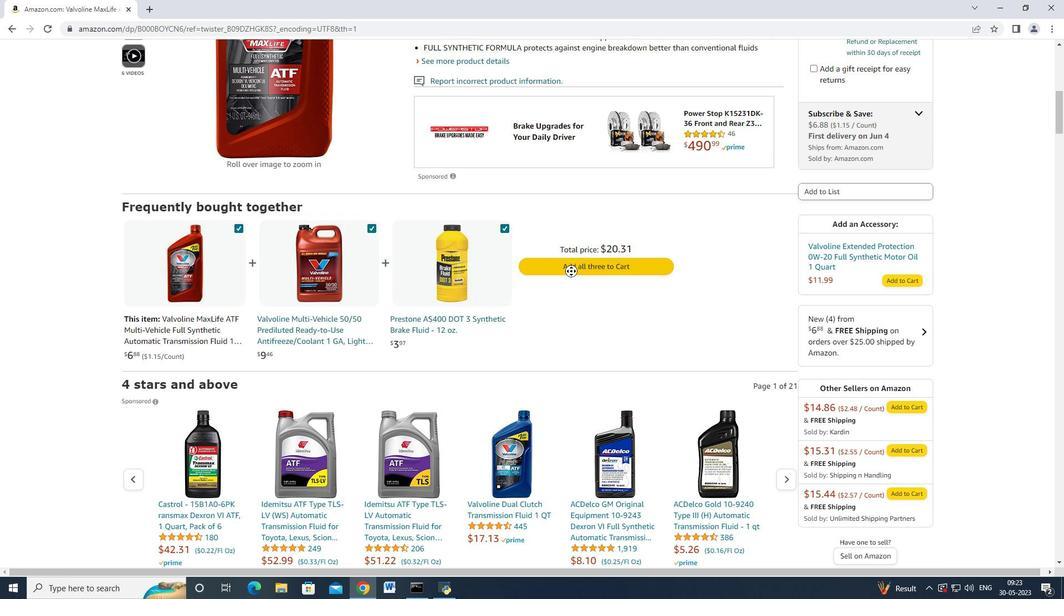 
Action: Mouse scrolled (572, 271) with delta (0, 0)
Screenshot: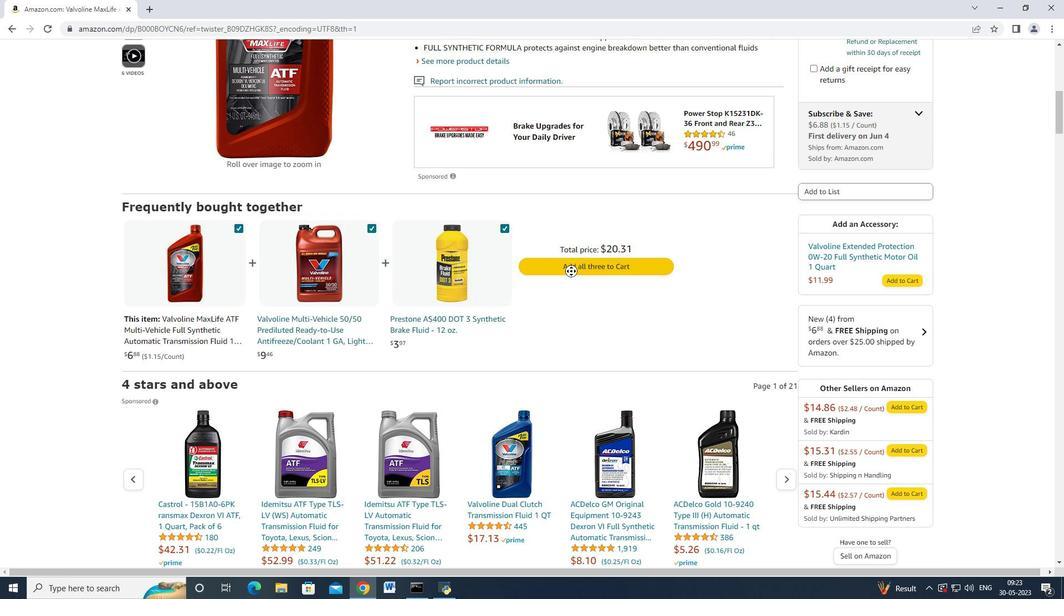 
Action: Mouse scrolled (572, 271) with delta (0, 0)
Screenshot: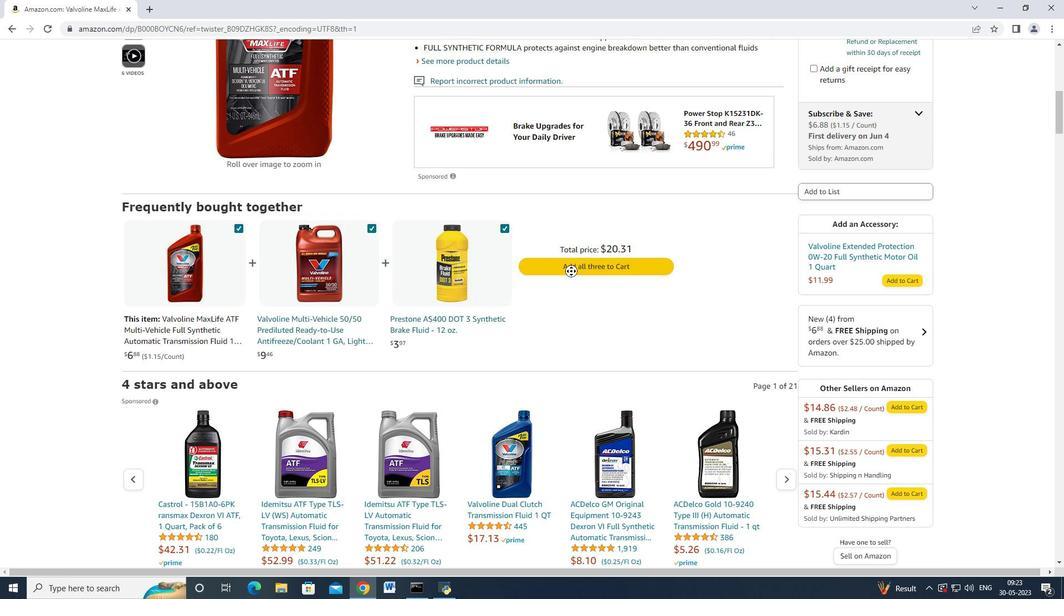 
Action: Mouse scrolled (572, 271) with delta (0, 0)
Screenshot: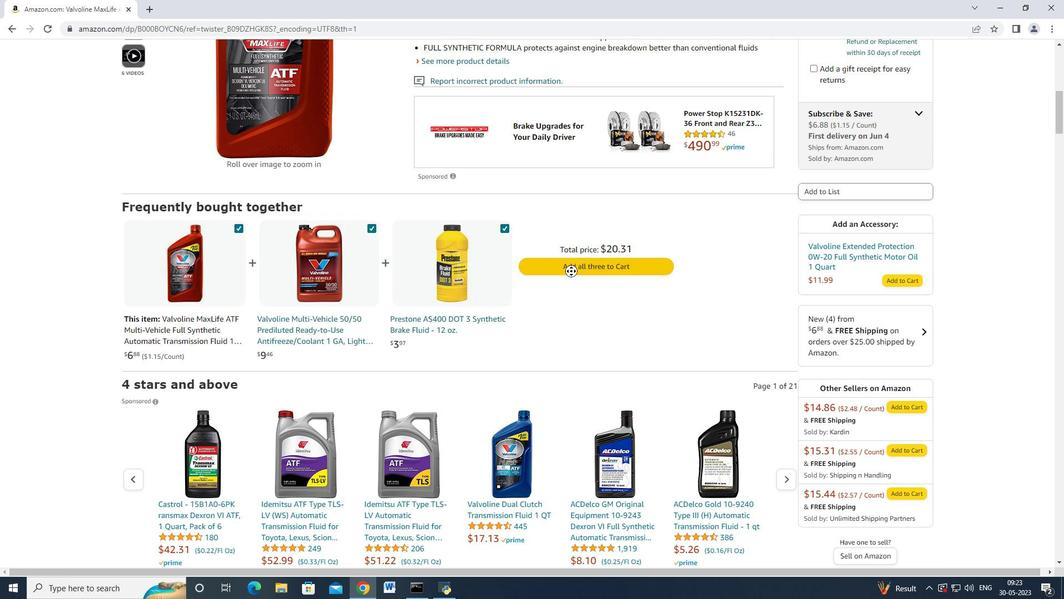 
Action: Mouse scrolled (572, 271) with delta (0, 0)
Screenshot: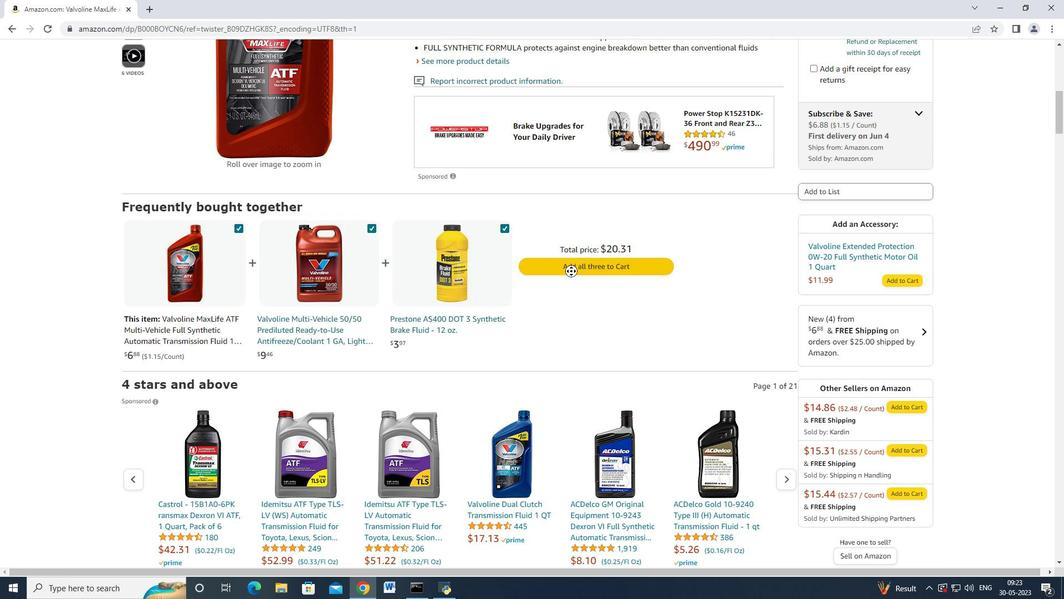 
Action: Mouse scrolled (572, 271) with delta (0, 0)
Screenshot: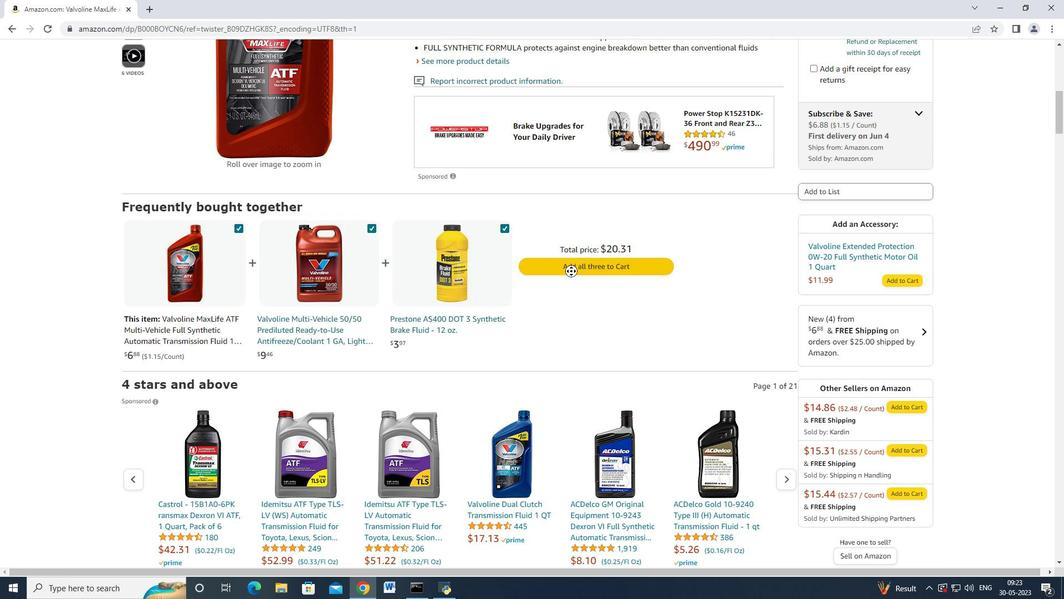 
Action: Mouse scrolled (572, 271) with delta (0, 0)
Screenshot: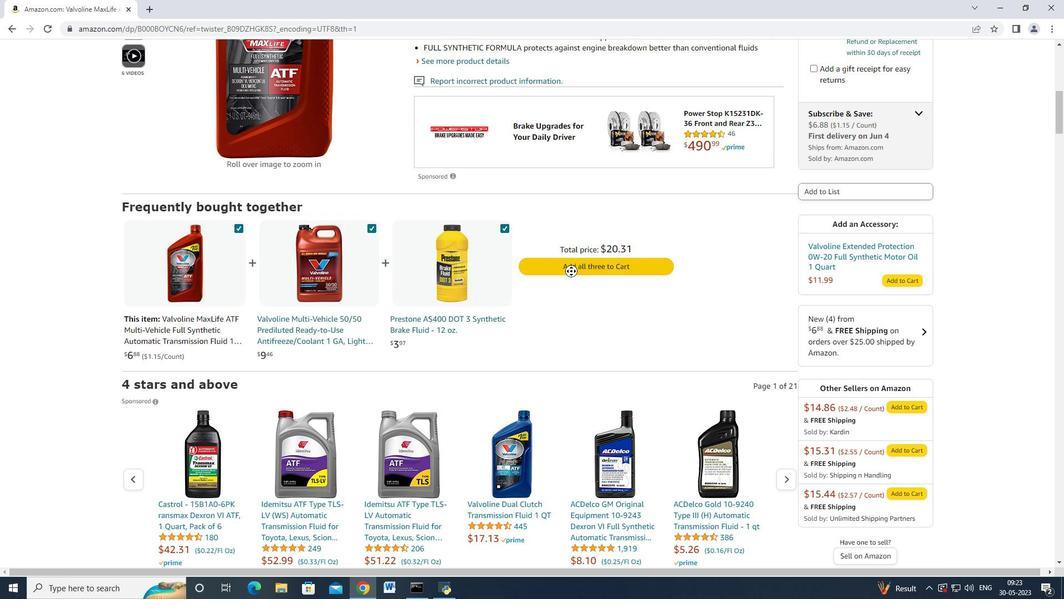 
Action: Mouse moved to (579, 270)
Screenshot: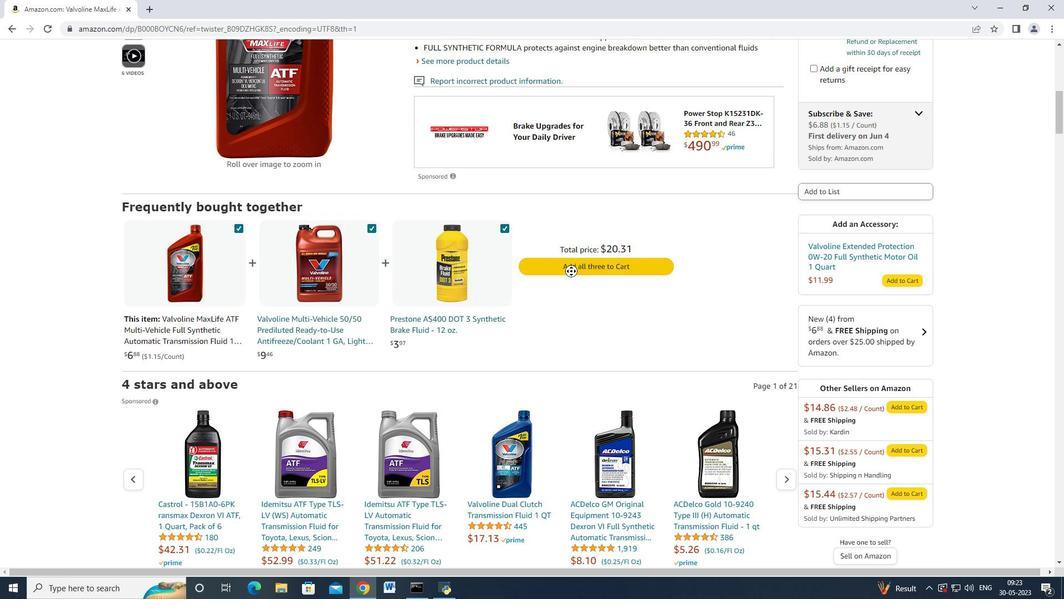 
Action: Mouse scrolled (572, 271) with delta (0, 0)
Screenshot: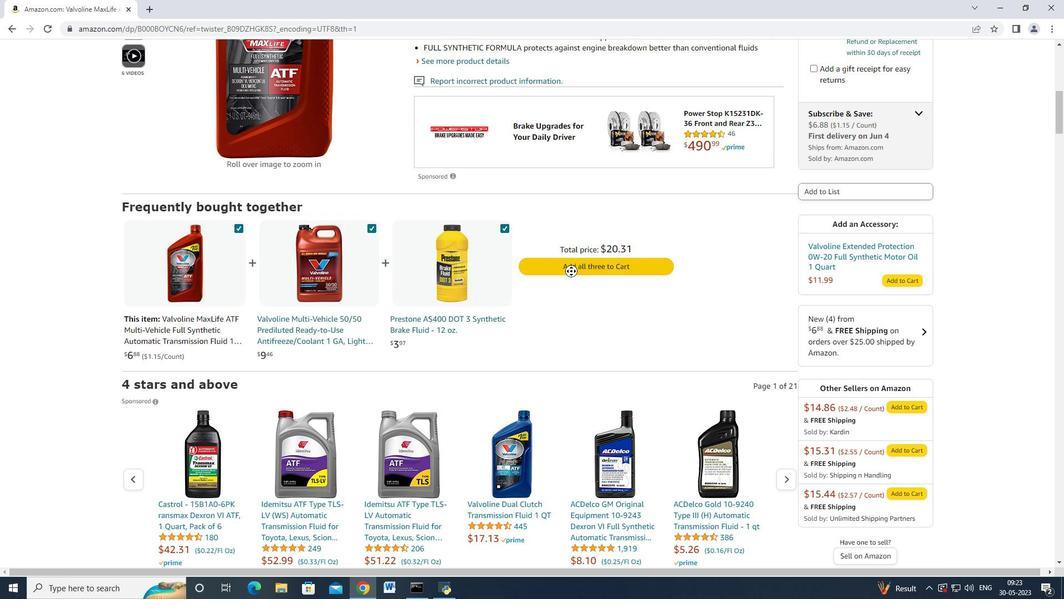 
Action: Mouse moved to (583, 270)
Screenshot: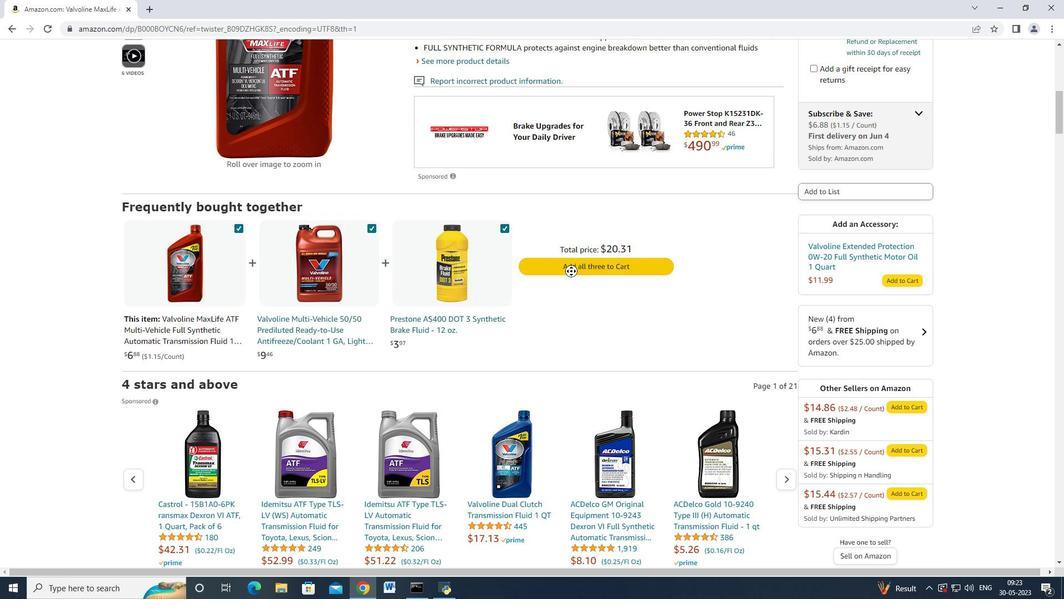 
Action: Mouse scrolled (572, 271) with delta (0, 0)
Screenshot: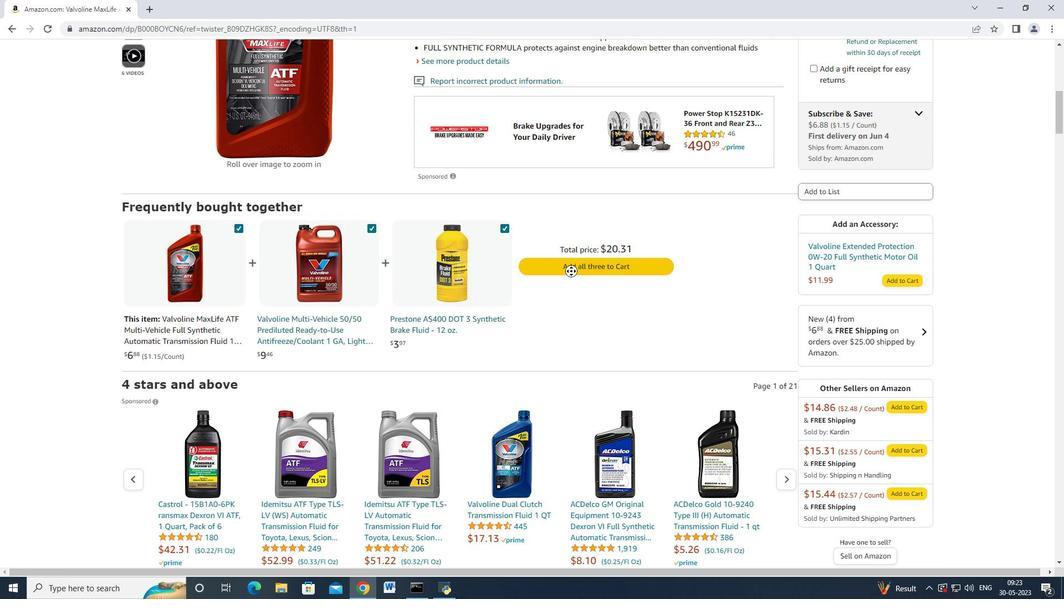 
Action: Mouse moved to (583, 270)
Screenshot: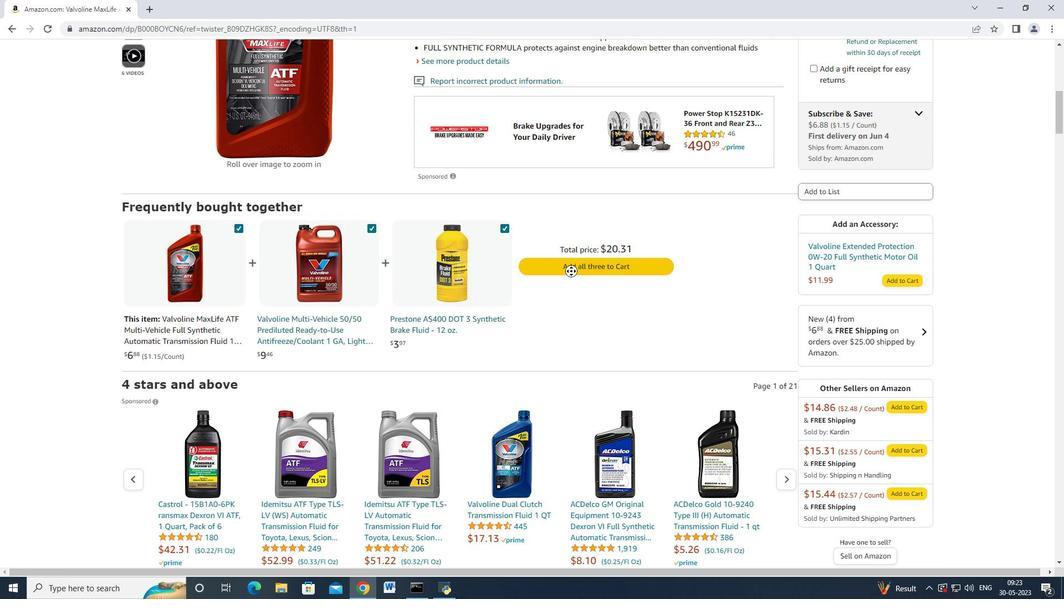 
Action: Mouse scrolled (572, 271) with delta (0, 0)
Screenshot: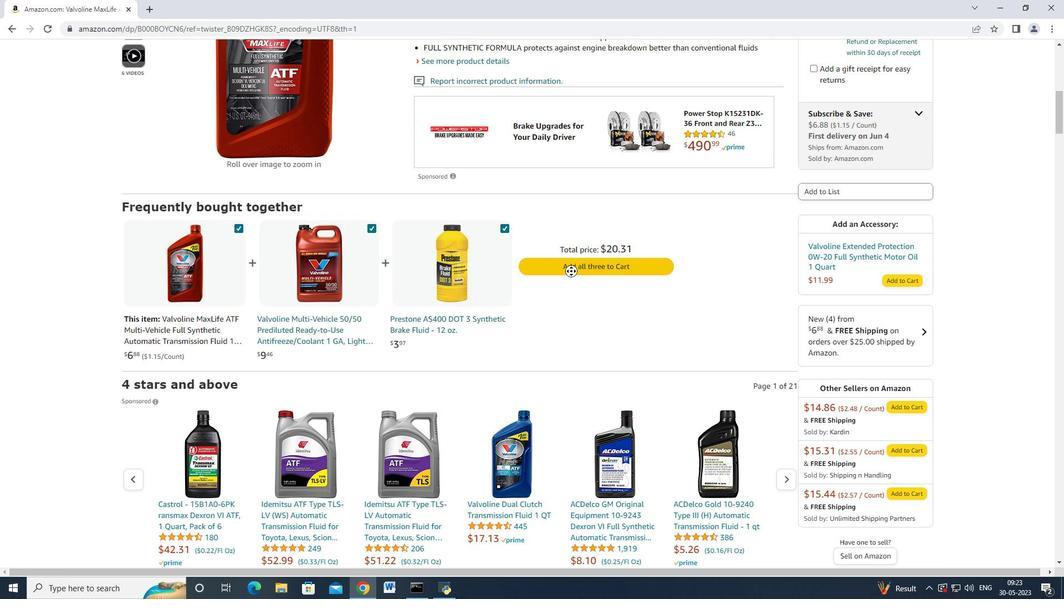 
Action: Mouse moved to (584, 270)
Screenshot: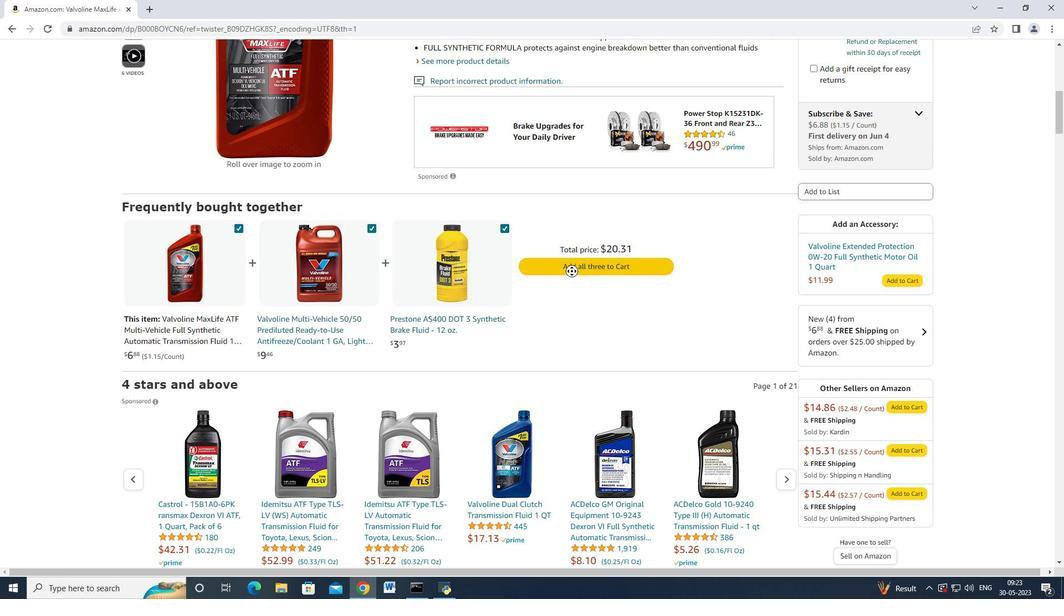 
Action: Mouse scrolled (572, 271) with delta (0, 0)
Screenshot: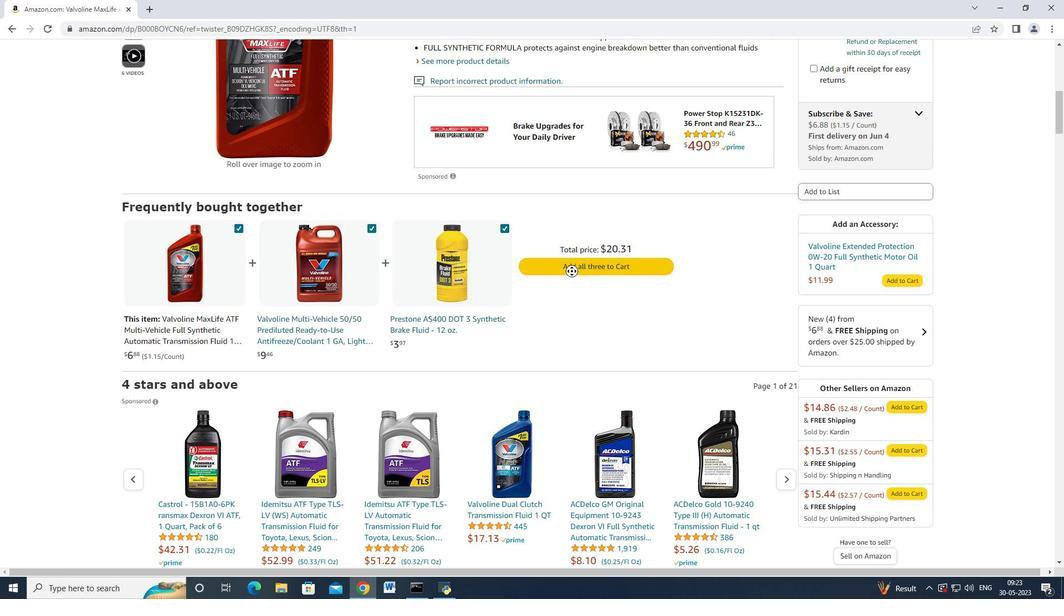 
Action: Mouse moved to (586, 271)
Screenshot: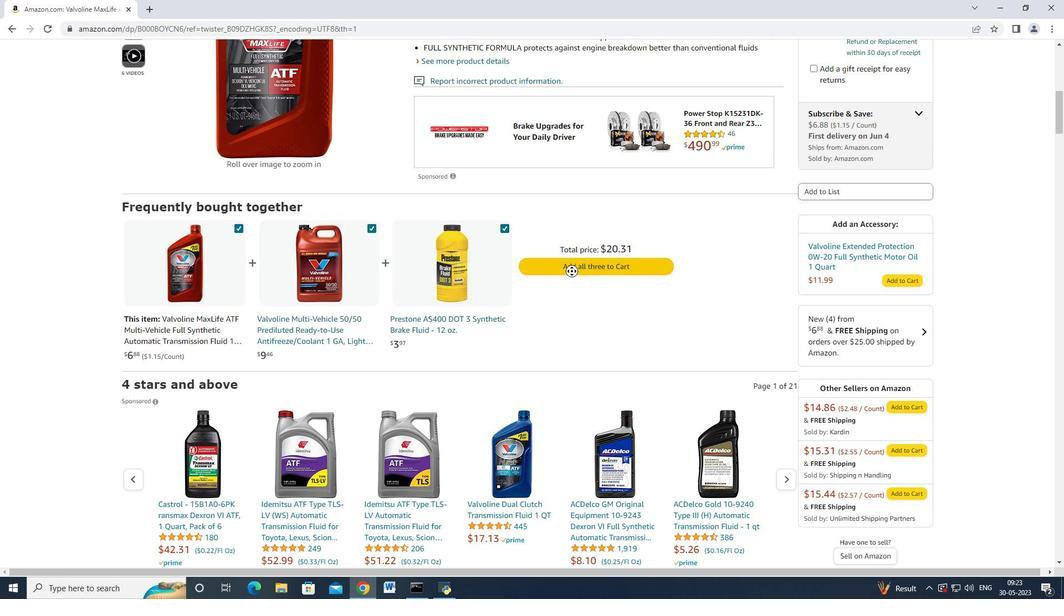 
Action: Mouse scrolled (572, 271) with delta (0, 0)
Screenshot: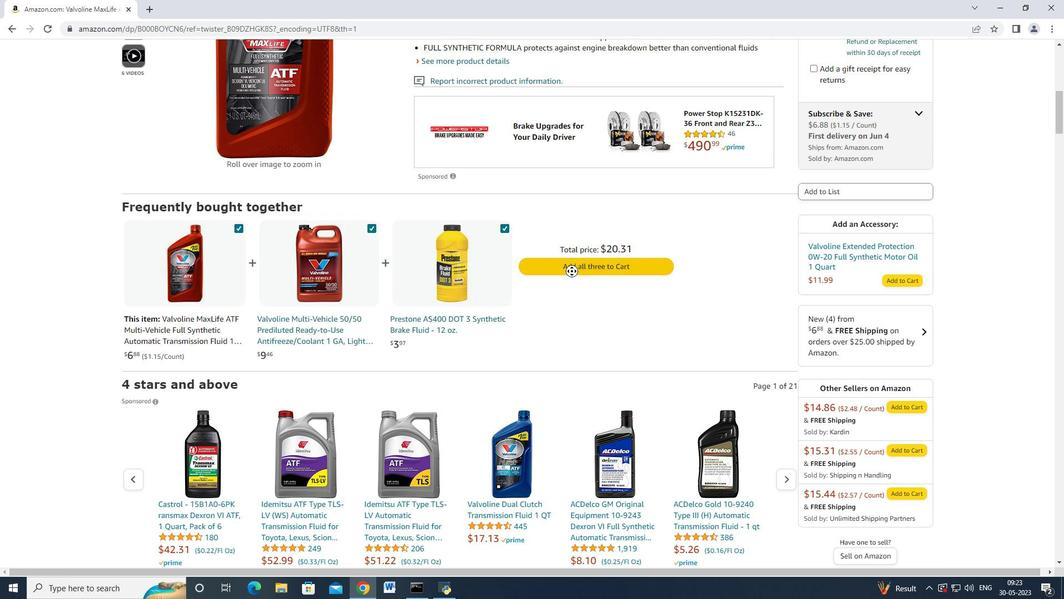 
Action: Mouse moved to (587, 271)
Screenshot: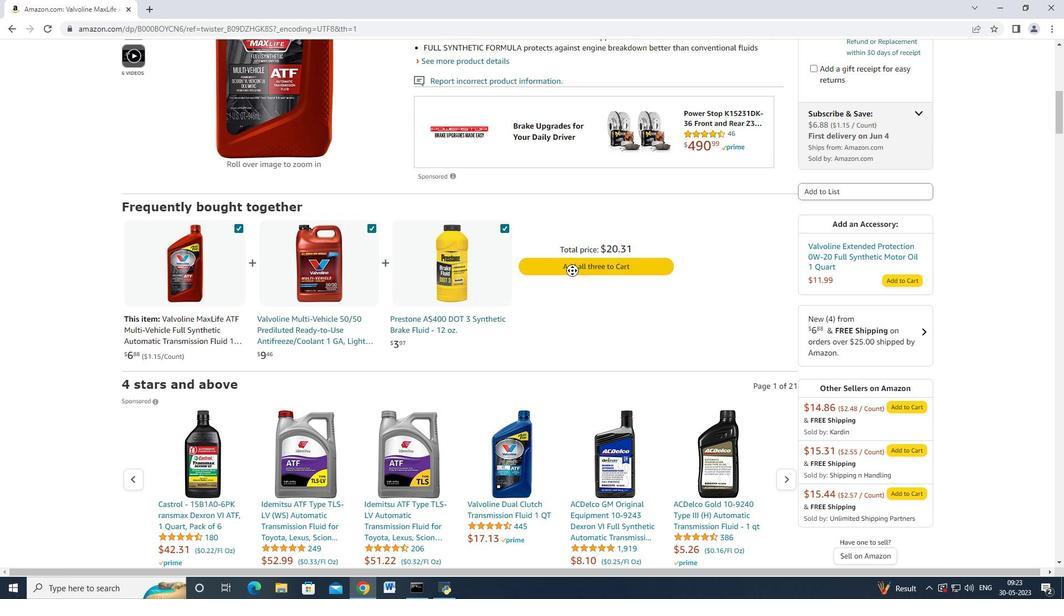 
Action: Mouse scrolled (583, 271) with delta (0, 0)
Screenshot: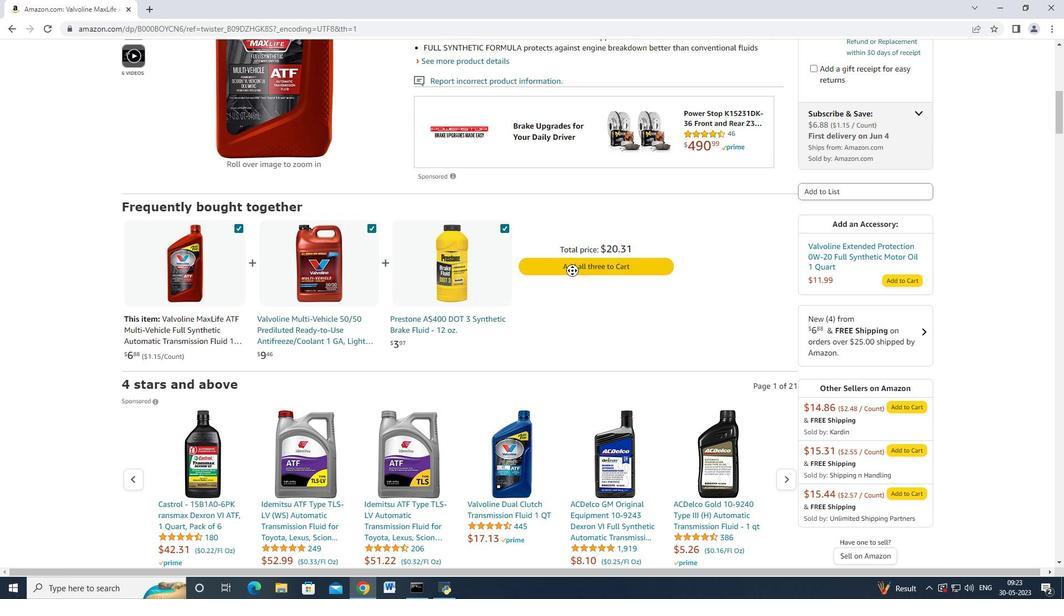 
Action: Mouse moved to (587, 272)
Screenshot: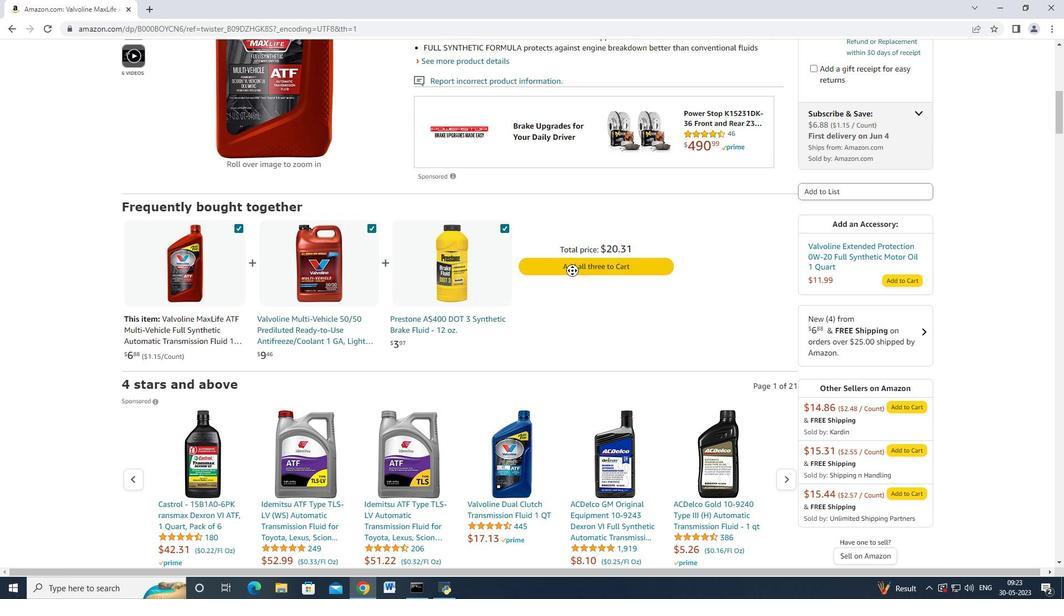 
Action: Mouse scrolled (583, 271) with delta (0, 0)
Screenshot: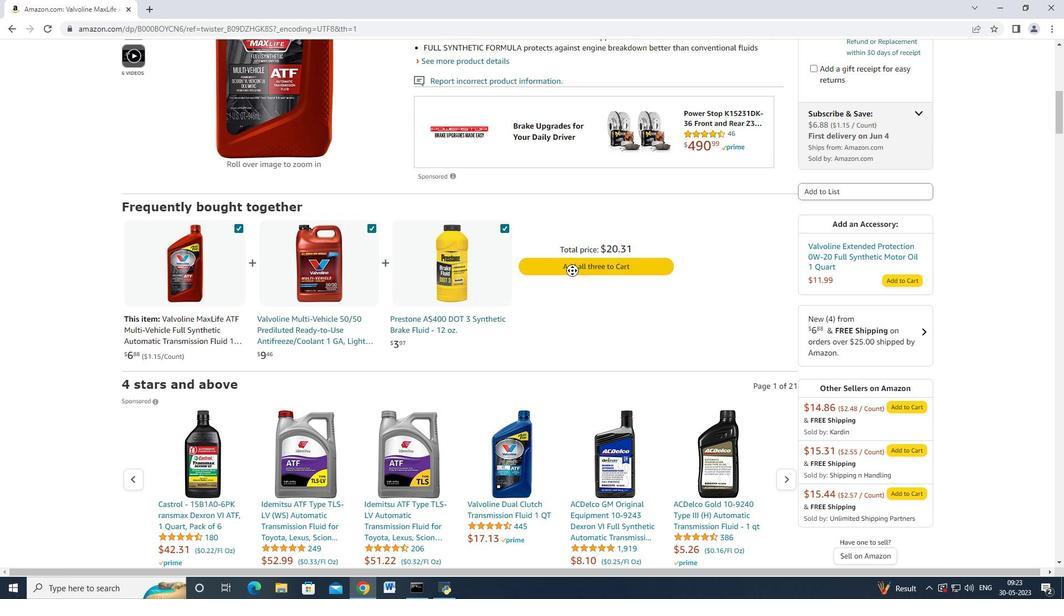 
Action: Mouse scrolled (584, 271) with delta (0, 0)
Screenshot: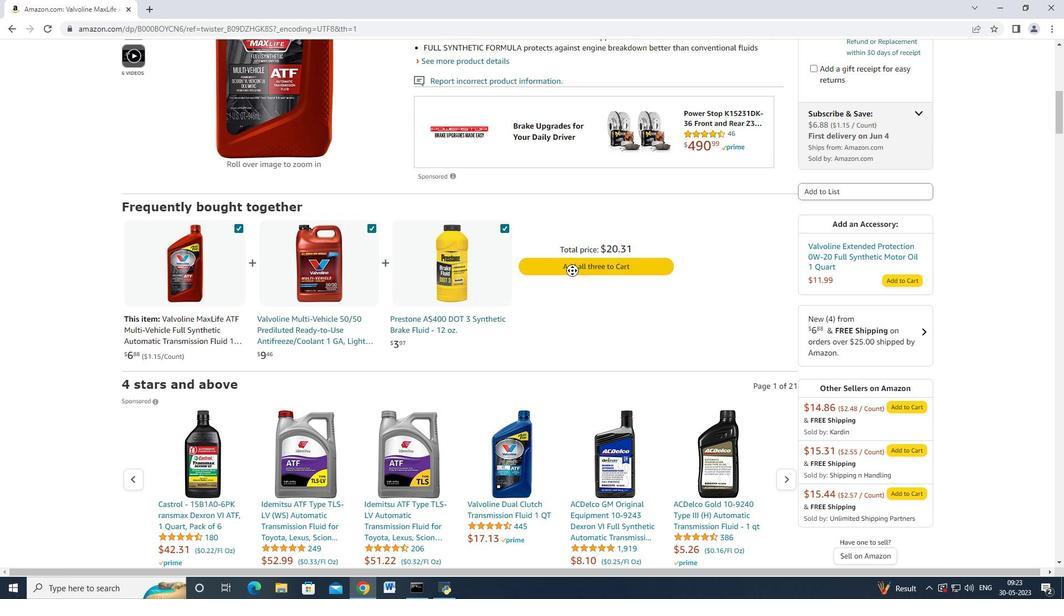 
Action: Mouse scrolled (584, 271) with delta (0, 0)
Screenshot: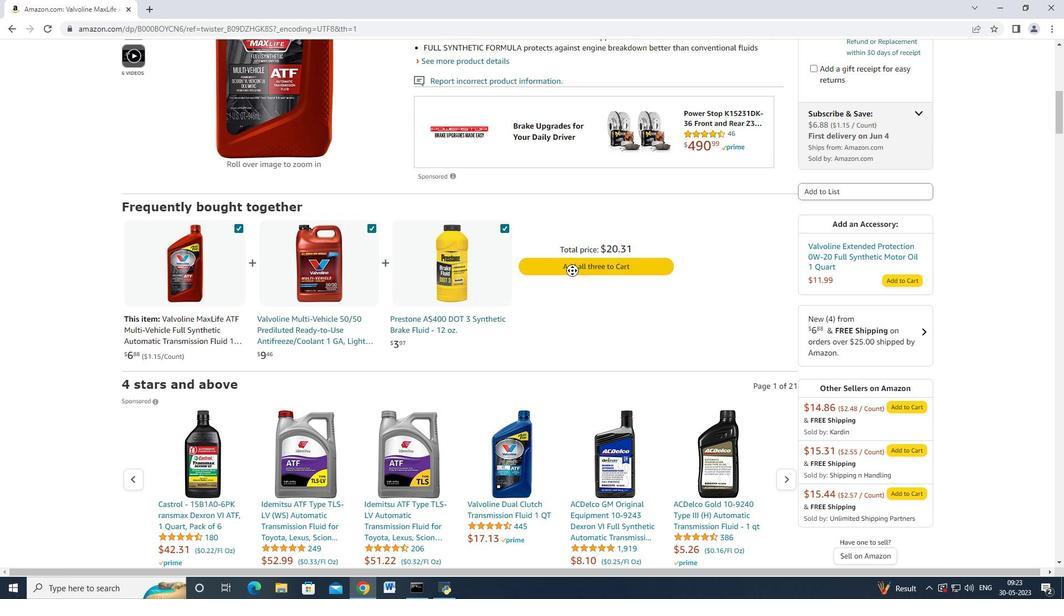
Action: Mouse moved to (587, 272)
Screenshot: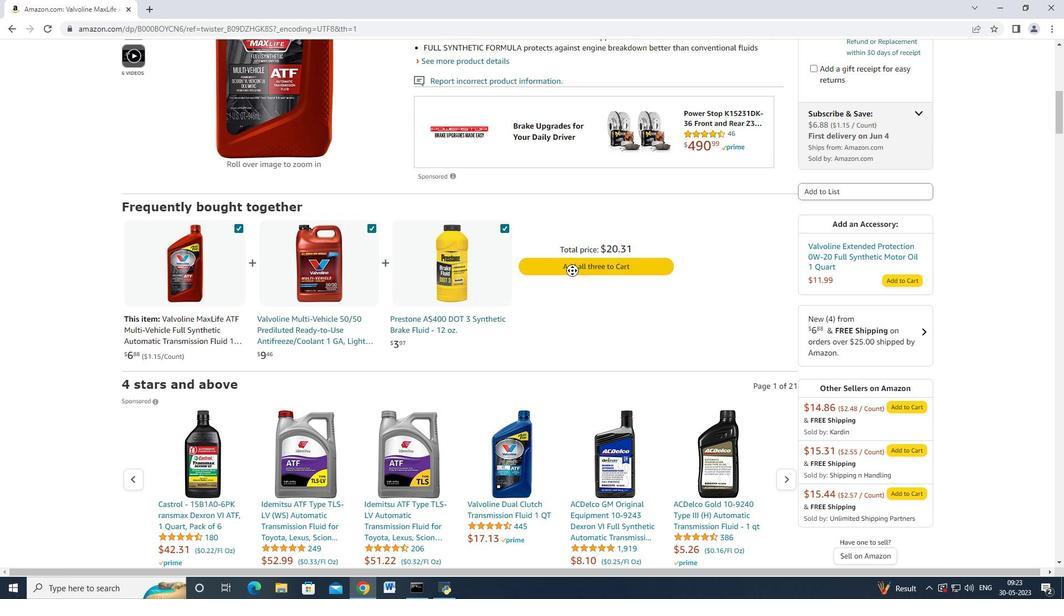 
Action: Mouse scrolled (584, 271) with delta (0, 0)
Screenshot: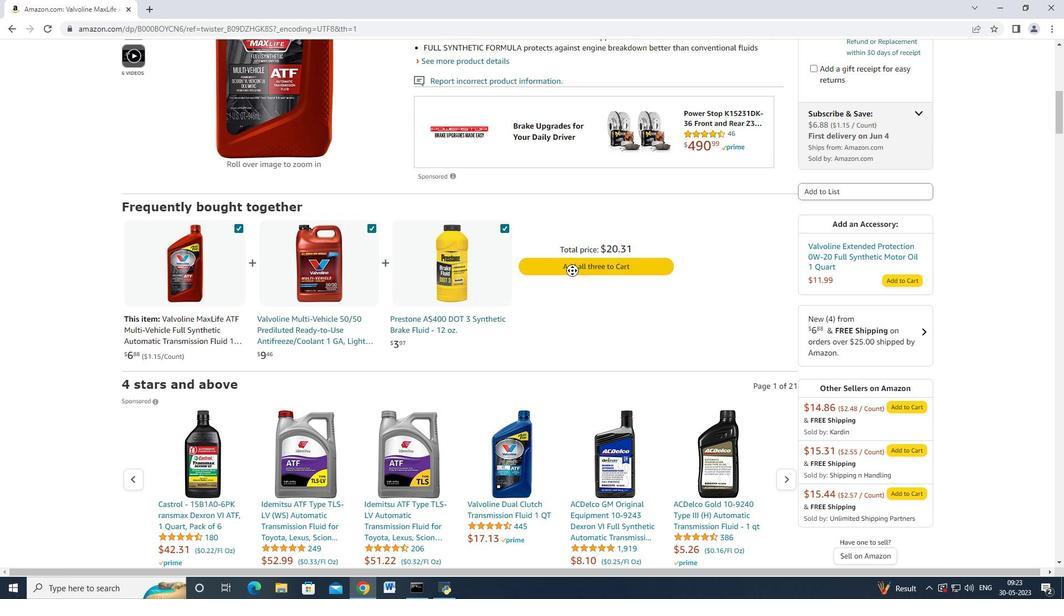 
Action: Mouse moved to (590, 272)
Screenshot: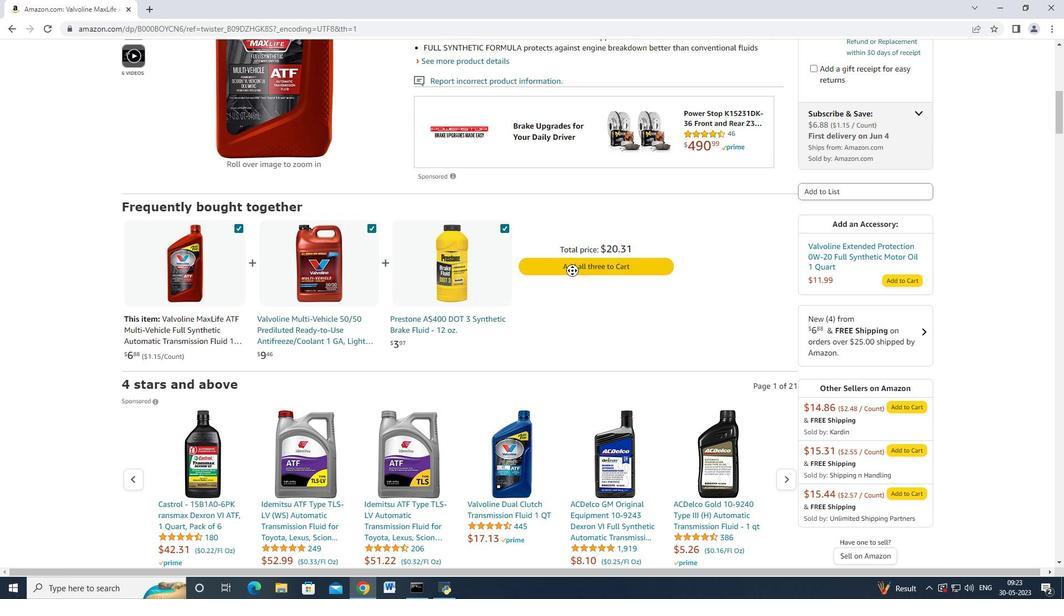 
Action: Mouse scrolled (584, 271) with delta (0, 0)
Screenshot: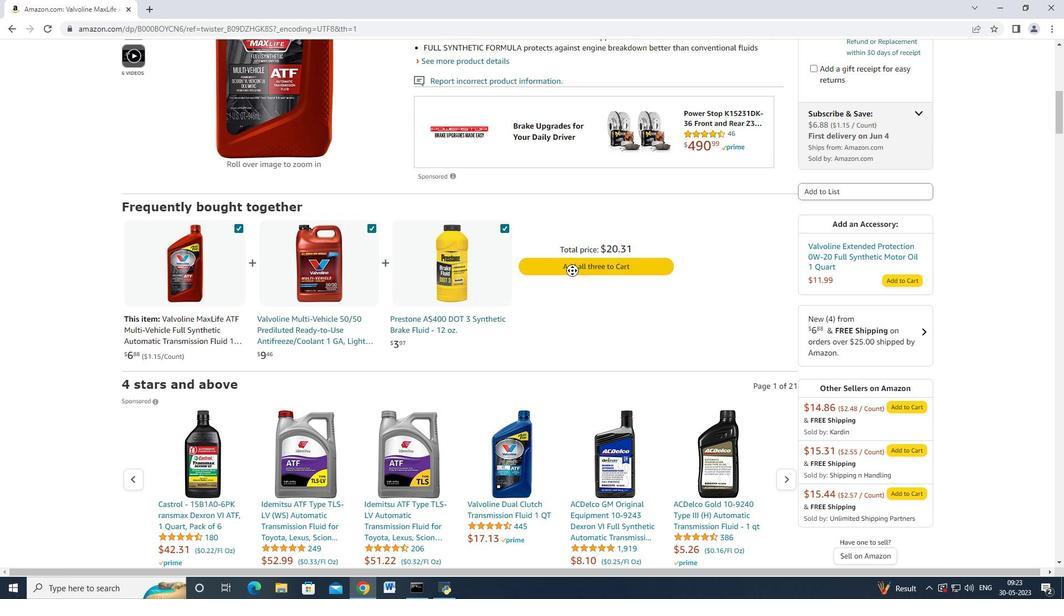 
Action: Mouse moved to (600, 272)
Screenshot: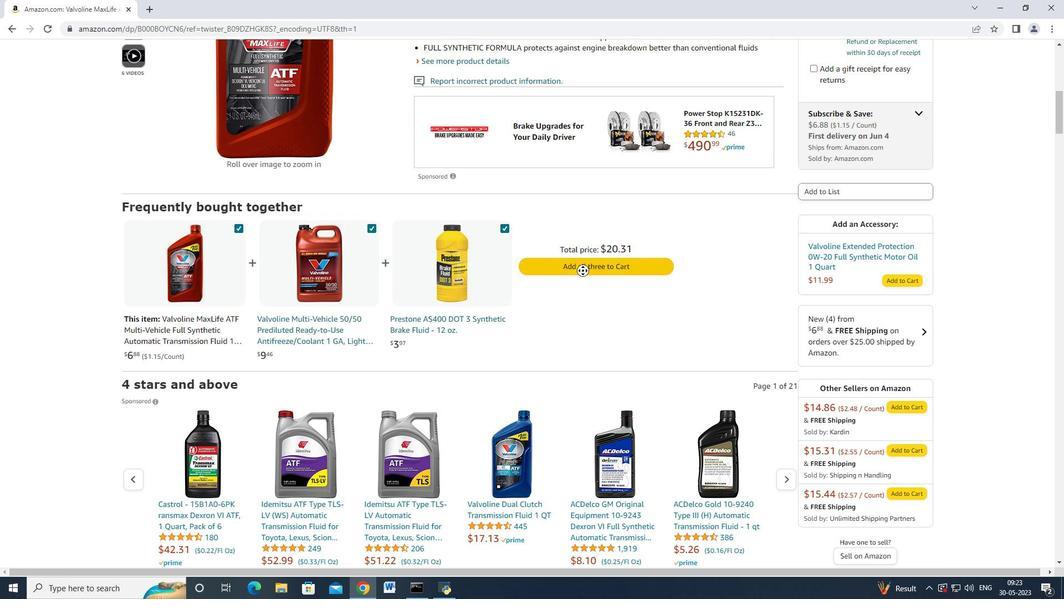 
Action: Mouse scrolled (584, 271) with delta (0, 0)
Screenshot: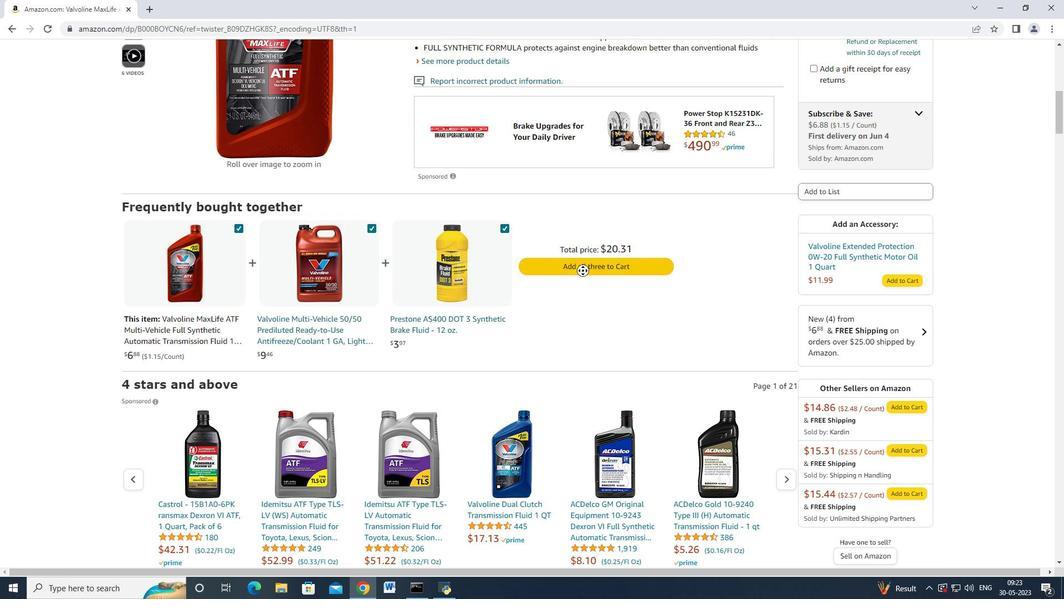 
Action: Mouse moved to (619, 275)
Screenshot: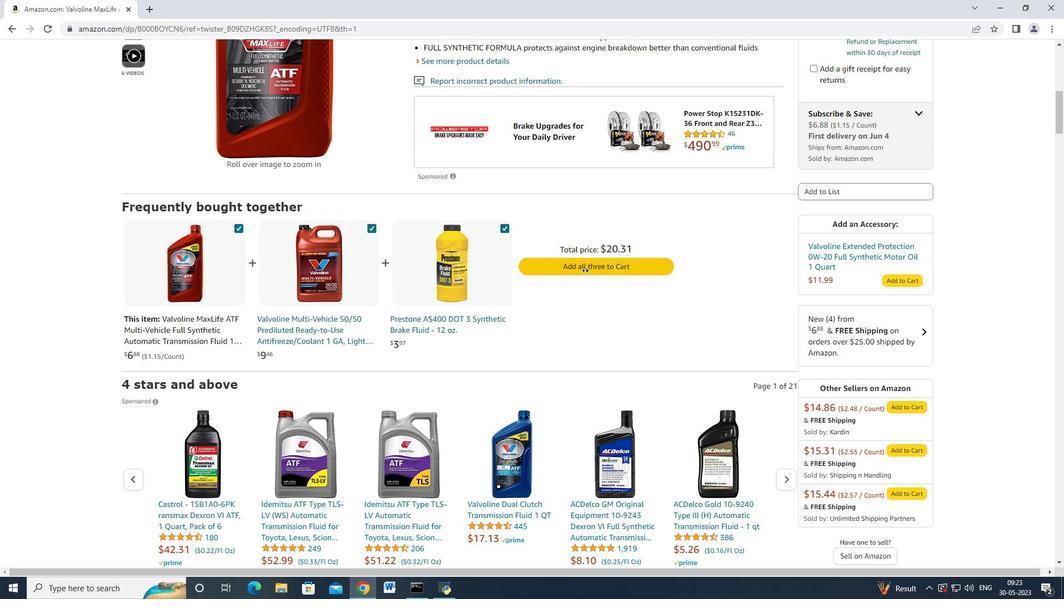 
Action: Mouse scrolled (587, 272) with delta (0, 0)
Screenshot: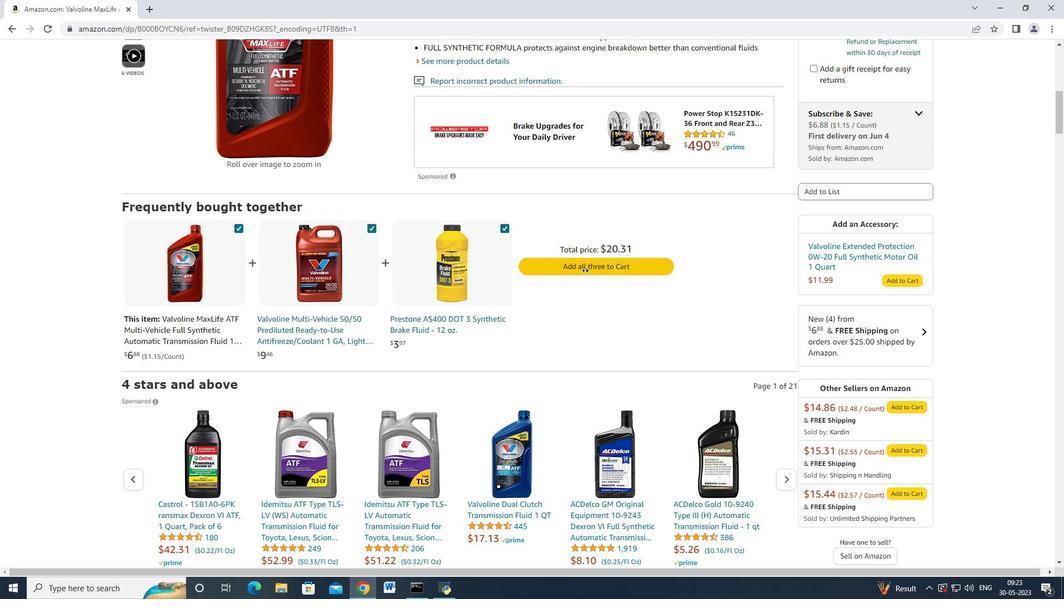 
Action: Mouse moved to (792, 295)
Screenshot: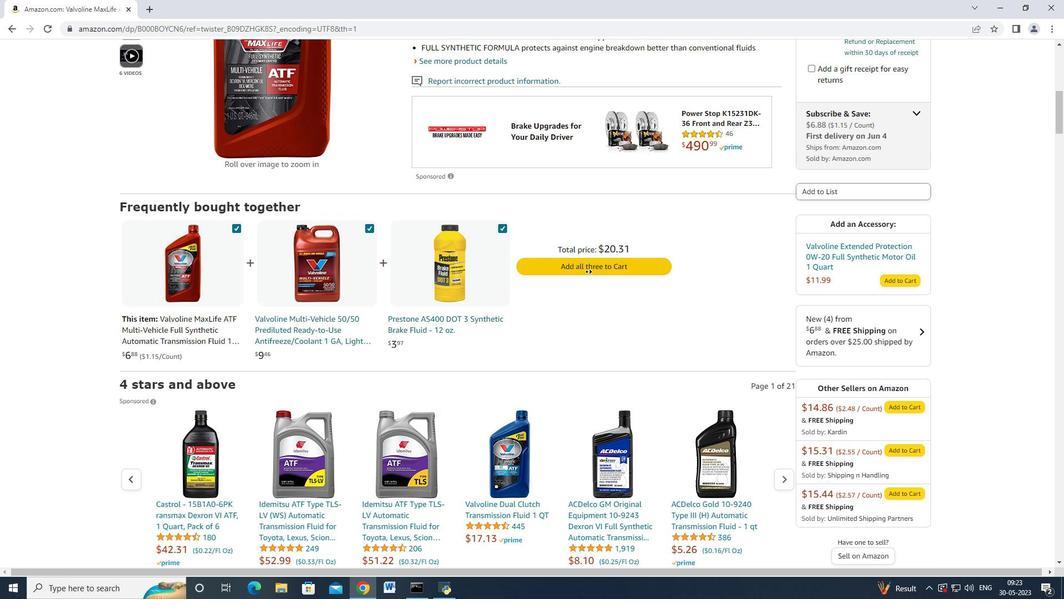 
Action: Mouse scrolled (587, 272) with delta (0, 0)
Screenshot: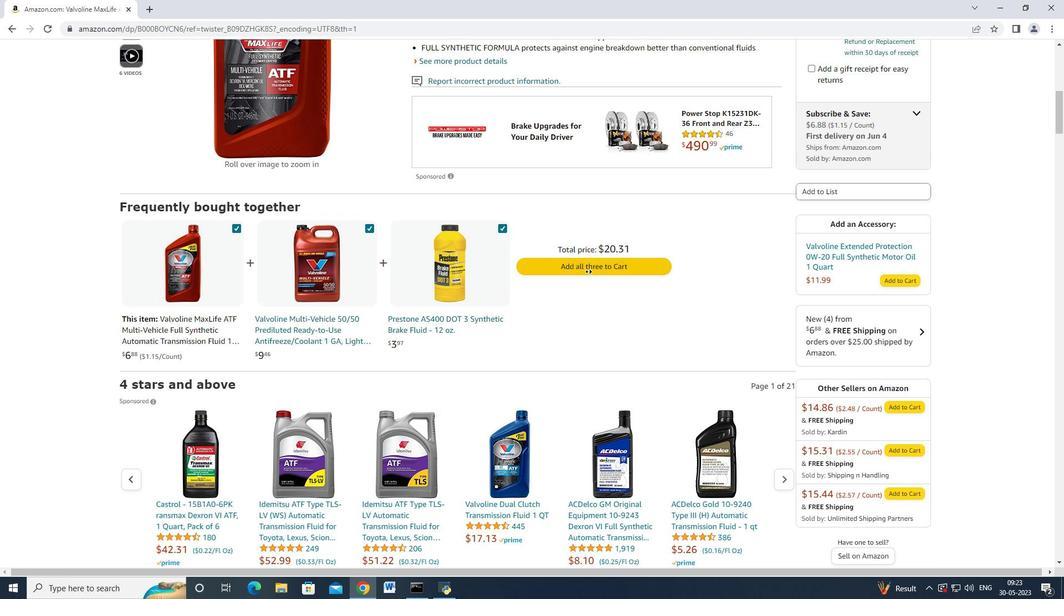 
Action: Mouse moved to (792, 295)
Screenshot: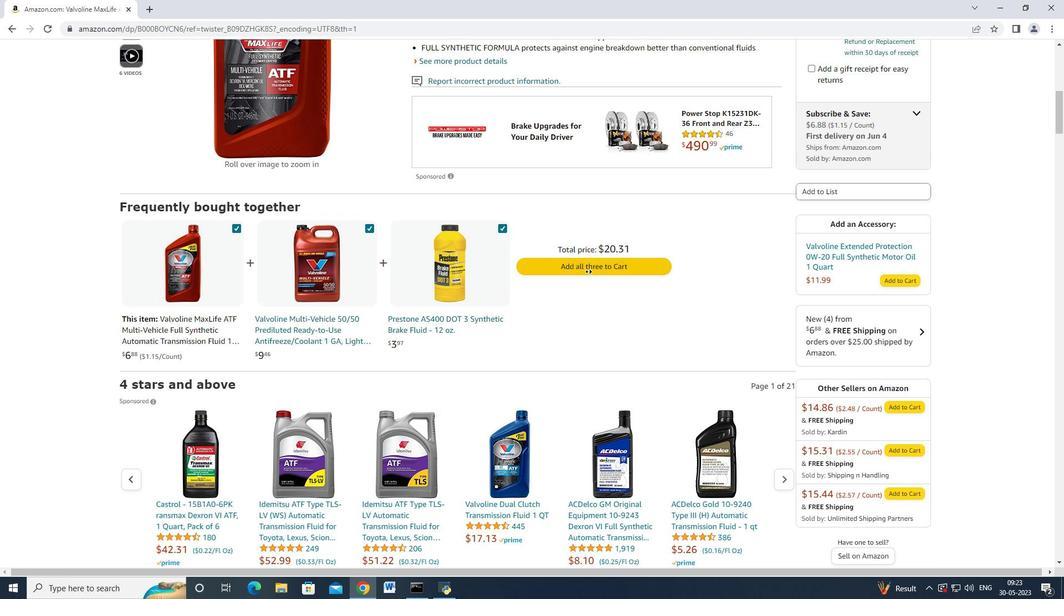 
Action: Mouse scrolled (587, 272) with delta (0, 0)
Screenshot: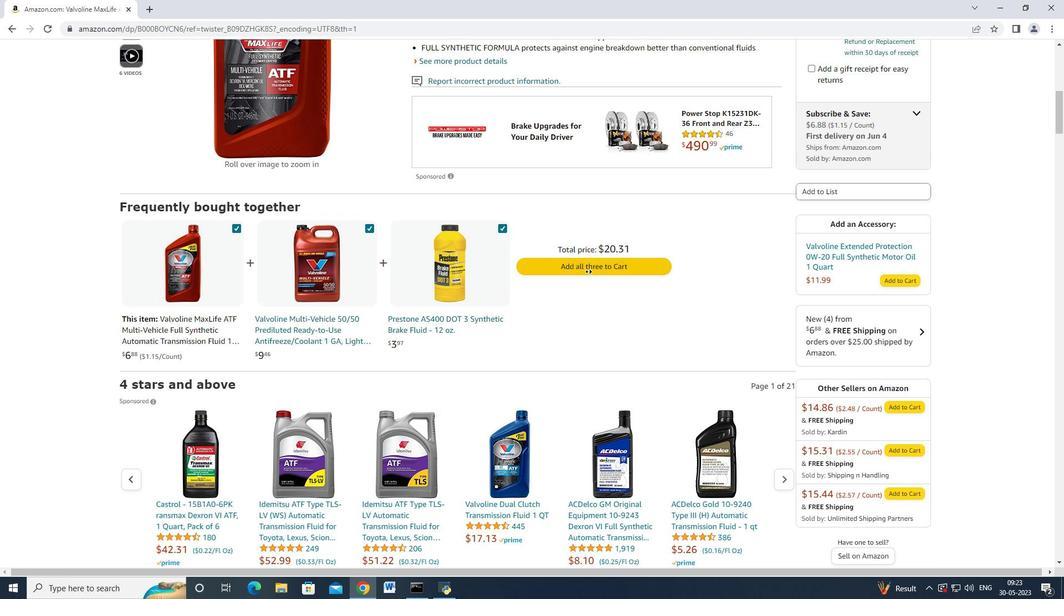 
Action: Mouse moved to (792, 296)
Screenshot: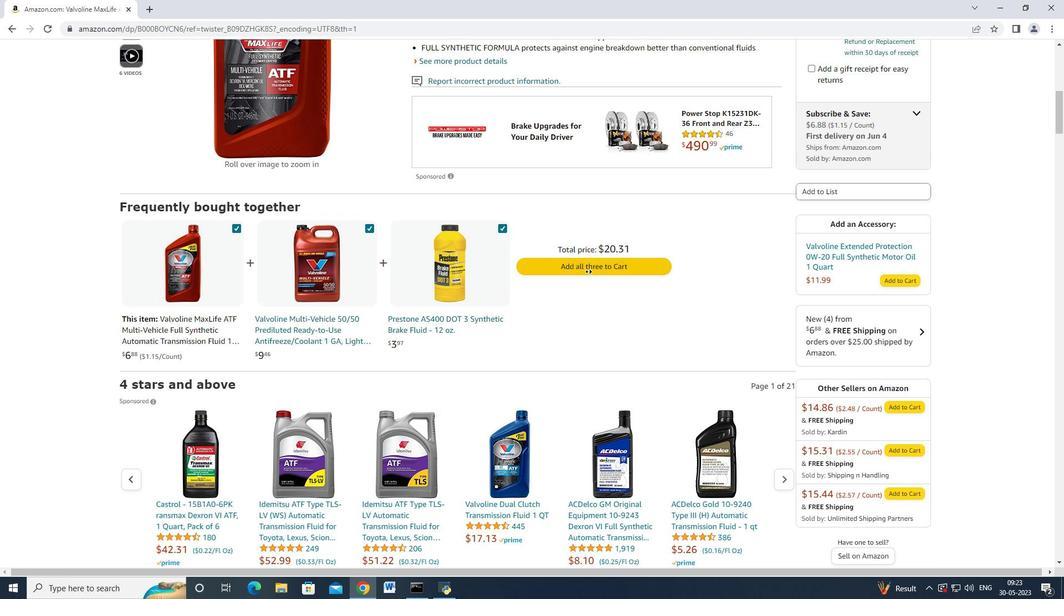 
Action: Mouse scrolled (587, 272) with delta (0, 0)
Screenshot: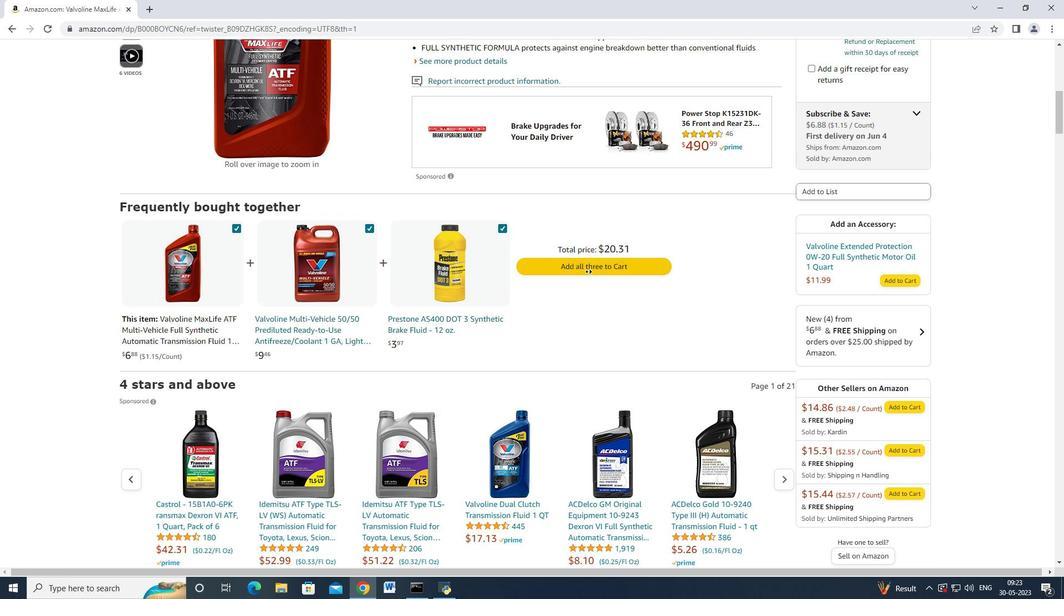 
Action: Mouse scrolled (587, 272) with delta (0, 0)
Screenshot: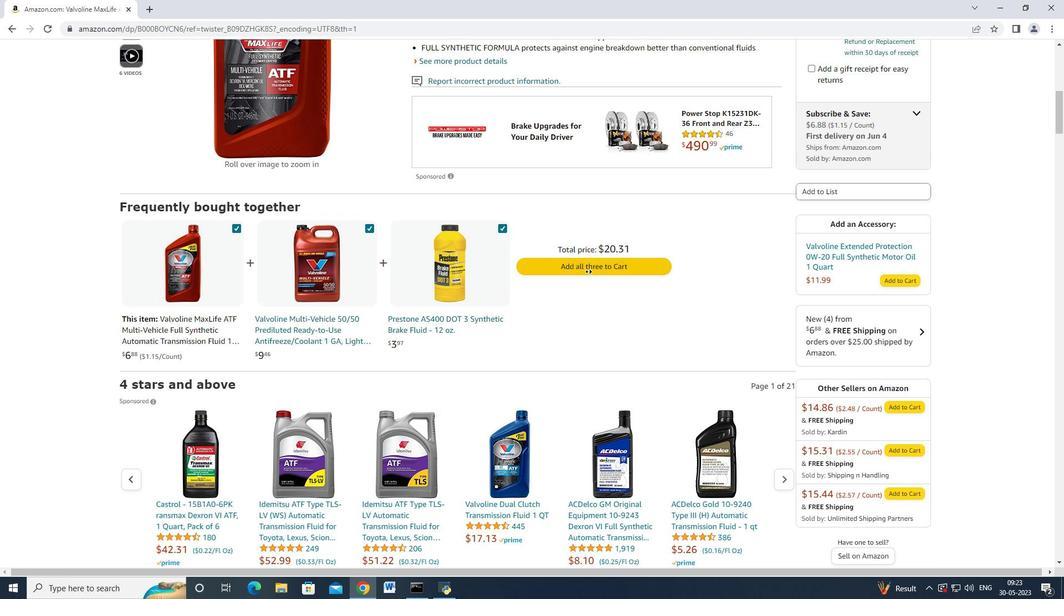 
Action: Mouse moved to (792, 296)
Screenshot: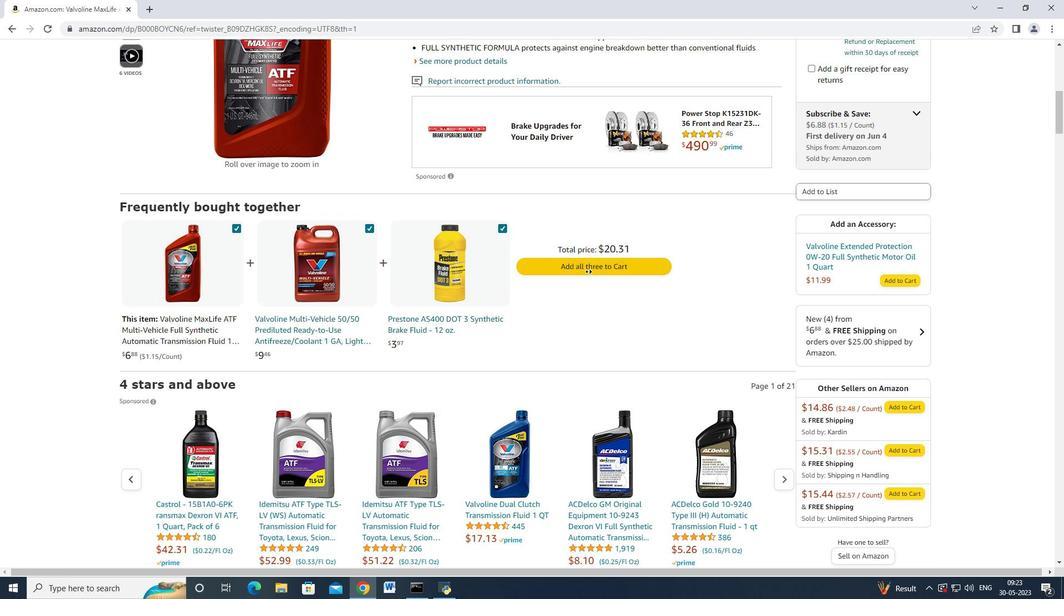 
Action: Mouse scrolled (792, 296) with delta (0, 0)
Screenshot: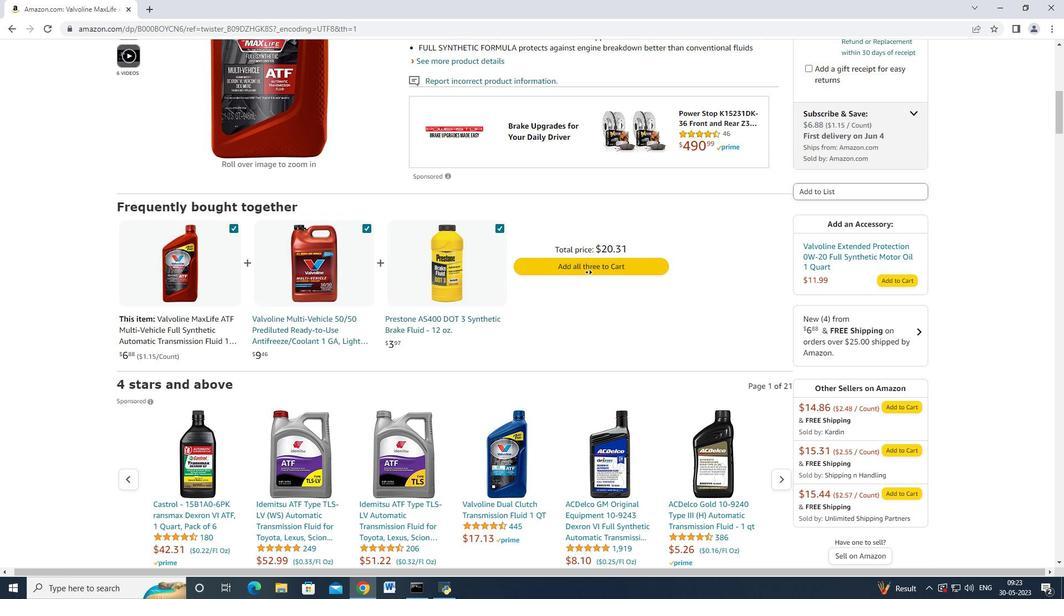 
Action: Mouse moved to (792, 296)
Screenshot: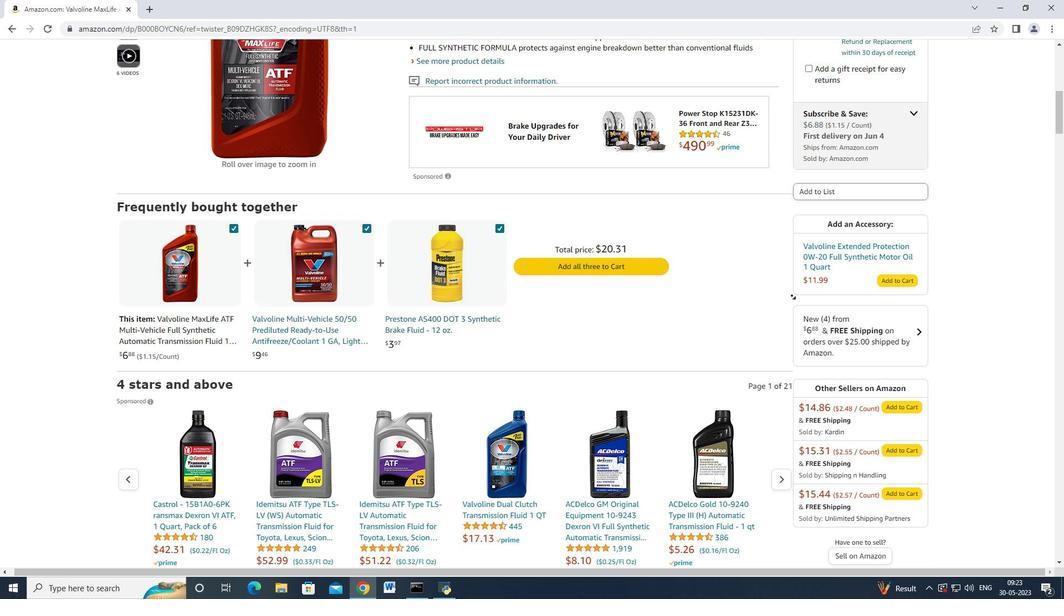 
Action: Mouse scrolled (792, 296) with delta (0, 0)
Screenshot: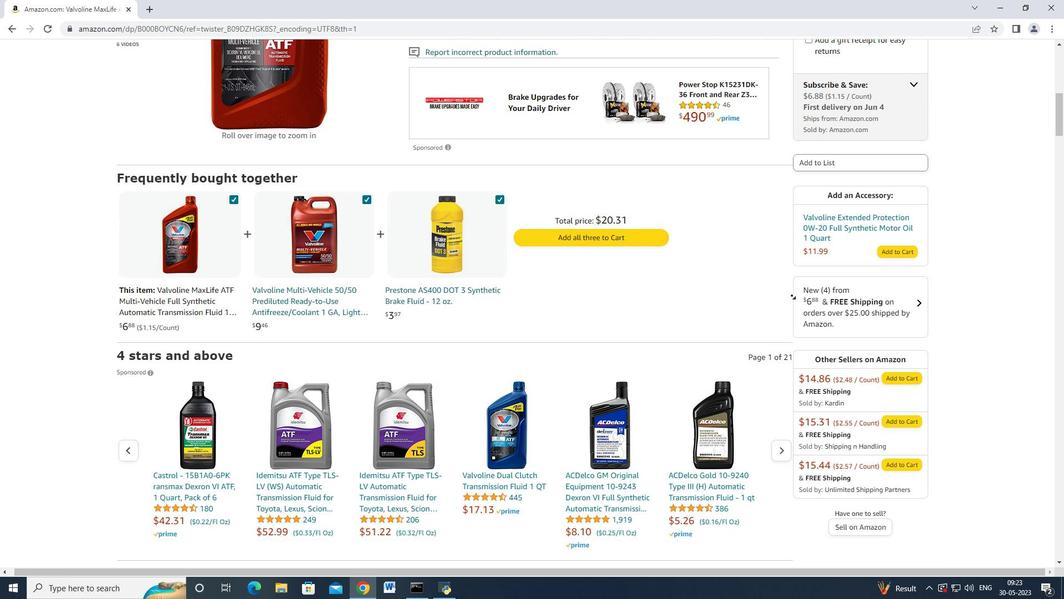 
Action: Mouse scrolled (792, 296) with delta (0, 0)
